 Task: Plan a trip to Miskolc, Hungary from 6th November, 2023 to 8th November, 2023 for 2 adults.1  bedroom having 2 beds and 1 bathroom. Property type can be flat. Look for 4 properties as per requirement.
Action: Mouse moved to (570, 67)
Screenshot: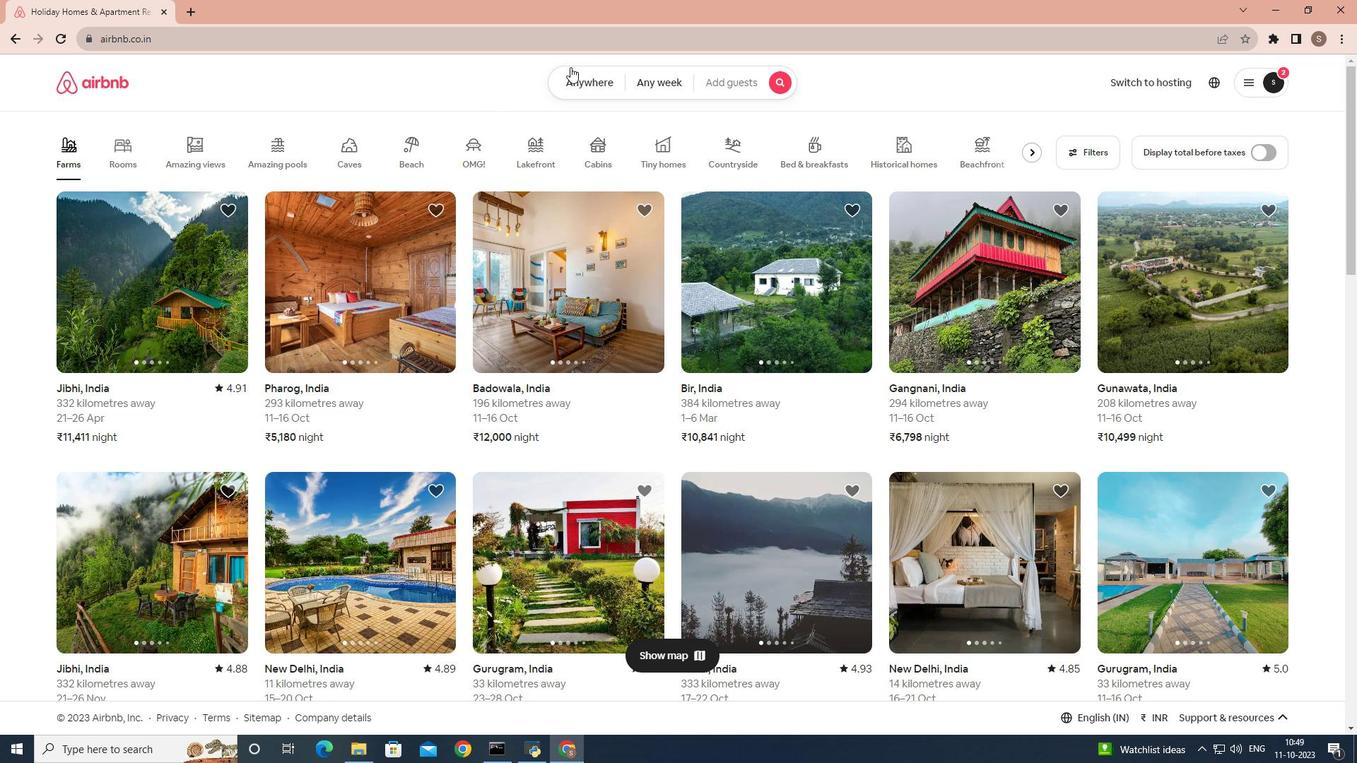 
Action: Mouse pressed left at (570, 67)
Screenshot: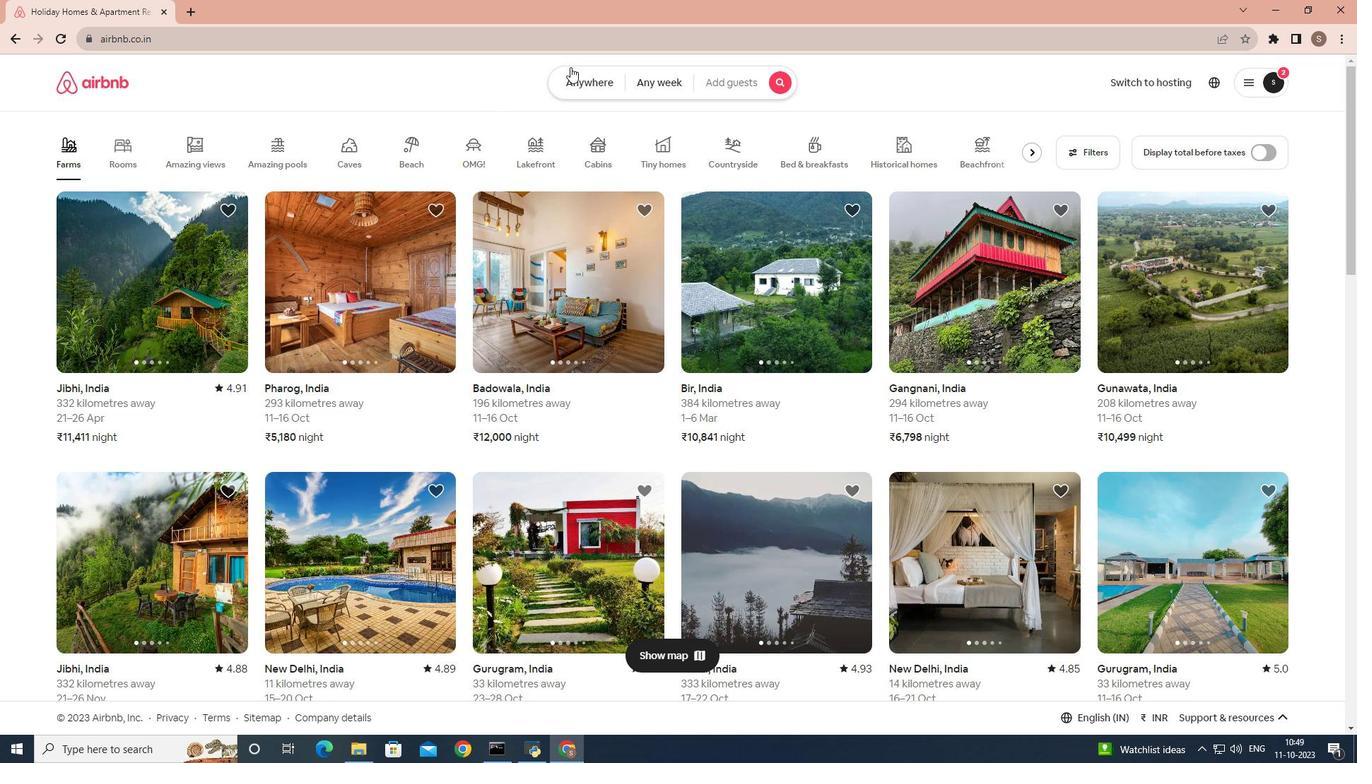 
Action: Mouse moved to (507, 130)
Screenshot: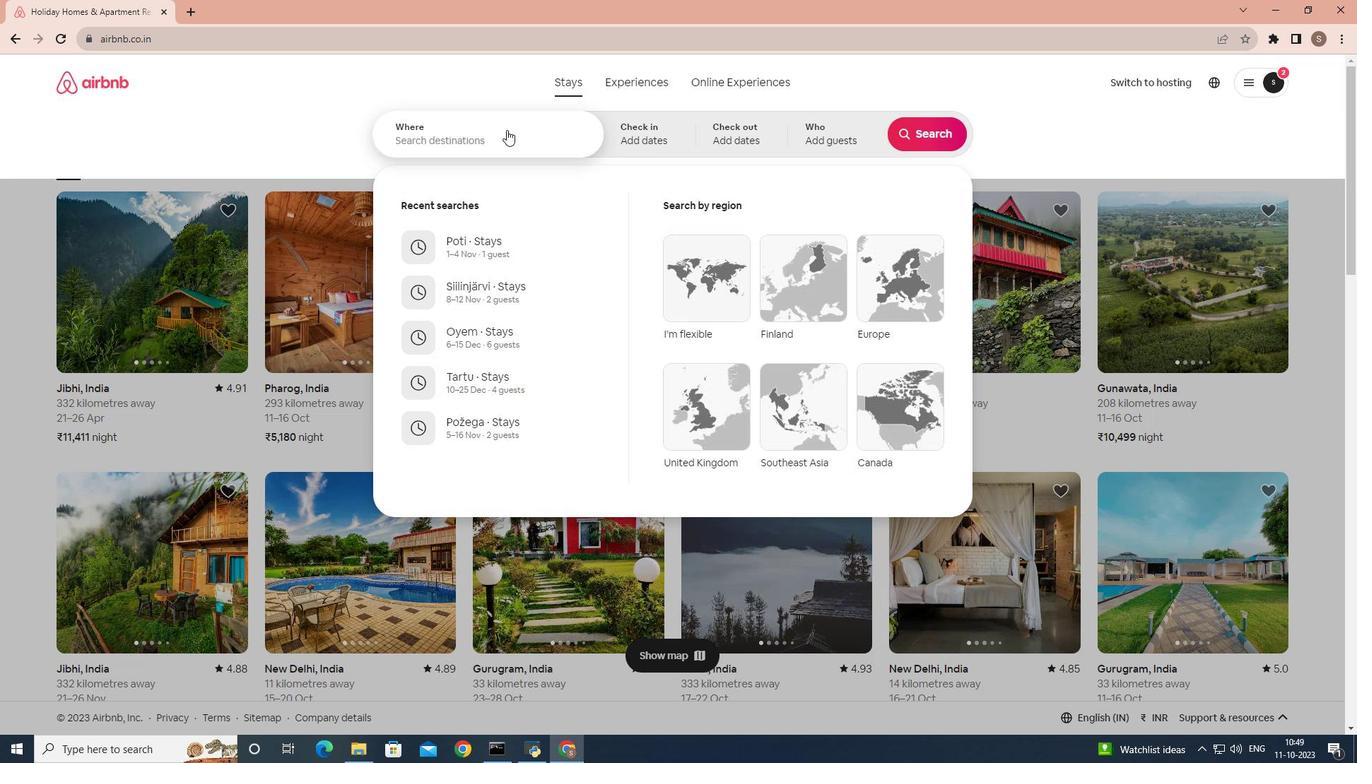 
Action: Mouse pressed left at (507, 130)
Screenshot: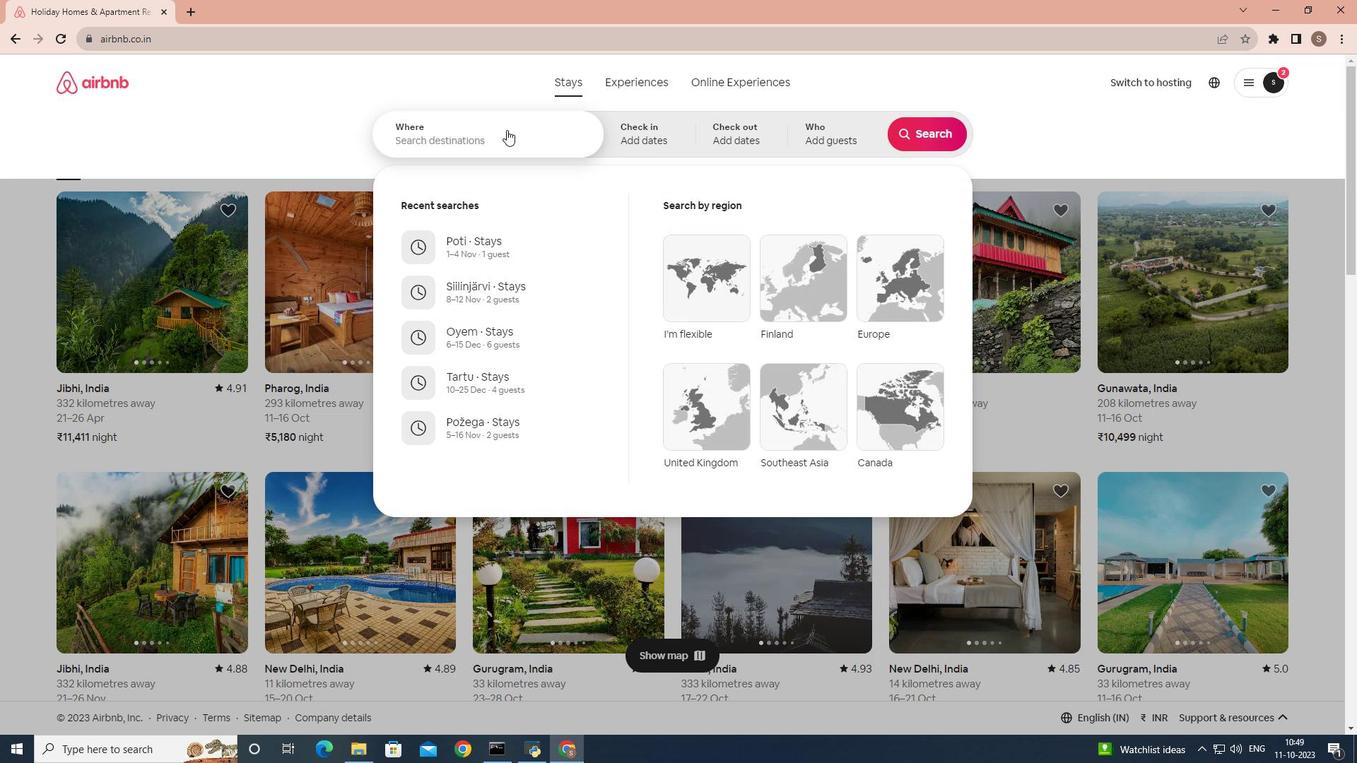 
Action: Key pressed <Key.caps_lock>MI<Key.caps_lock>sc<Key.backspace>kolc
Screenshot: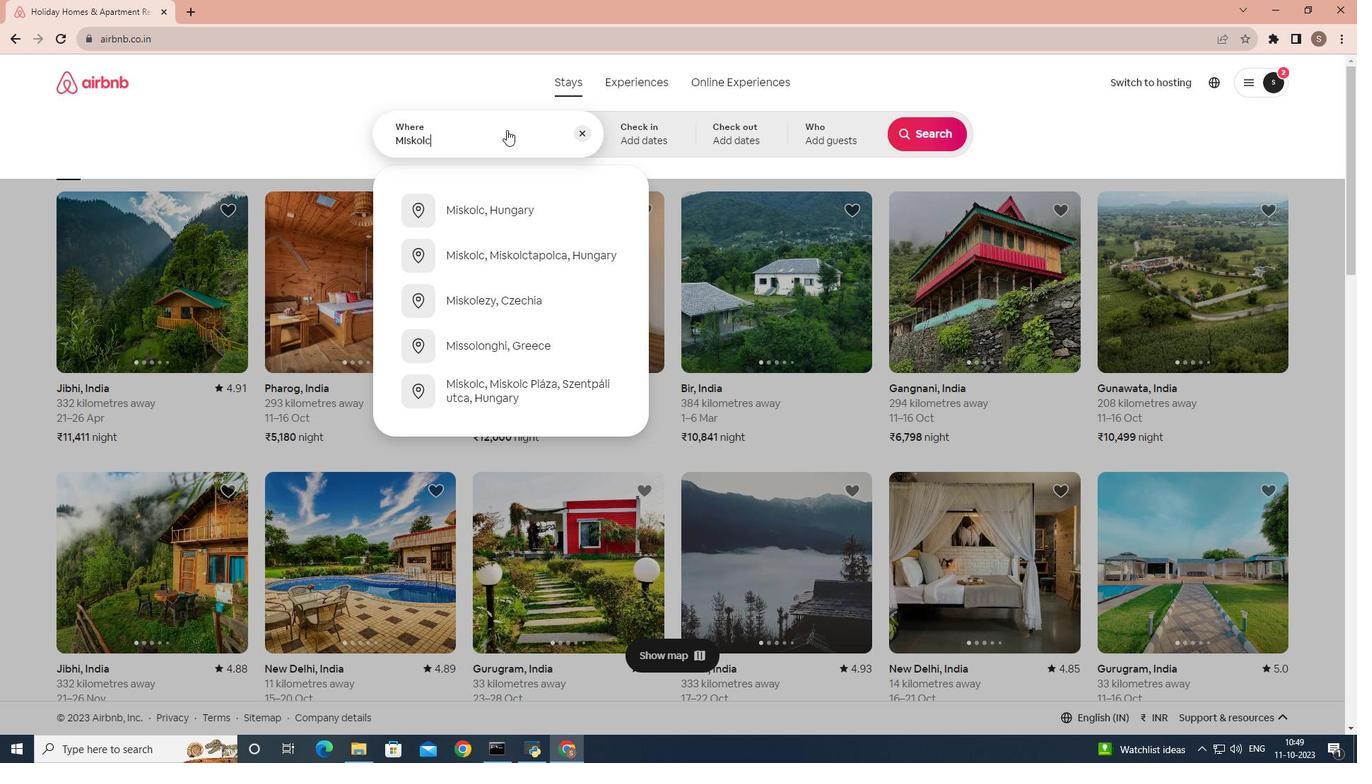 
Action: Mouse moved to (474, 198)
Screenshot: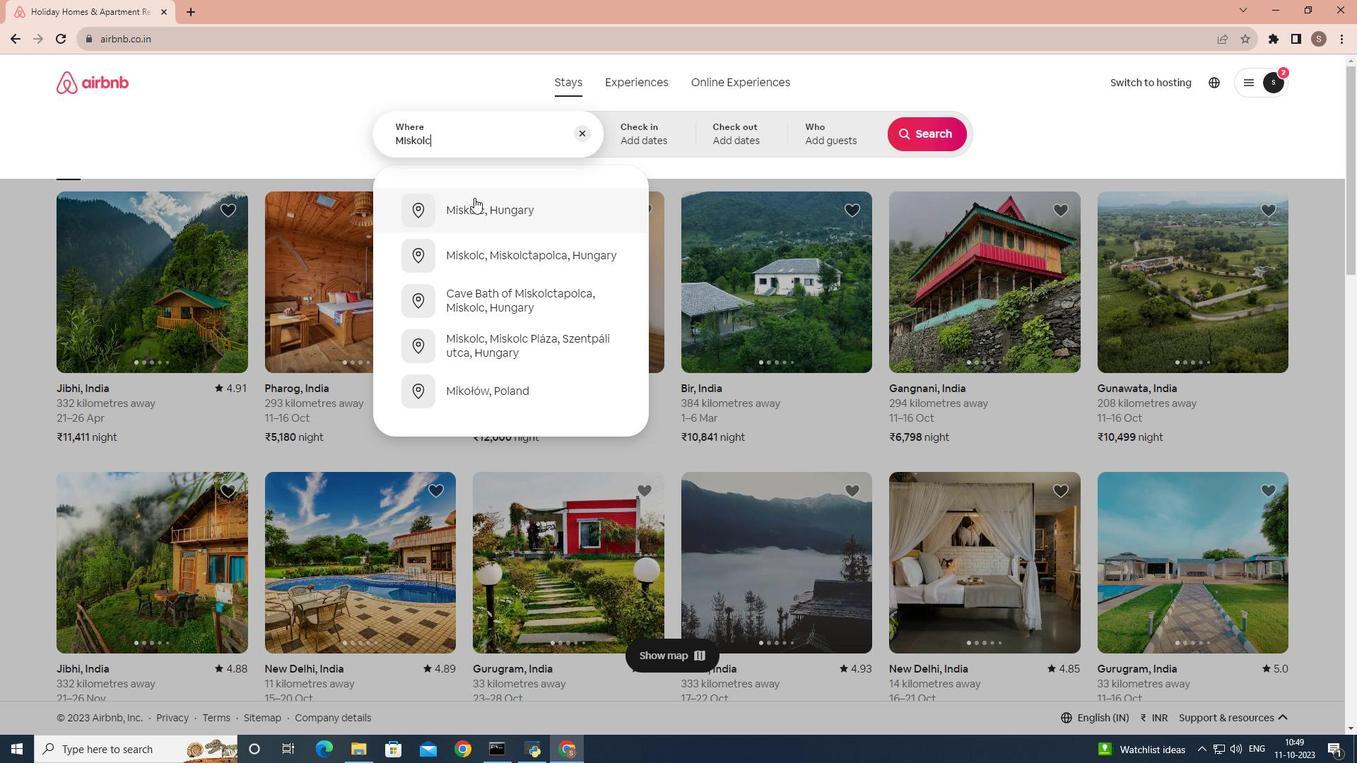 
Action: Mouse pressed left at (474, 198)
Screenshot: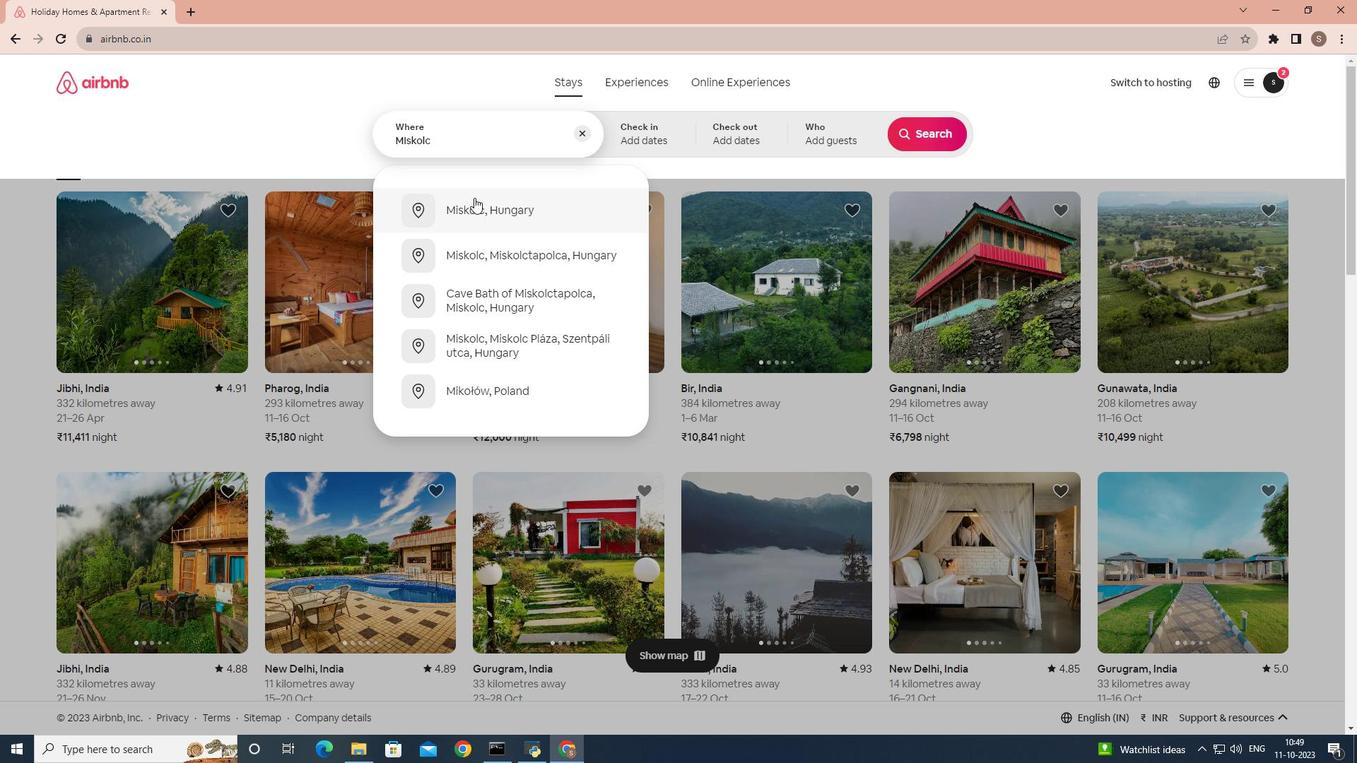 
Action: Mouse moved to (744, 351)
Screenshot: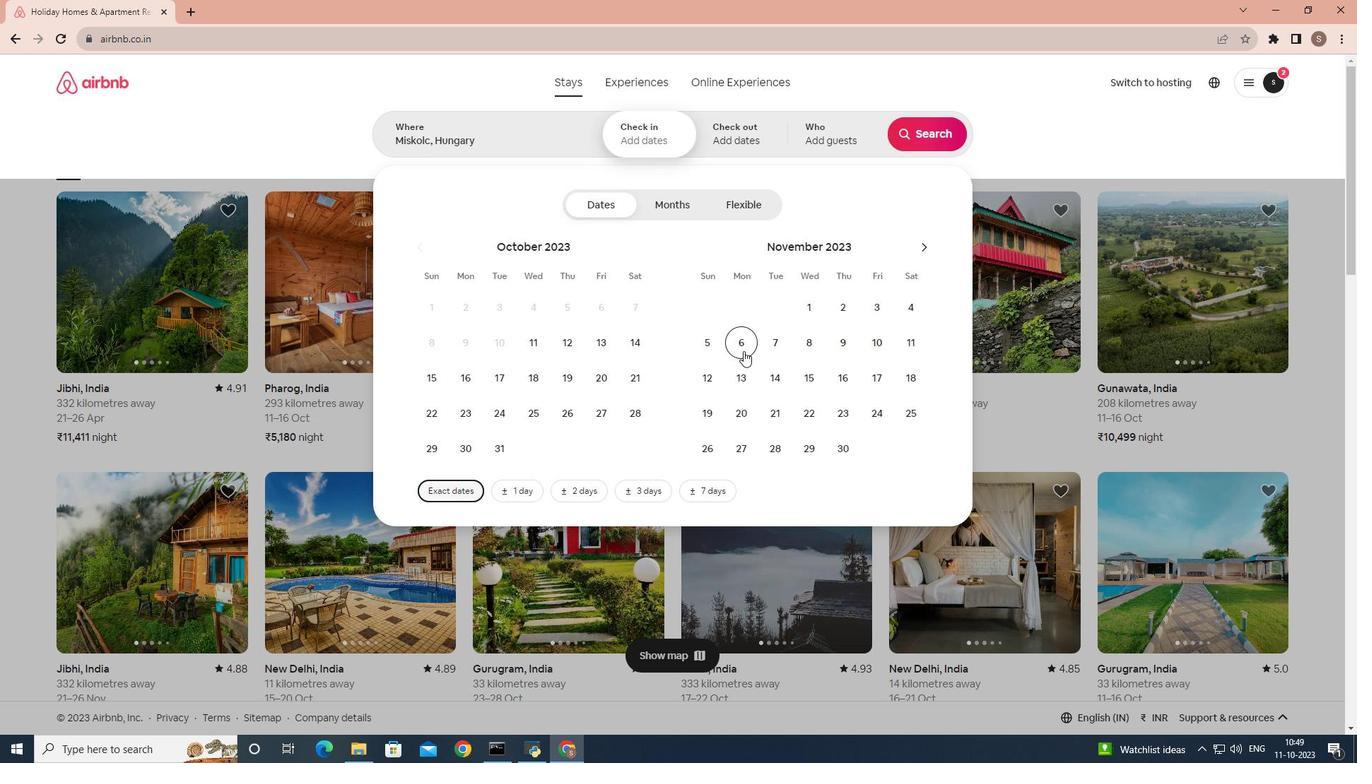 
Action: Mouse pressed left at (744, 351)
Screenshot: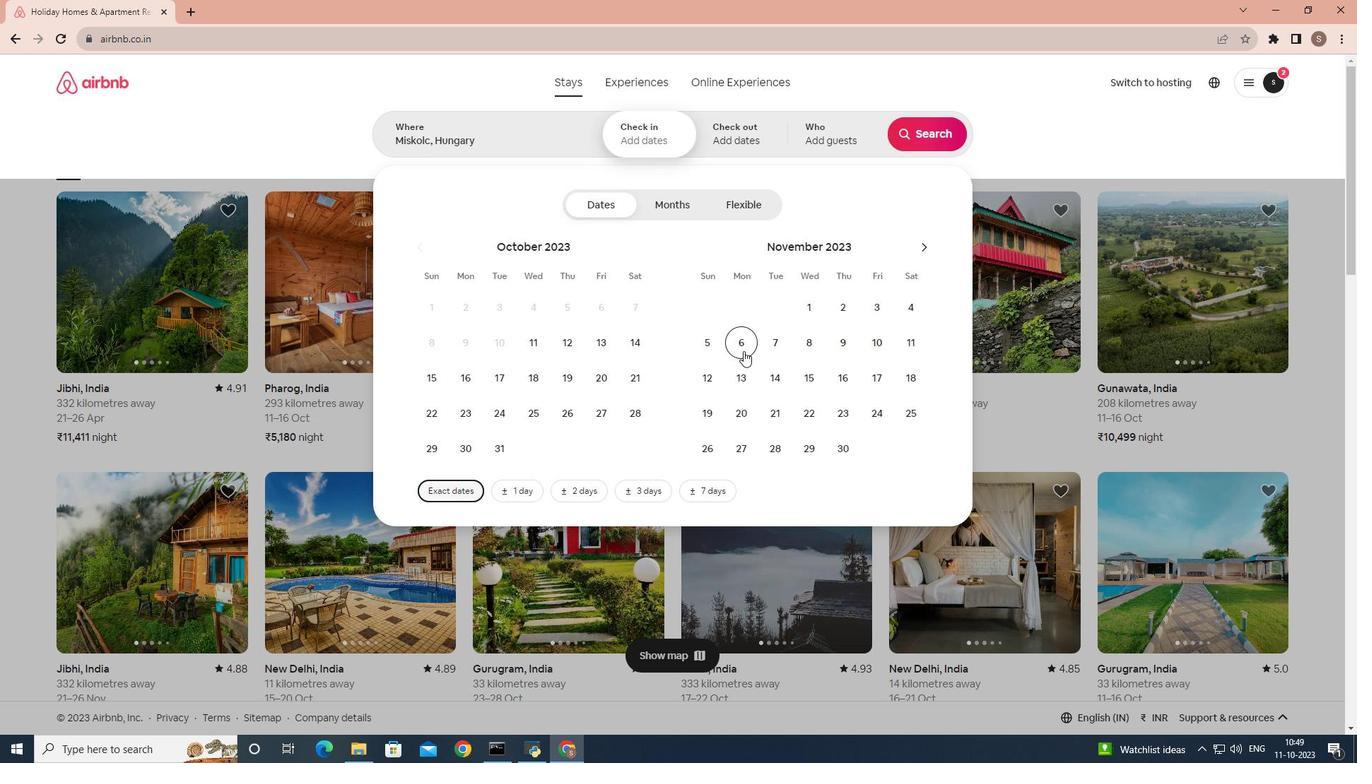 
Action: Mouse moved to (819, 352)
Screenshot: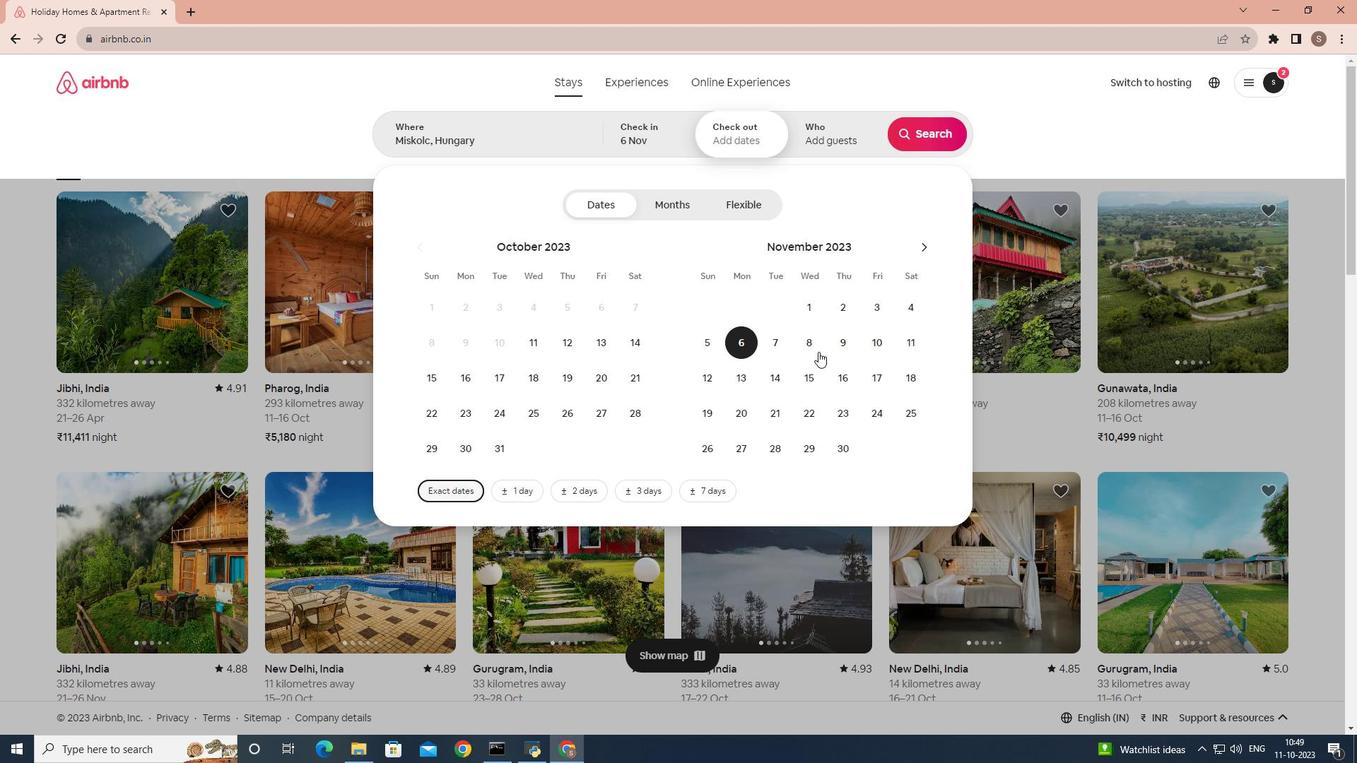 
Action: Mouse pressed left at (819, 352)
Screenshot: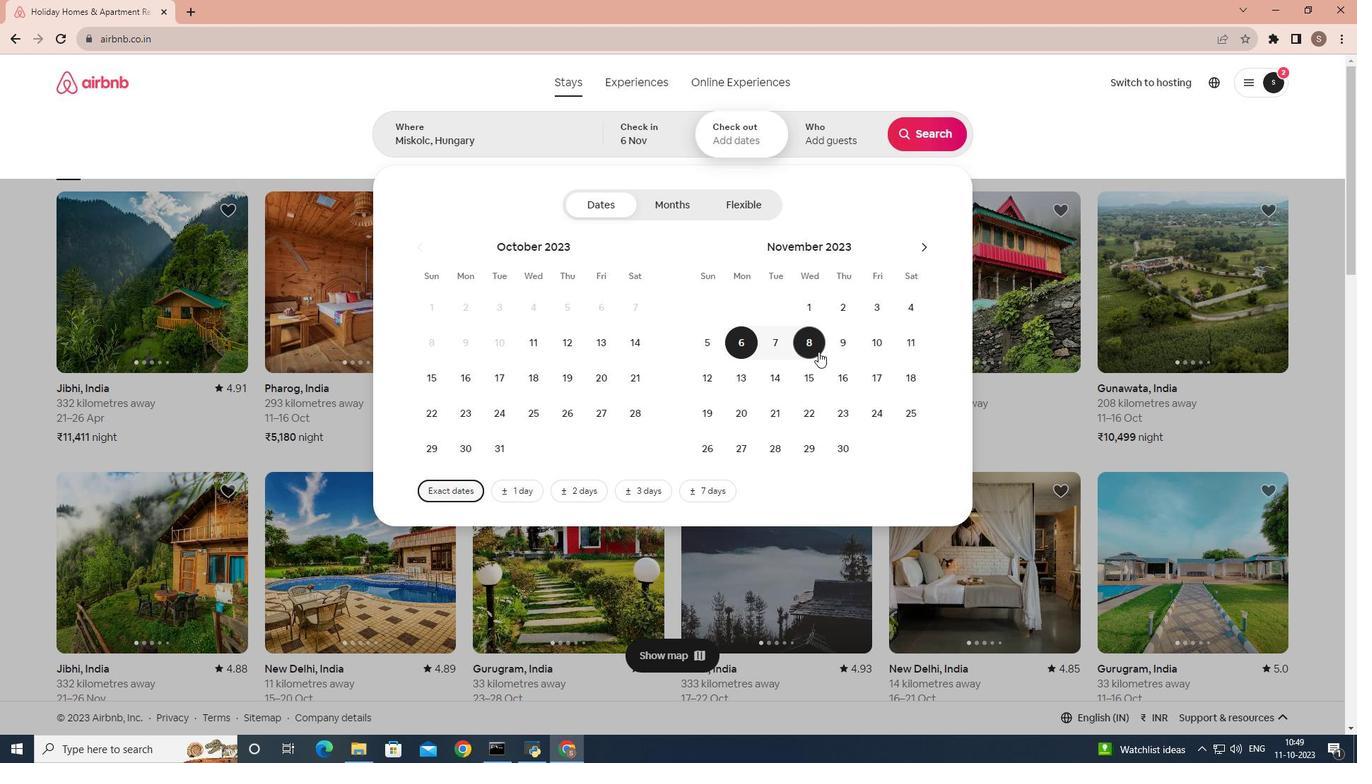 
Action: Mouse moved to (836, 152)
Screenshot: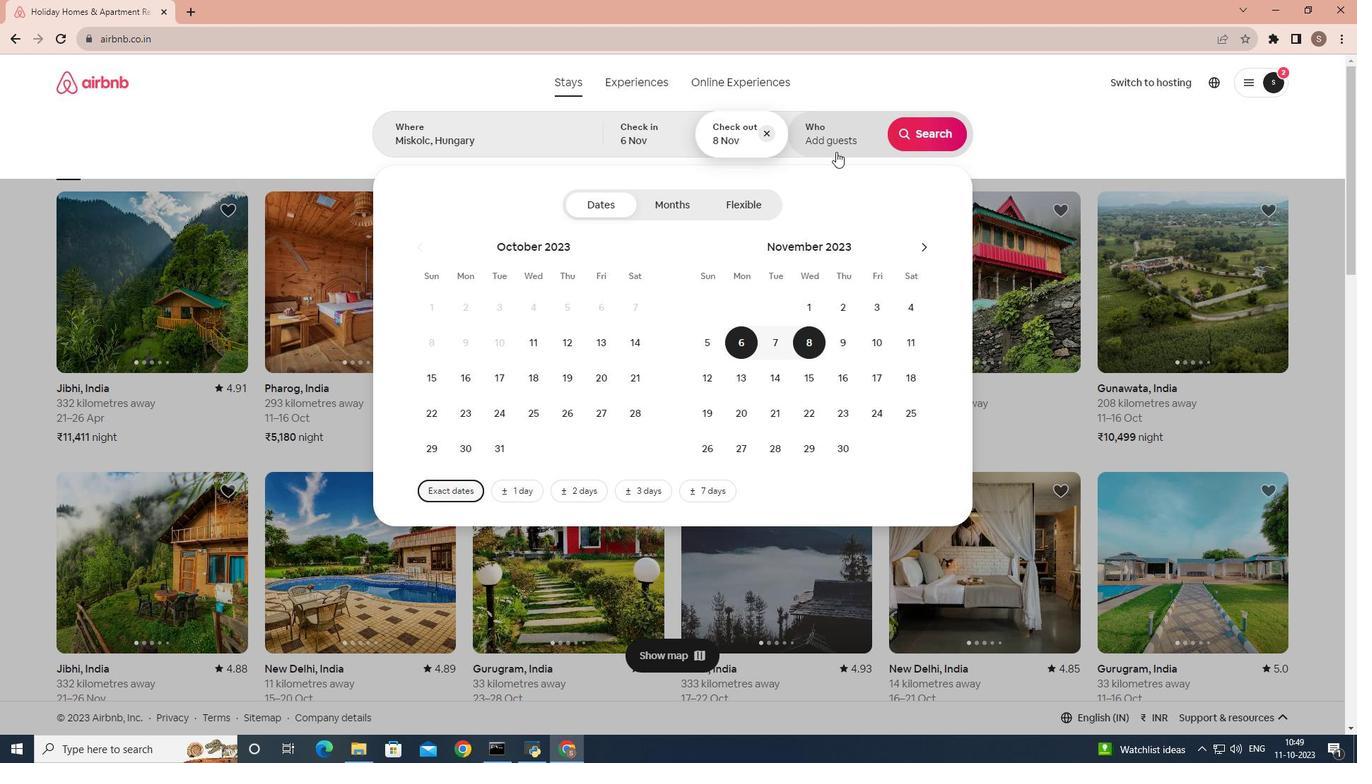 
Action: Mouse pressed left at (836, 152)
Screenshot: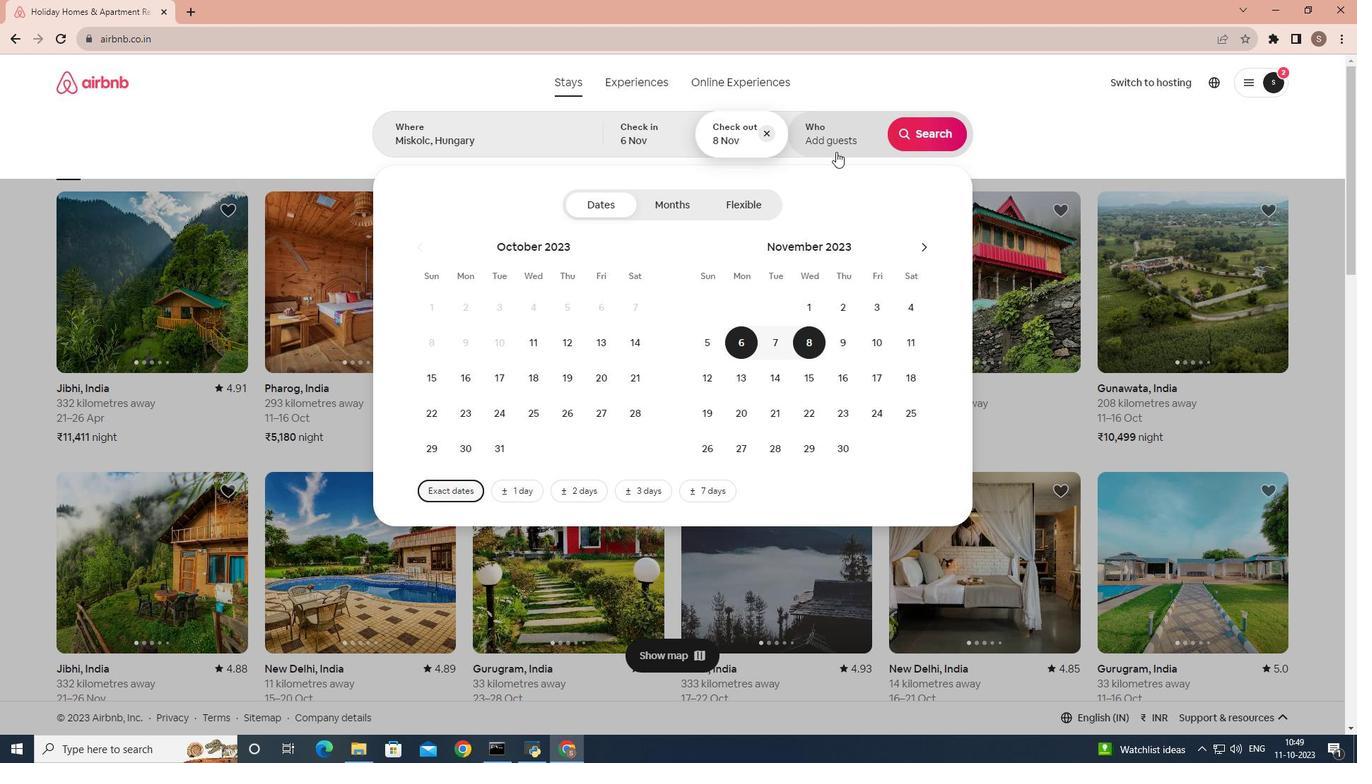 
Action: Mouse moved to (935, 210)
Screenshot: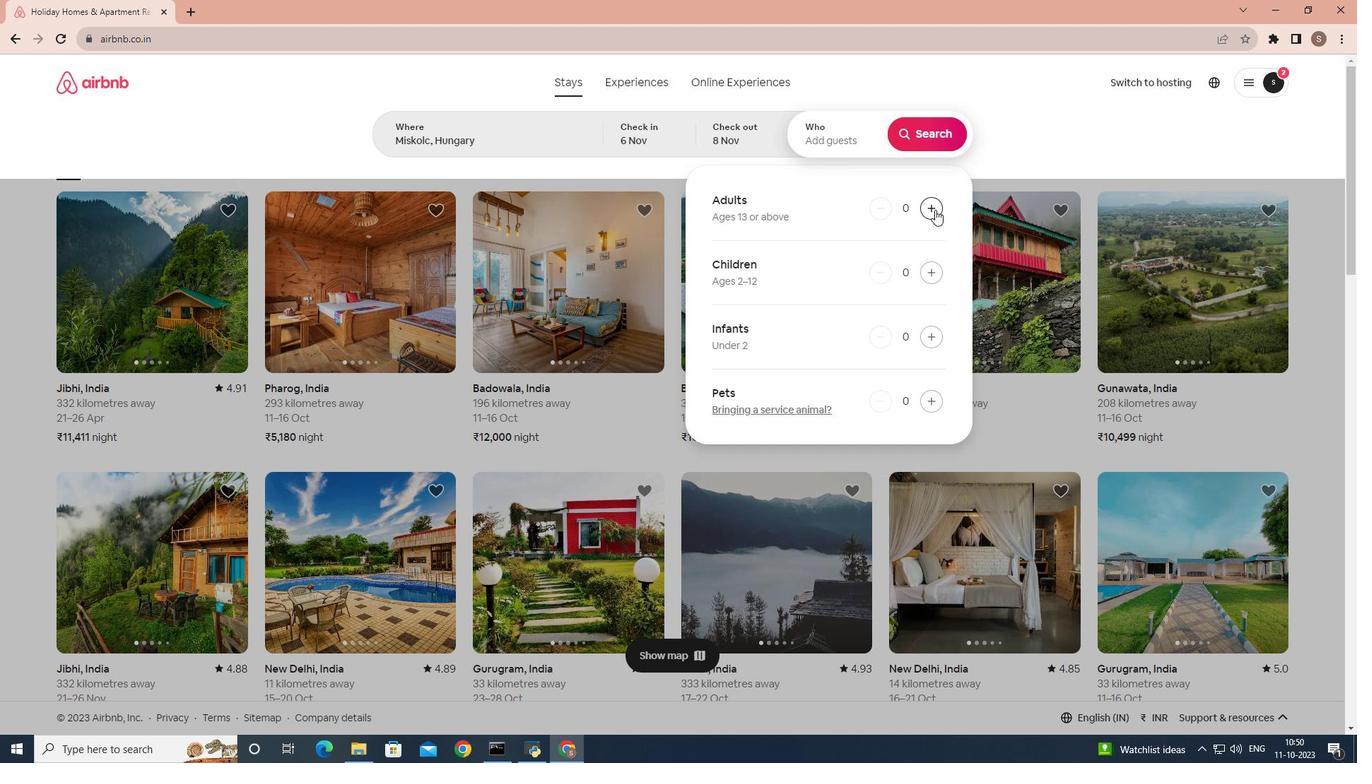 
Action: Mouse pressed left at (935, 210)
Screenshot: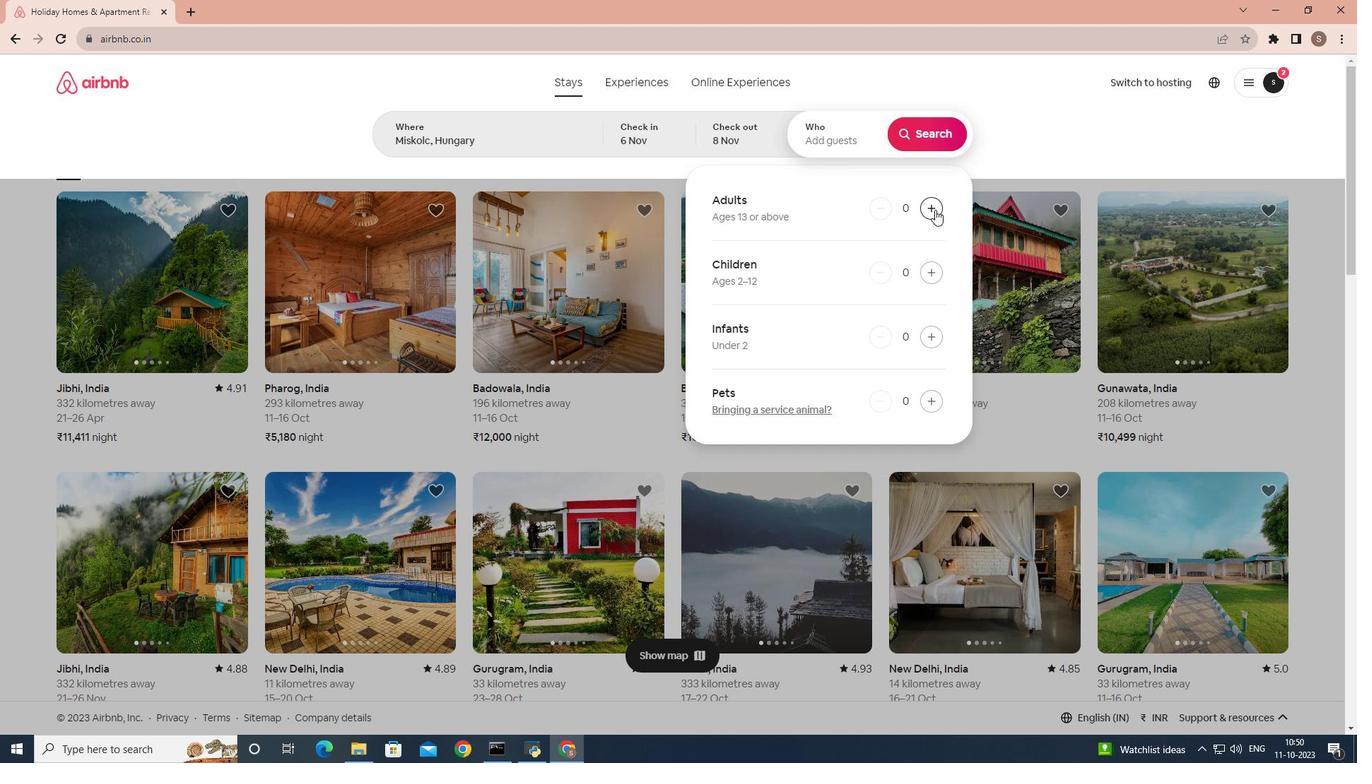 
Action: Mouse pressed left at (935, 210)
Screenshot: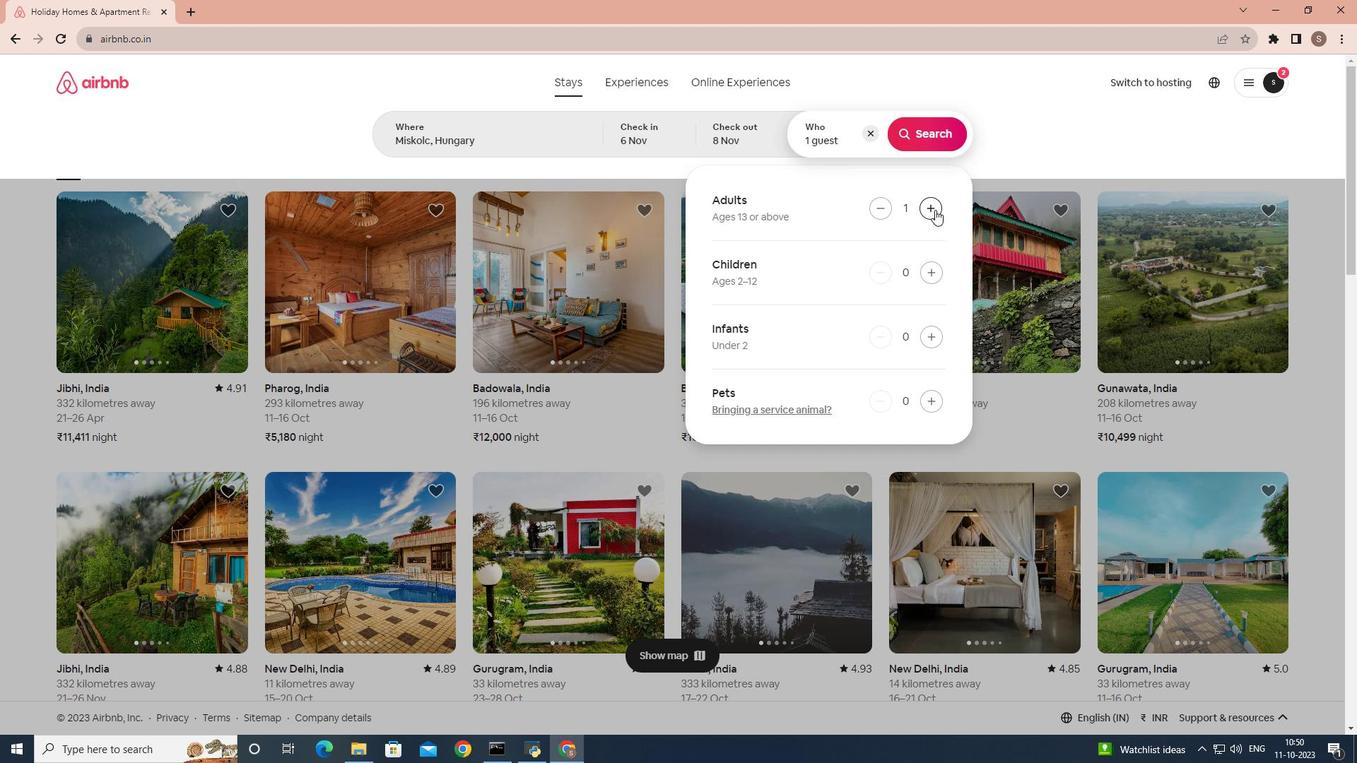 
Action: Mouse moved to (944, 133)
Screenshot: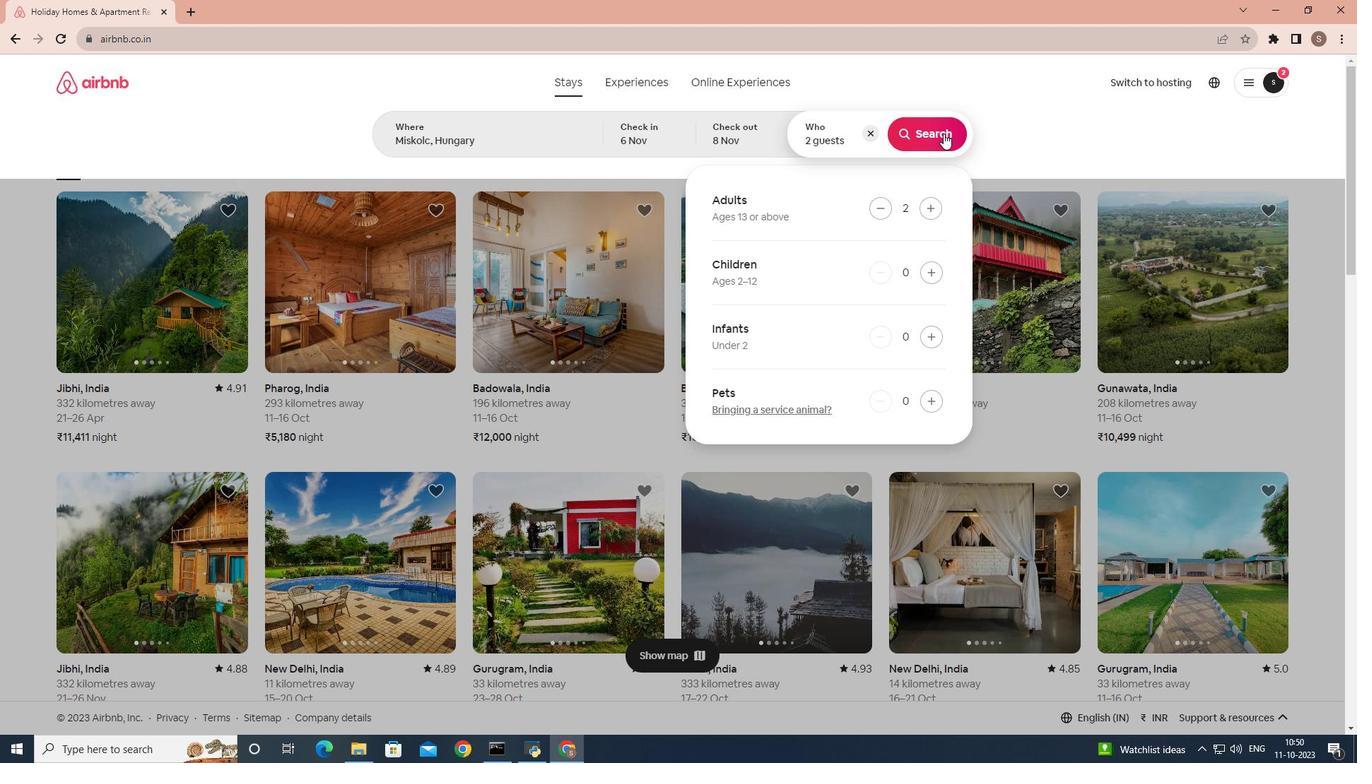 
Action: Mouse pressed left at (944, 133)
Screenshot: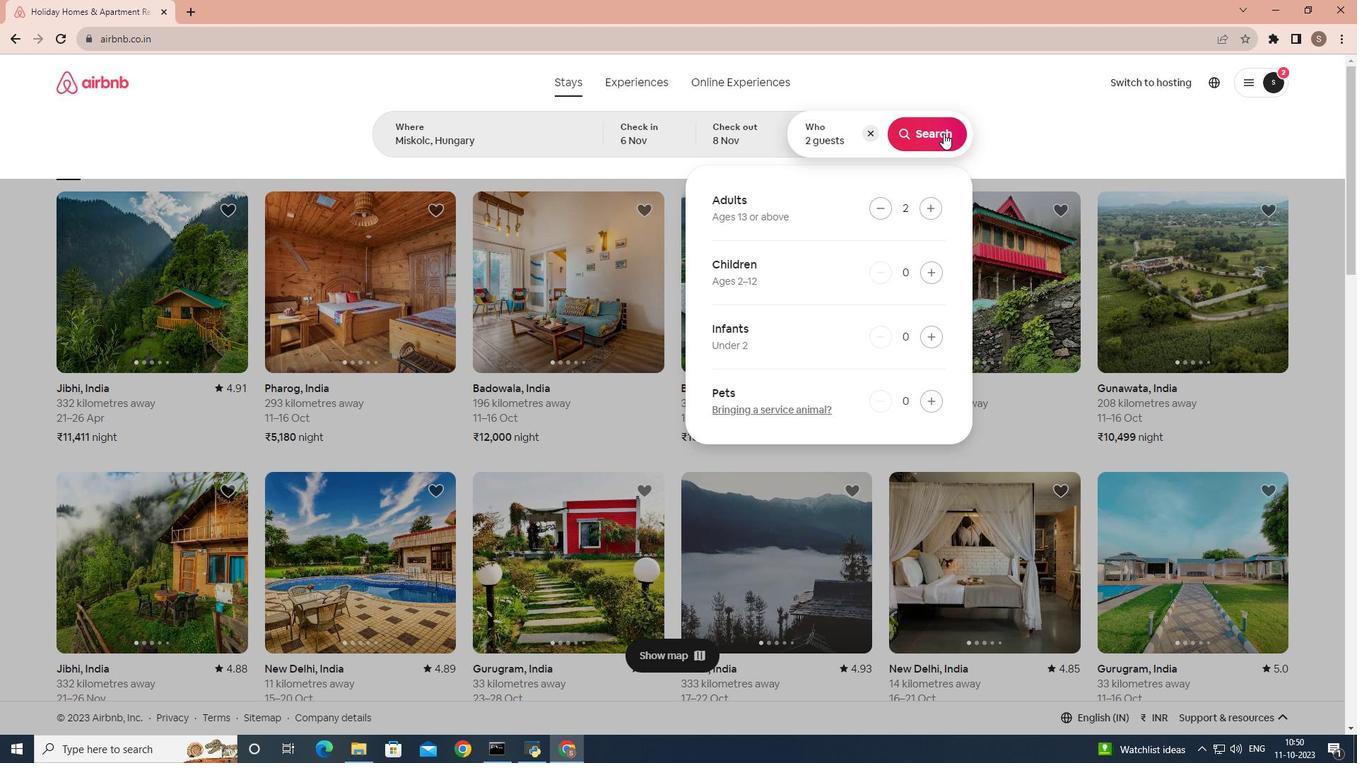 
Action: Mouse moved to (1118, 142)
Screenshot: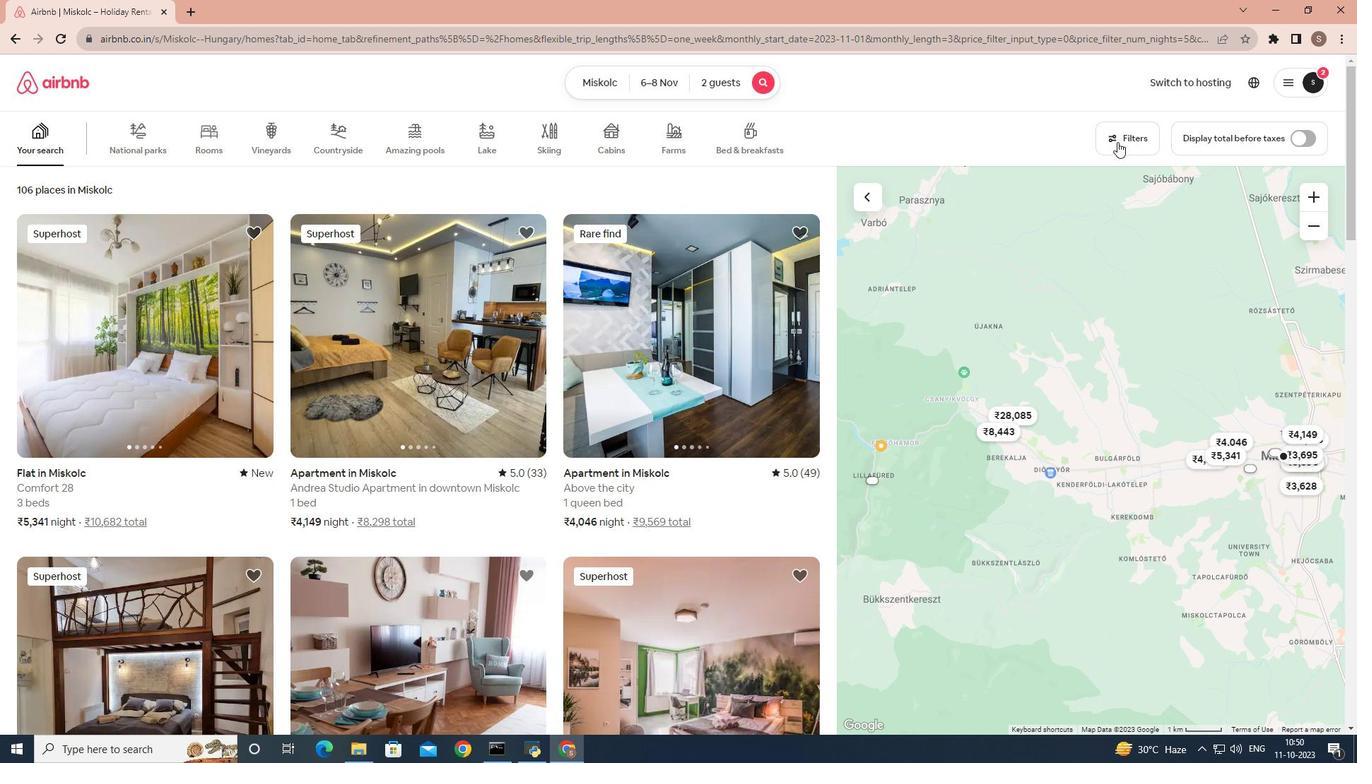 
Action: Mouse pressed left at (1118, 142)
Screenshot: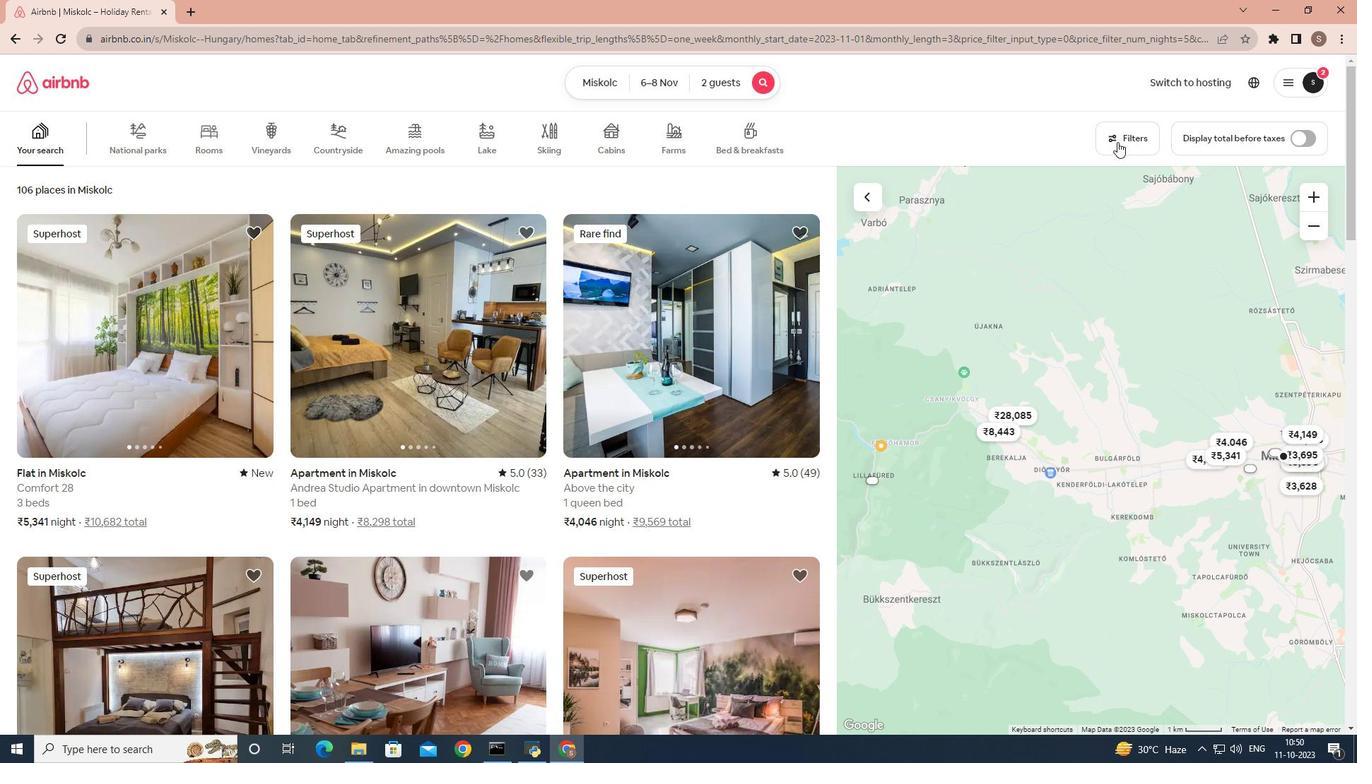
Action: Mouse moved to (541, 406)
Screenshot: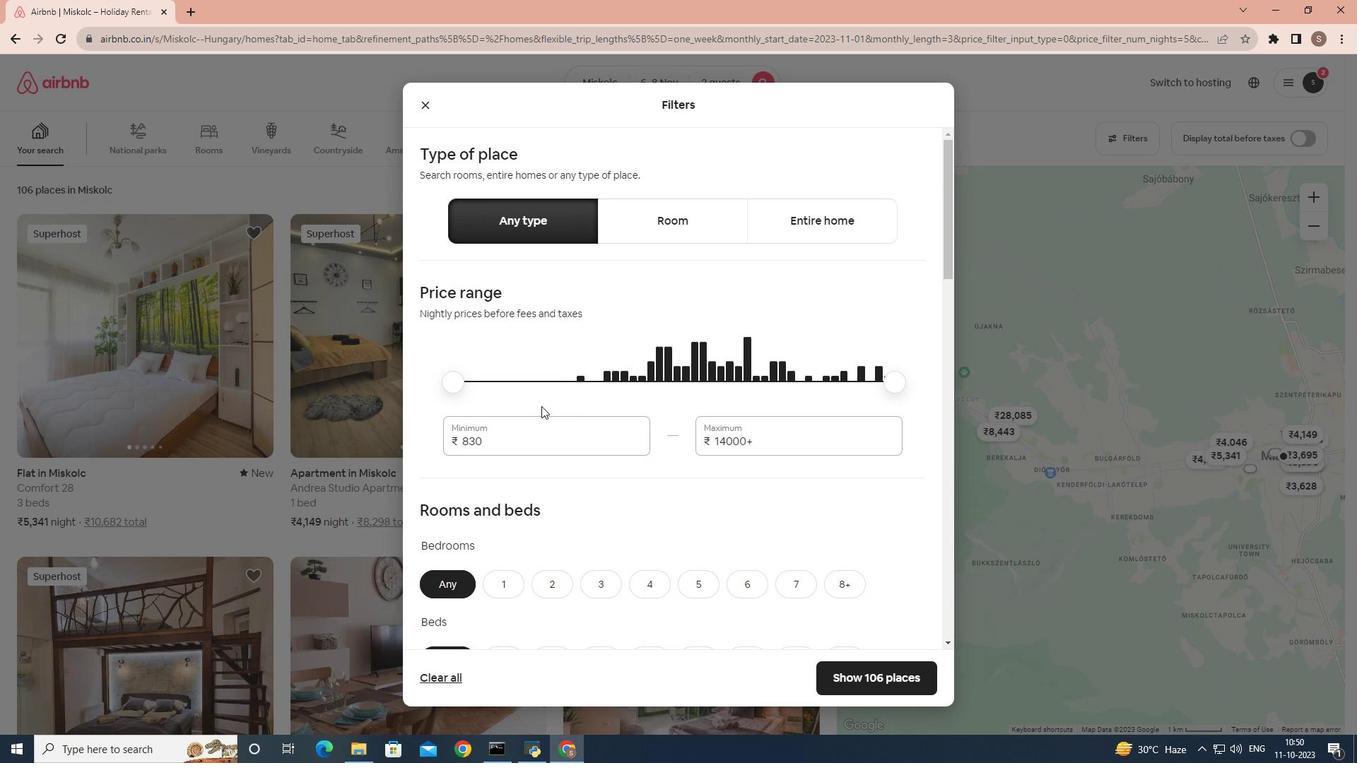 
Action: Mouse scrolled (541, 405) with delta (0, 0)
Screenshot: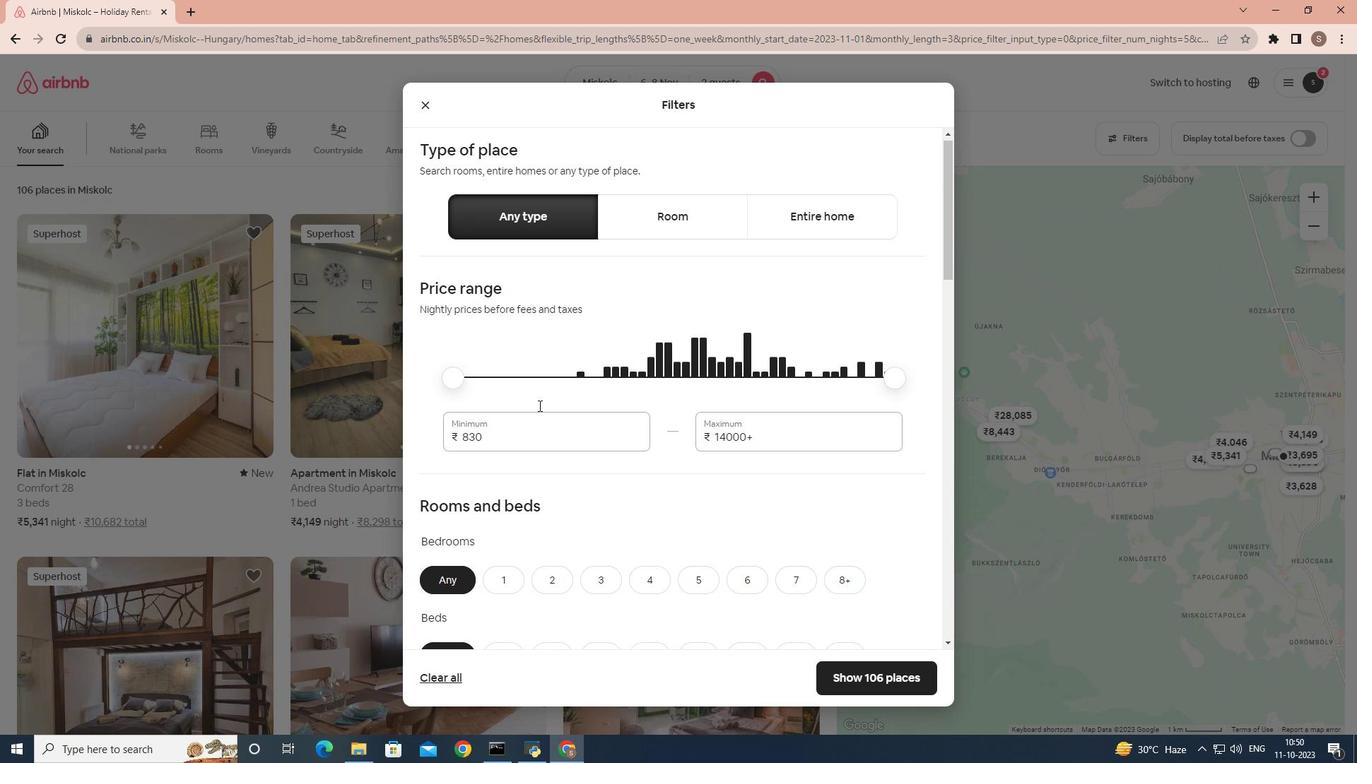 
Action: Mouse scrolled (541, 405) with delta (0, 0)
Screenshot: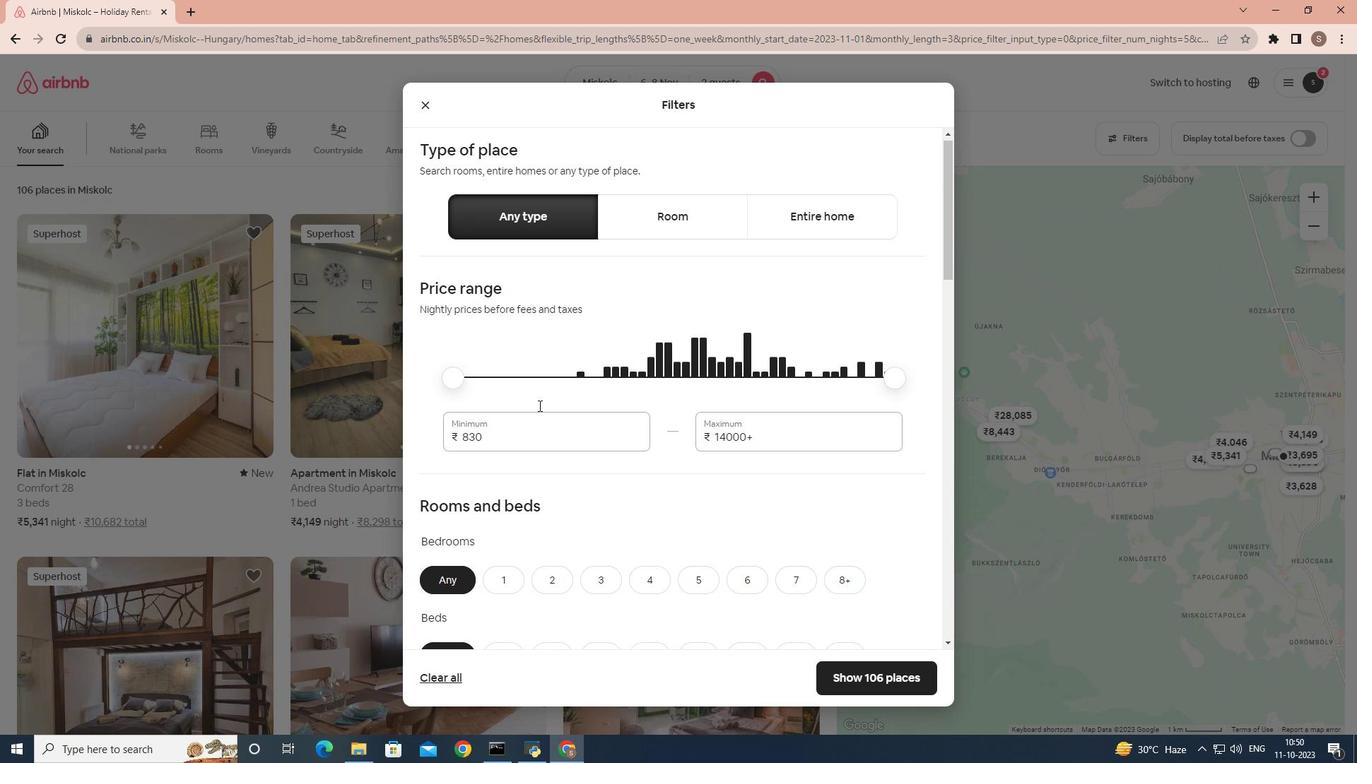 
Action: Mouse scrolled (541, 405) with delta (0, 0)
Screenshot: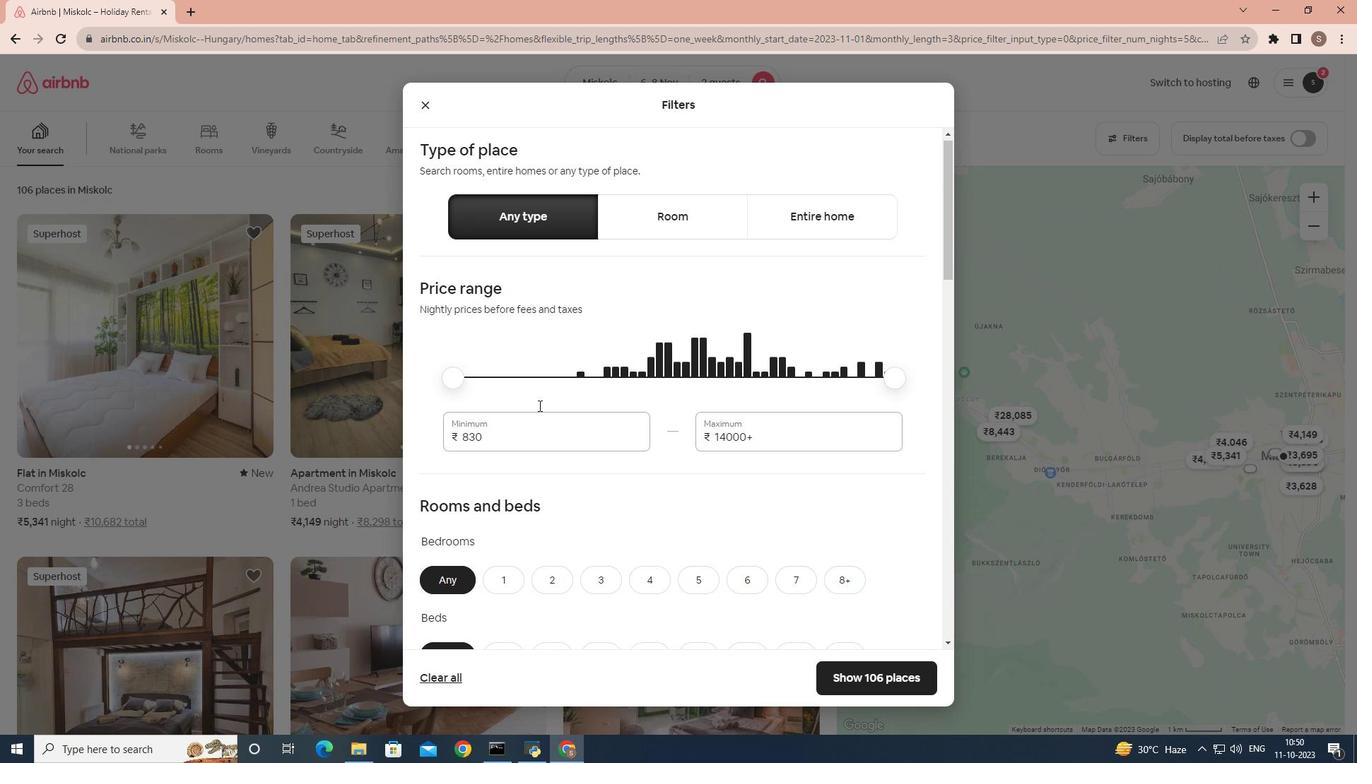 
Action: Mouse scrolled (541, 405) with delta (0, 0)
Screenshot: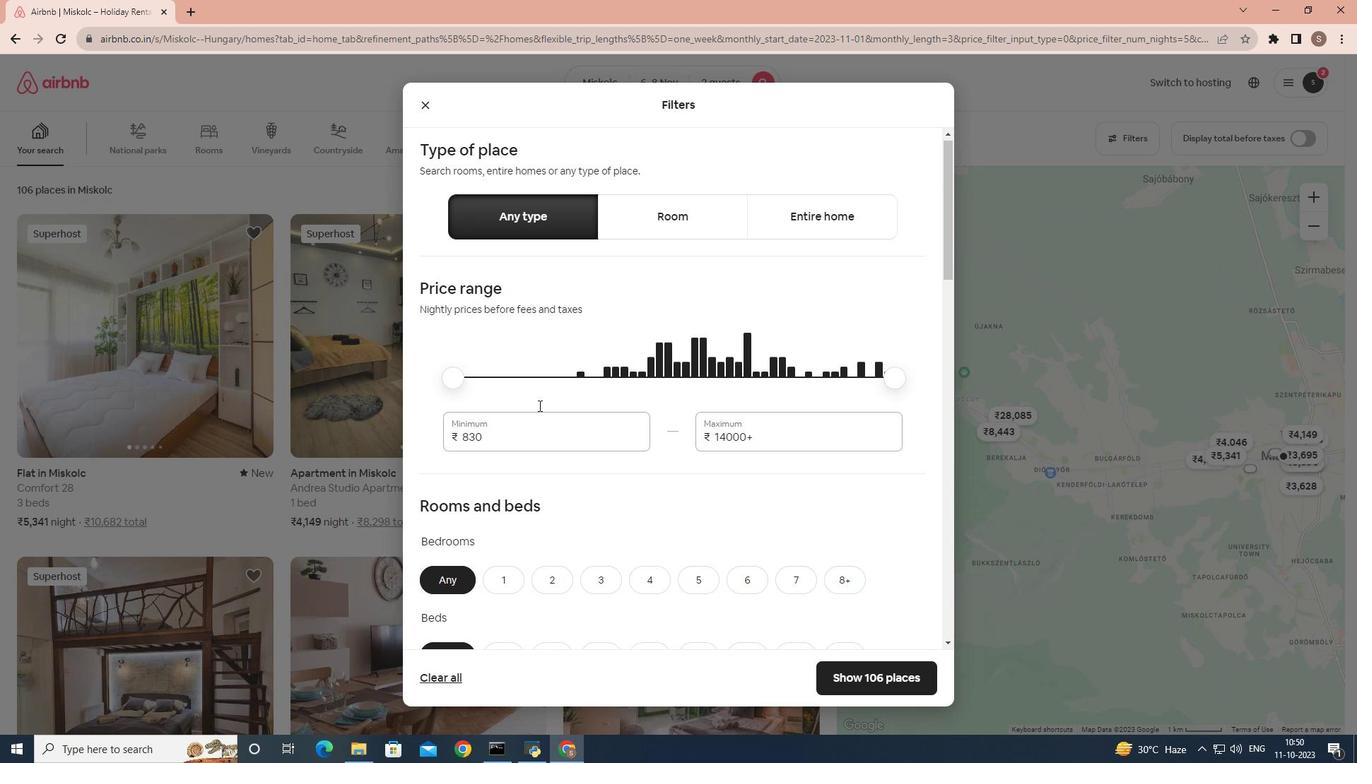 
Action: Mouse moved to (506, 306)
Screenshot: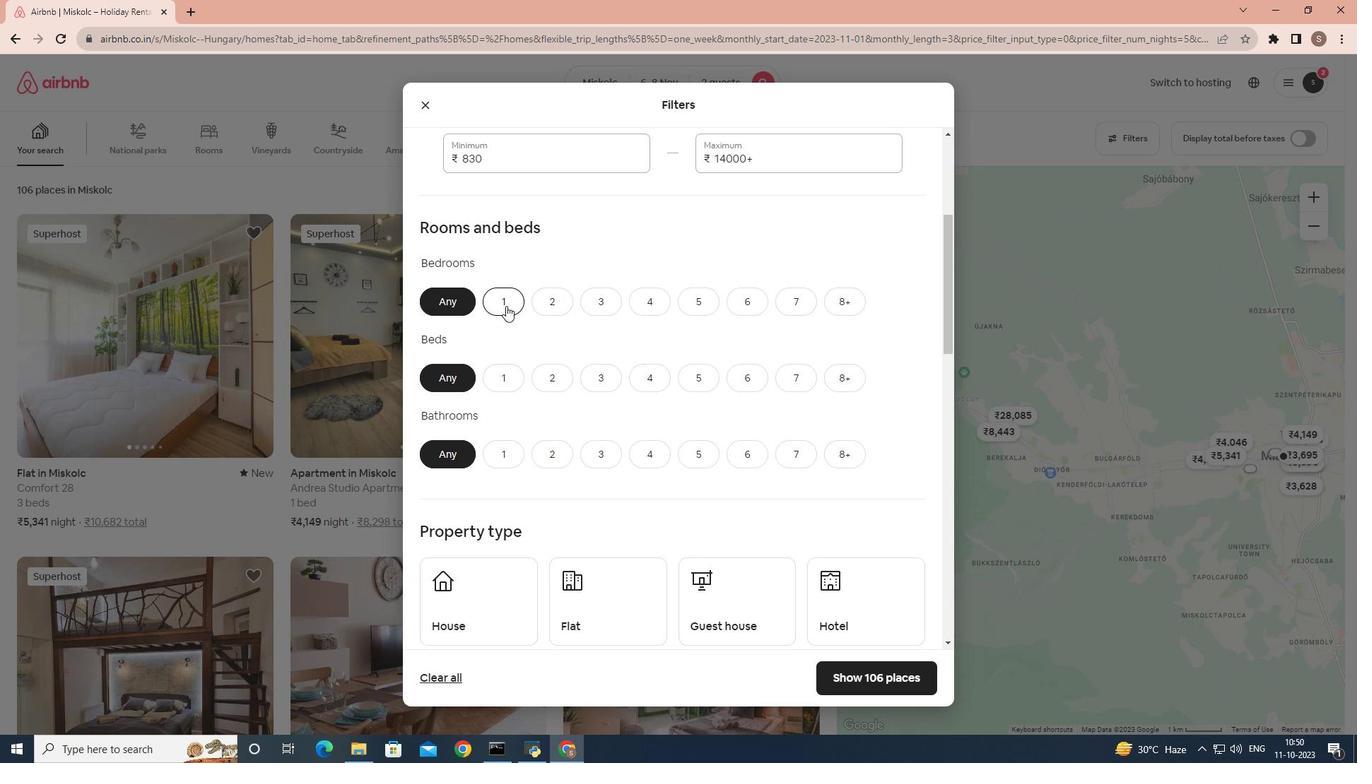 
Action: Mouse pressed left at (506, 306)
Screenshot: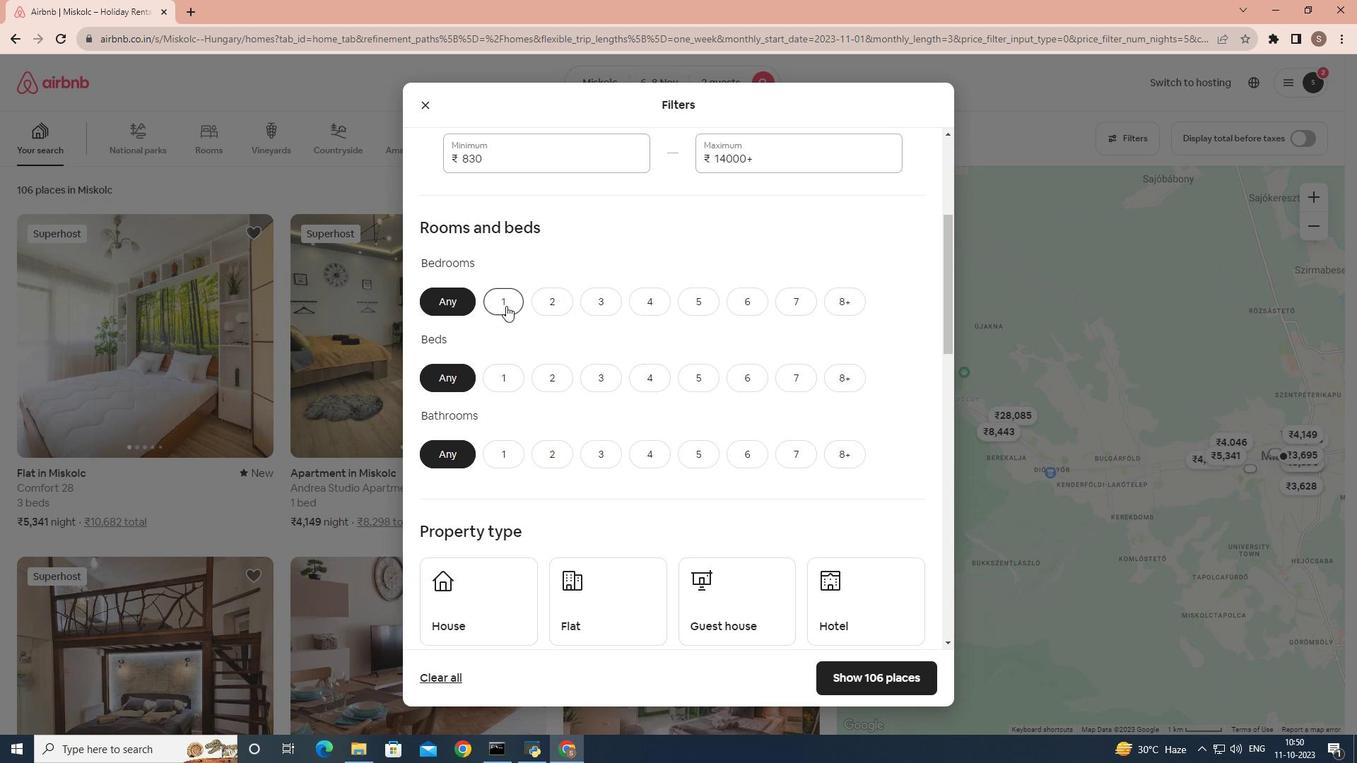 
Action: Mouse moved to (525, 371)
Screenshot: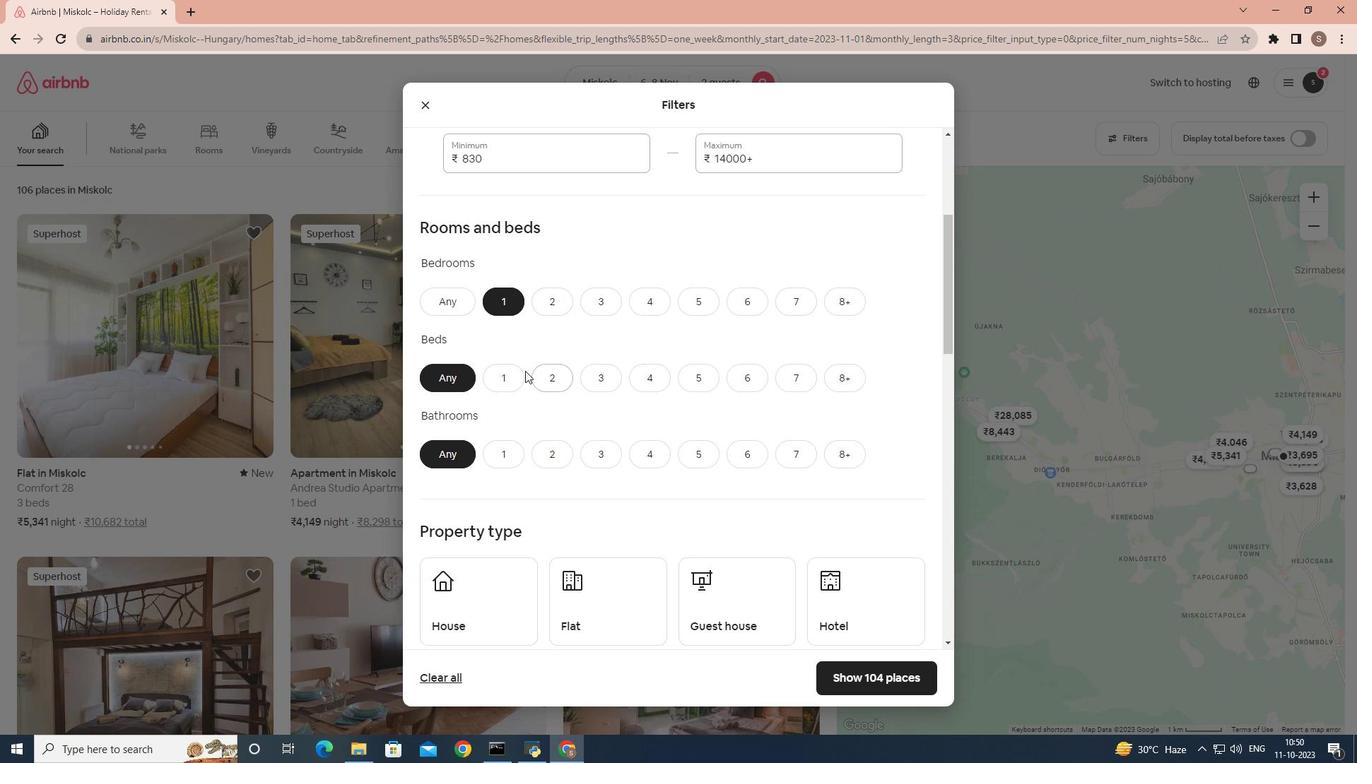 
Action: Mouse pressed left at (525, 371)
Screenshot: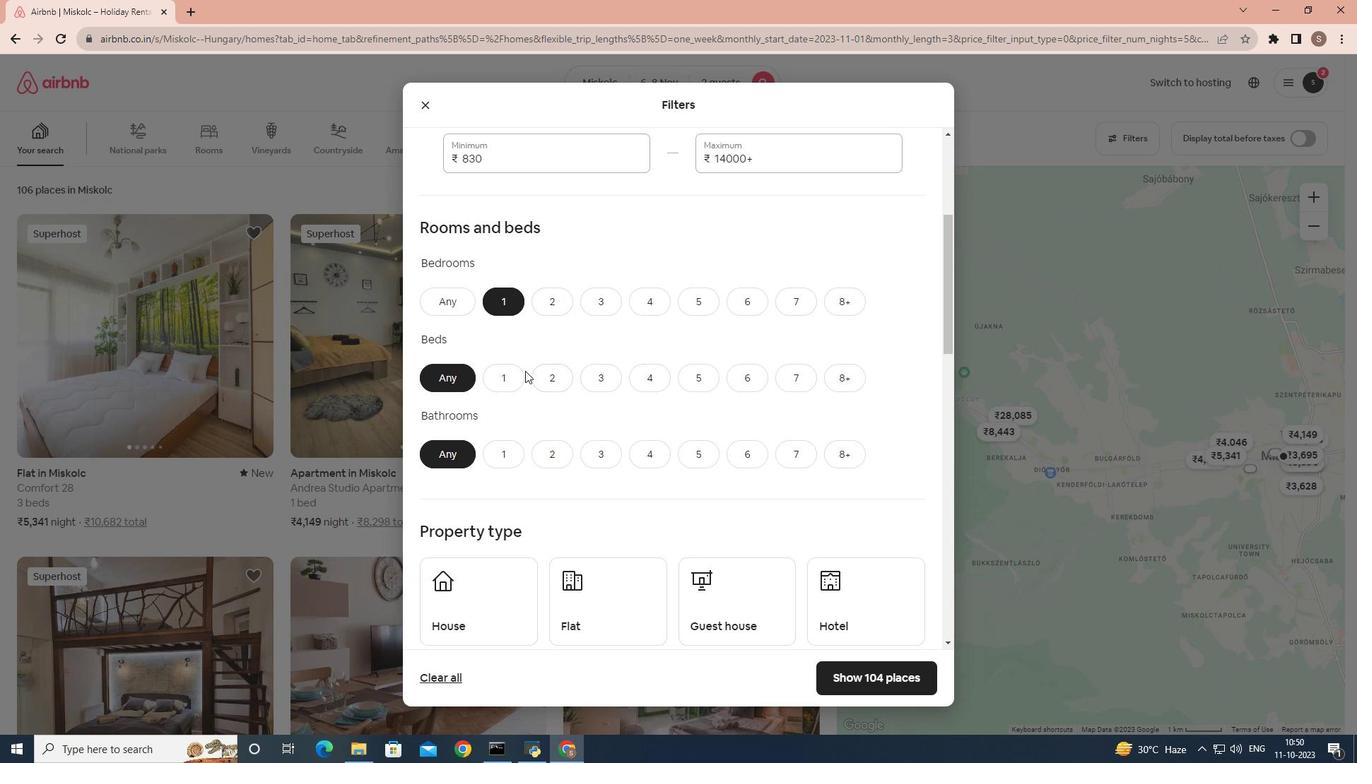 
Action: Mouse moved to (550, 380)
Screenshot: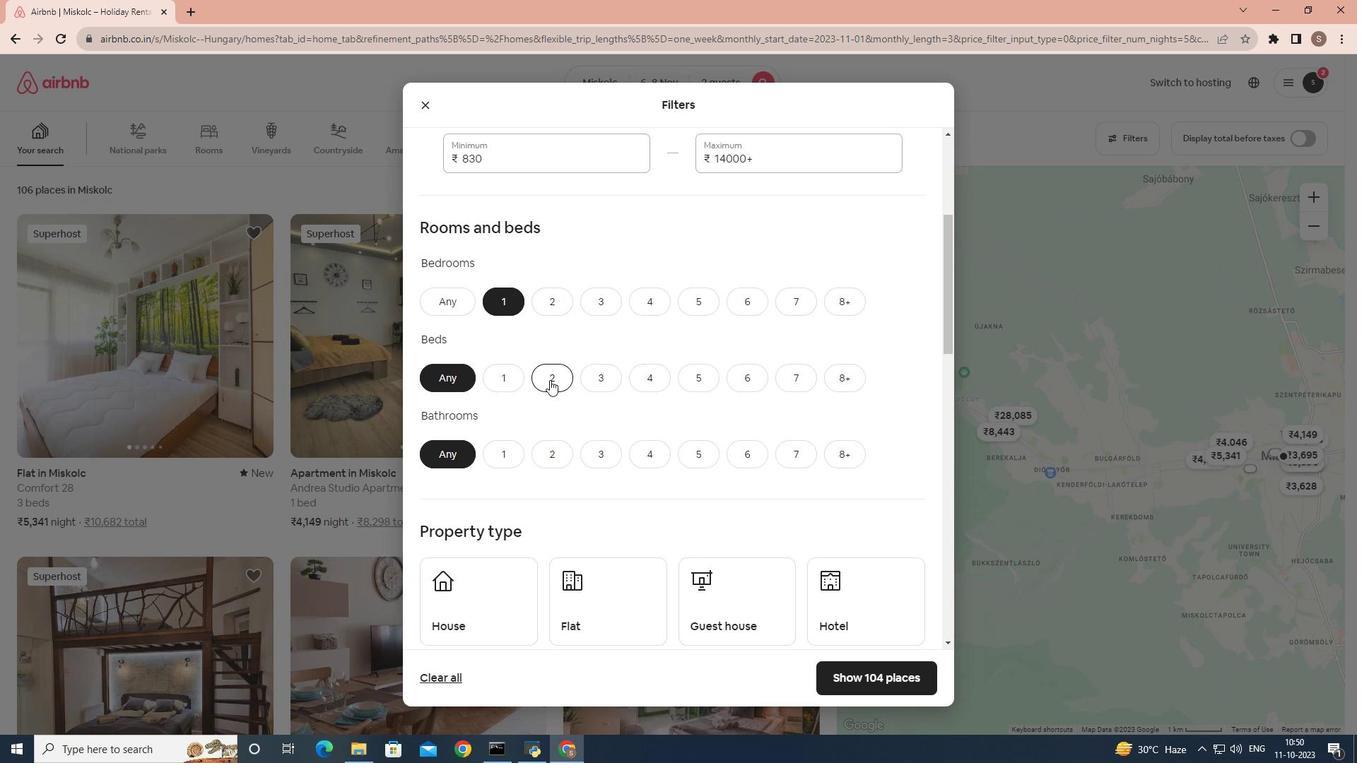 
Action: Mouse pressed left at (550, 380)
Screenshot: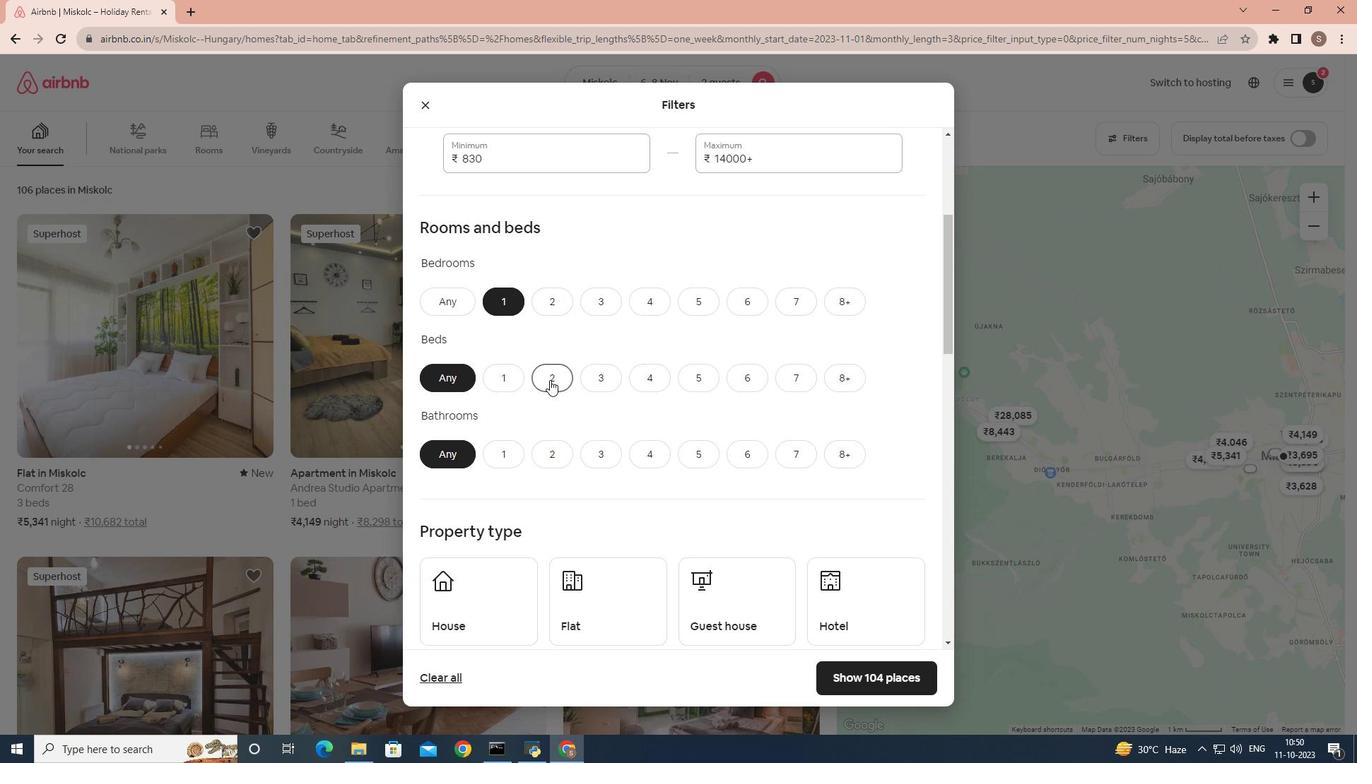 
Action: Mouse moved to (510, 451)
Screenshot: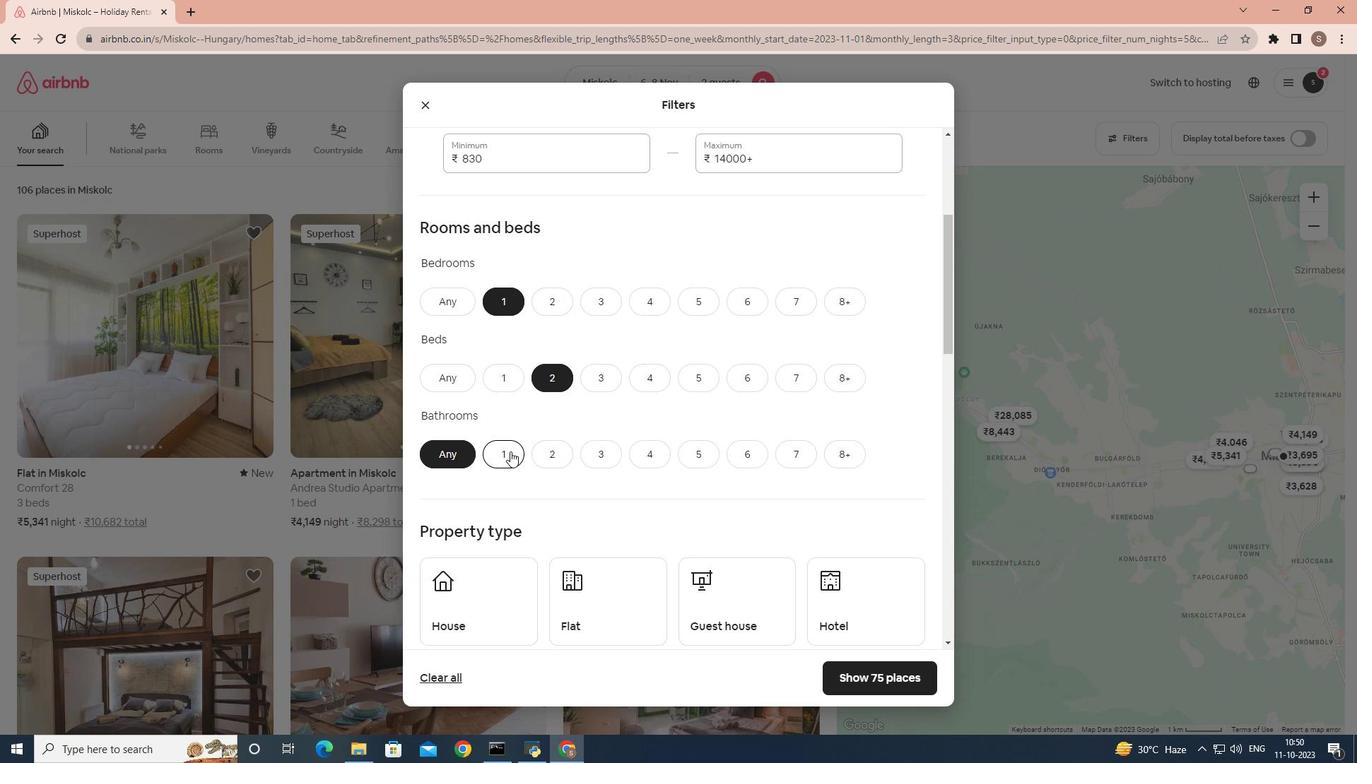 
Action: Mouse pressed left at (510, 451)
Screenshot: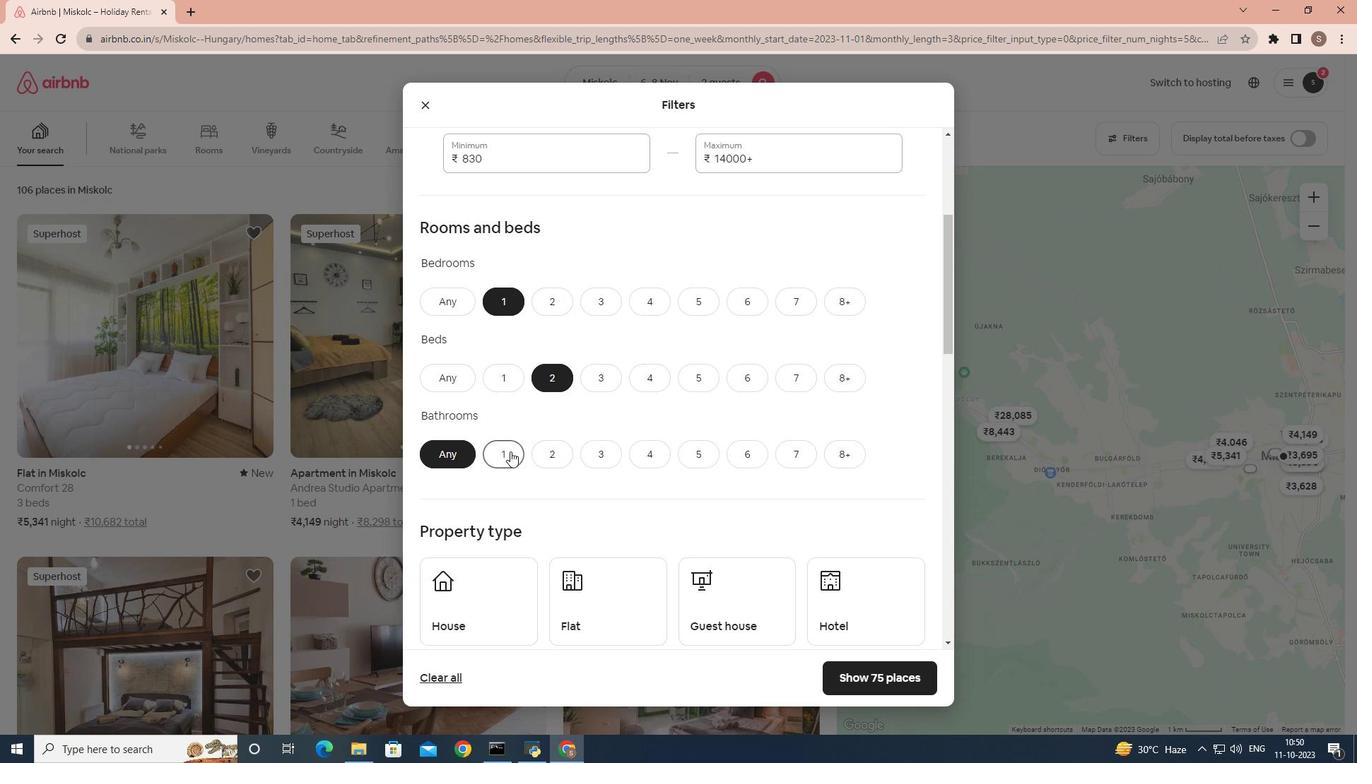 
Action: Mouse moved to (555, 444)
Screenshot: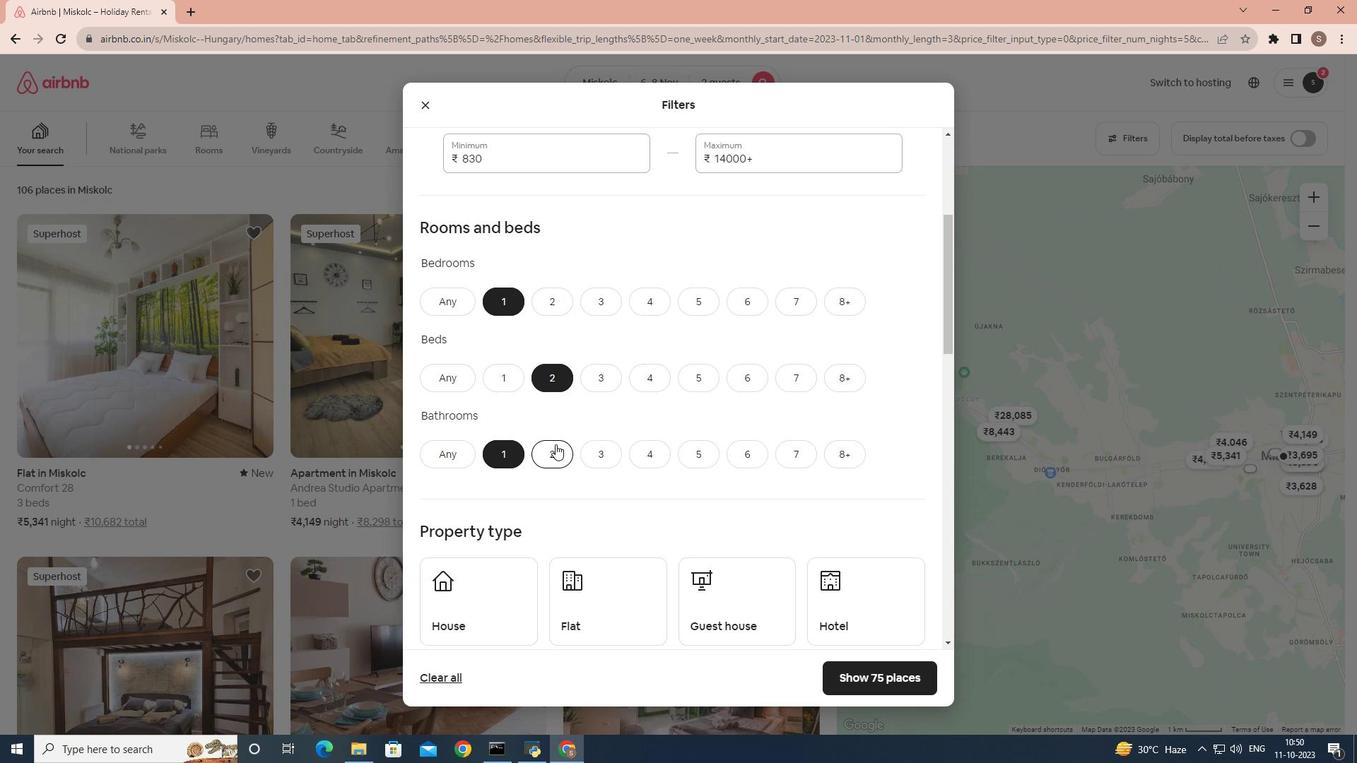 
Action: Mouse scrolled (555, 444) with delta (0, 0)
Screenshot: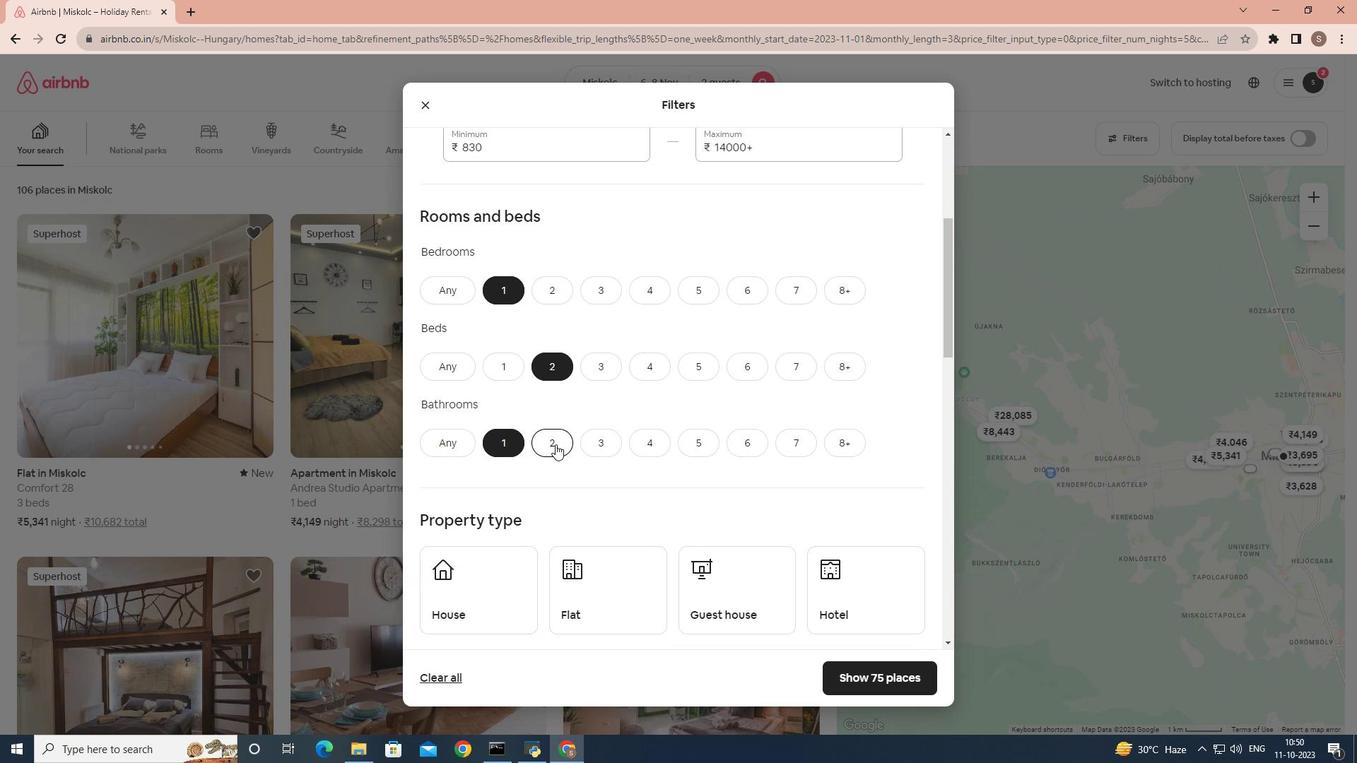 
Action: Mouse scrolled (555, 444) with delta (0, 0)
Screenshot: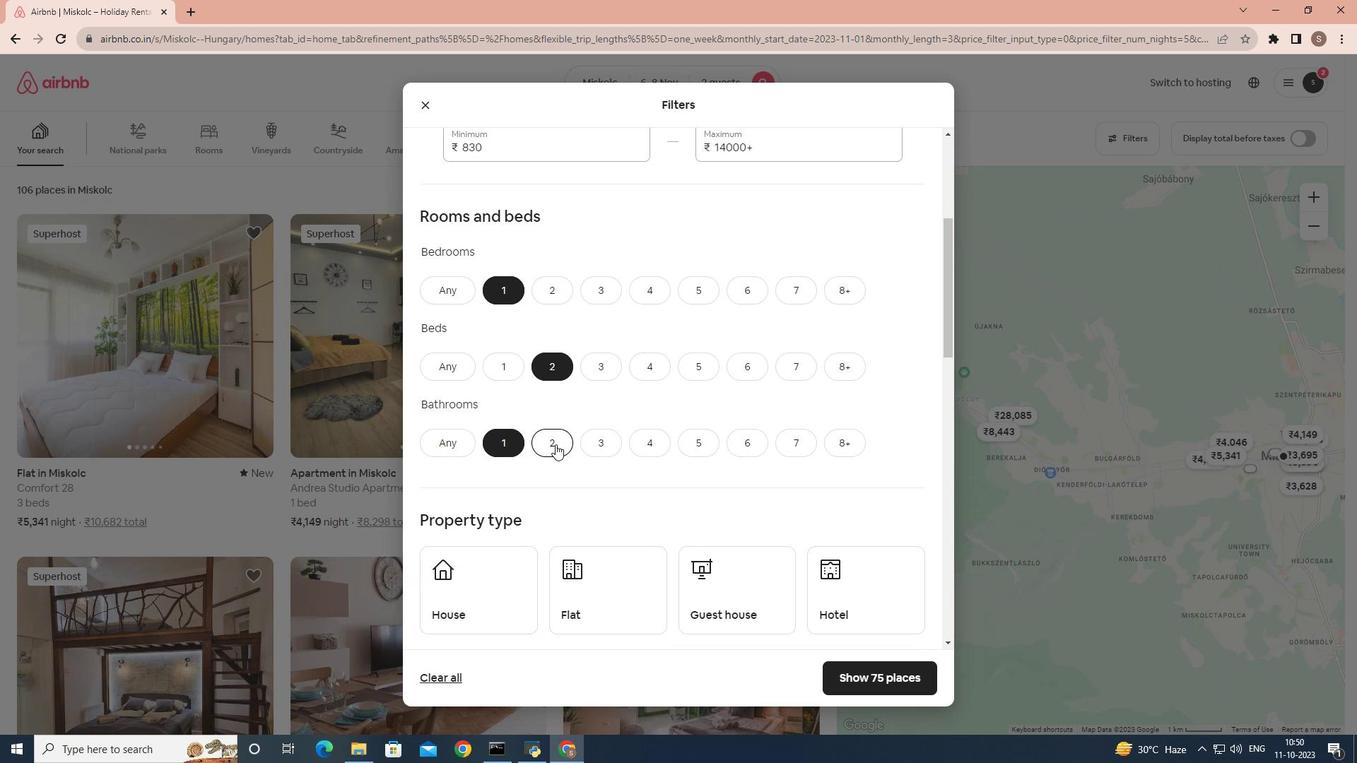
Action: Mouse scrolled (555, 444) with delta (0, 0)
Screenshot: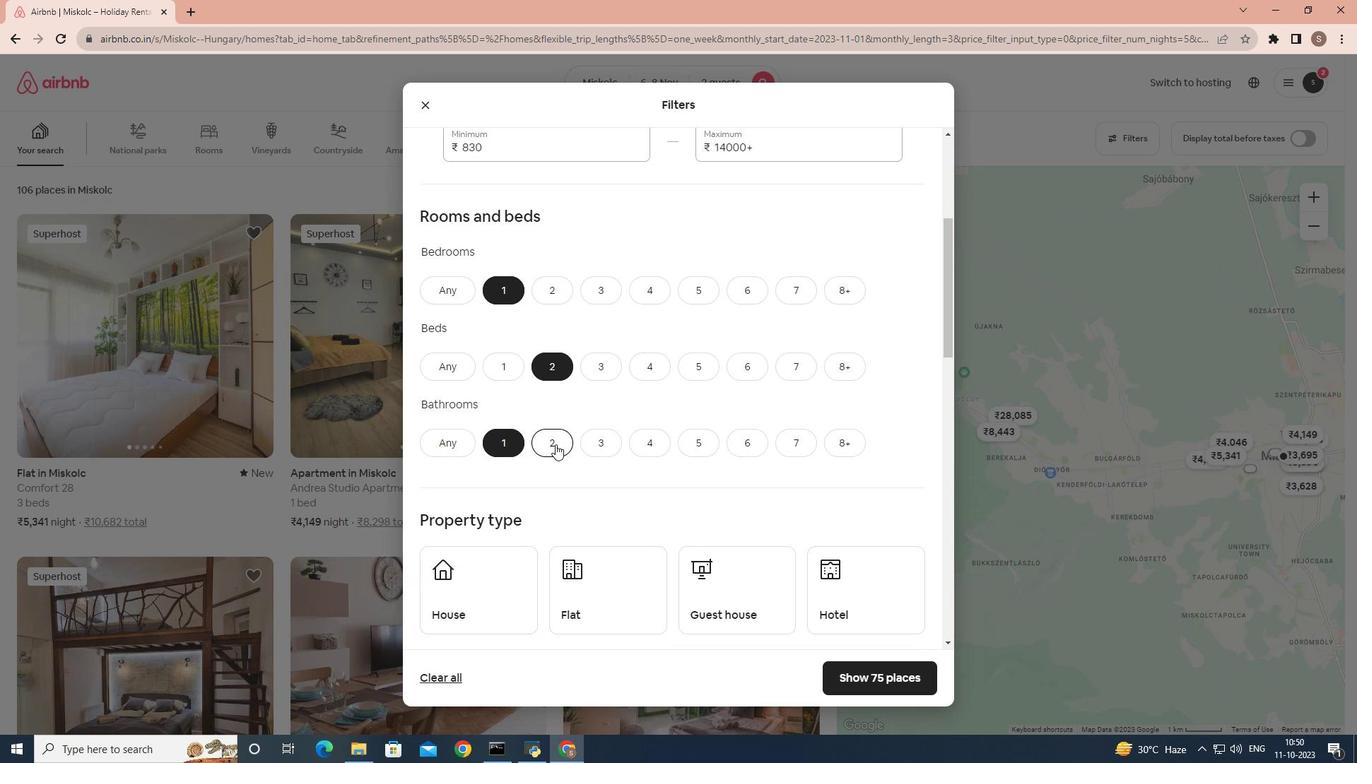 
Action: Mouse moved to (591, 403)
Screenshot: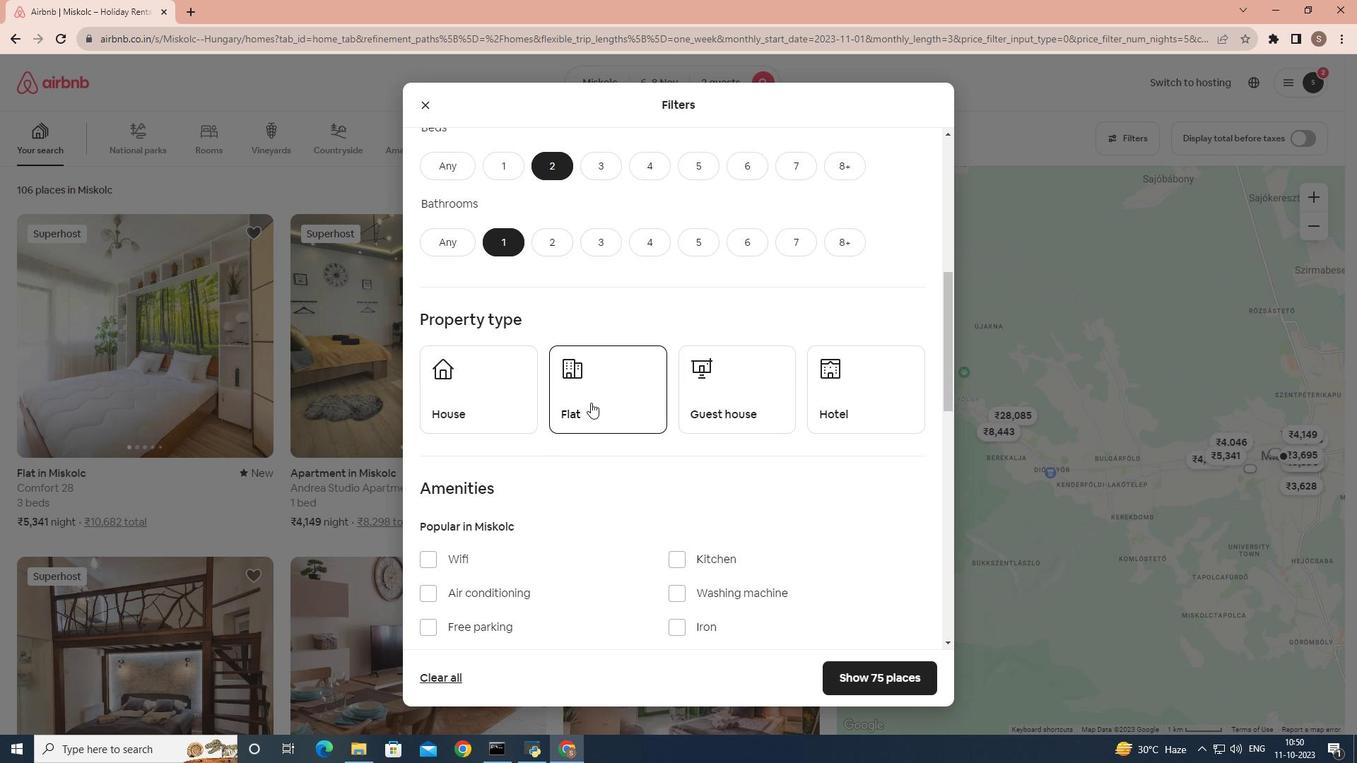 
Action: Mouse pressed left at (591, 403)
Screenshot: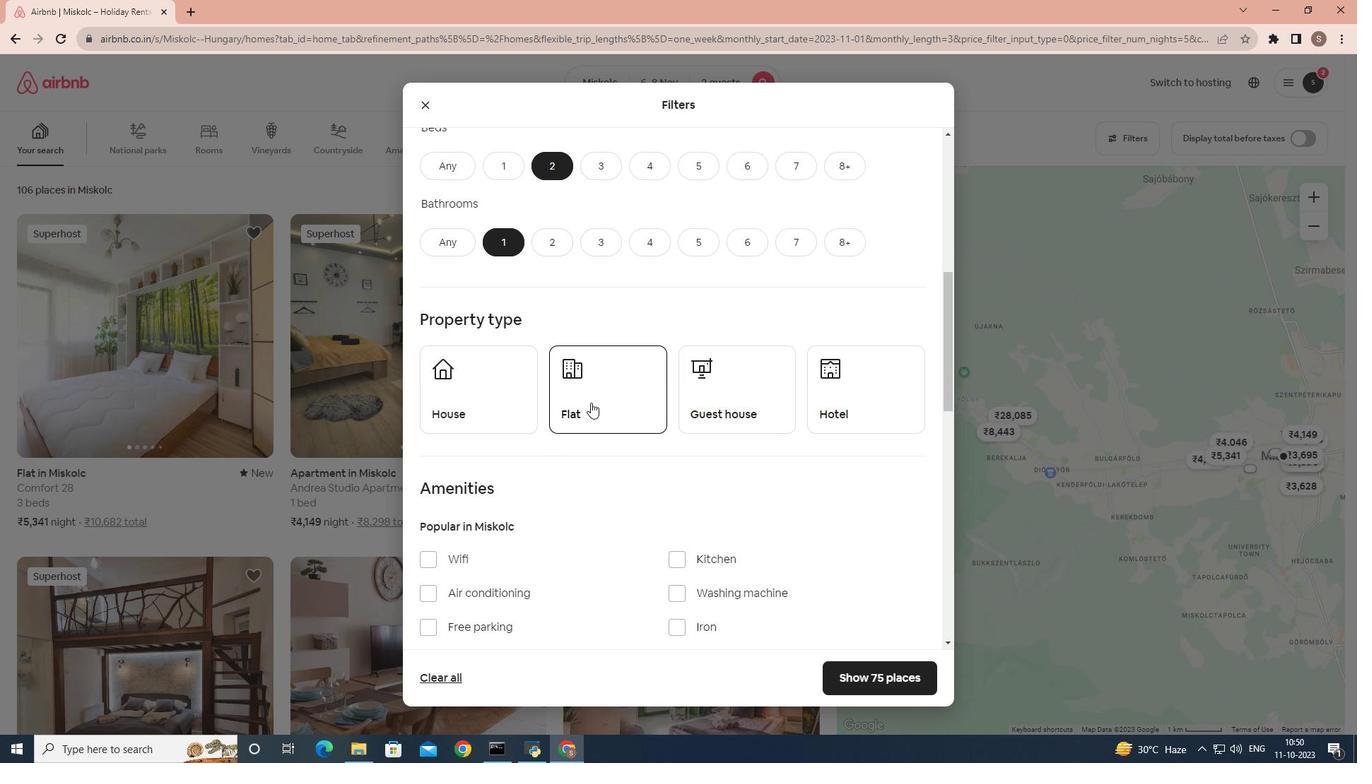 
Action: Mouse scrolled (591, 402) with delta (0, 0)
Screenshot: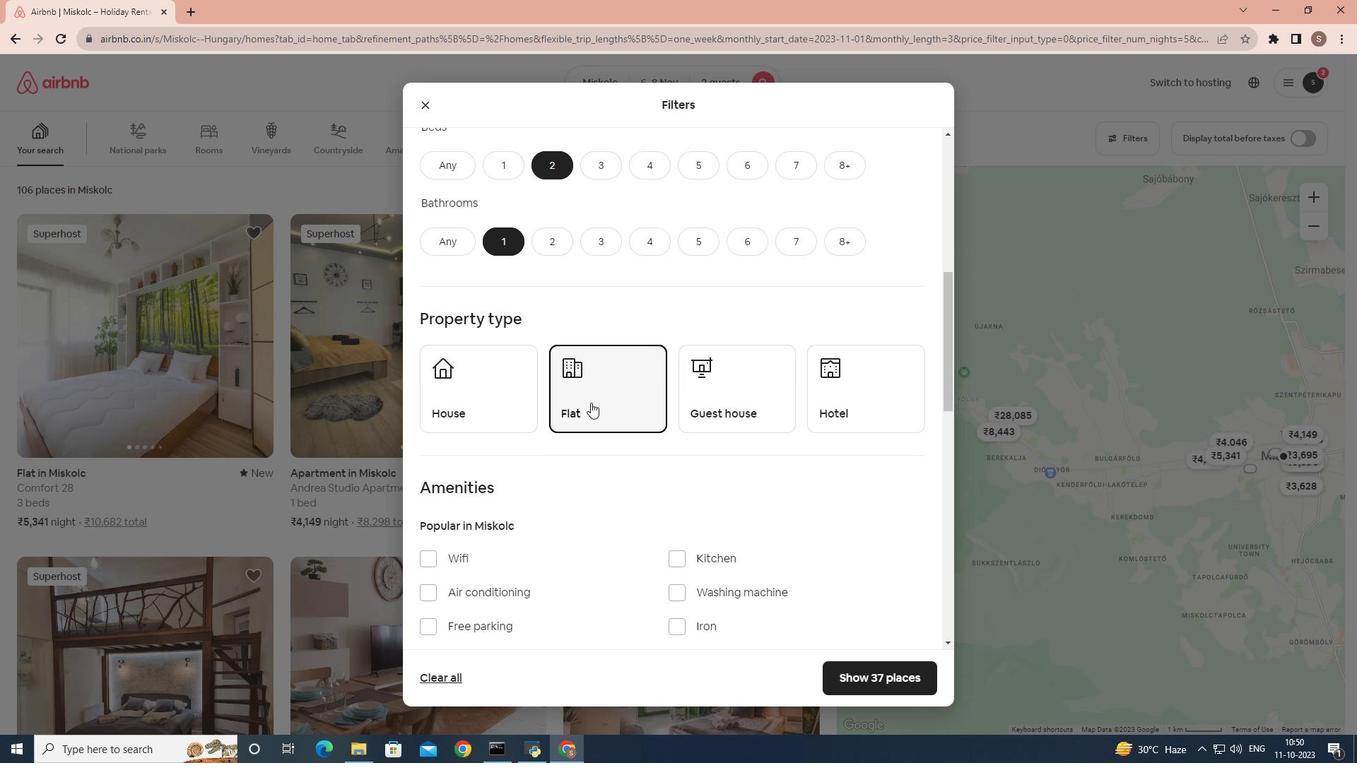 
Action: Mouse scrolled (591, 402) with delta (0, 0)
Screenshot: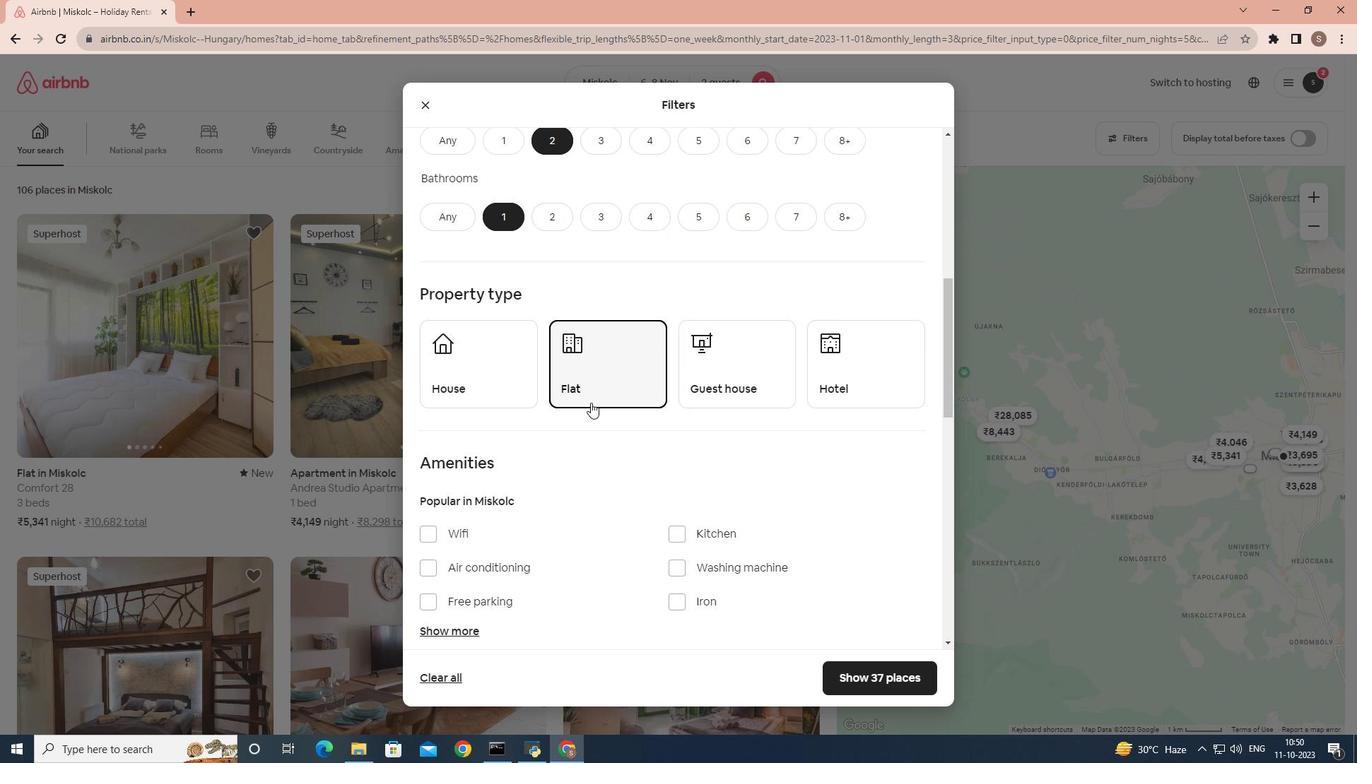 
Action: Mouse scrolled (591, 402) with delta (0, 0)
Screenshot: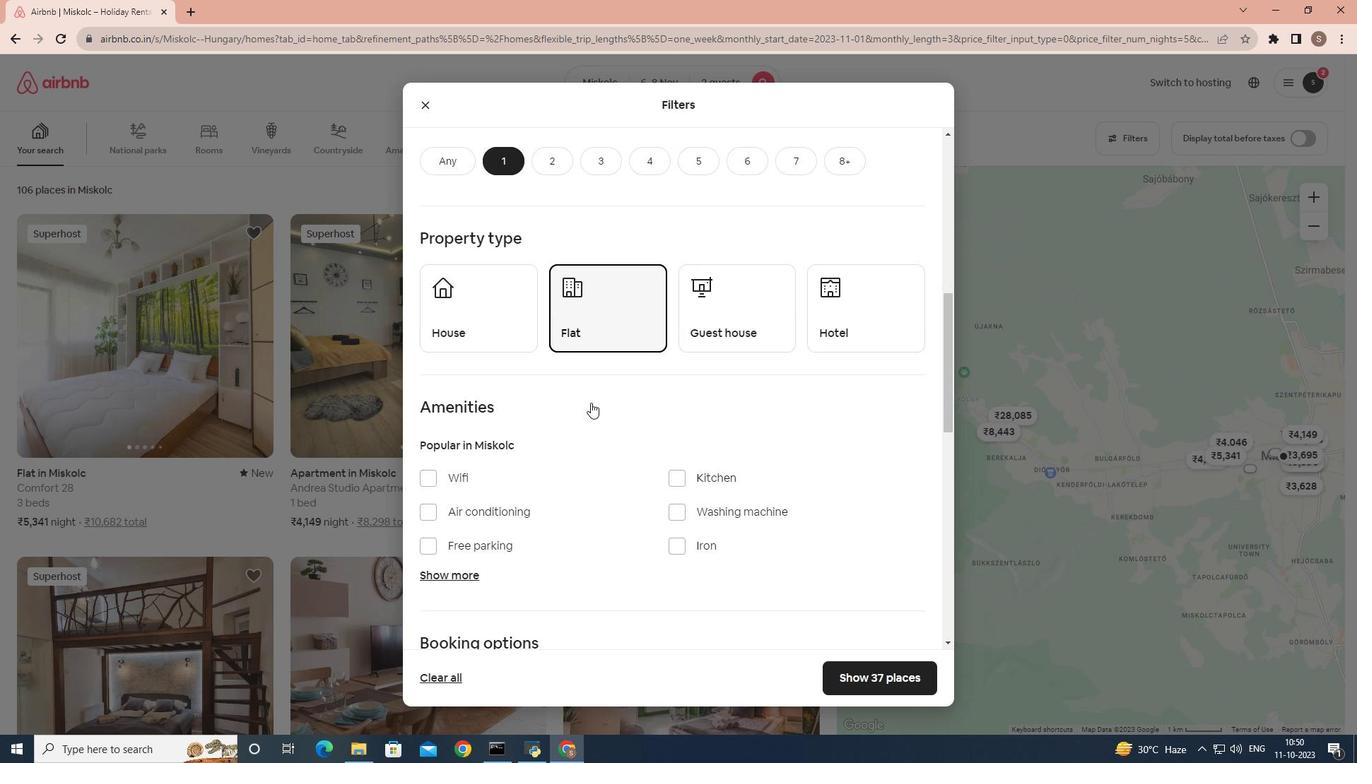 
Action: Mouse scrolled (591, 402) with delta (0, 0)
Screenshot: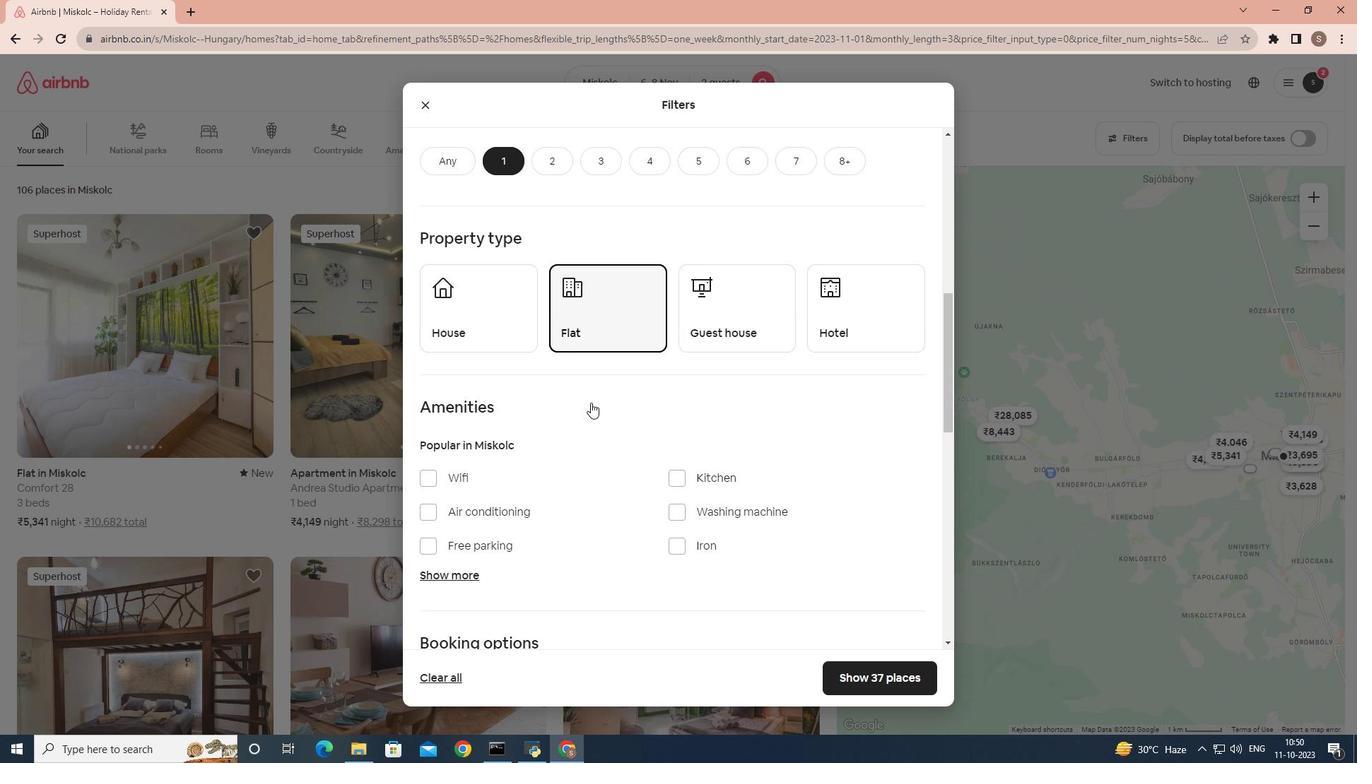 
Action: Mouse scrolled (591, 402) with delta (0, 0)
Screenshot: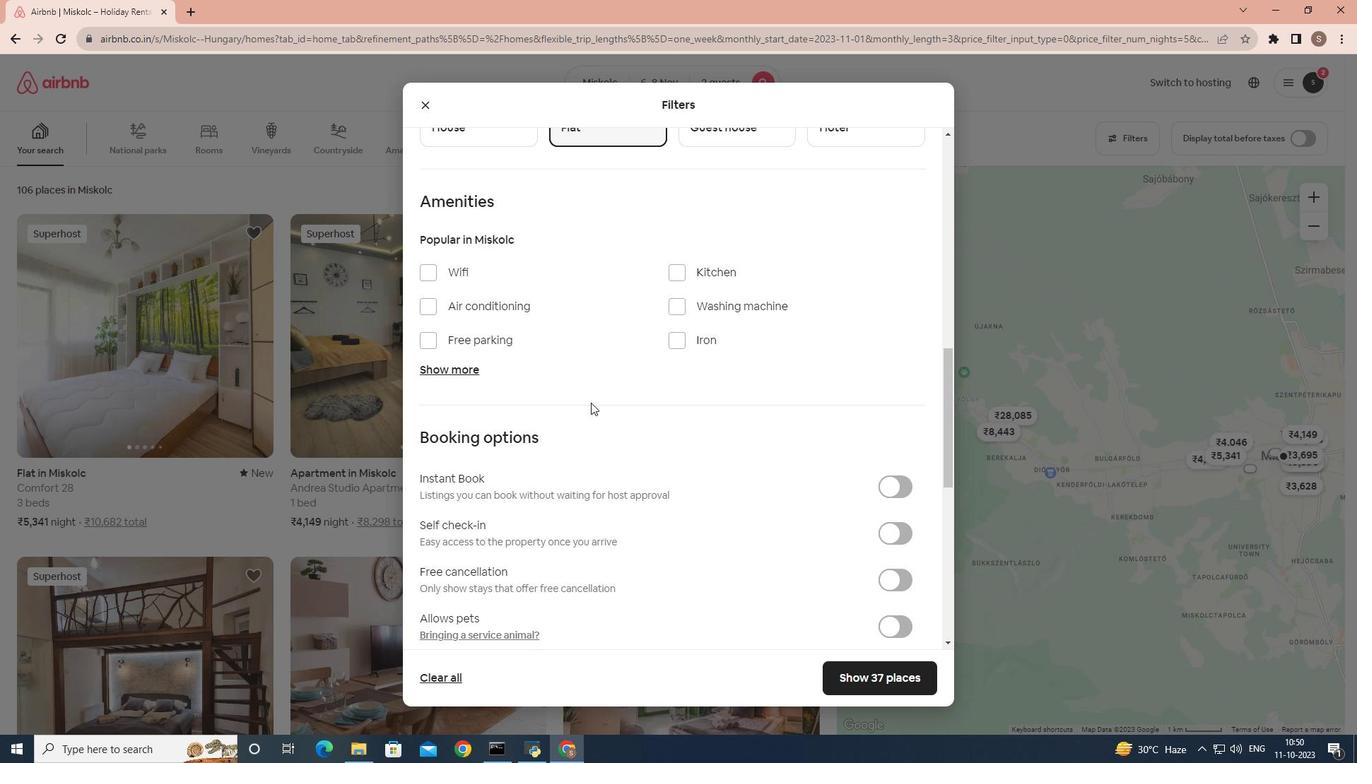 
Action: Mouse scrolled (591, 402) with delta (0, 0)
Screenshot: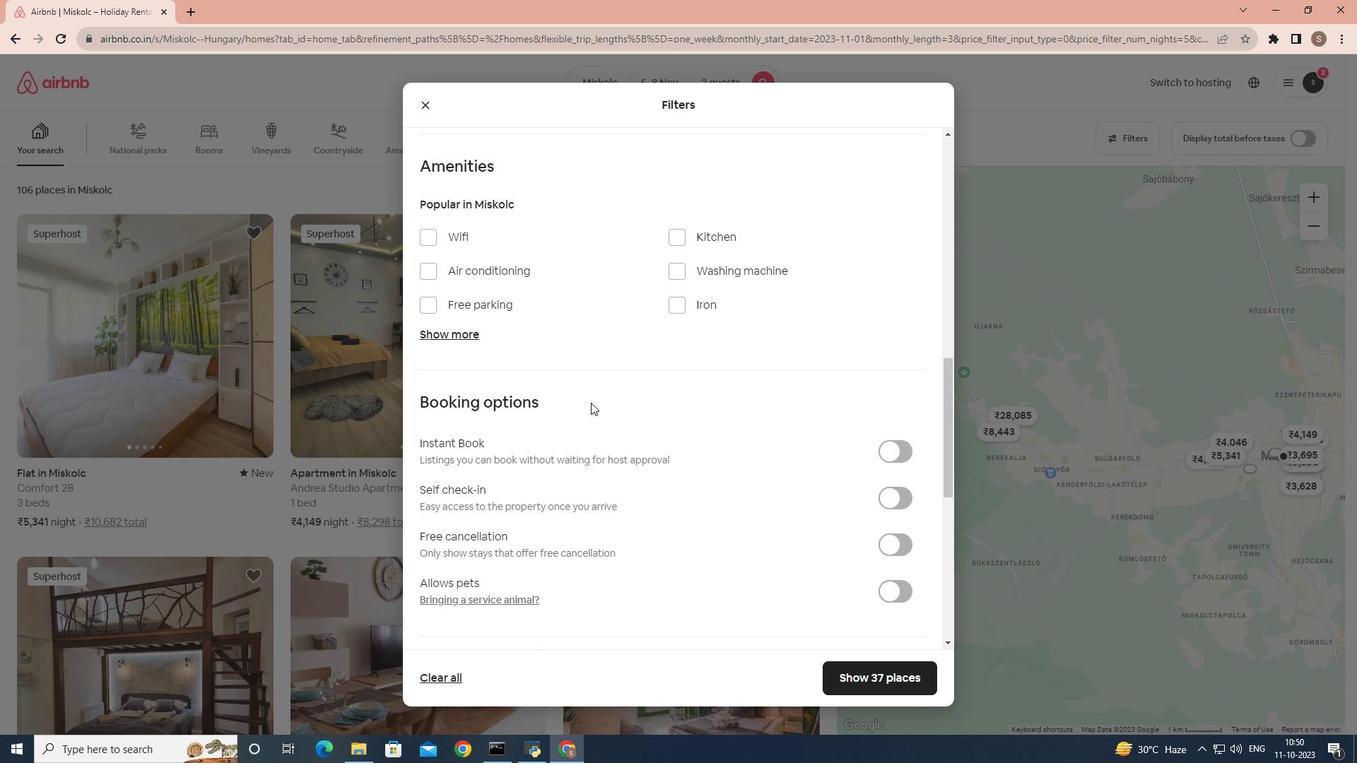 
Action: Mouse scrolled (591, 402) with delta (0, 0)
Screenshot: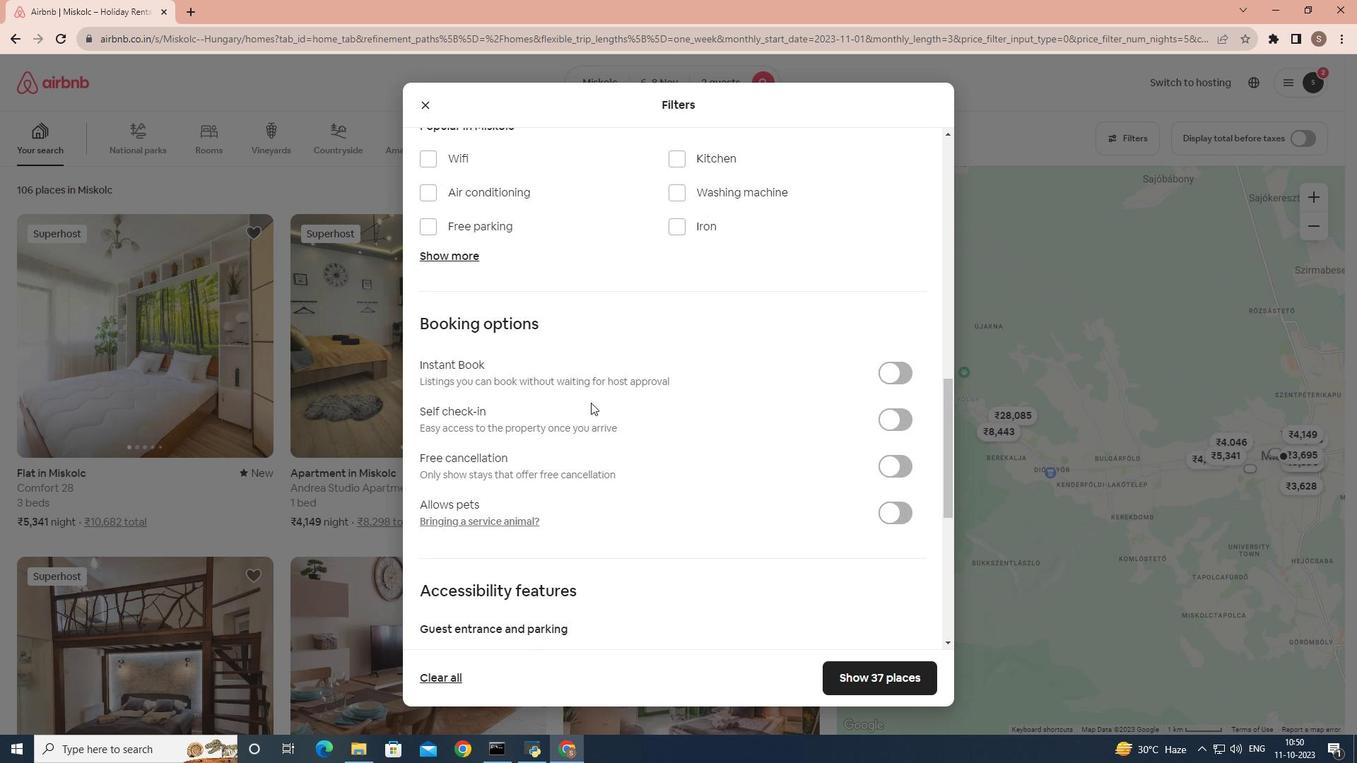 
Action: Mouse scrolled (591, 402) with delta (0, 0)
Screenshot: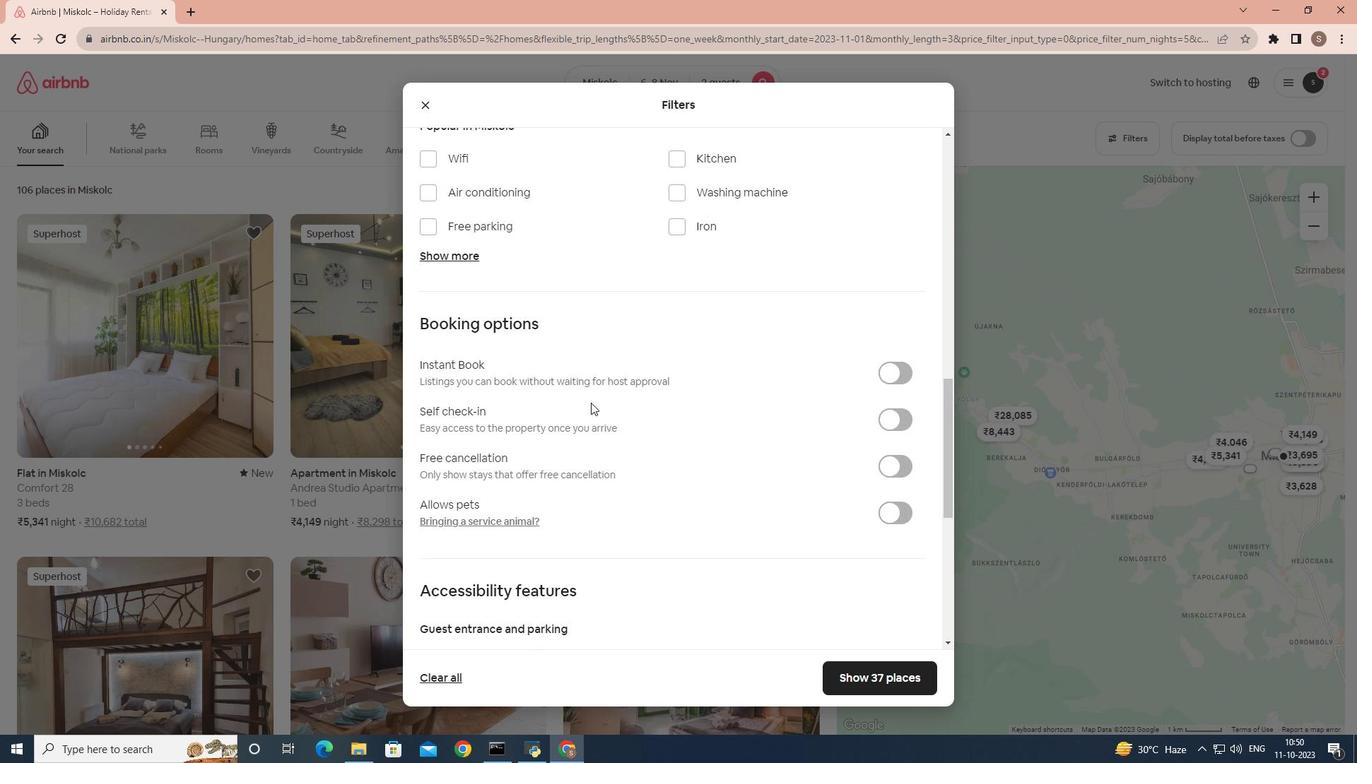 
Action: Mouse moved to (889, 676)
Screenshot: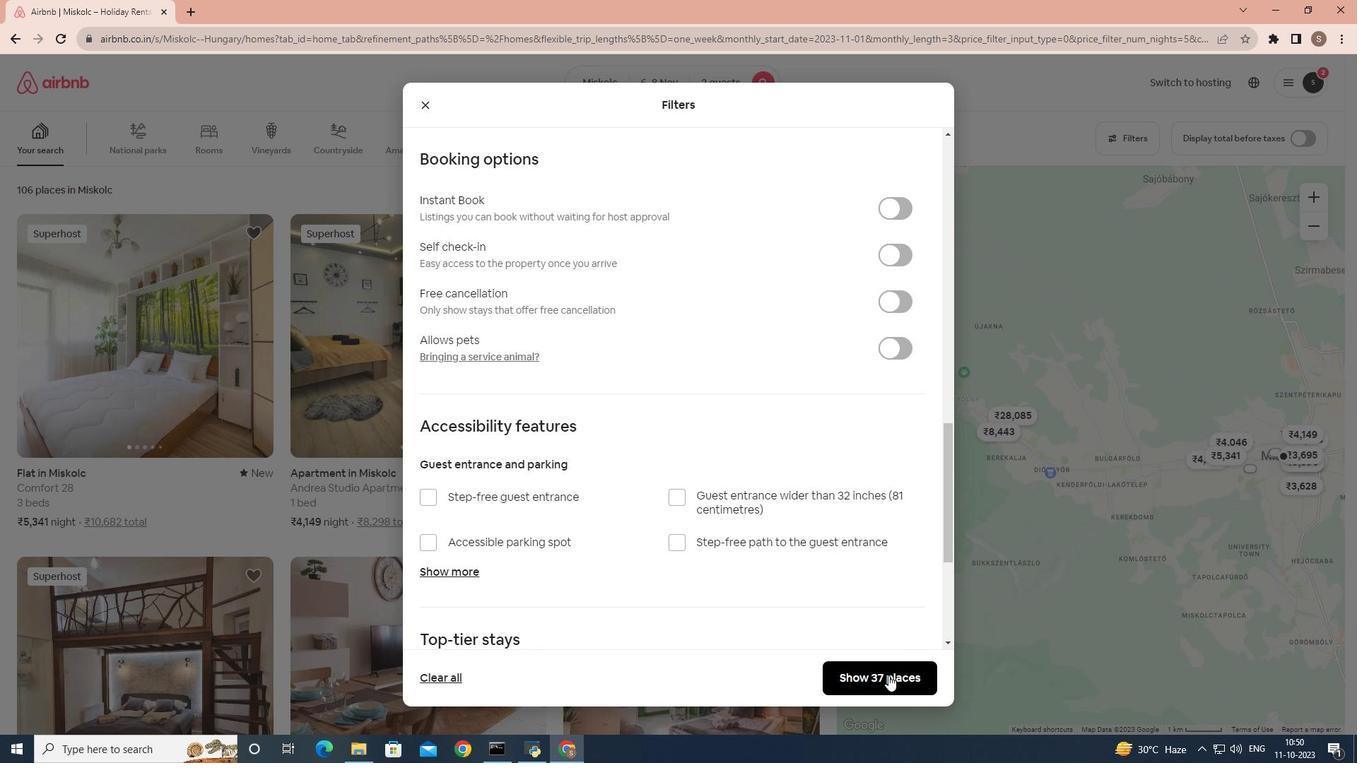 
Action: Mouse pressed left at (889, 676)
Screenshot: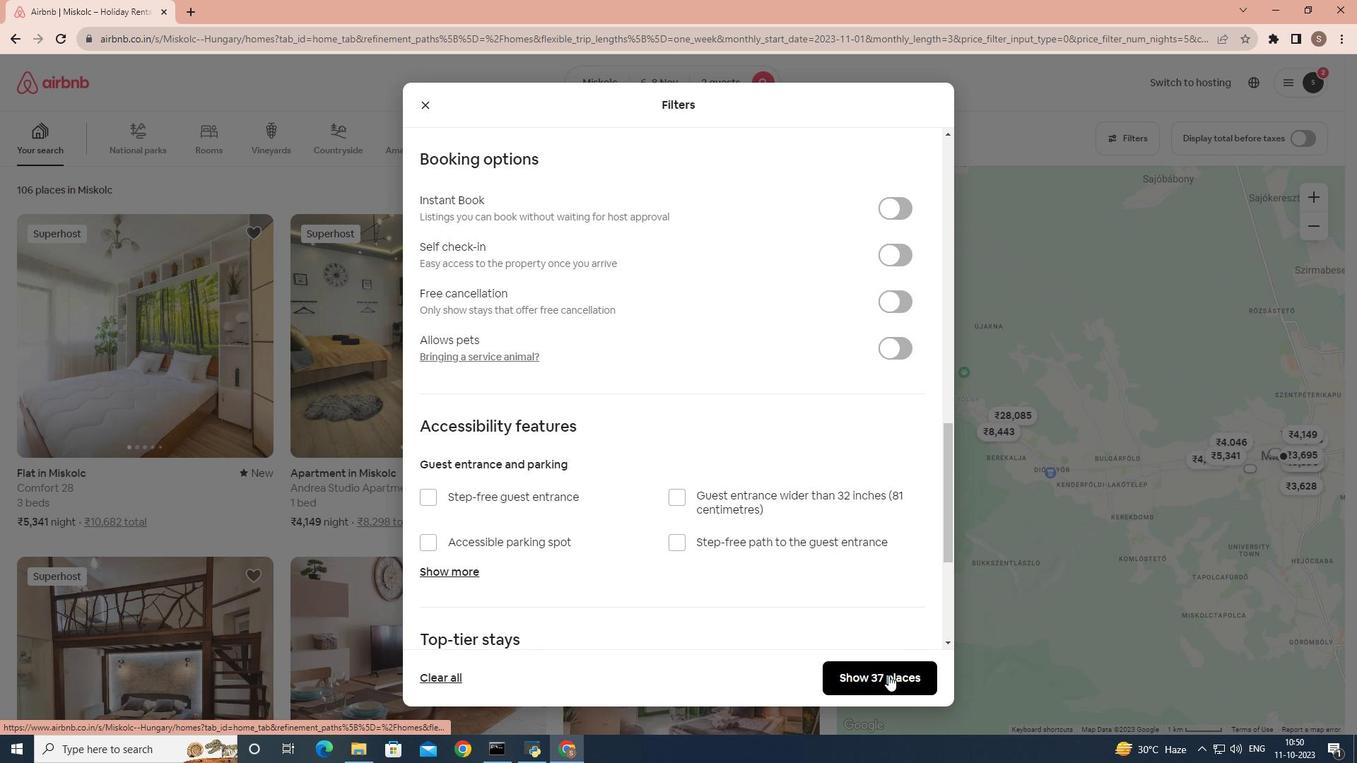 
Action: Mouse moved to (862, 676)
Screenshot: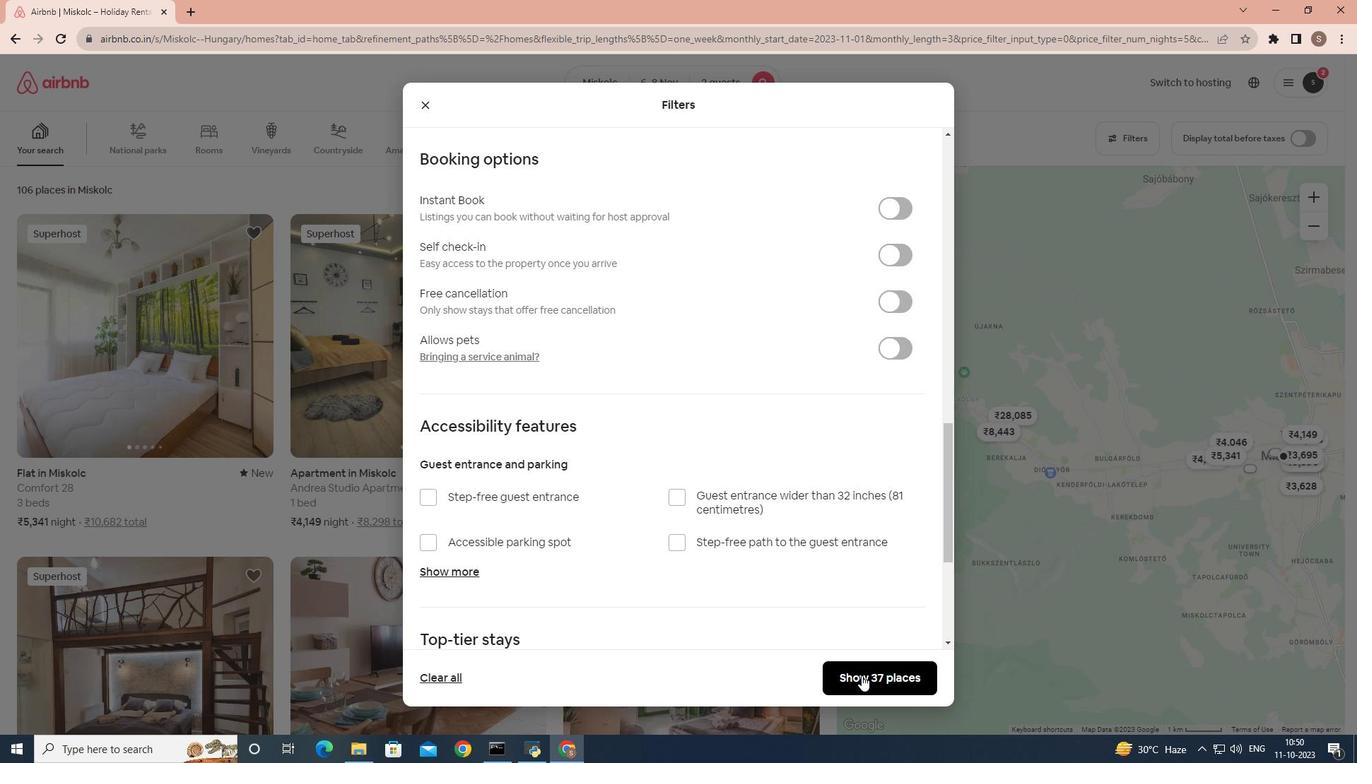 
Action: Mouse pressed left at (862, 676)
Screenshot: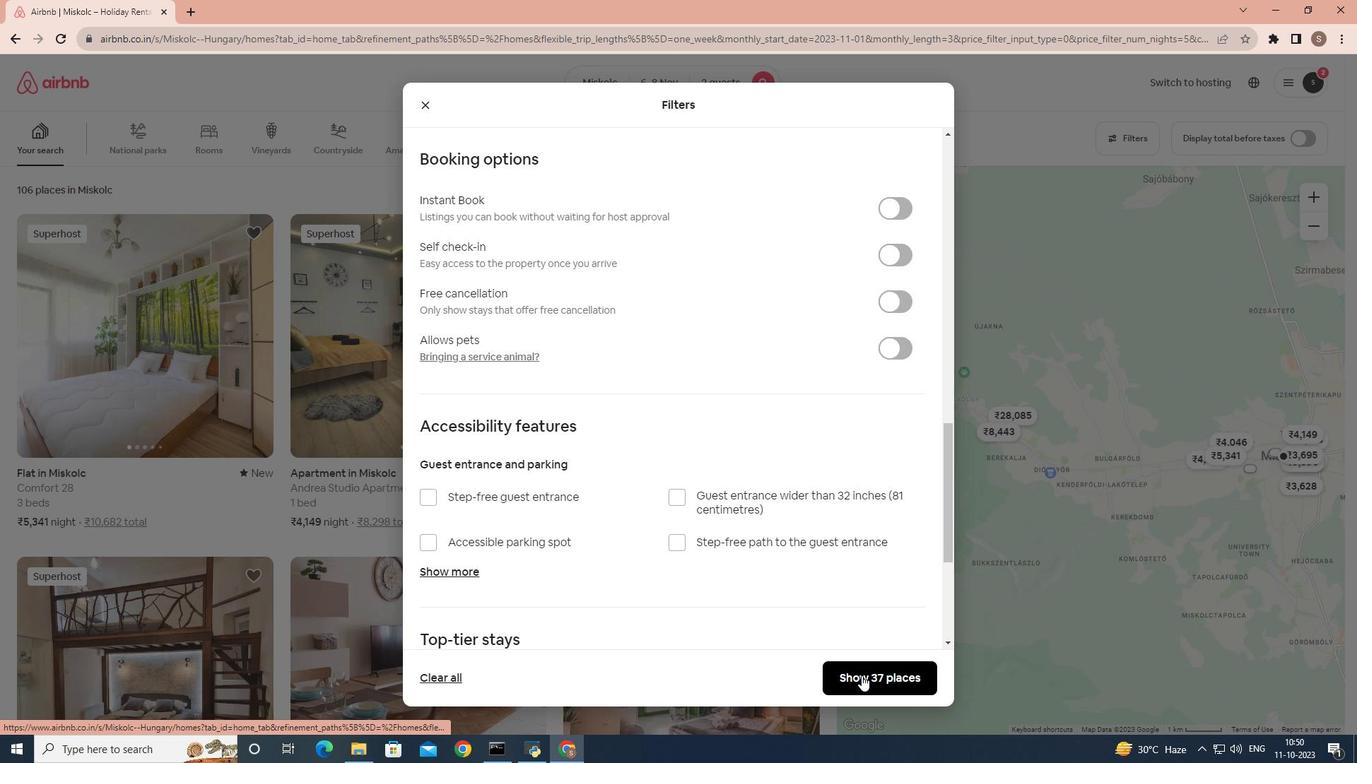 
Action: Mouse moved to (370, 437)
Screenshot: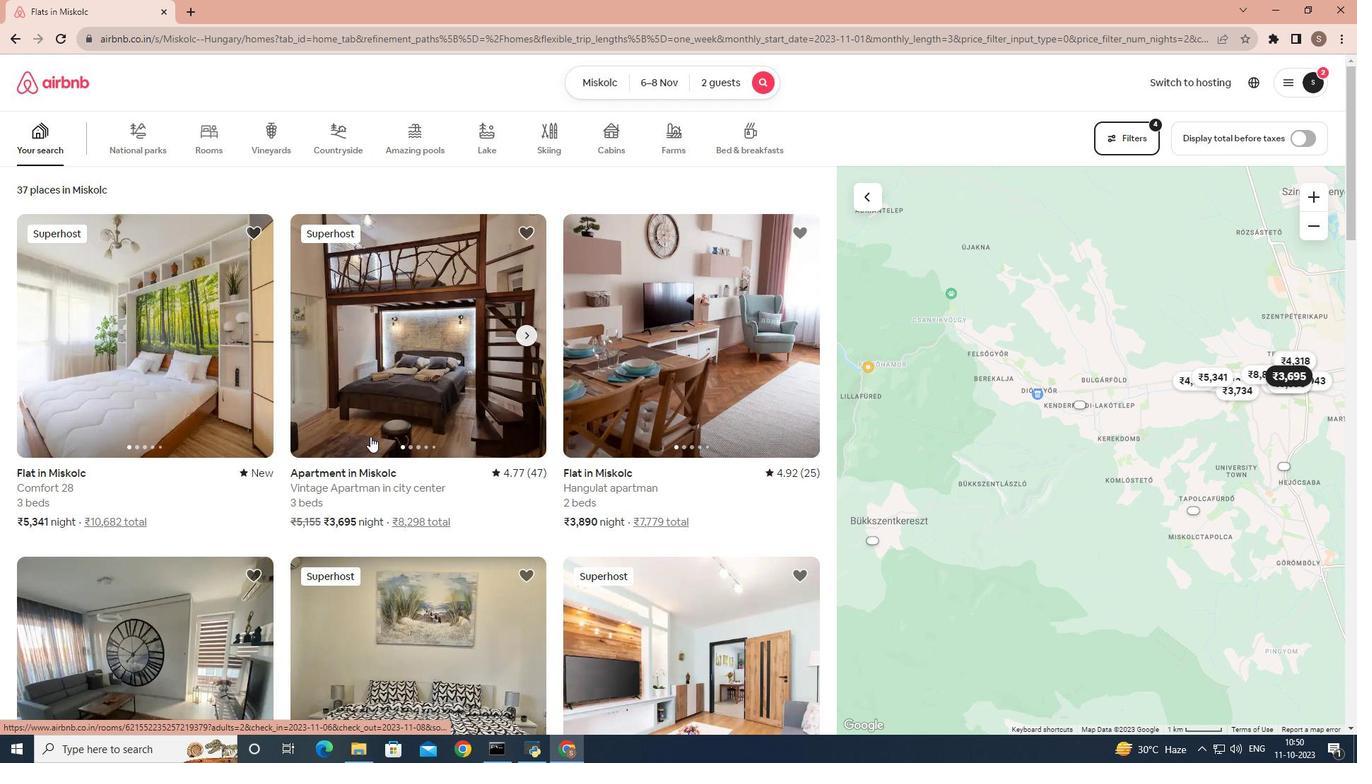
Action: Mouse scrolled (370, 436) with delta (0, 0)
Screenshot: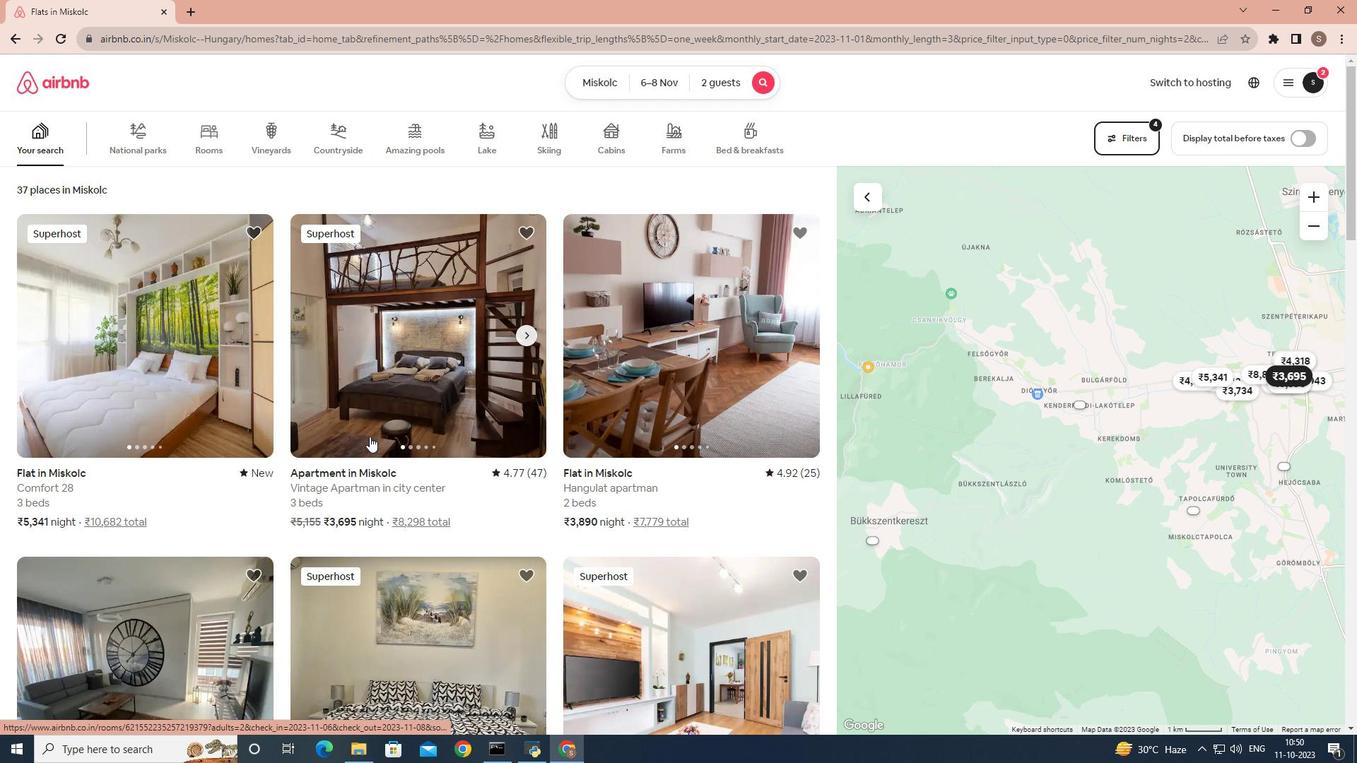
Action: Mouse moved to (369, 437)
Screenshot: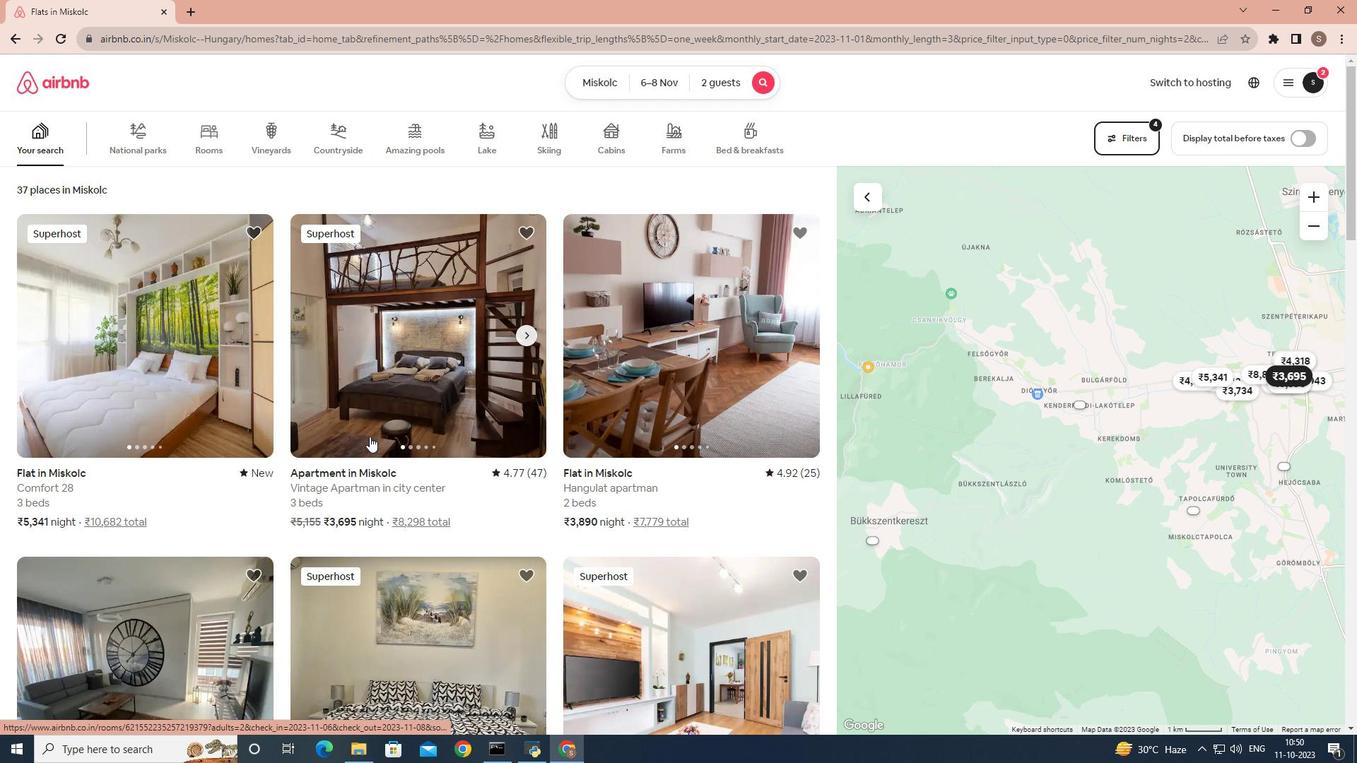 
Action: Mouse scrolled (369, 436) with delta (0, 0)
Screenshot: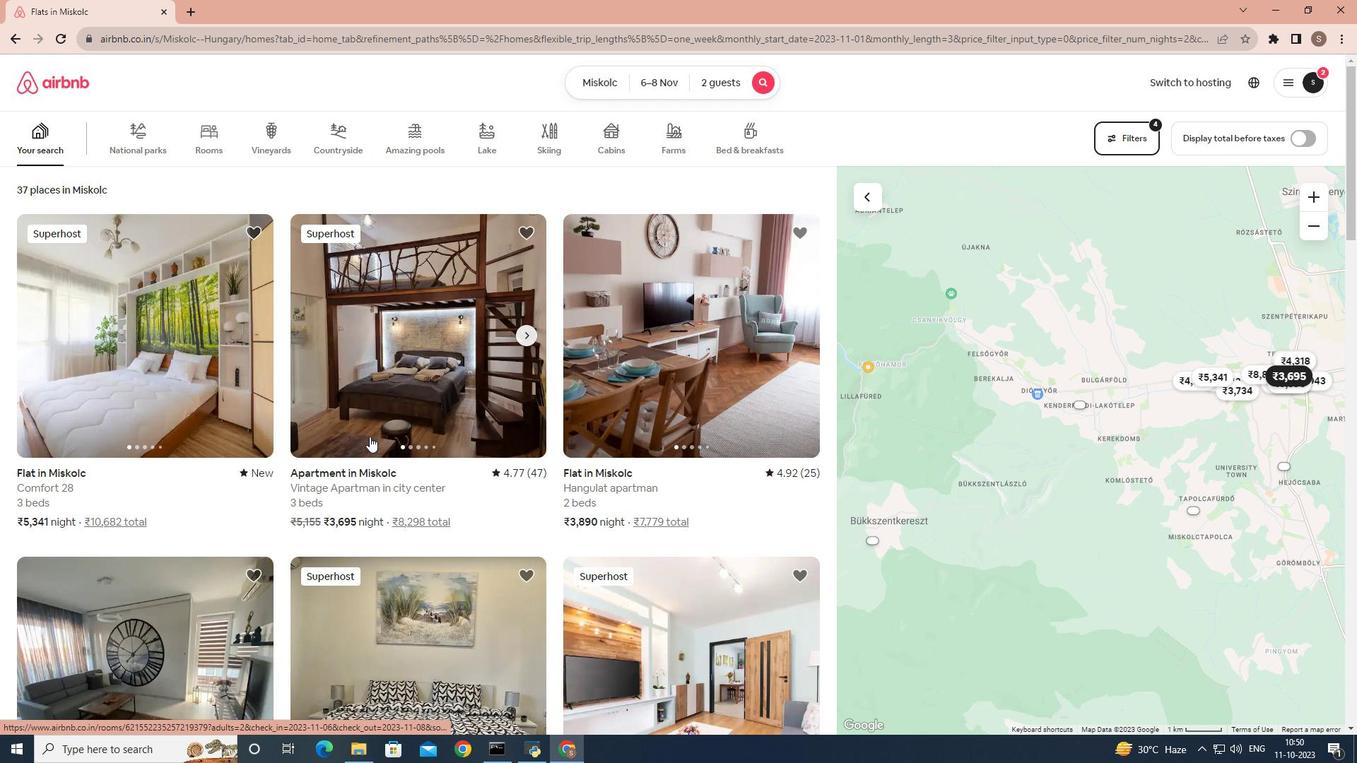 
Action: Mouse scrolled (369, 436) with delta (0, 0)
Screenshot: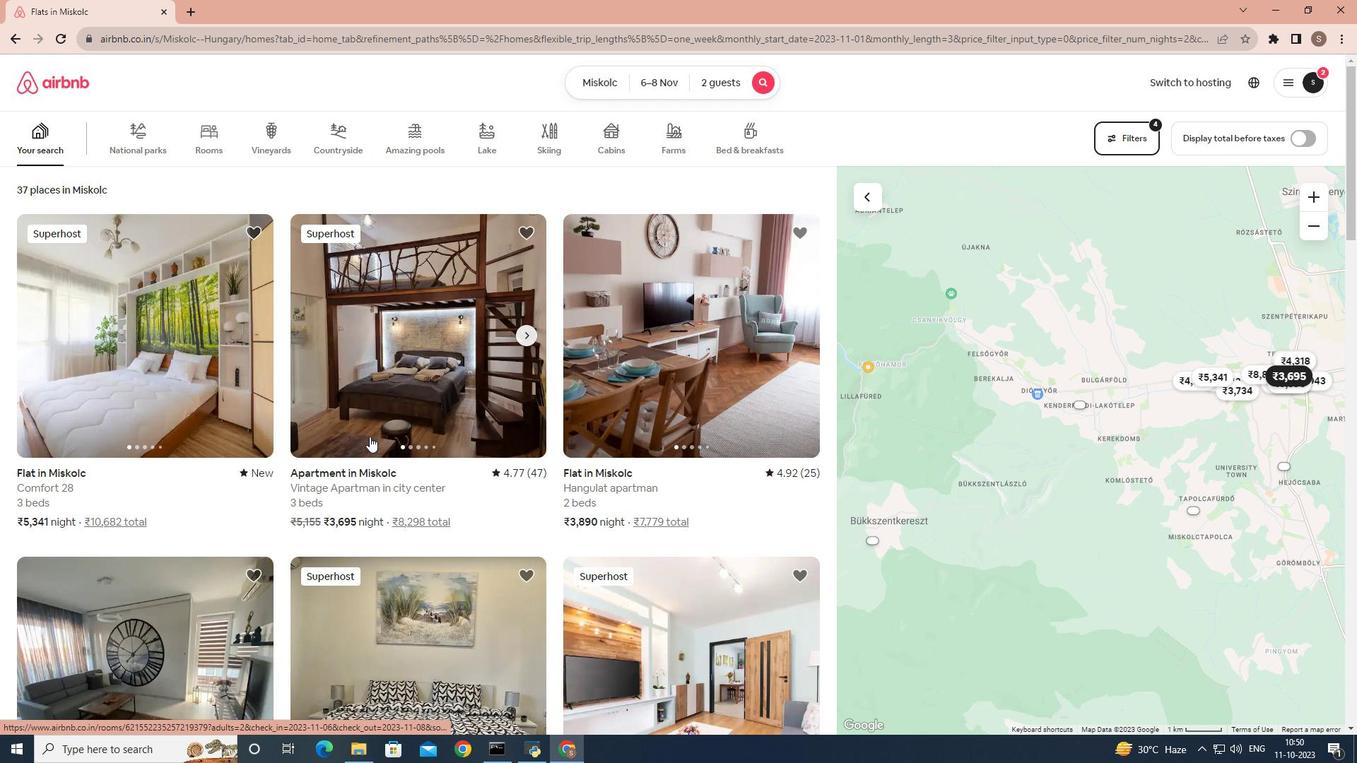 
Action: Mouse moved to (368, 437)
Screenshot: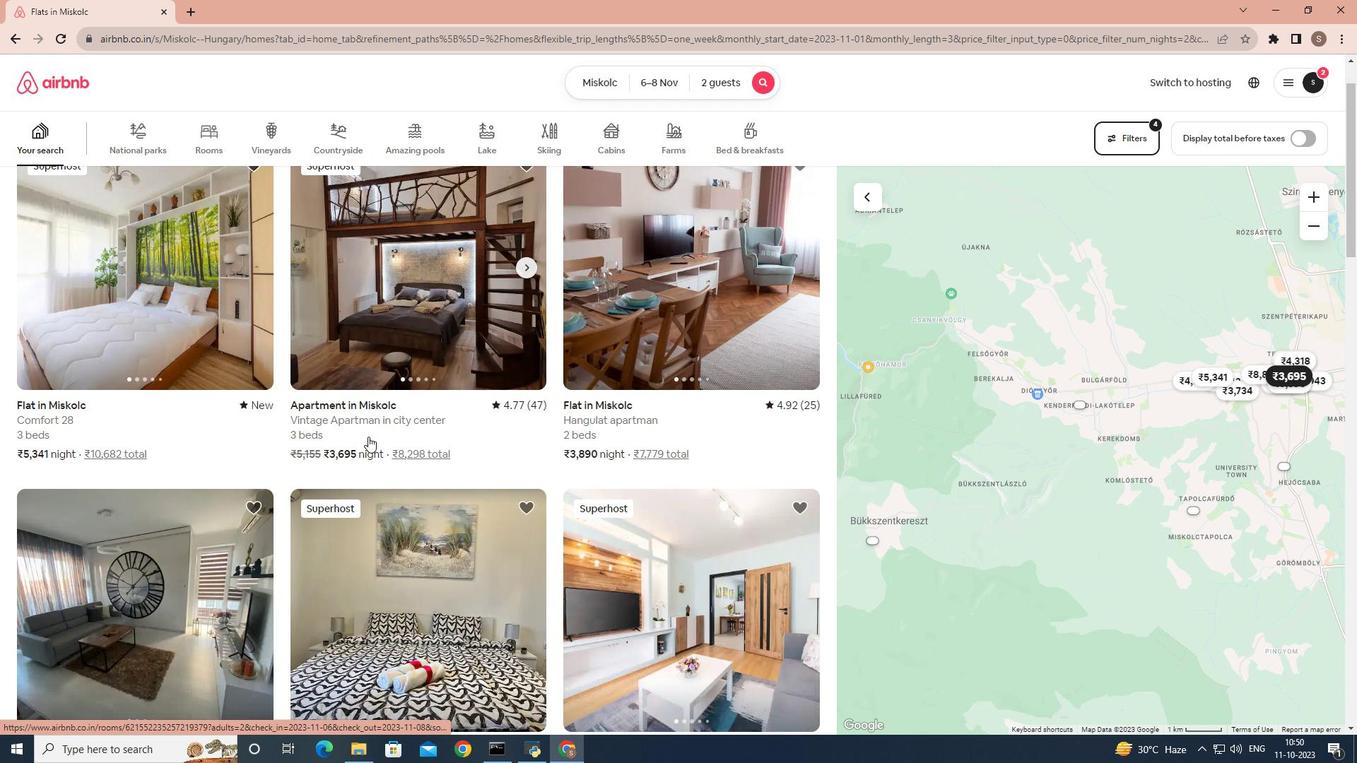 
Action: Mouse scrolled (368, 436) with delta (0, 0)
Screenshot: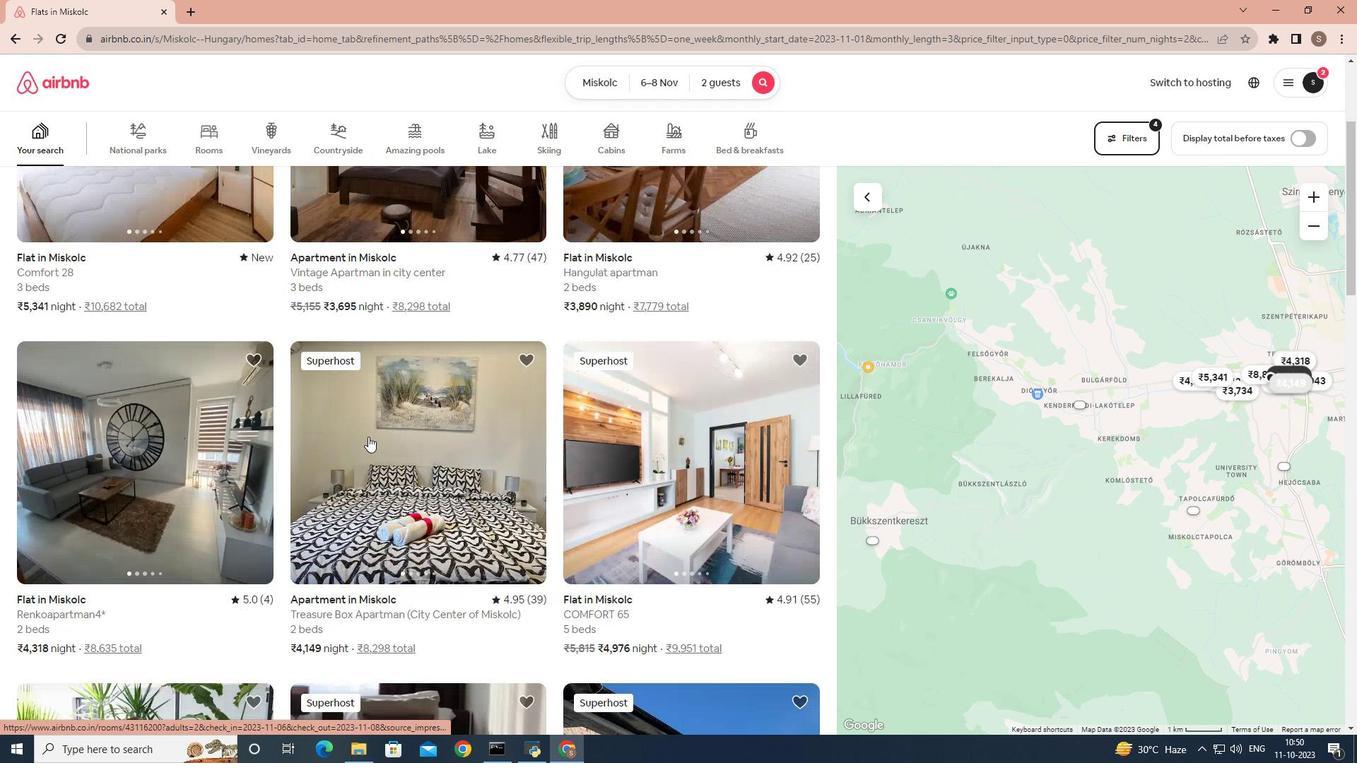 
Action: Mouse moved to (366, 432)
Screenshot: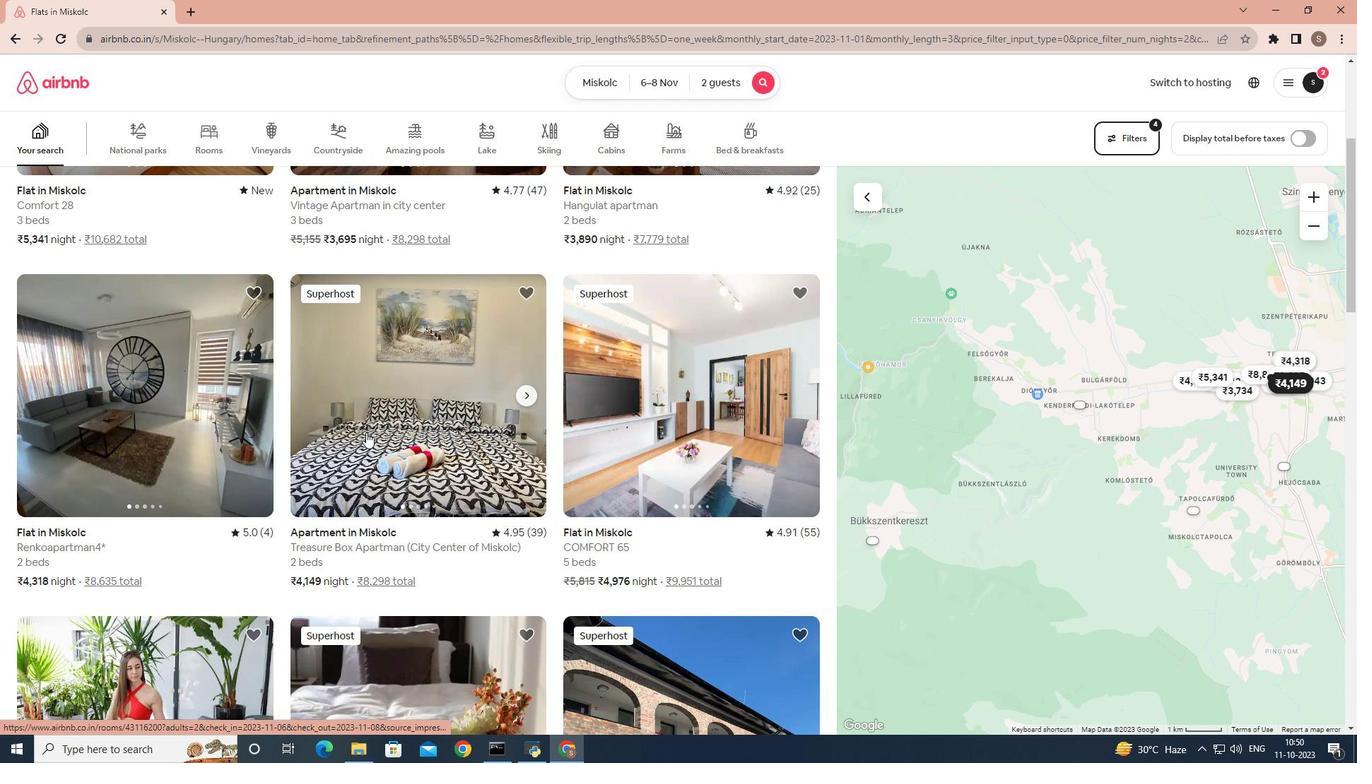 
Action: Mouse scrolled (366, 433) with delta (0, 0)
Screenshot: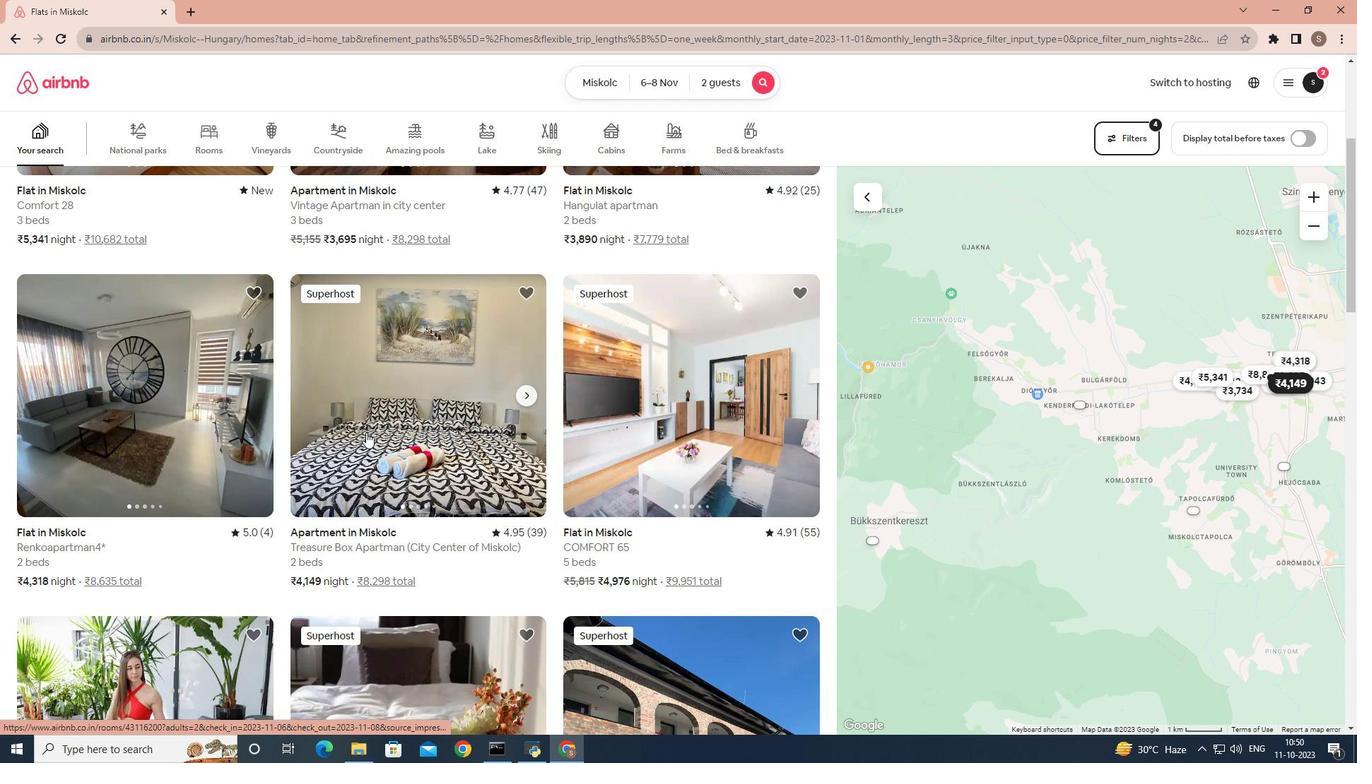 
Action: Mouse moved to (366, 432)
Screenshot: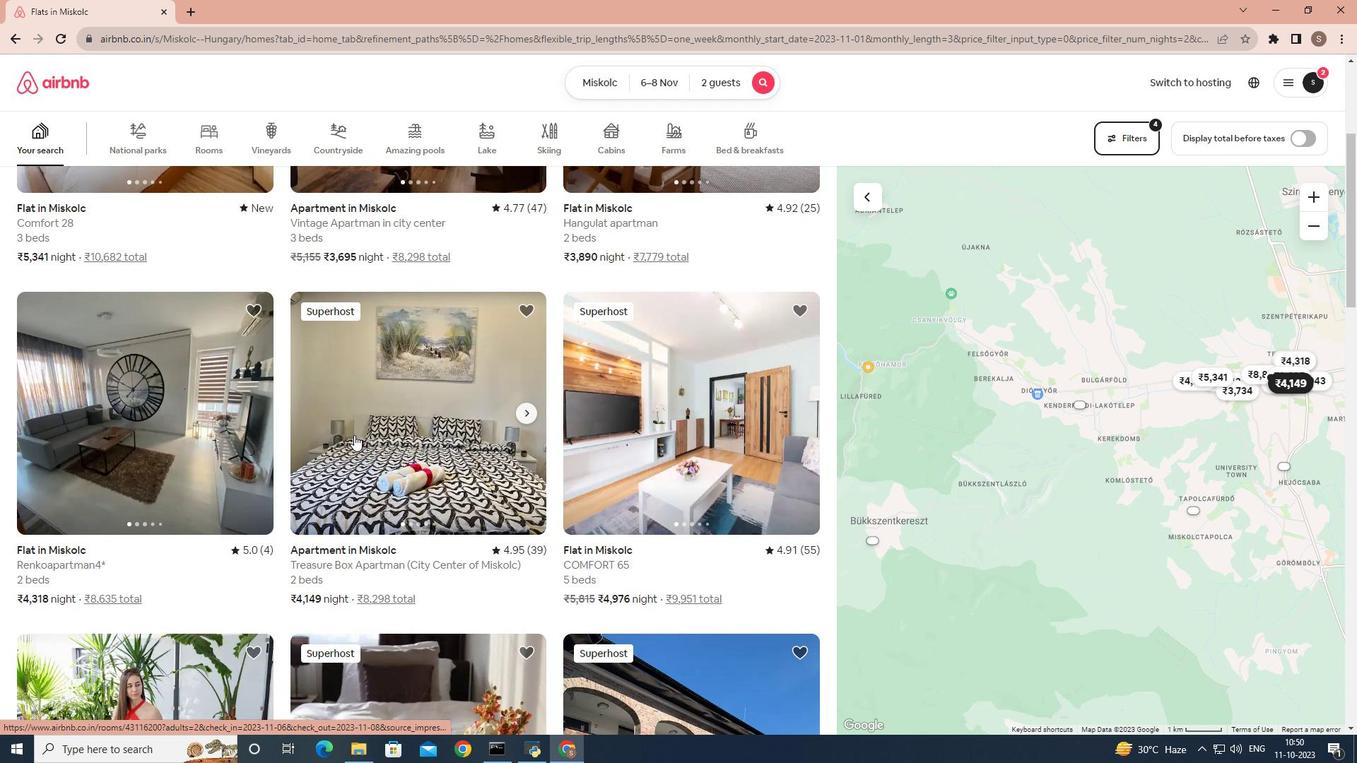 
Action: Mouse scrolled (366, 433) with delta (0, 0)
Screenshot: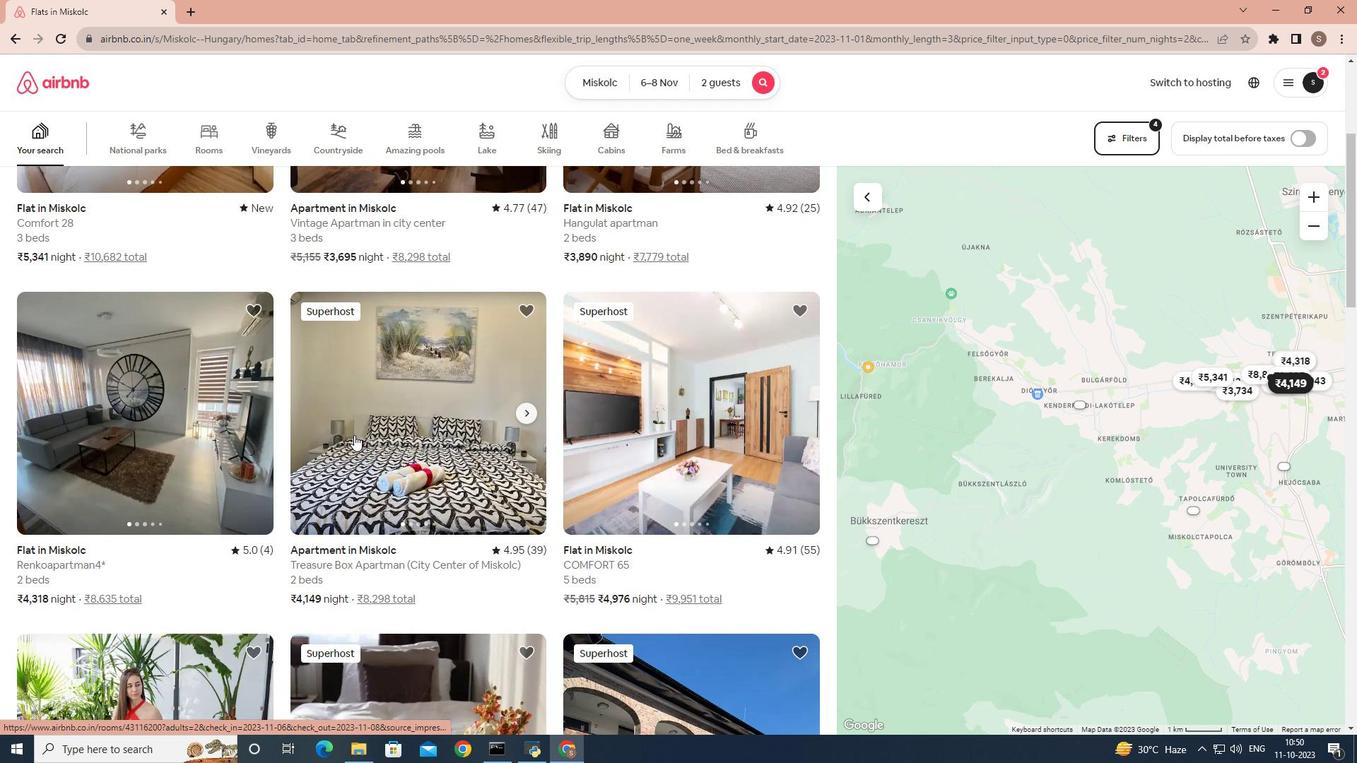 
Action: Mouse moved to (359, 433)
Screenshot: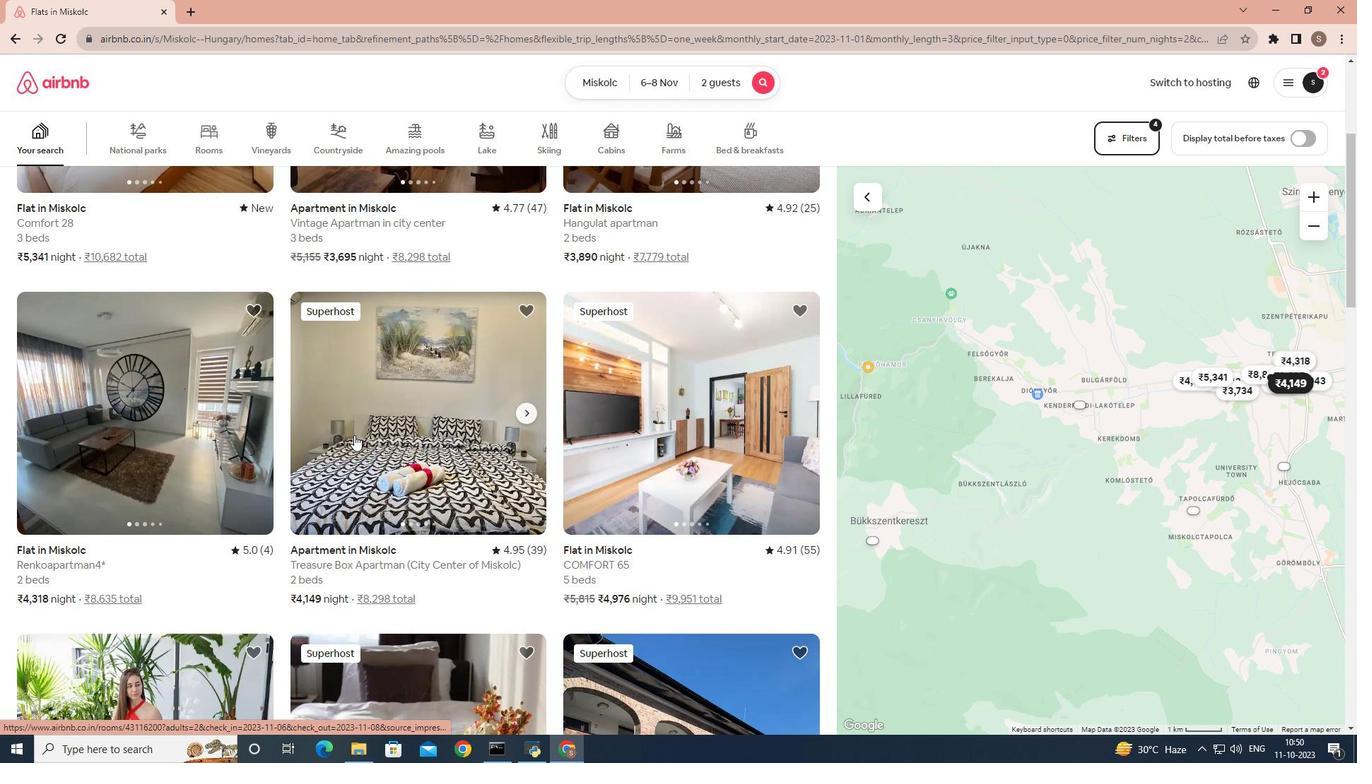 
Action: Mouse scrolled (359, 434) with delta (0, 0)
Screenshot: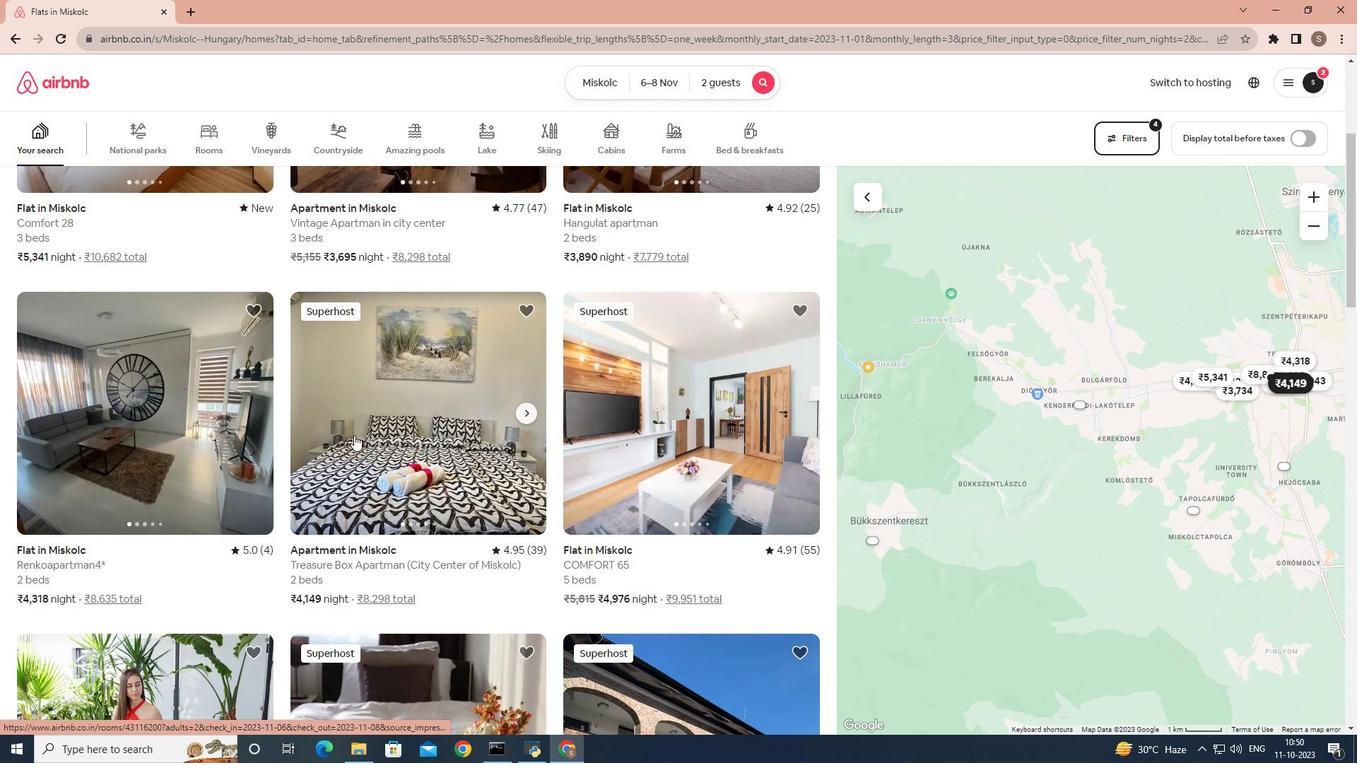 
Action: Mouse moved to (417, 379)
Screenshot: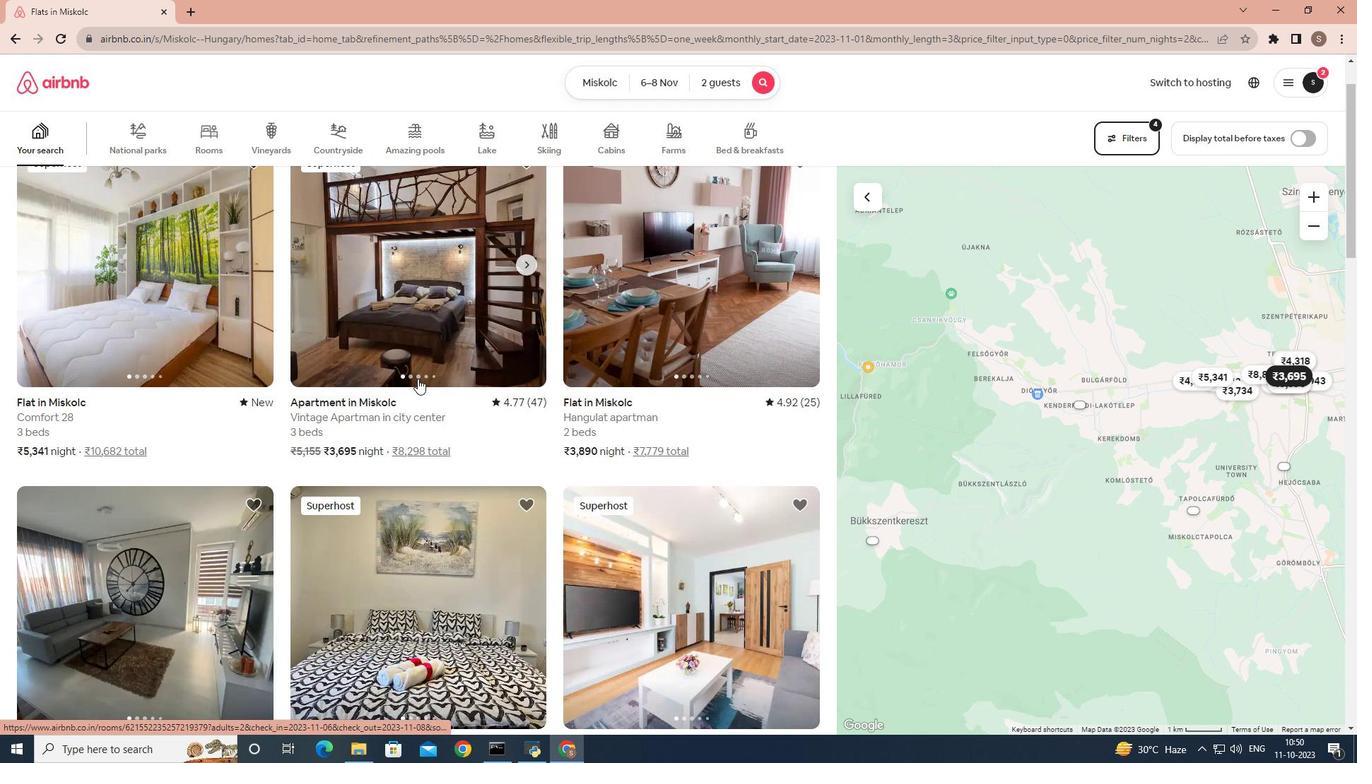 
Action: Mouse pressed left at (417, 379)
Screenshot: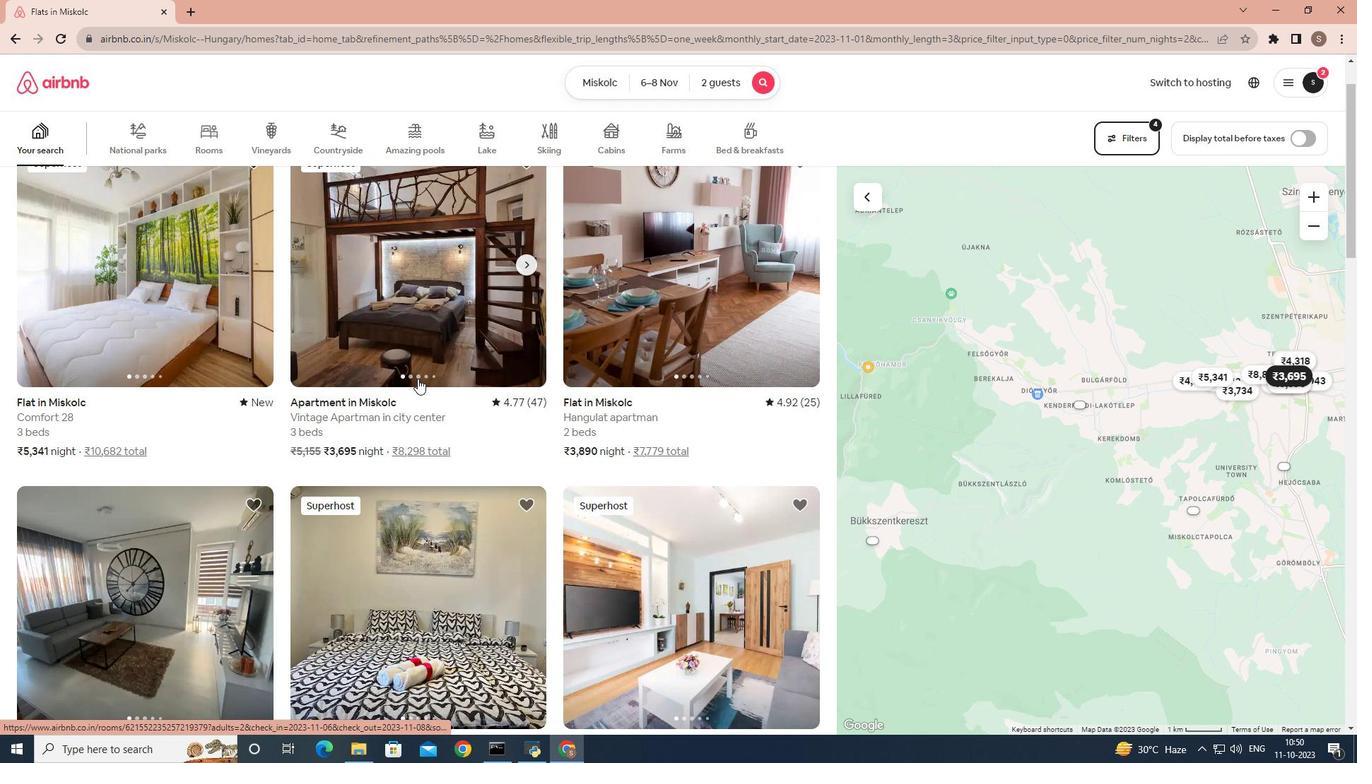 
Action: Mouse moved to (417, 379)
Screenshot: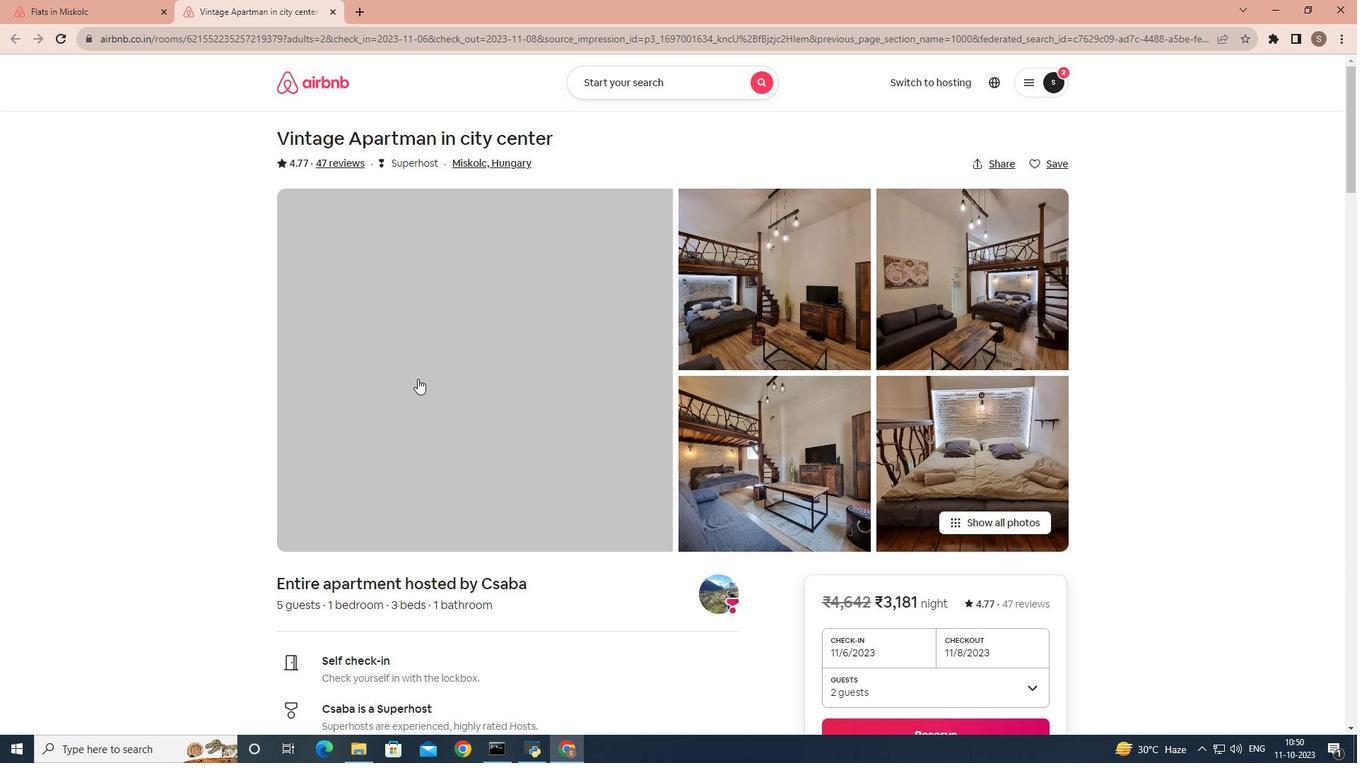 
Action: Mouse scrolled (417, 378) with delta (0, 0)
Screenshot: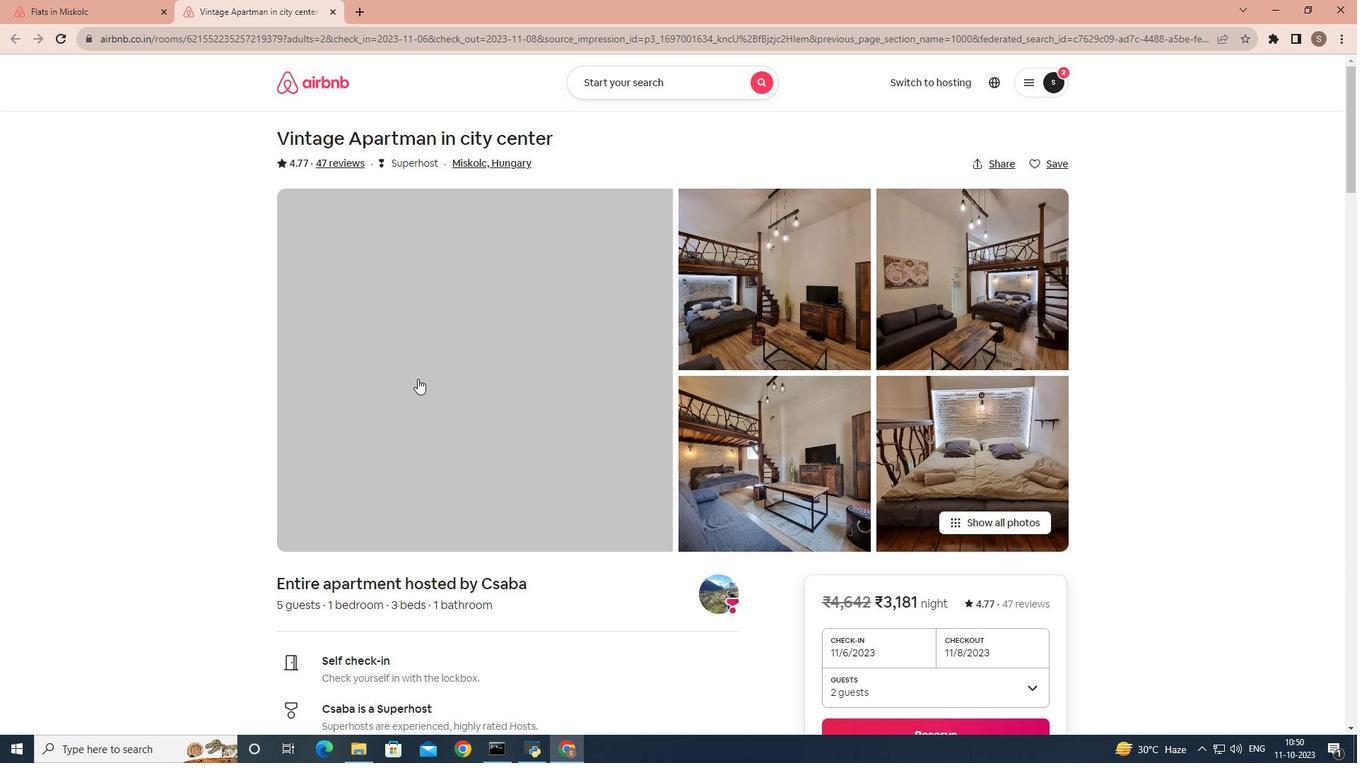 
Action: Mouse scrolled (417, 378) with delta (0, 0)
Screenshot: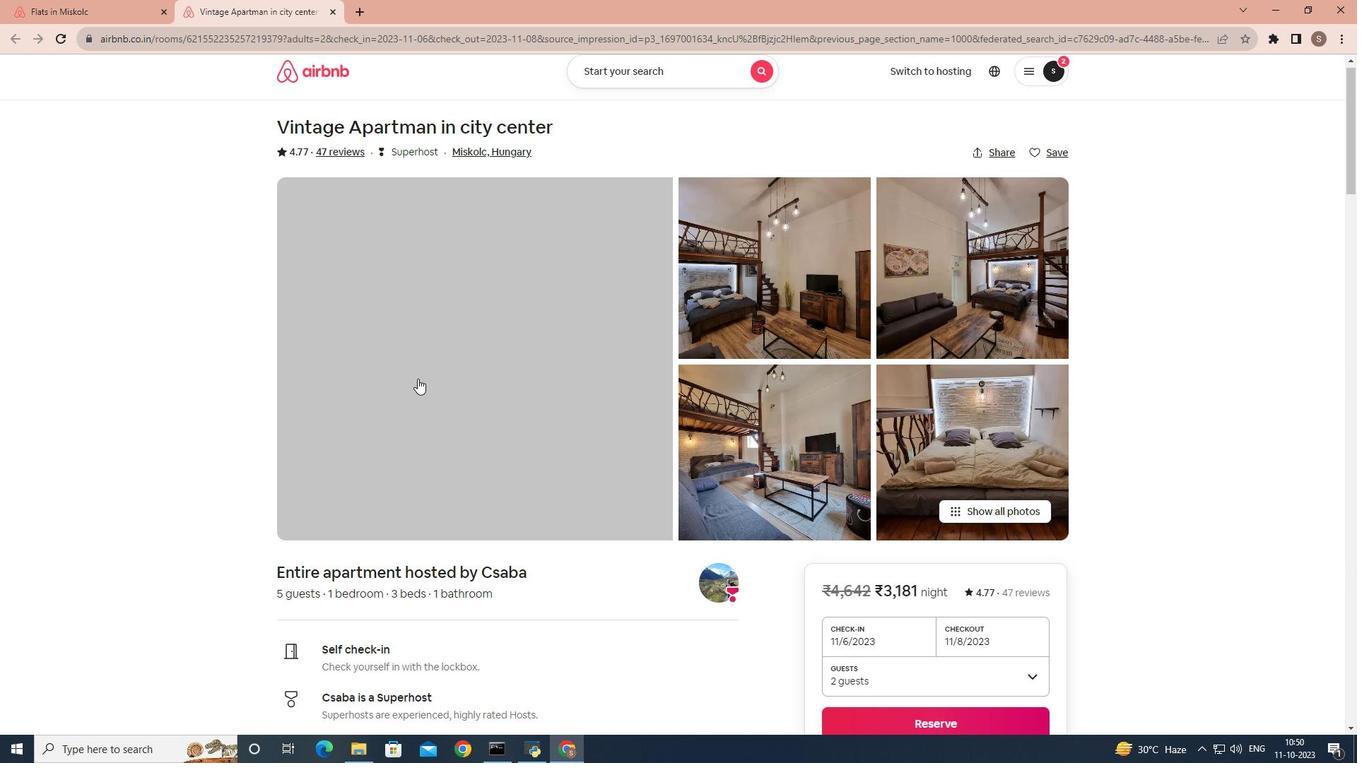 
Action: Mouse scrolled (417, 378) with delta (0, 0)
Screenshot: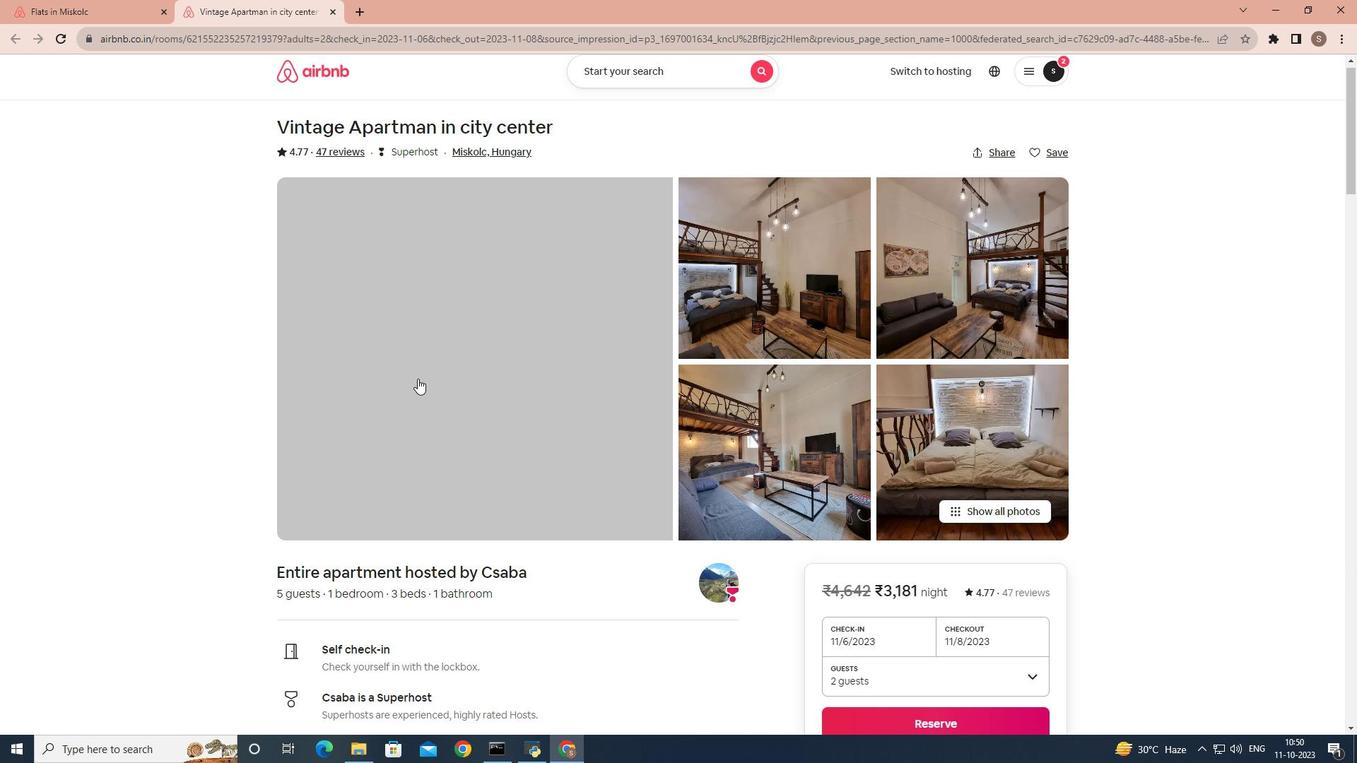 
Action: Mouse scrolled (417, 378) with delta (0, 0)
Screenshot: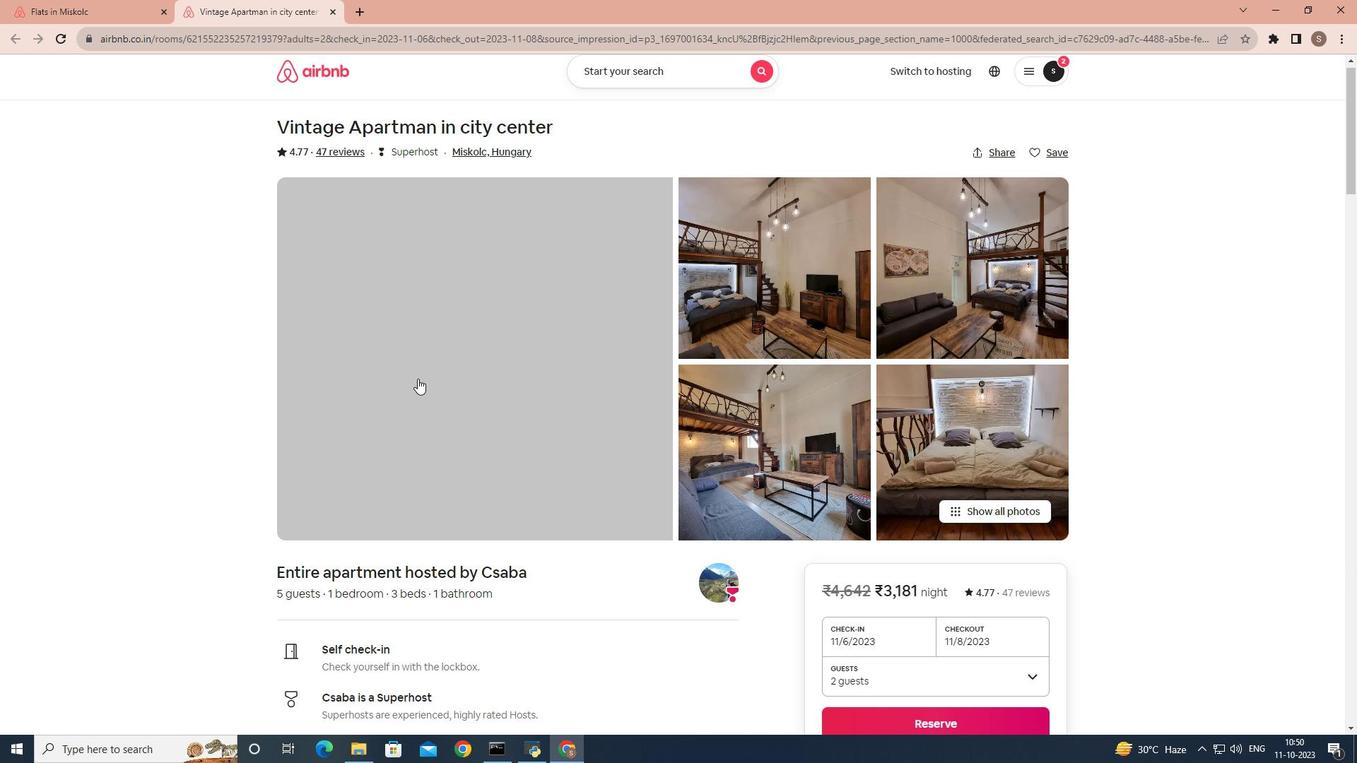 
Action: Mouse scrolled (417, 378) with delta (0, 0)
Screenshot: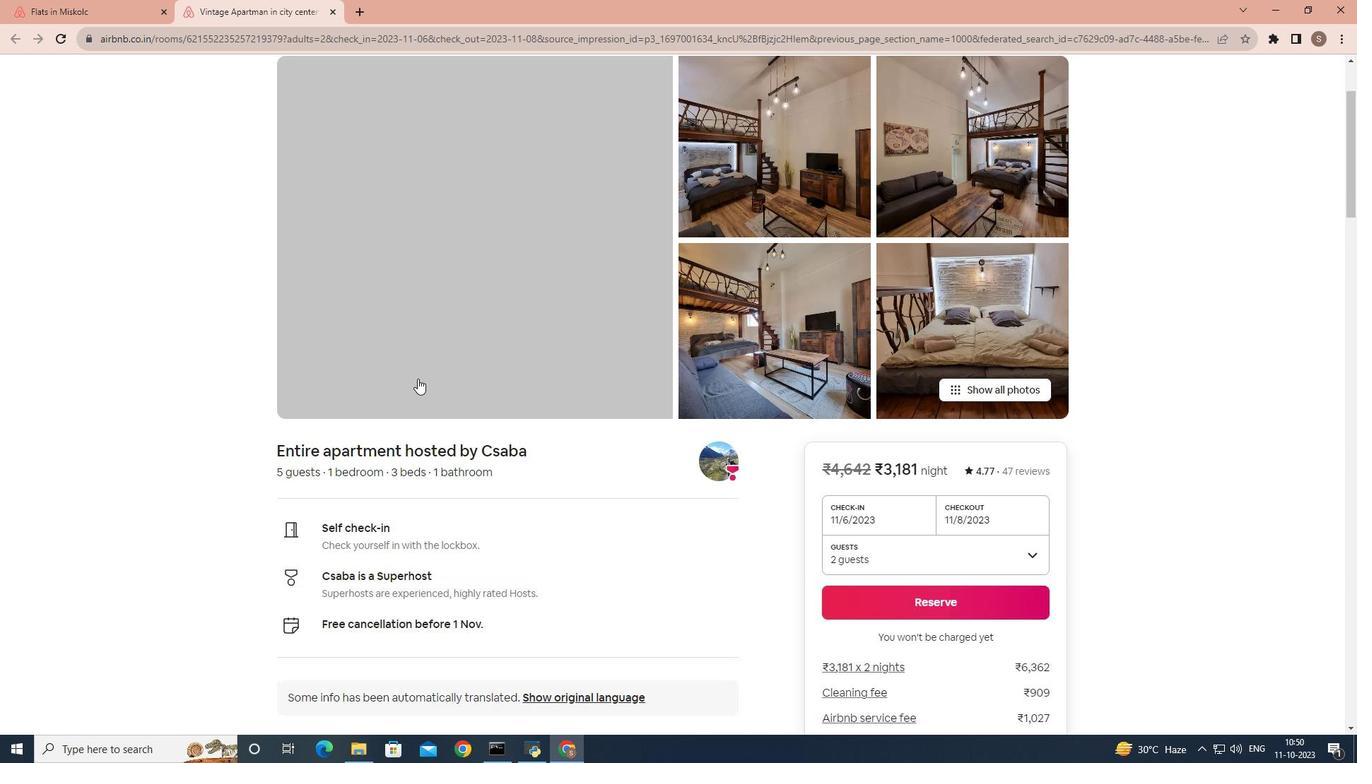
Action: Mouse scrolled (417, 378) with delta (0, 0)
Screenshot: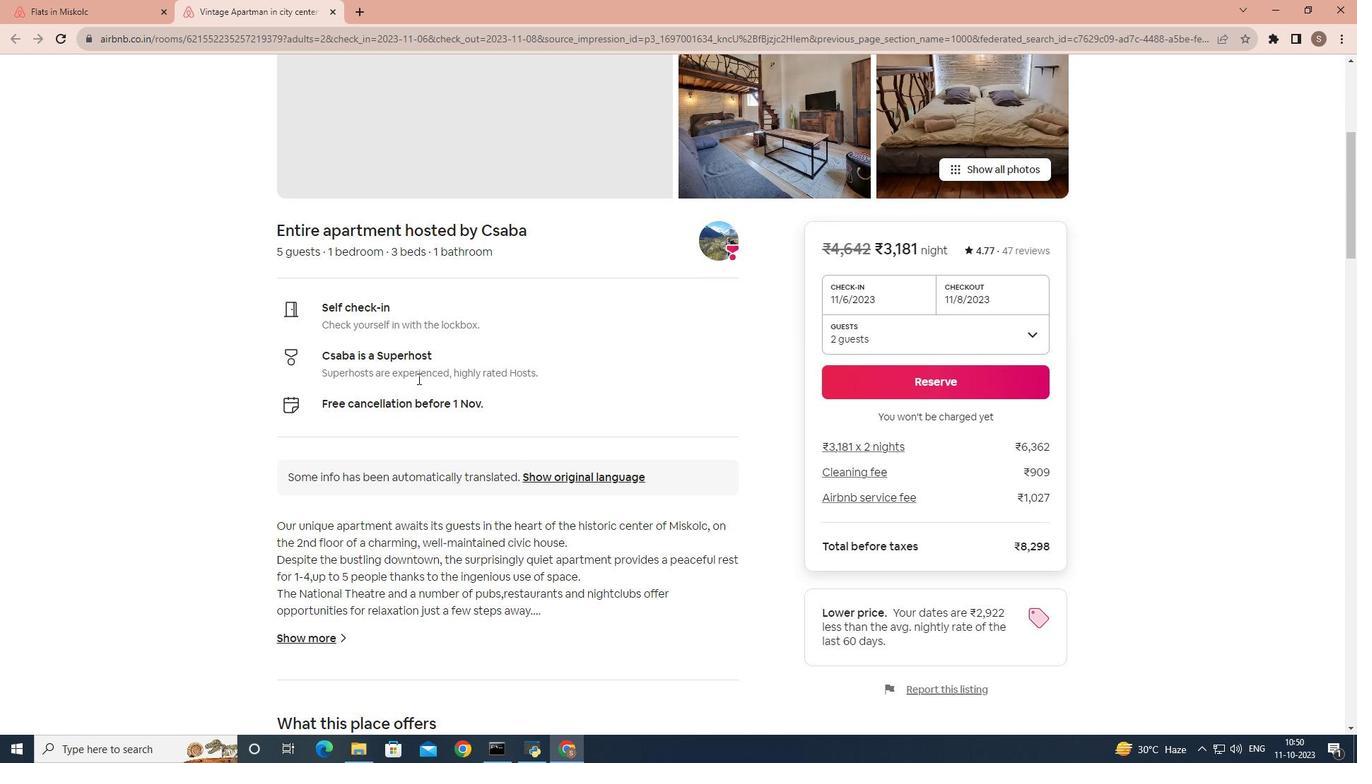 
Action: Mouse scrolled (417, 378) with delta (0, 0)
Screenshot: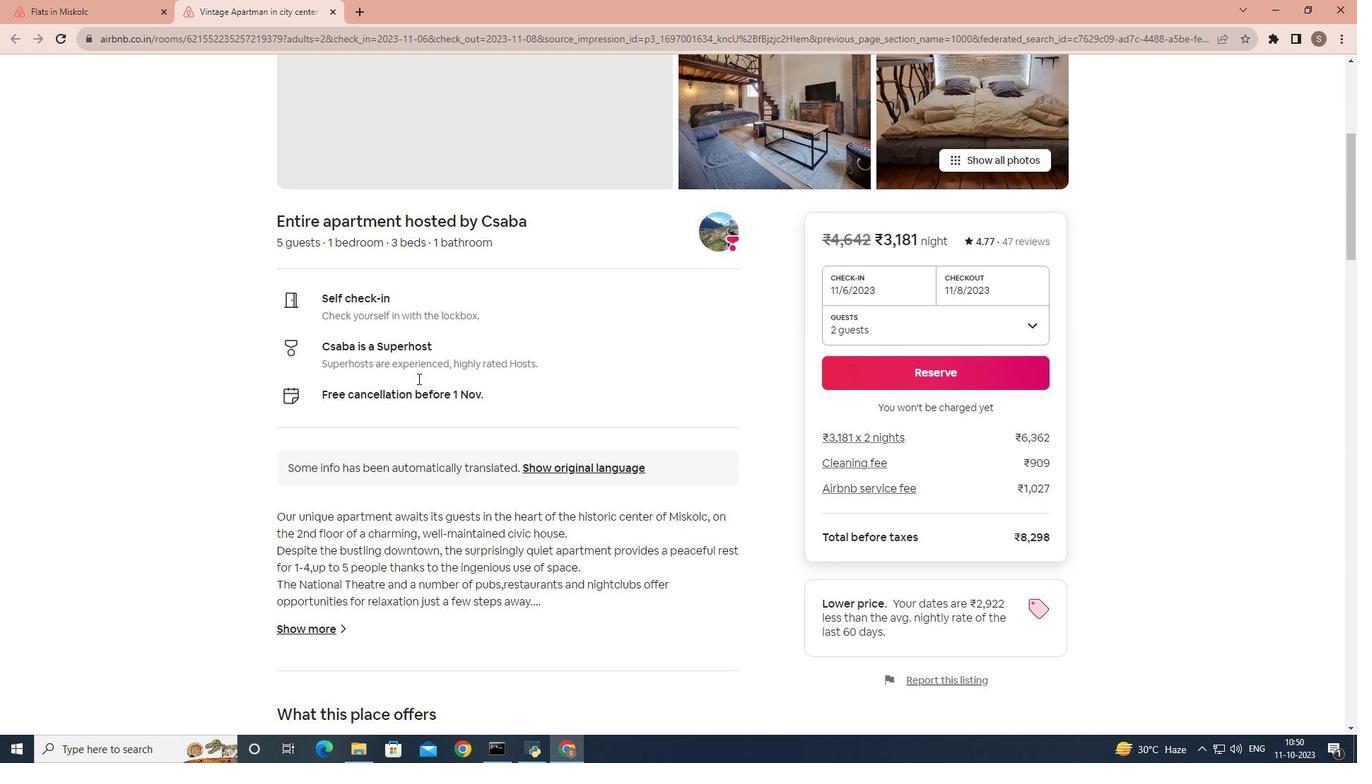 
Action: Mouse moved to (316, 499)
Screenshot: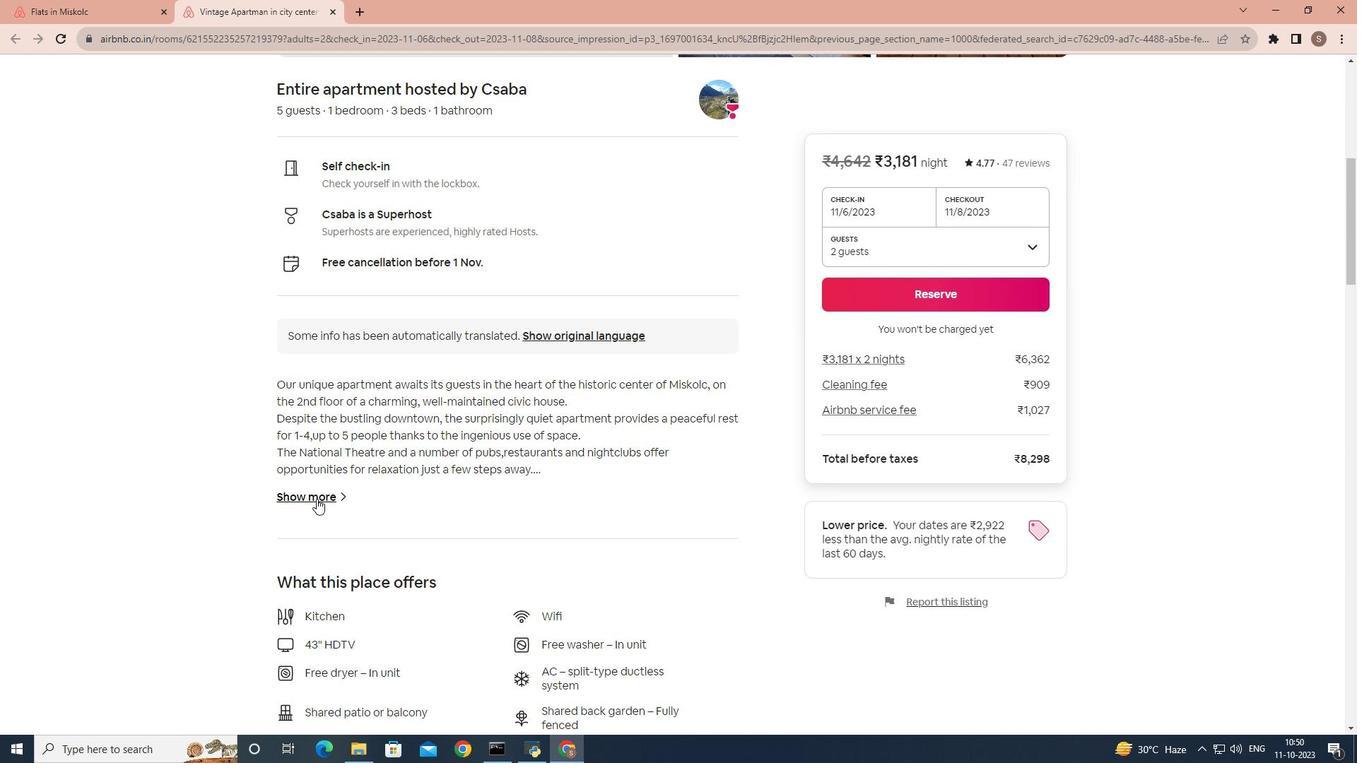 
Action: Mouse pressed left at (316, 499)
Screenshot: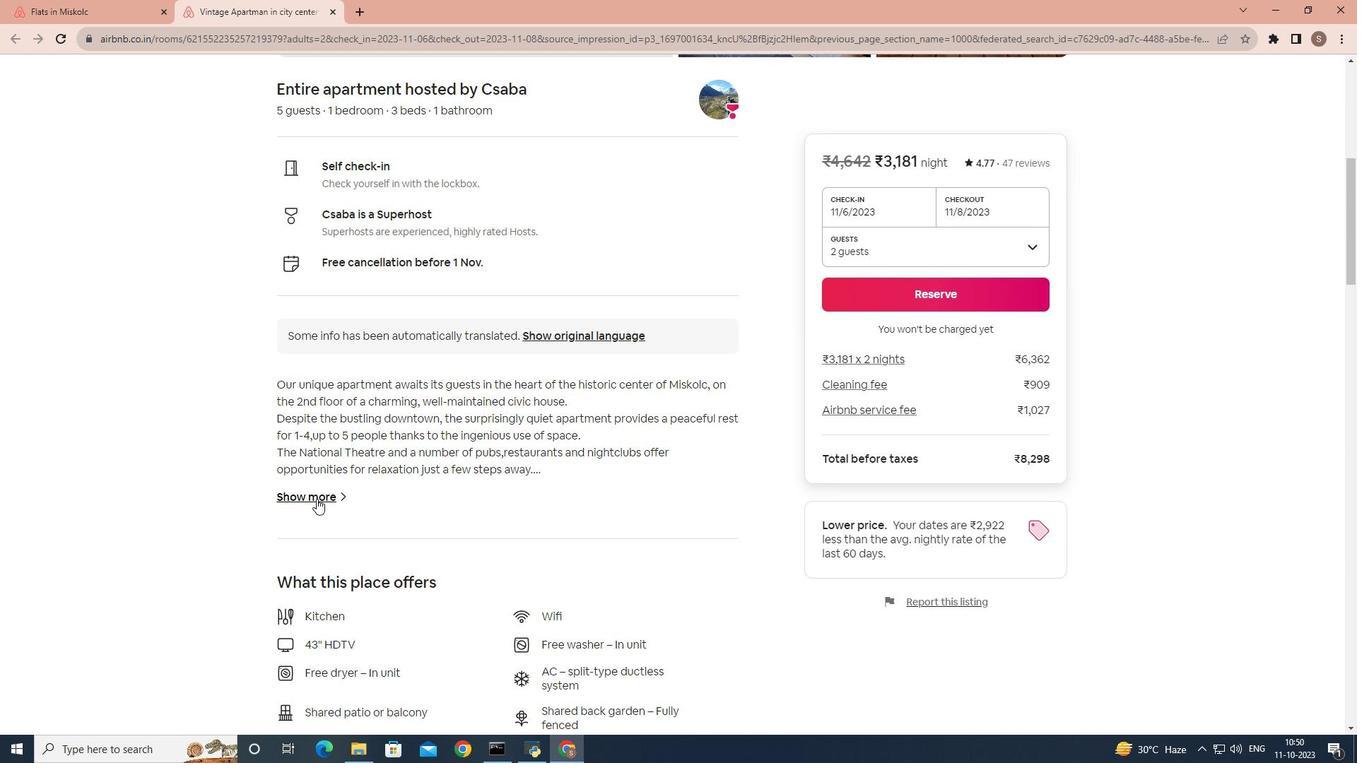 
Action: Mouse moved to (457, 460)
Screenshot: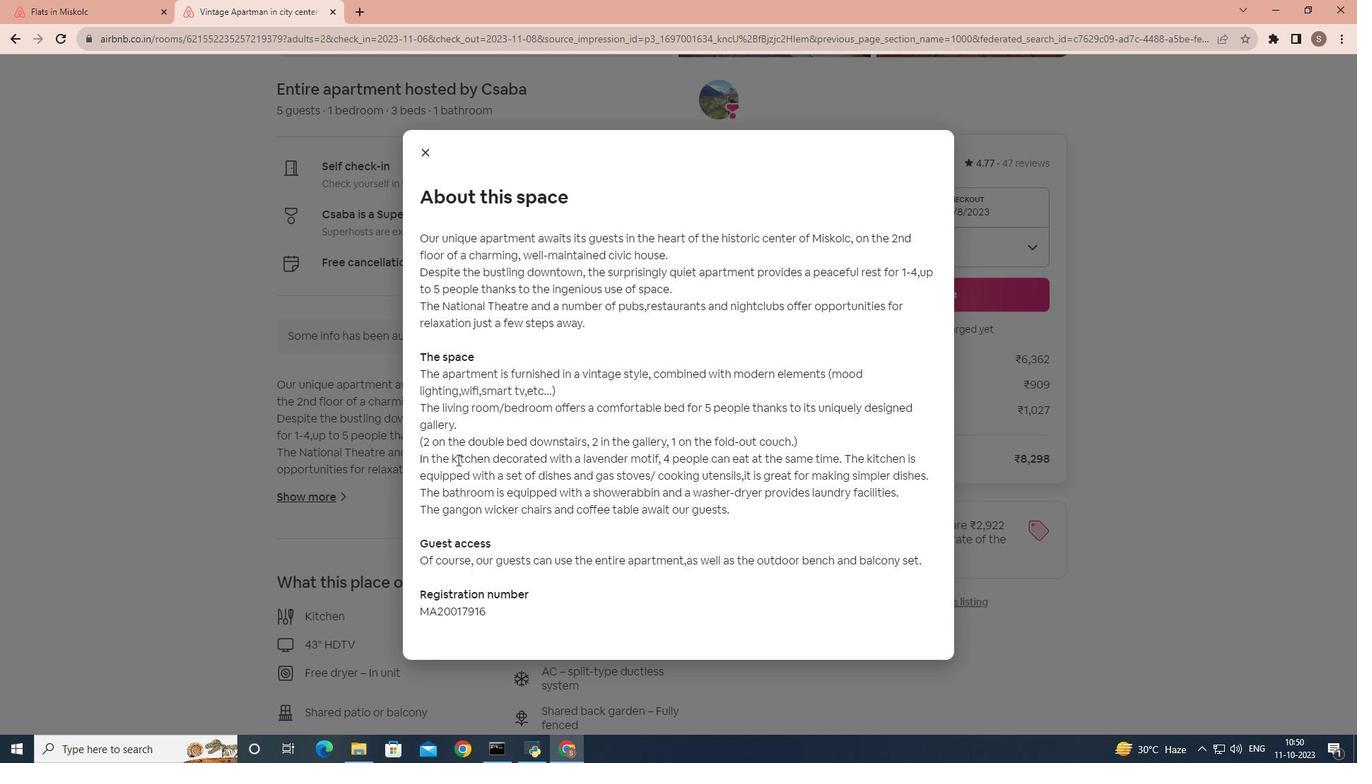 
Action: Mouse scrolled (457, 459) with delta (0, 0)
Screenshot: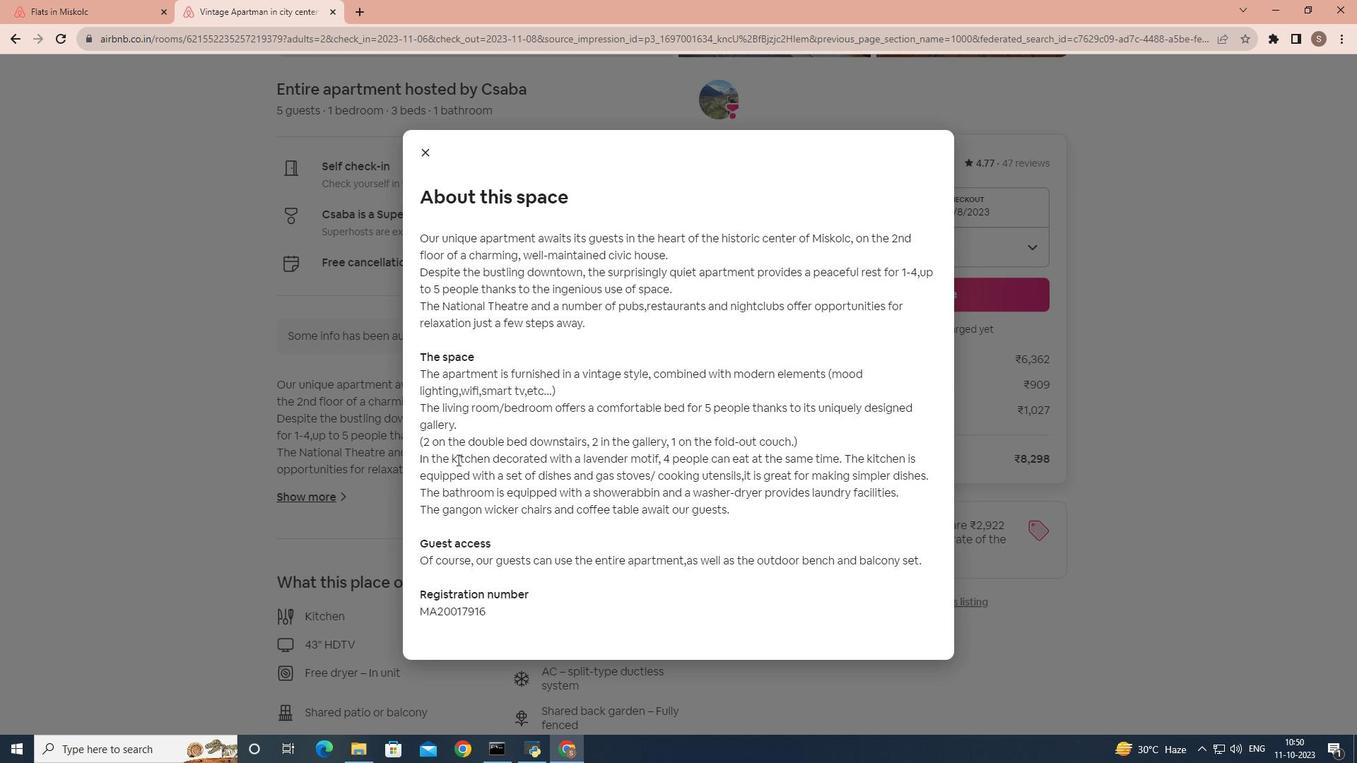 
Action: Mouse scrolled (457, 459) with delta (0, 0)
Screenshot: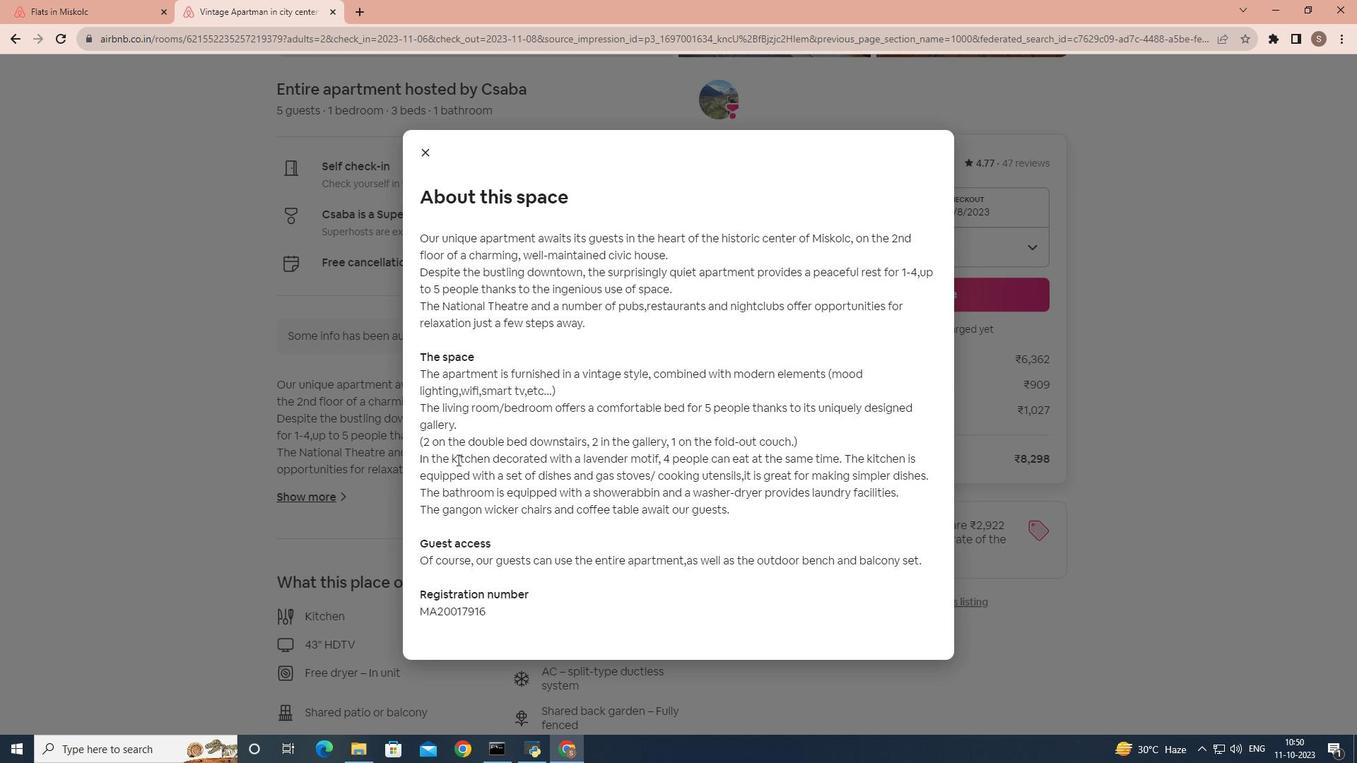 
Action: Mouse scrolled (457, 459) with delta (0, 0)
Screenshot: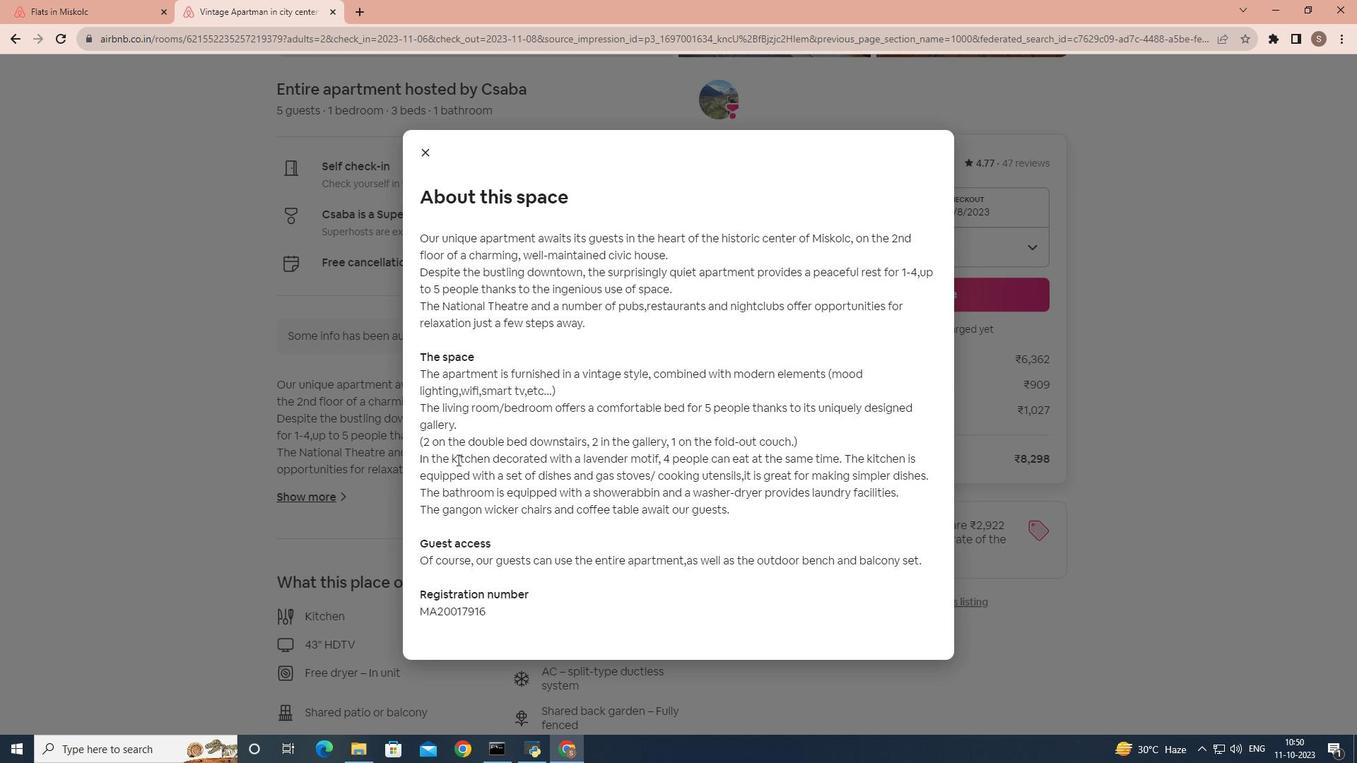 
Action: Mouse scrolled (457, 459) with delta (0, 0)
Screenshot: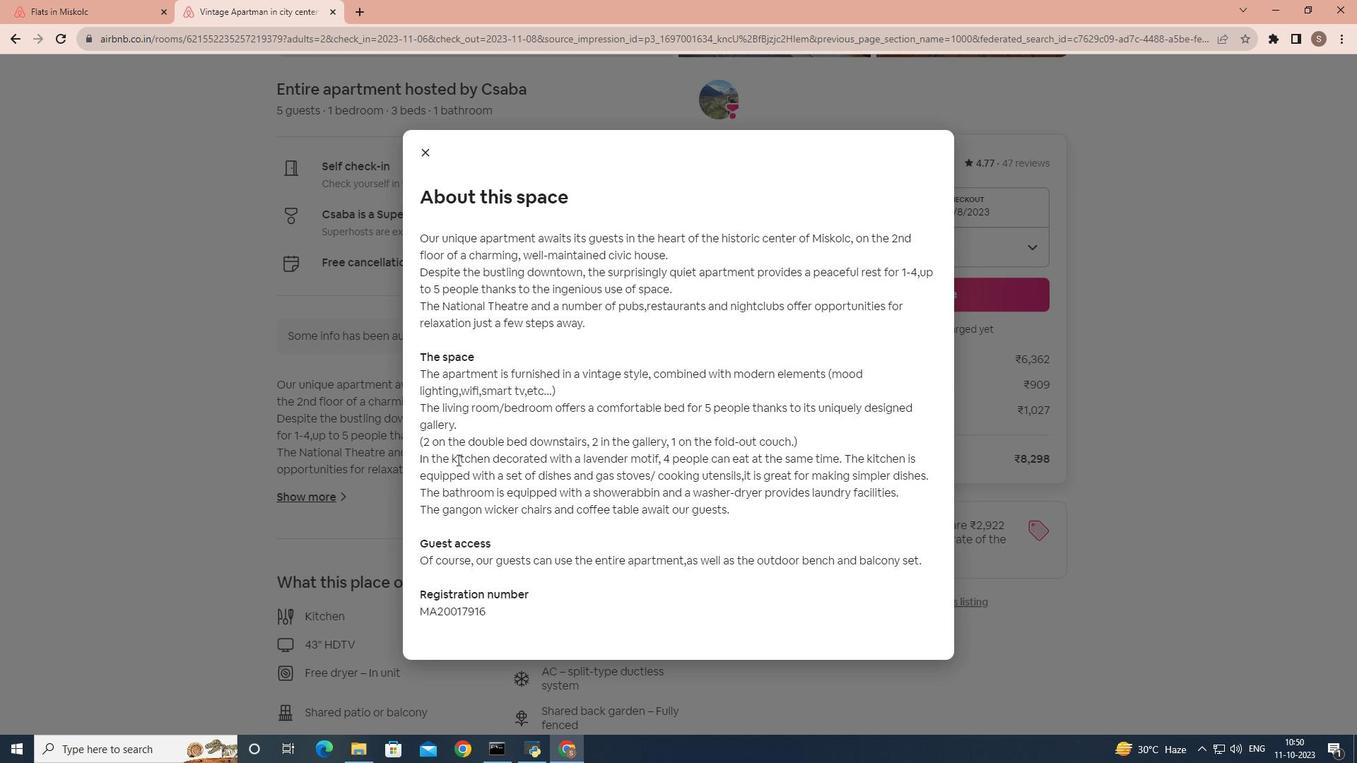 
Action: Mouse moved to (431, 159)
Screenshot: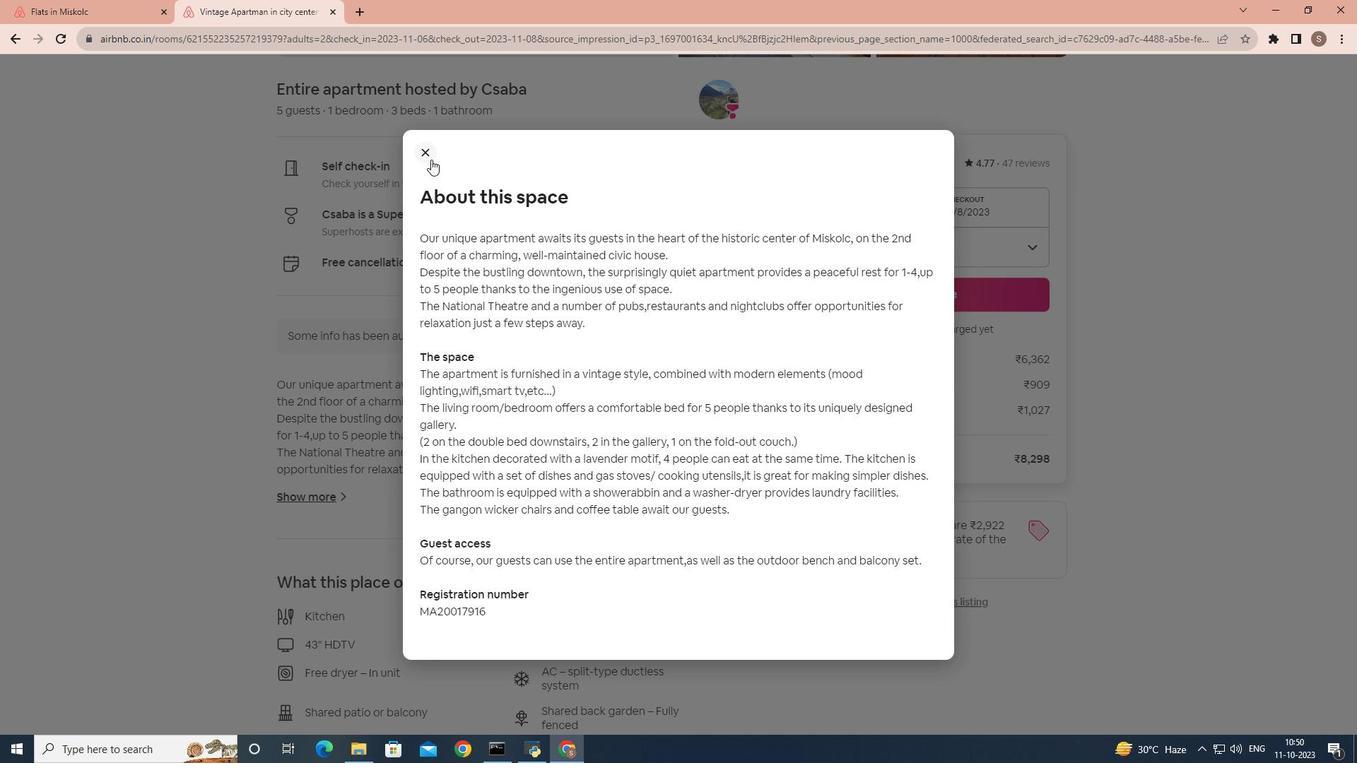 
Action: Mouse pressed left at (431, 159)
Screenshot: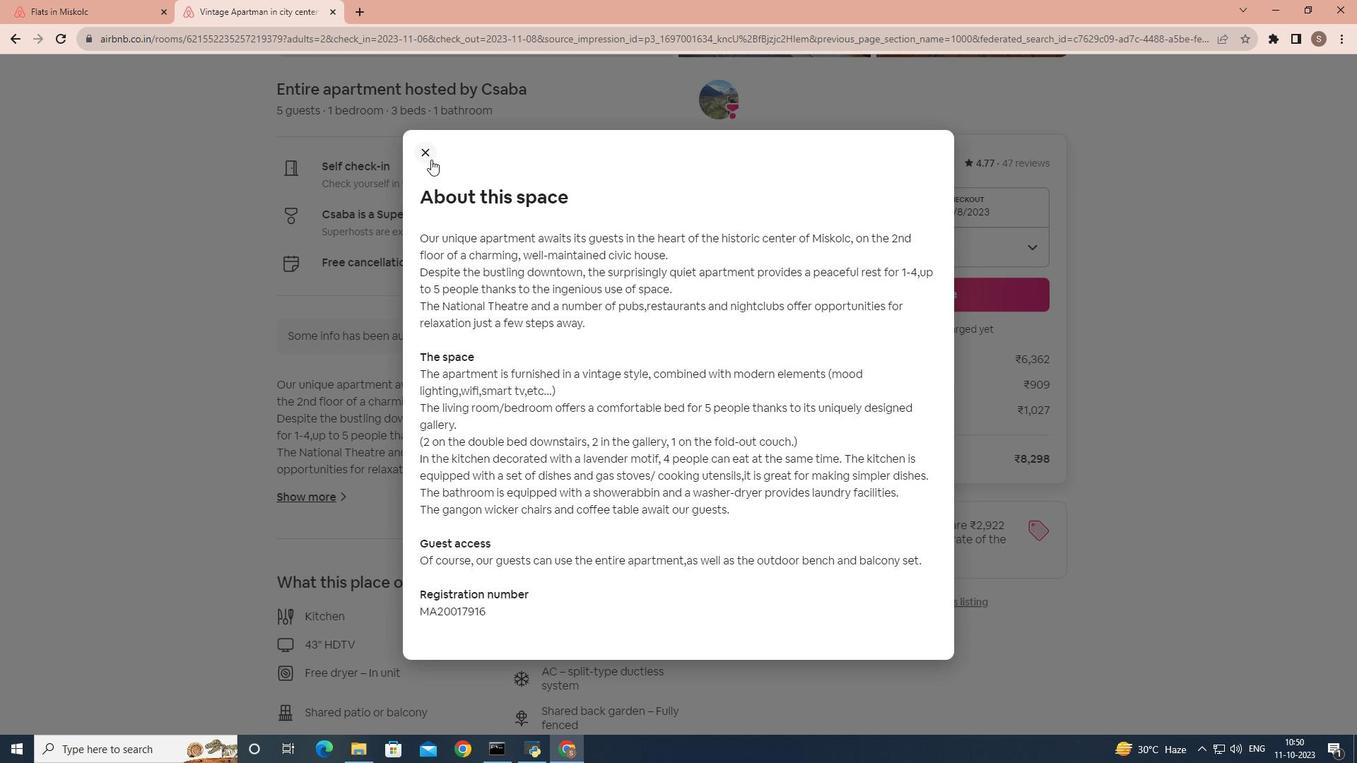 
Action: Mouse moved to (407, 413)
Screenshot: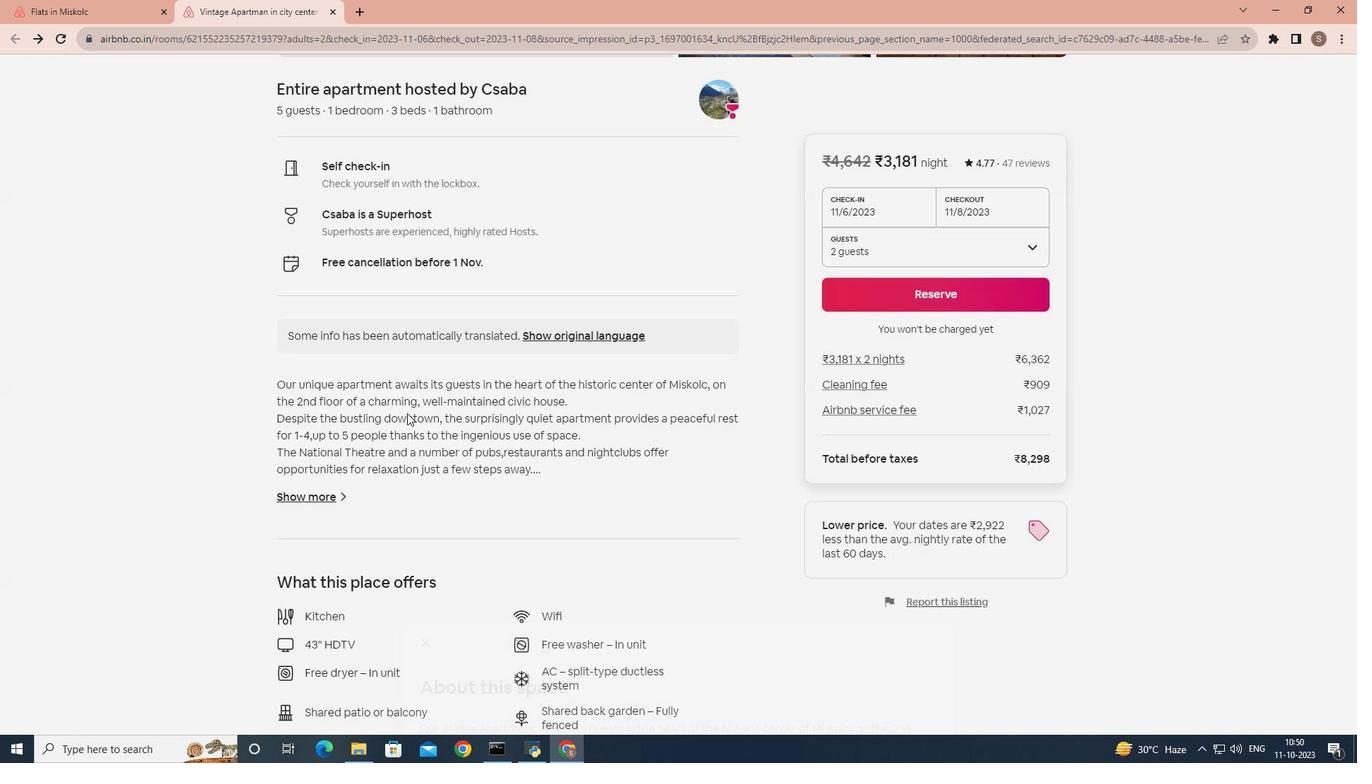 
Action: Mouse scrolled (407, 413) with delta (0, 0)
Screenshot: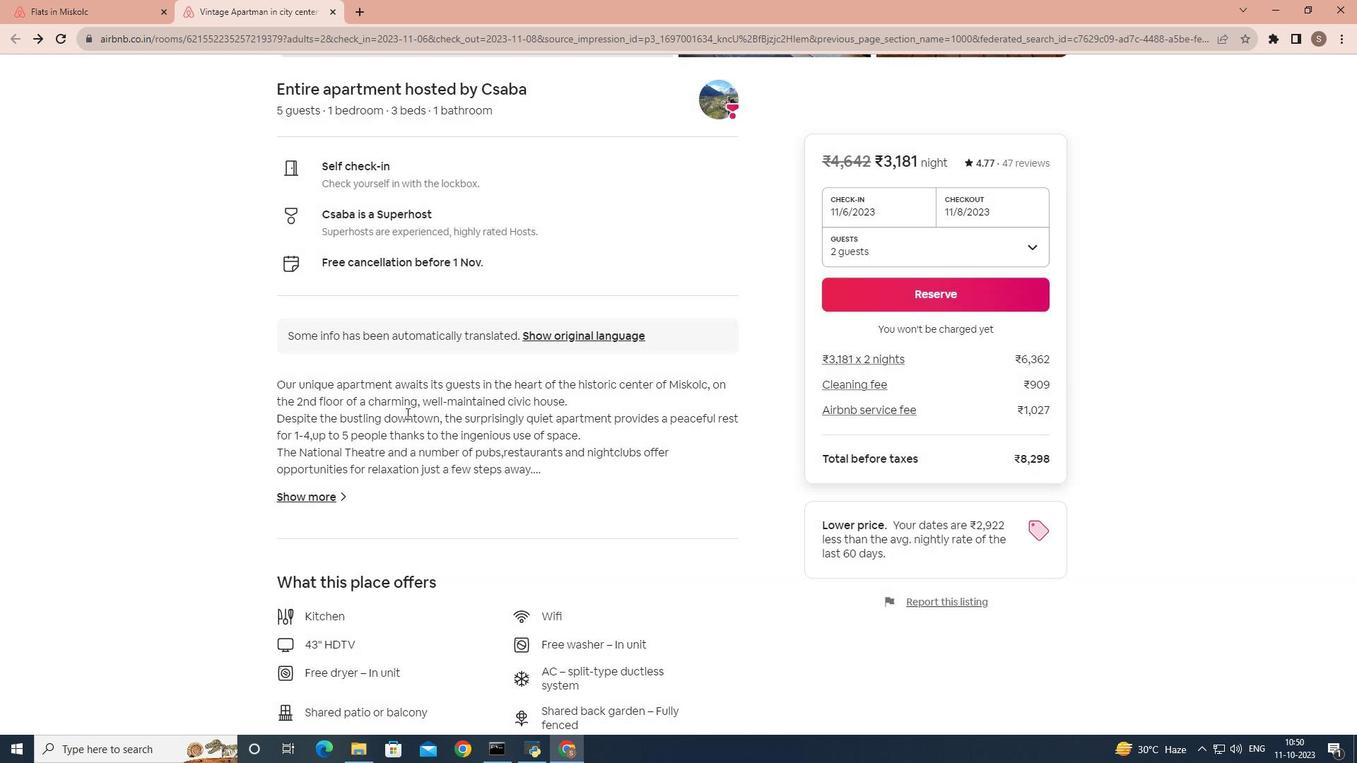 
Action: Mouse scrolled (407, 413) with delta (0, 0)
Screenshot: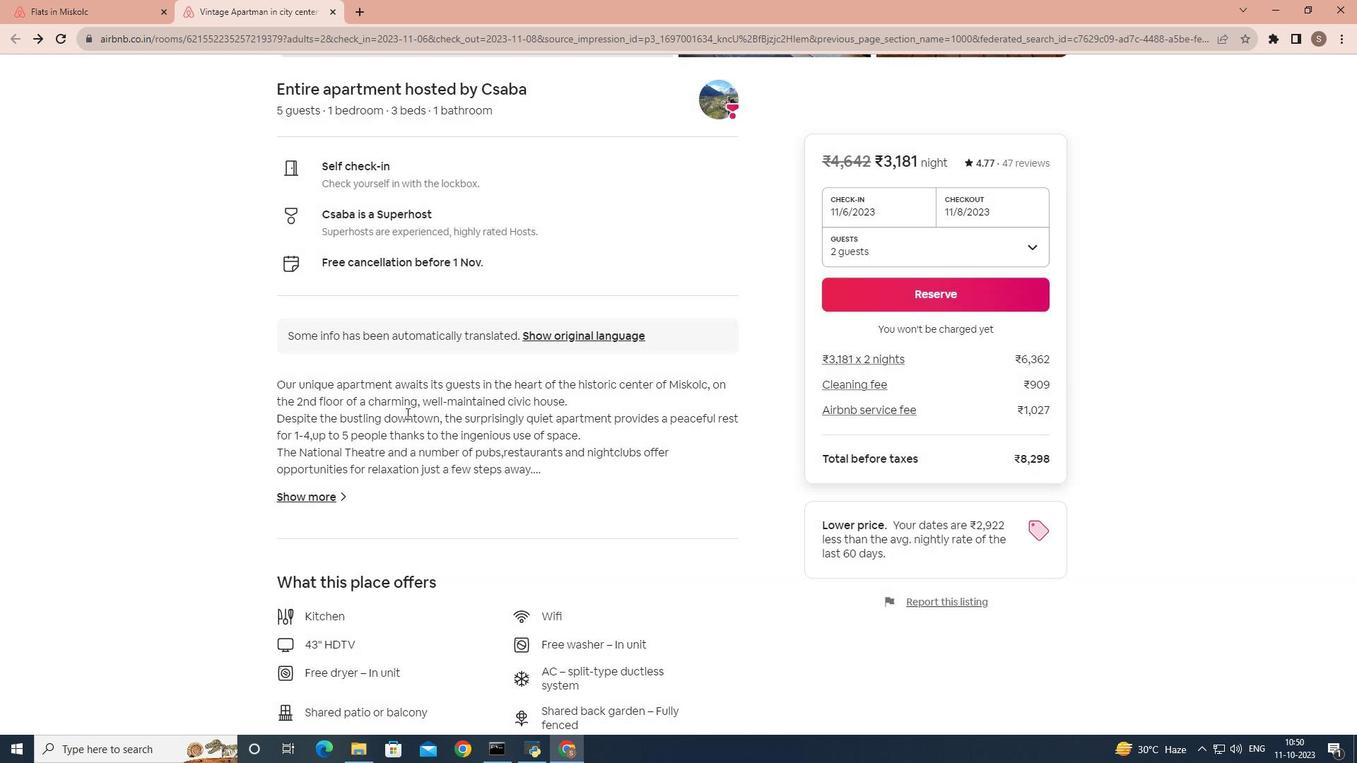 
Action: Mouse scrolled (407, 413) with delta (0, 0)
Screenshot: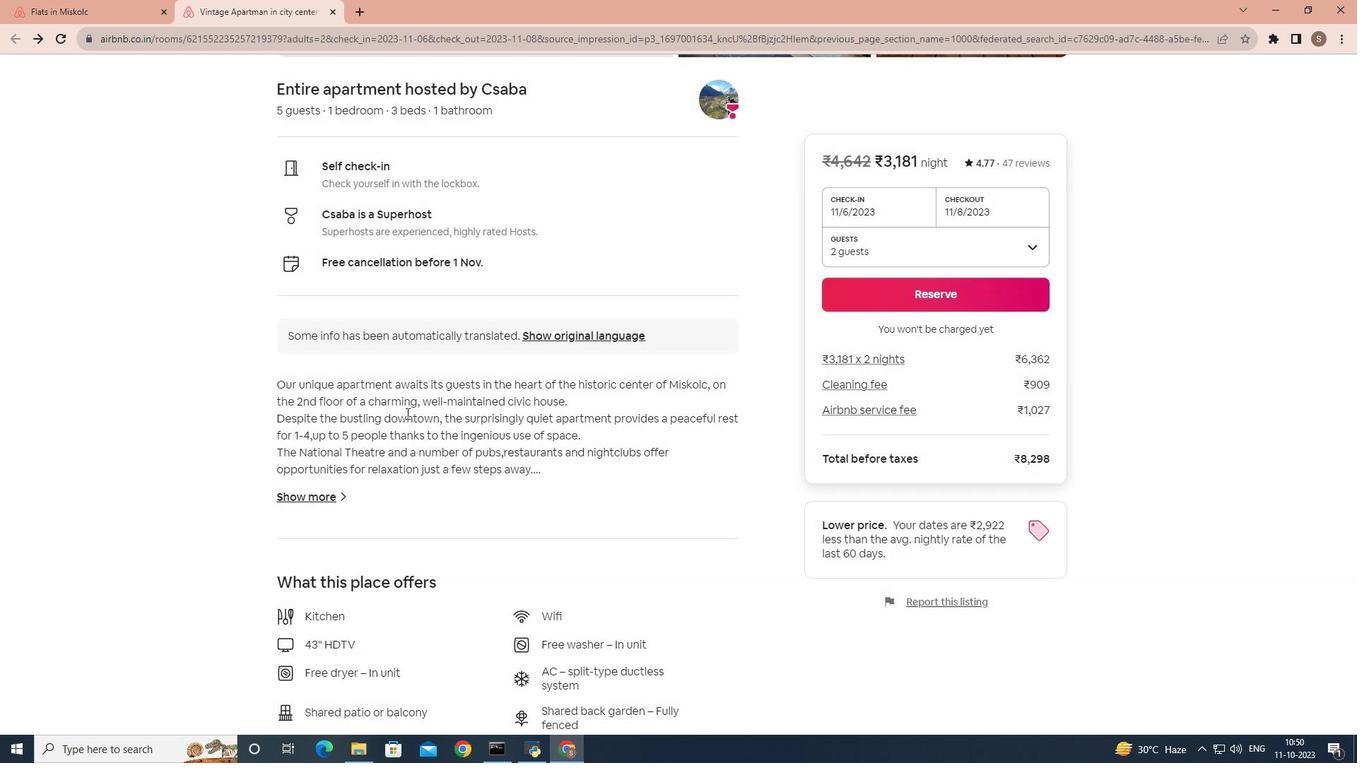 
Action: Mouse scrolled (407, 413) with delta (0, 0)
Screenshot: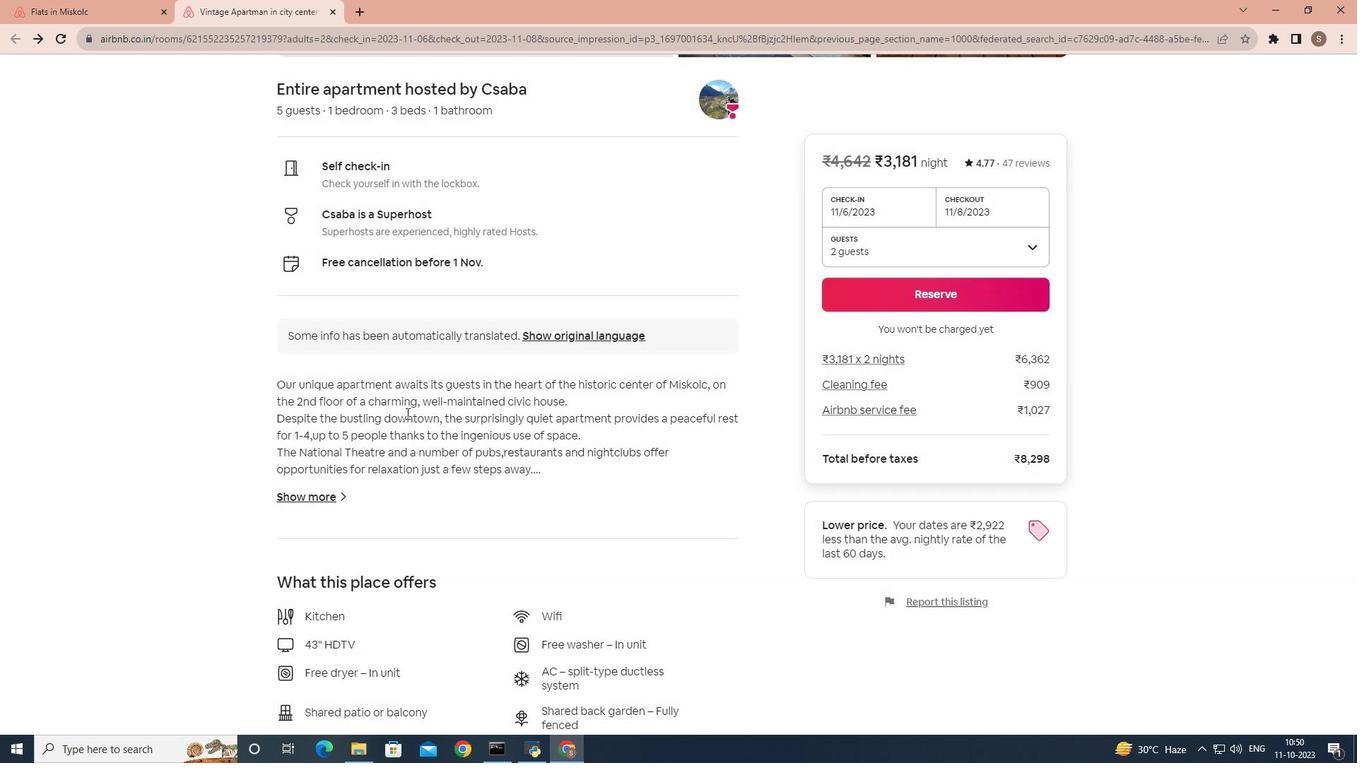 
Action: Mouse moved to (407, 413)
Screenshot: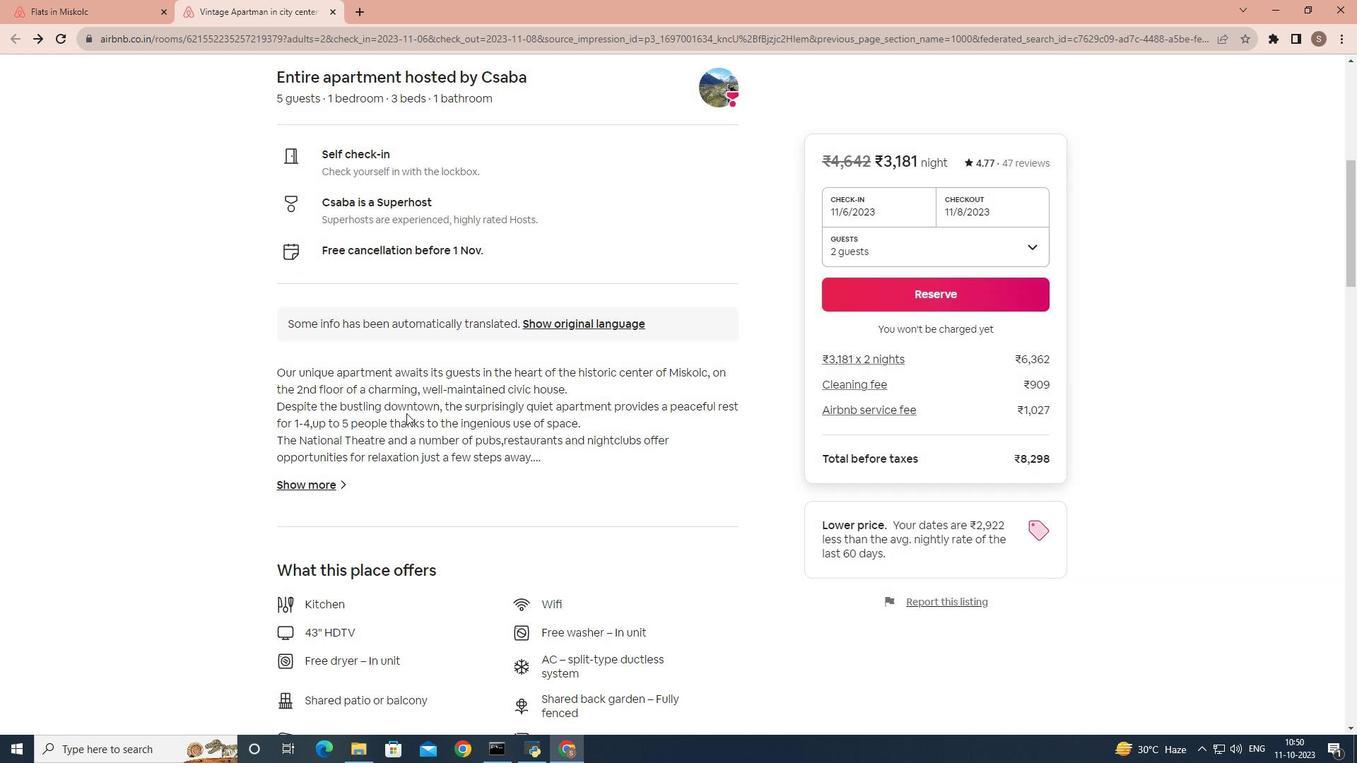 
Action: Mouse scrolled (407, 413) with delta (0, 0)
Screenshot: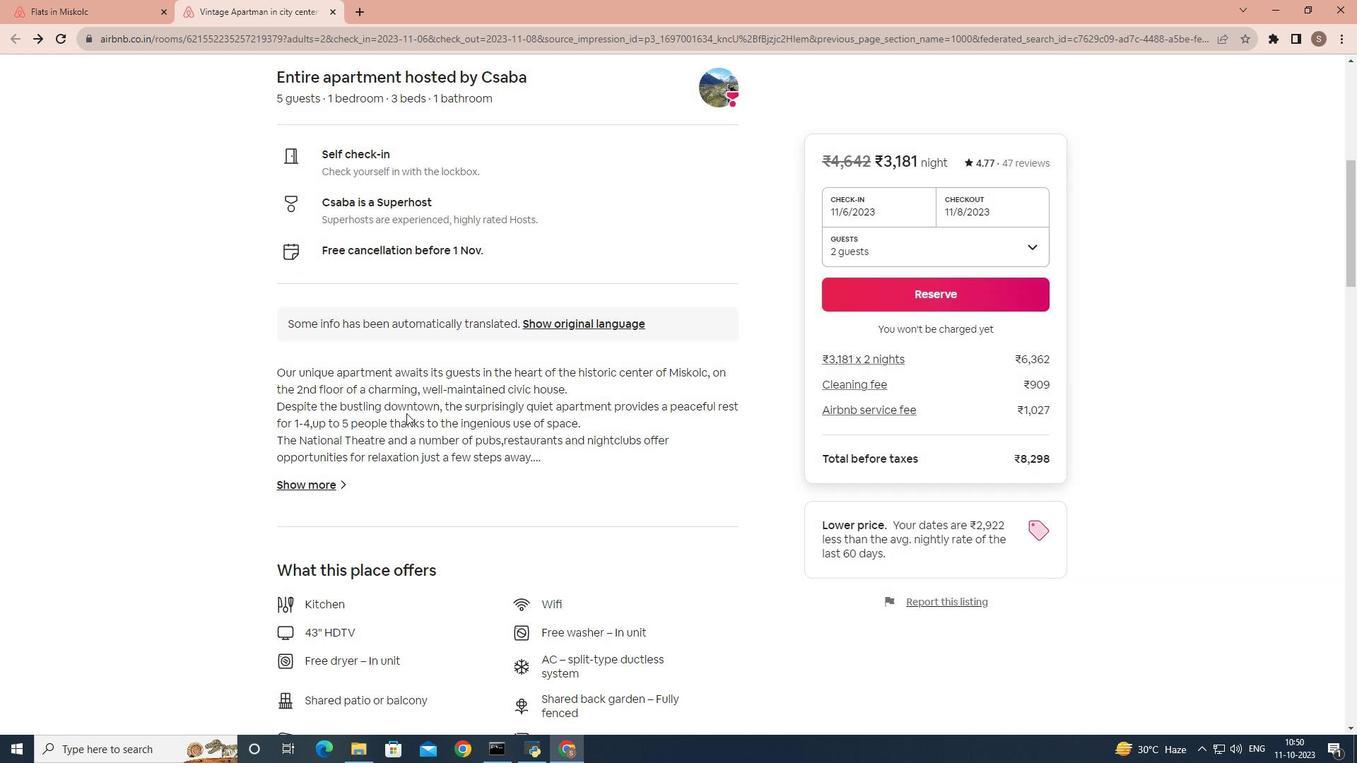 
Action: Mouse moved to (406, 413)
Screenshot: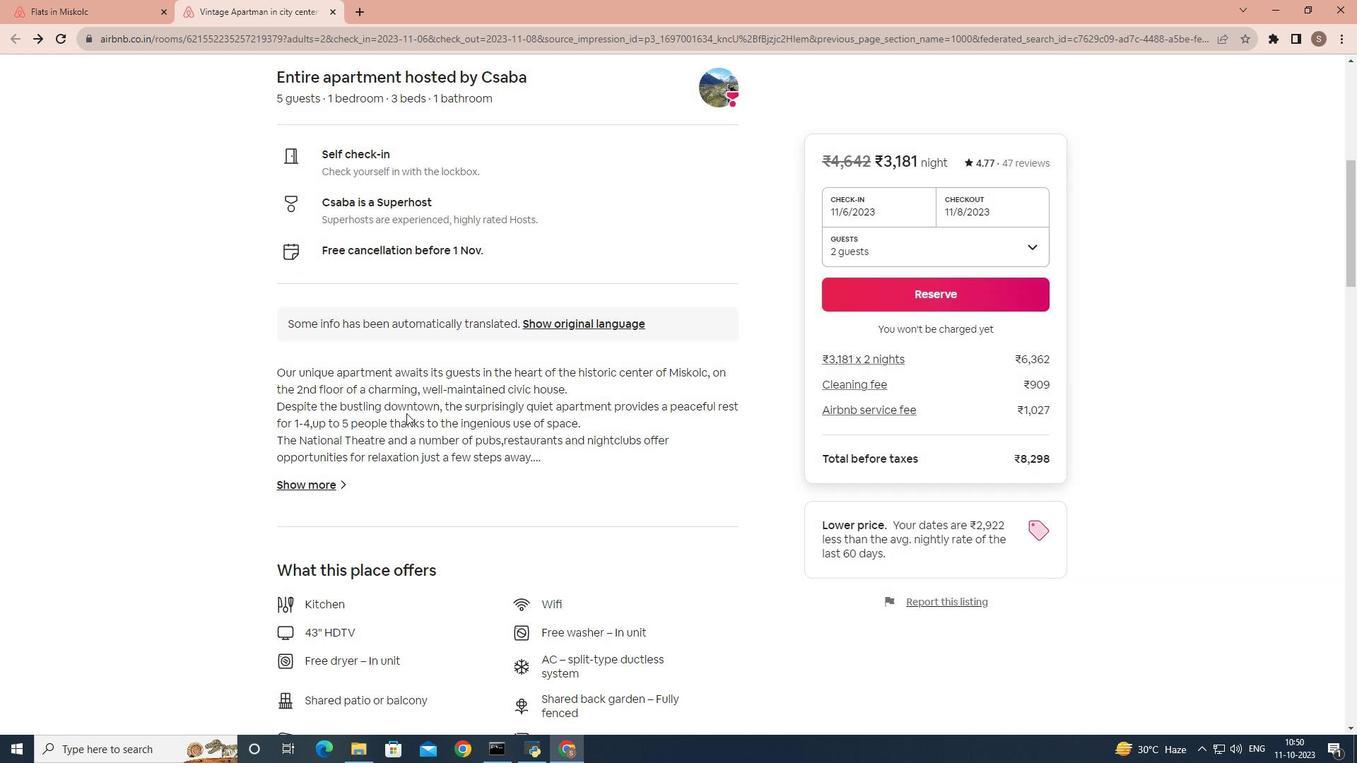 
Action: Mouse scrolled (406, 413) with delta (0, 0)
Screenshot: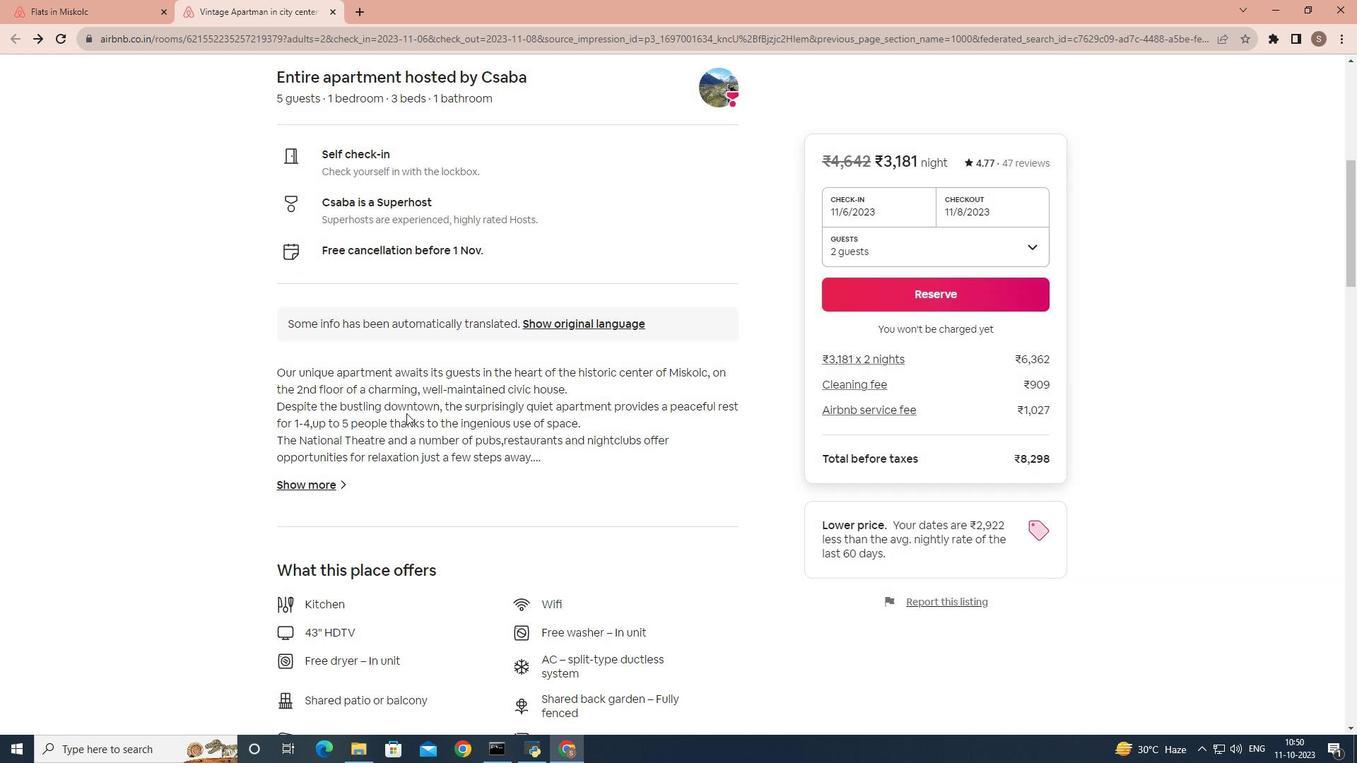 
Action: Mouse scrolled (406, 413) with delta (0, 0)
Screenshot: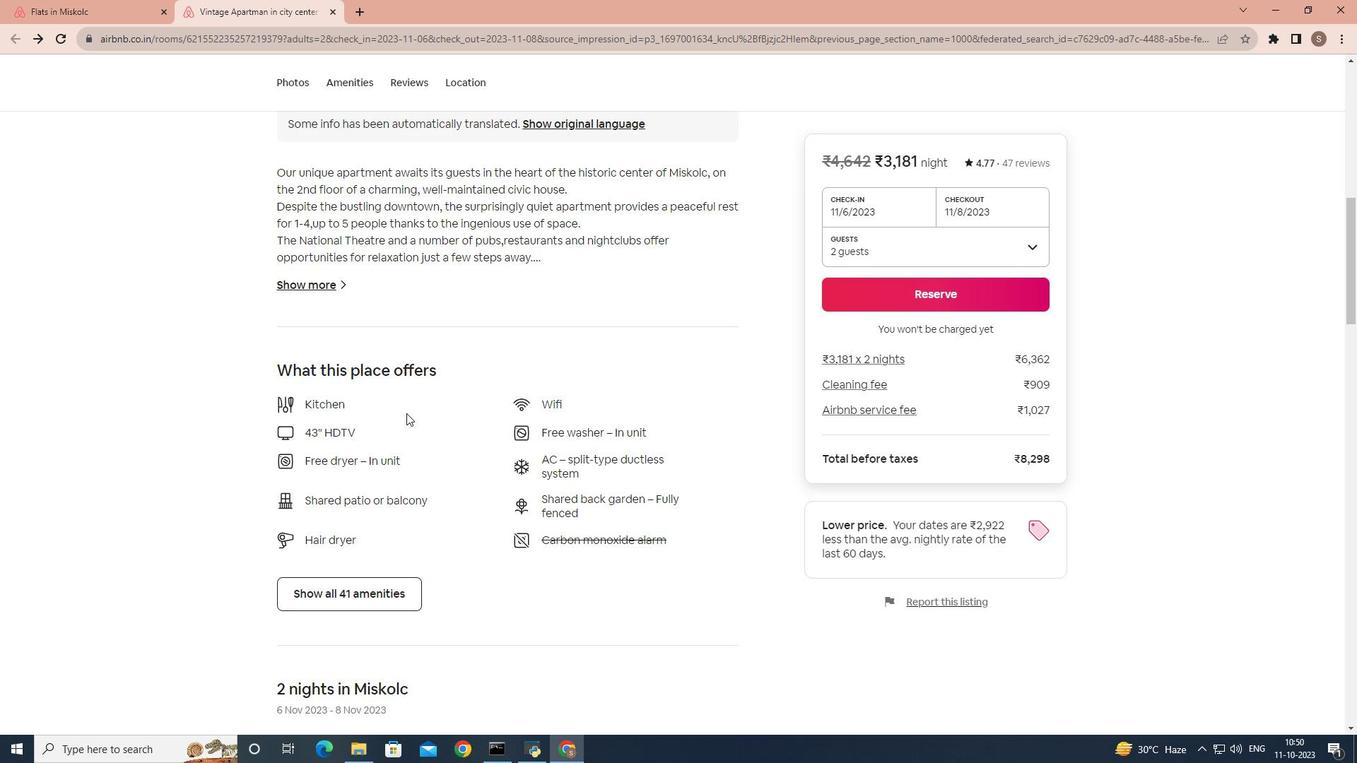 
Action: Mouse scrolled (406, 413) with delta (0, 0)
Screenshot: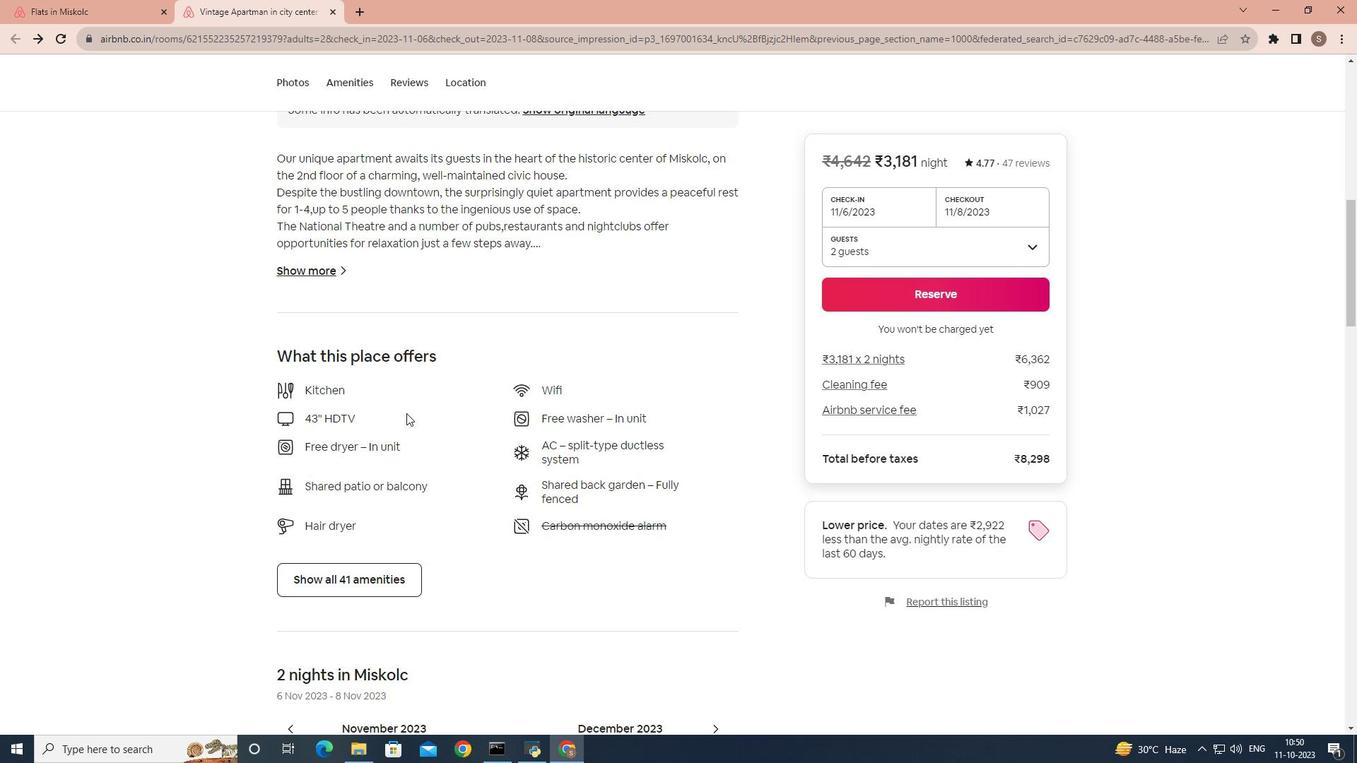 
Action: Mouse scrolled (406, 413) with delta (0, 0)
Screenshot: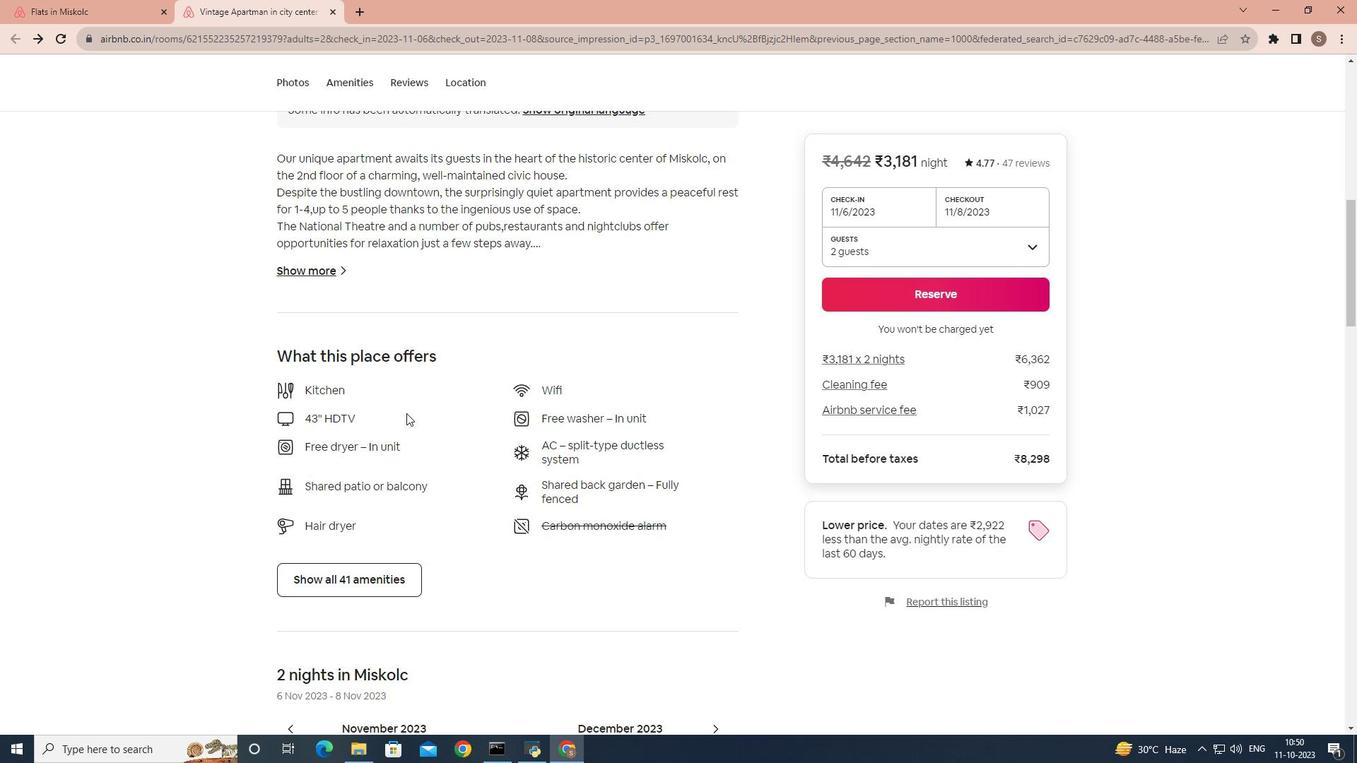 
Action: Mouse scrolled (406, 413) with delta (0, 0)
Screenshot: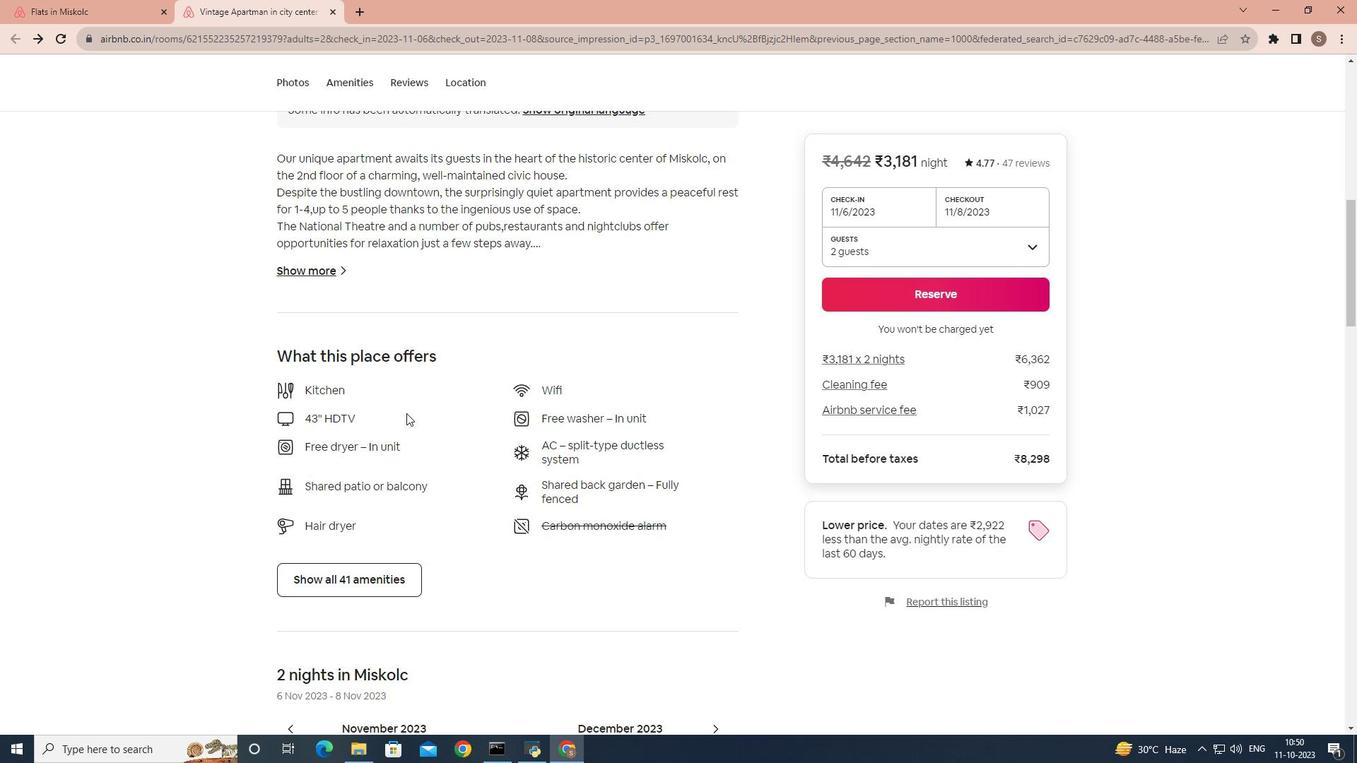 
Action: Mouse moved to (393, 327)
Screenshot: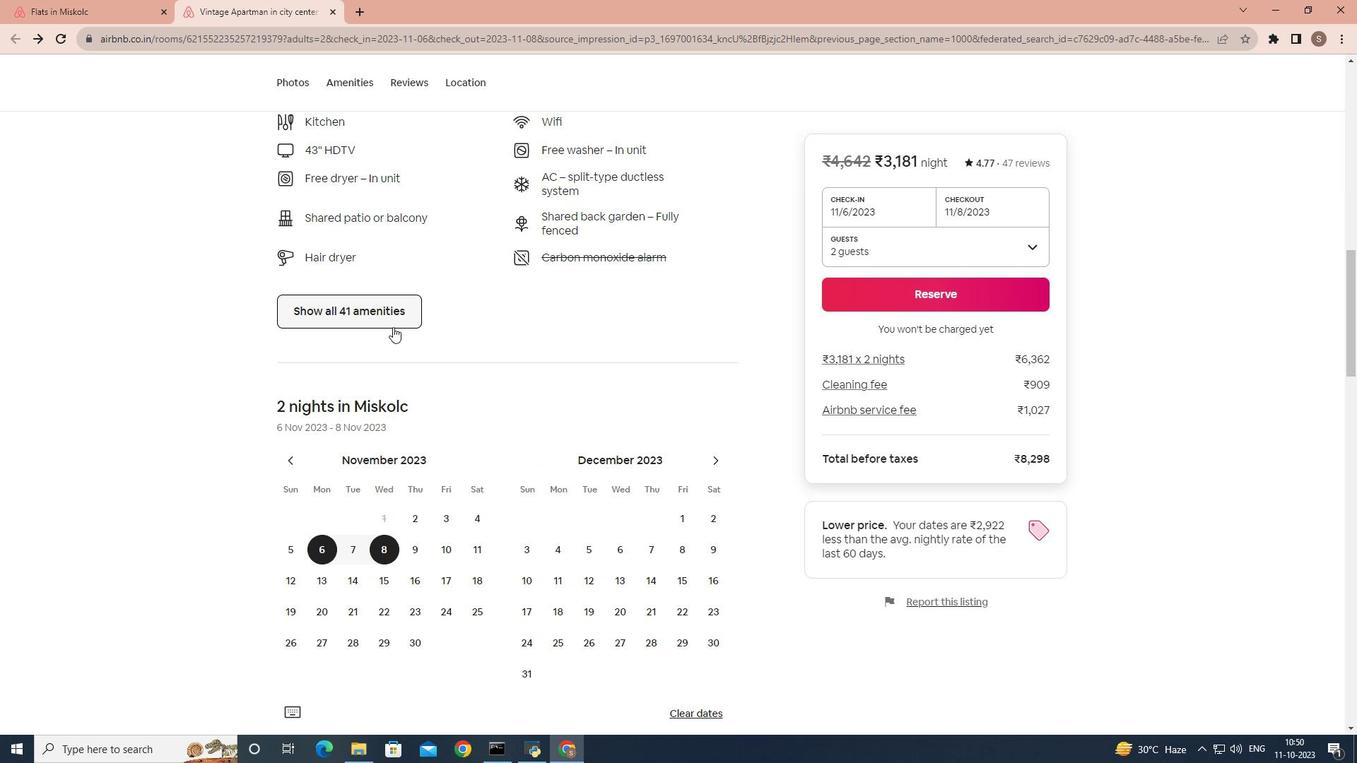 
Action: Mouse pressed left at (393, 327)
Screenshot: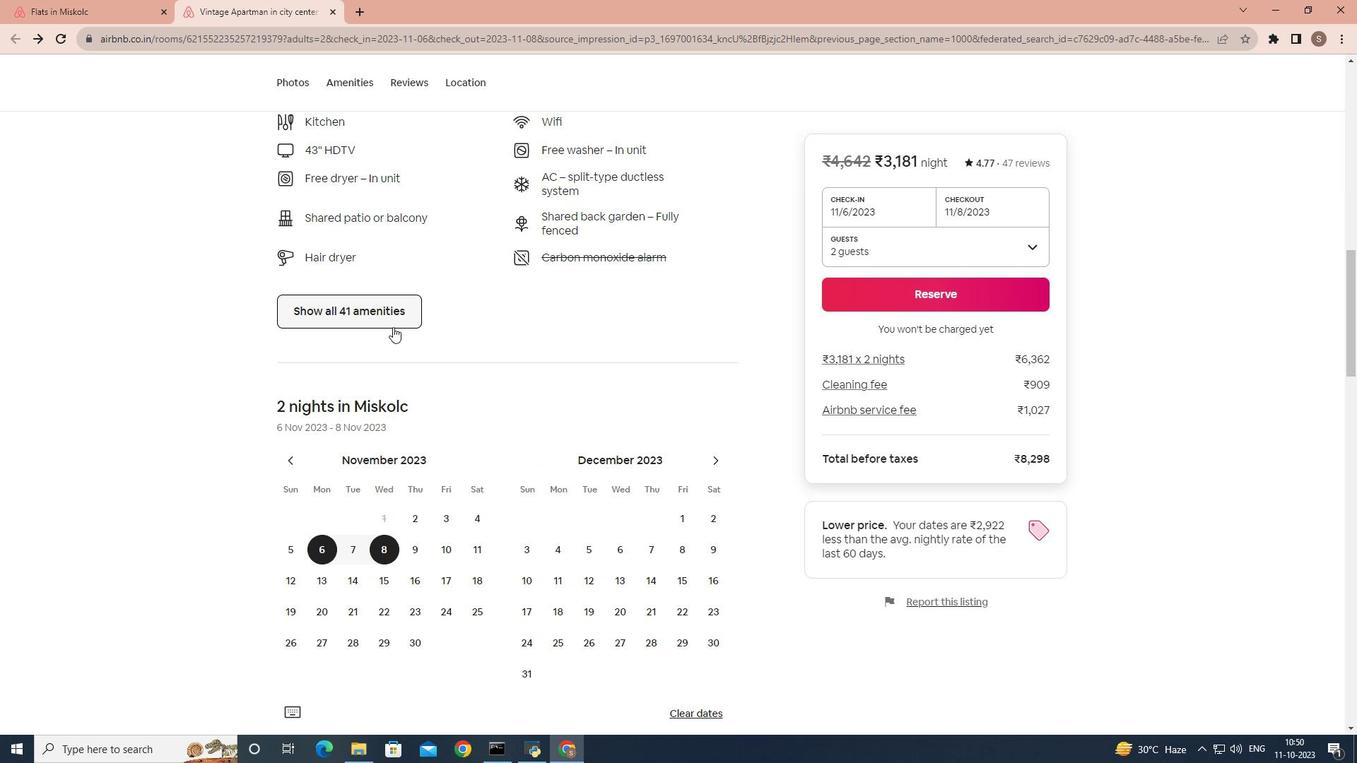 
Action: Mouse moved to (545, 373)
Screenshot: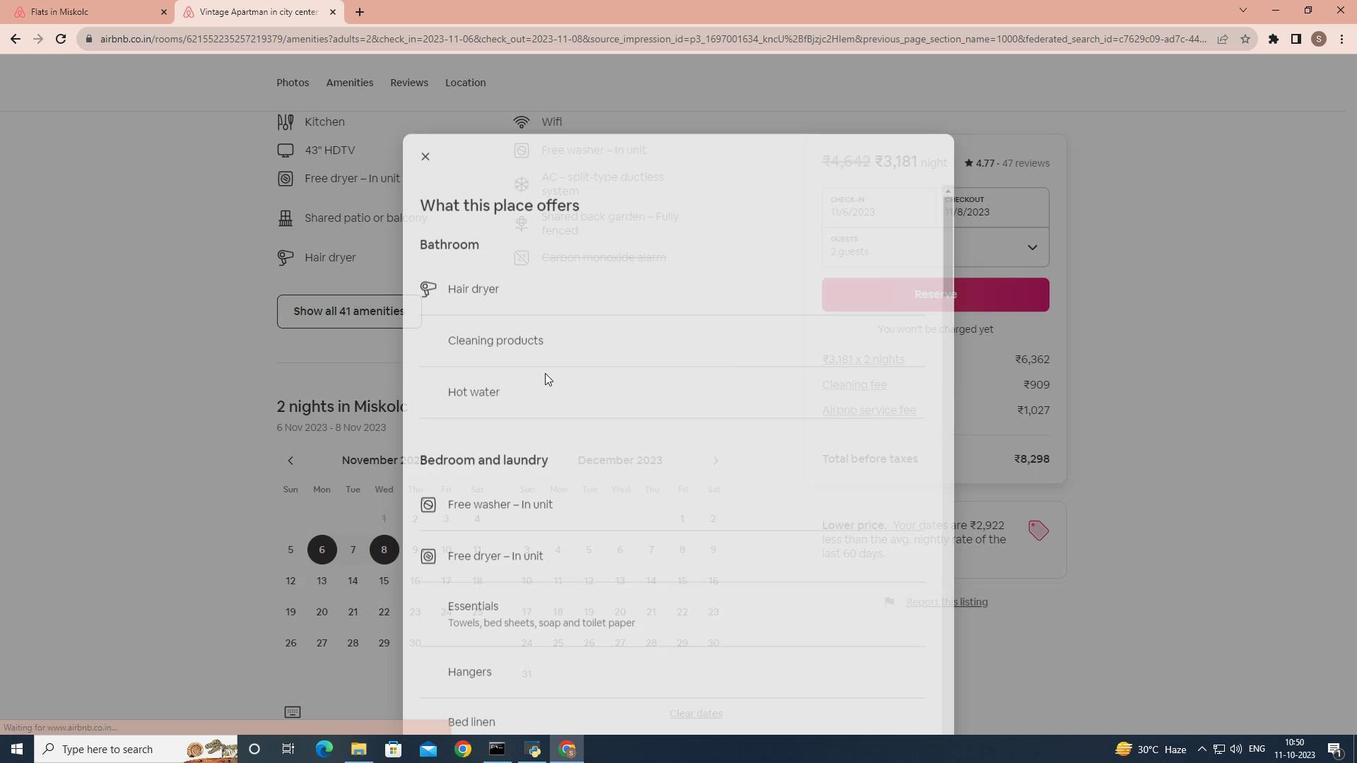 
Action: Mouse scrolled (545, 372) with delta (0, 0)
Screenshot: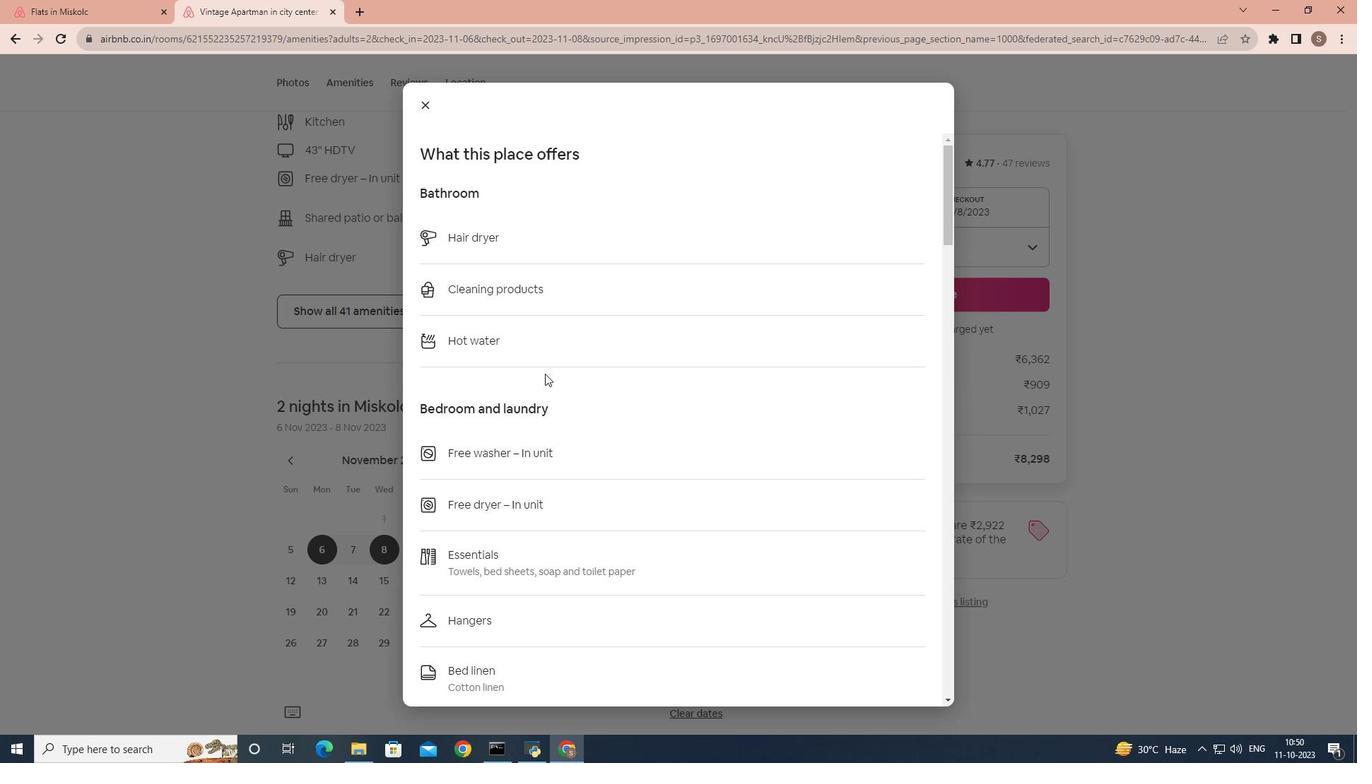 
Action: Mouse moved to (545, 374)
Screenshot: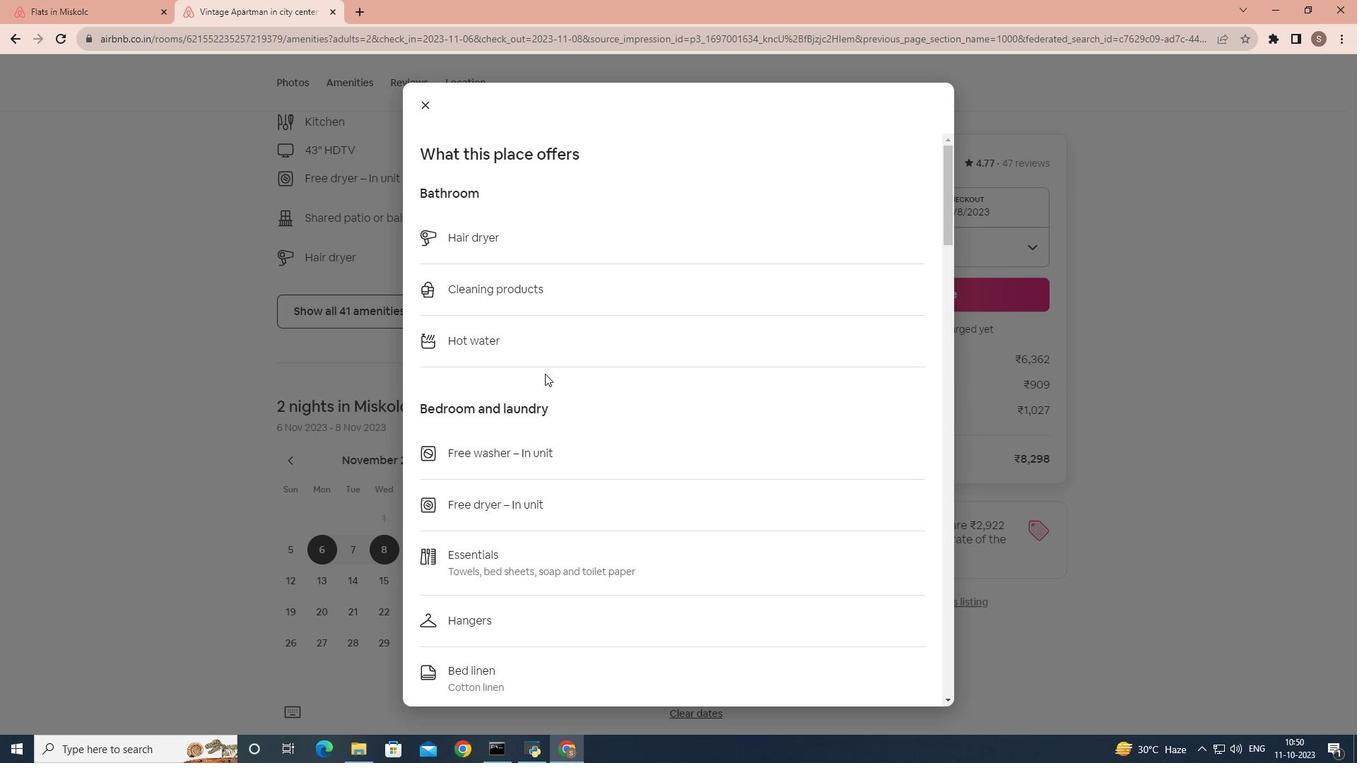 
Action: Mouse scrolled (545, 373) with delta (0, 0)
Screenshot: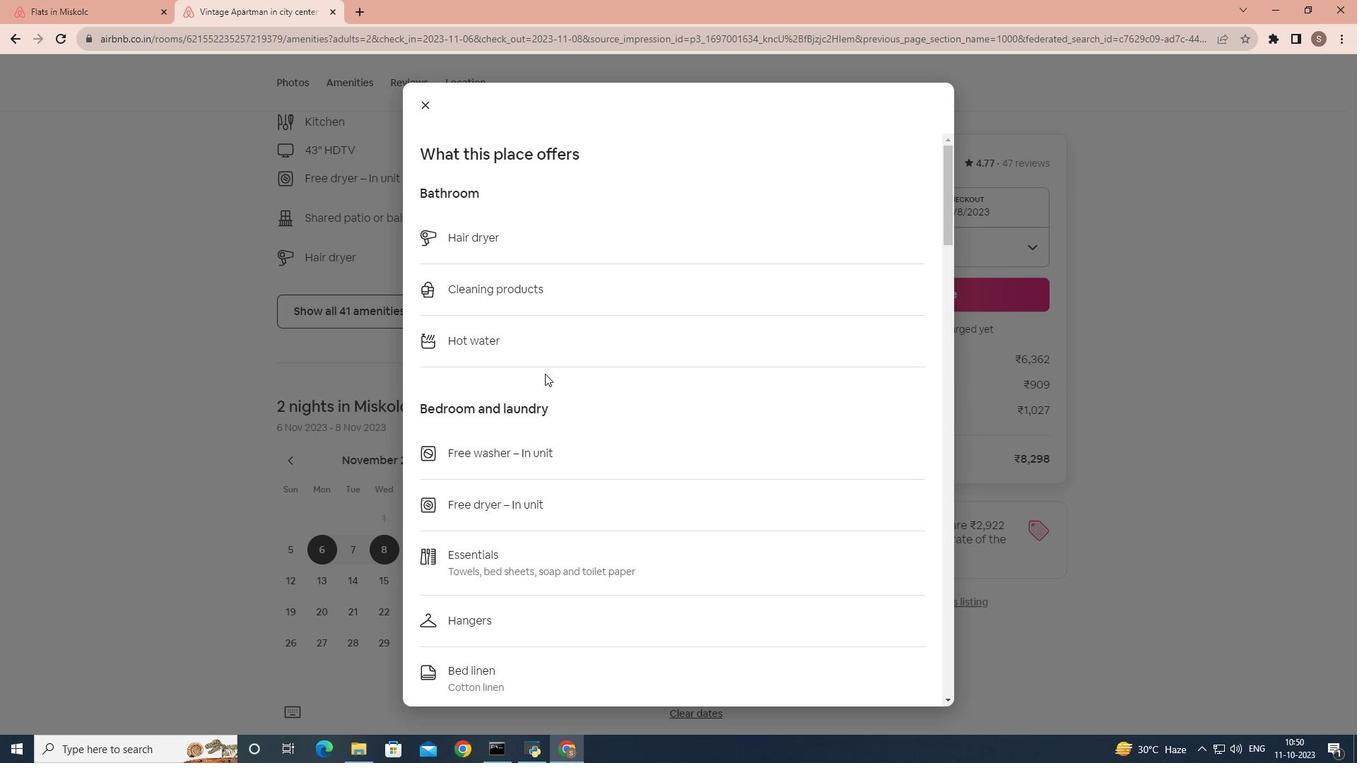 
Action: Mouse moved to (545, 375)
Screenshot: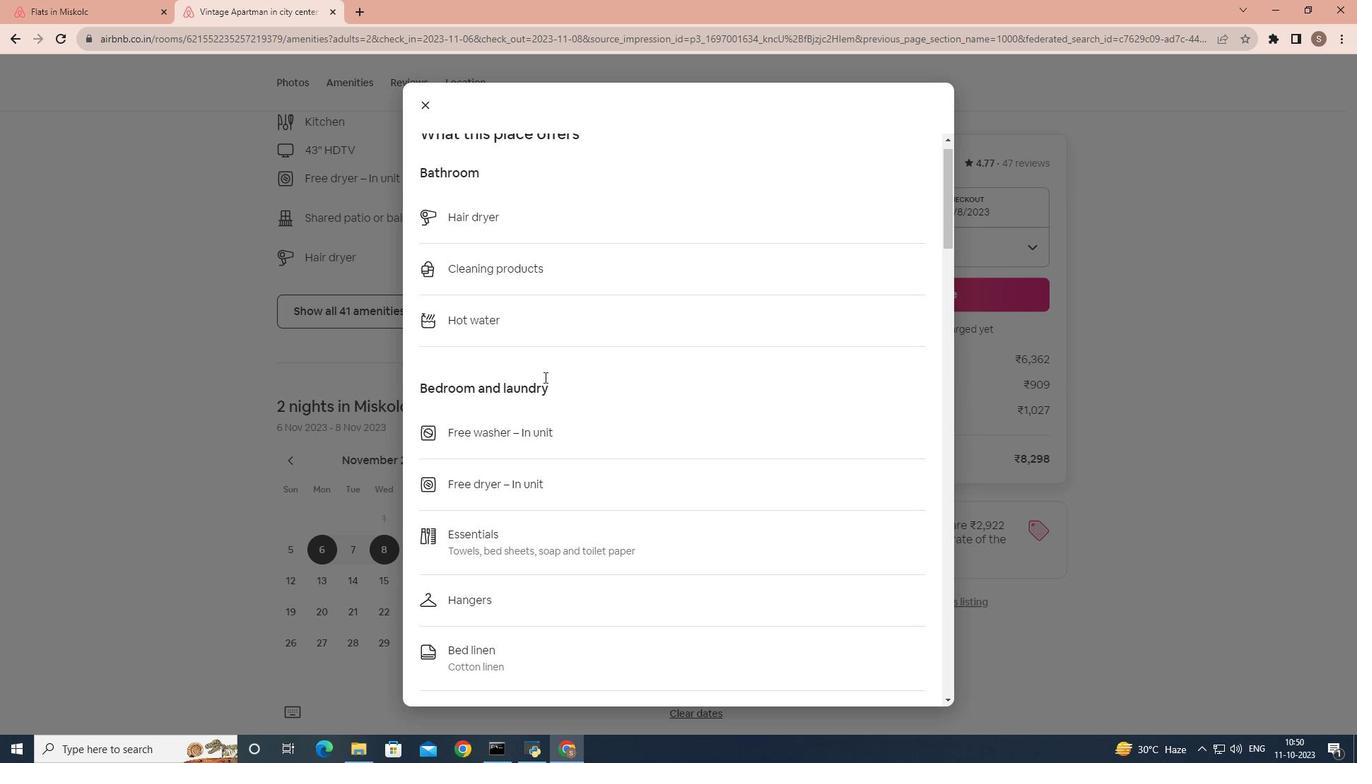 
Action: Mouse scrolled (545, 374) with delta (0, 0)
Screenshot: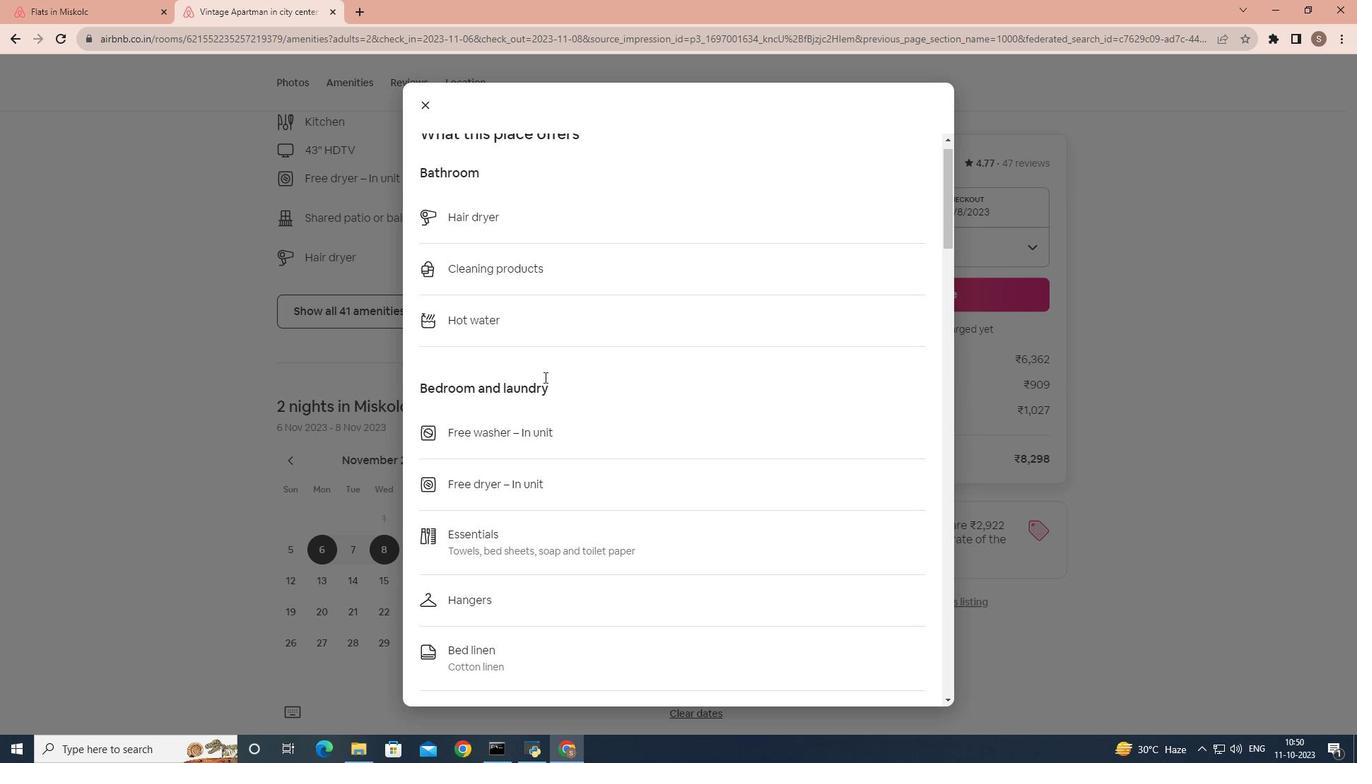 
Action: Mouse scrolled (545, 374) with delta (0, 0)
Screenshot: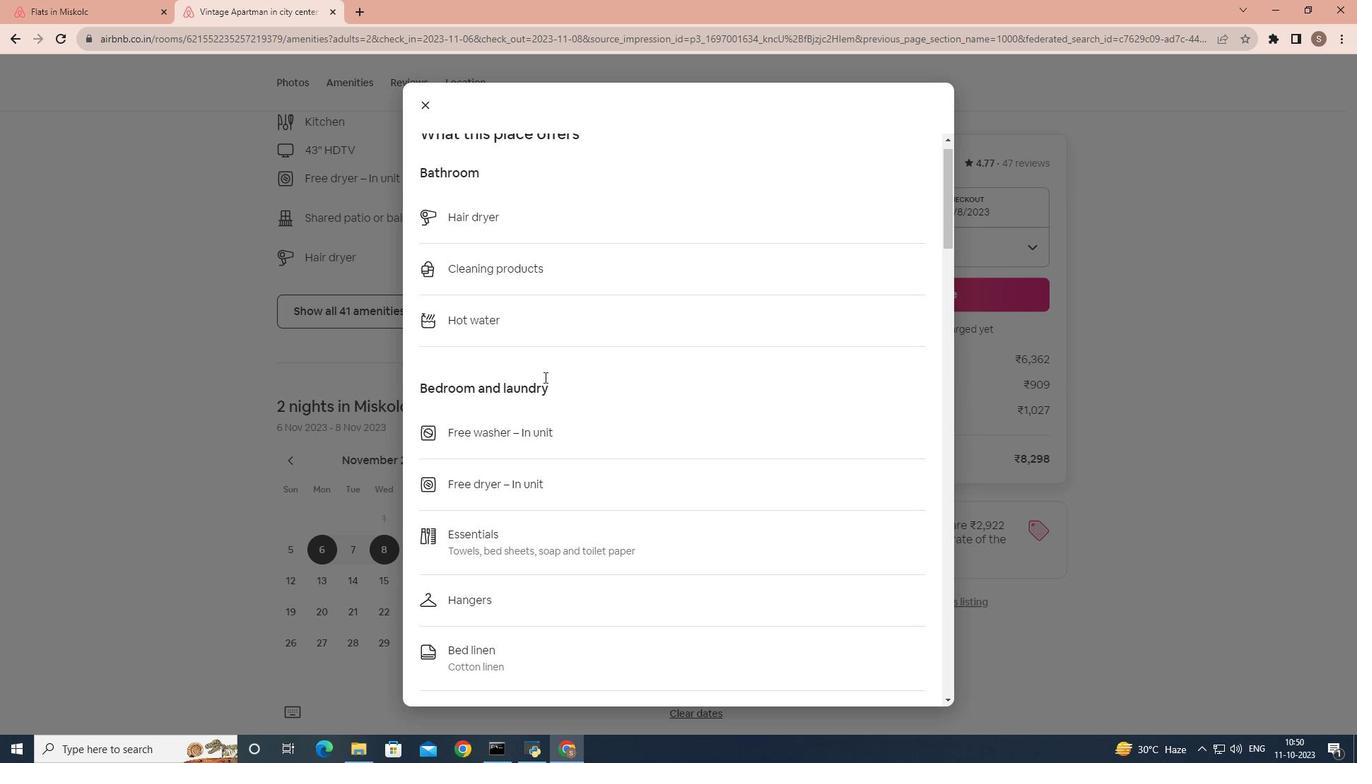 
Action: Mouse moved to (544, 378)
Screenshot: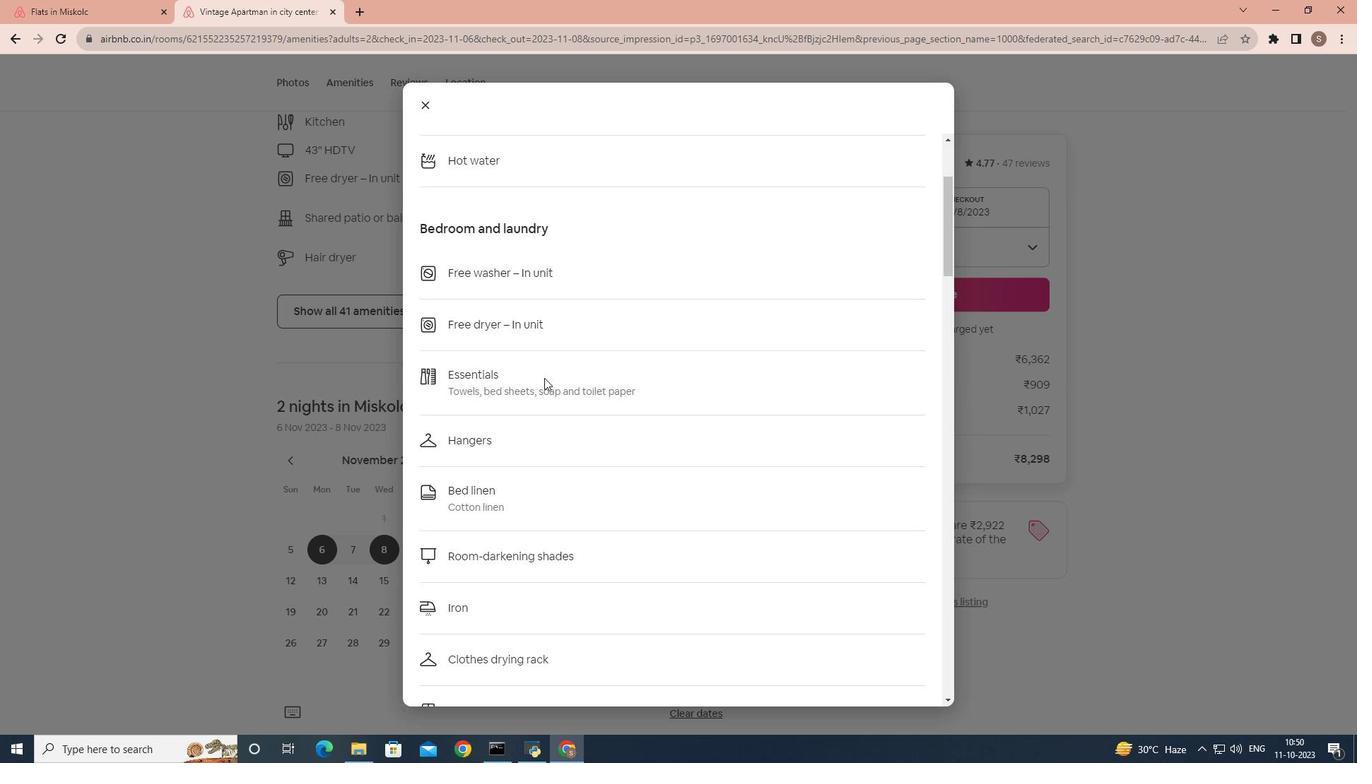 
Action: Mouse scrolled (544, 377) with delta (0, 0)
Screenshot: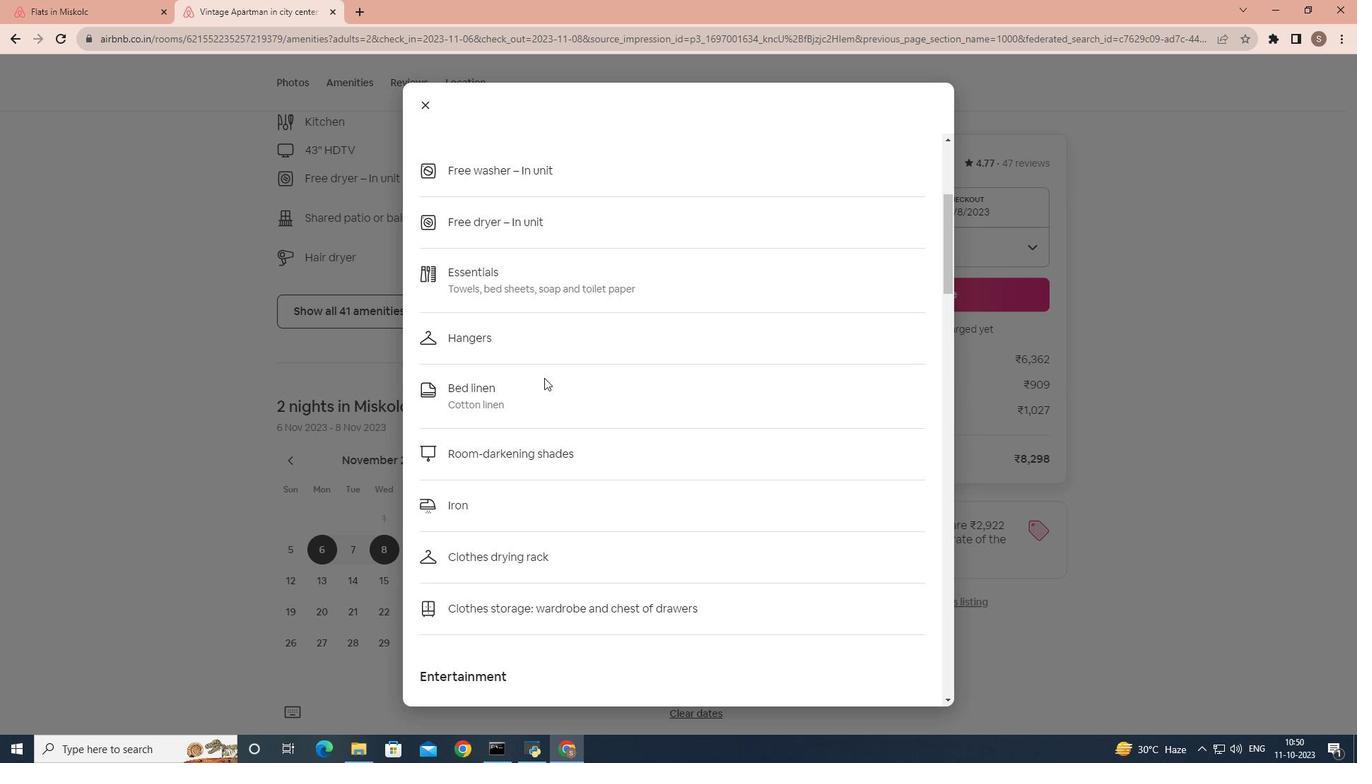 
Action: Mouse scrolled (544, 377) with delta (0, 0)
Screenshot: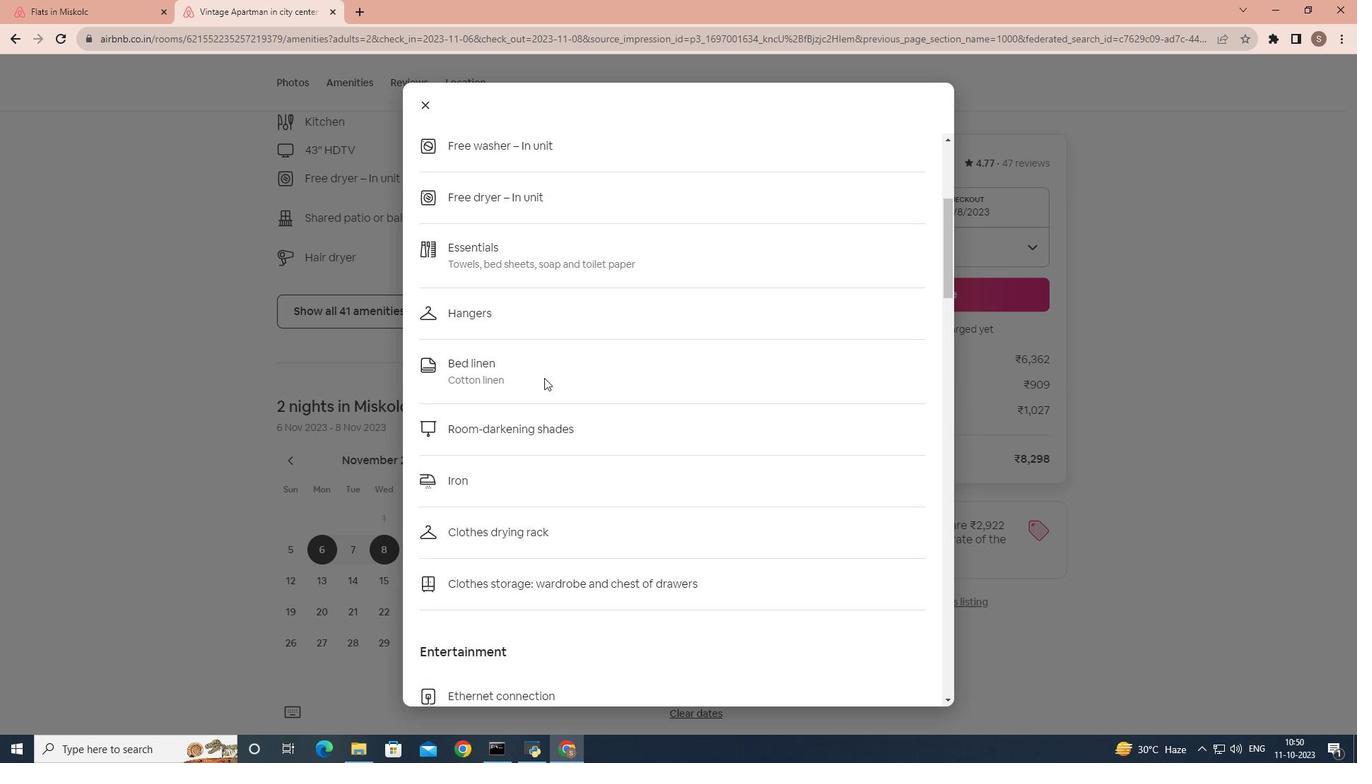 
Action: Mouse scrolled (544, 377) with delta (0, 0)
Screenshot: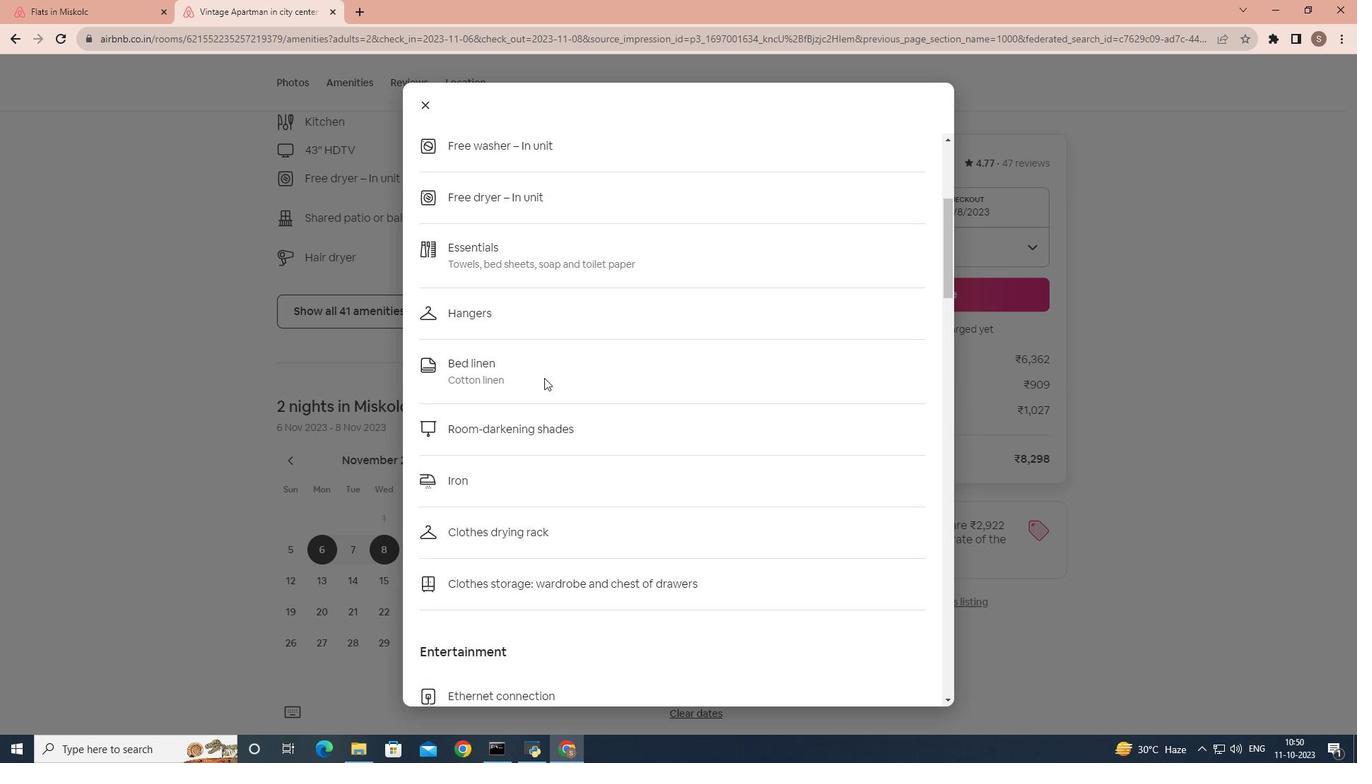 
Action: Mouse scrolled (544, 377) with delta (0, 0)
Screenshot: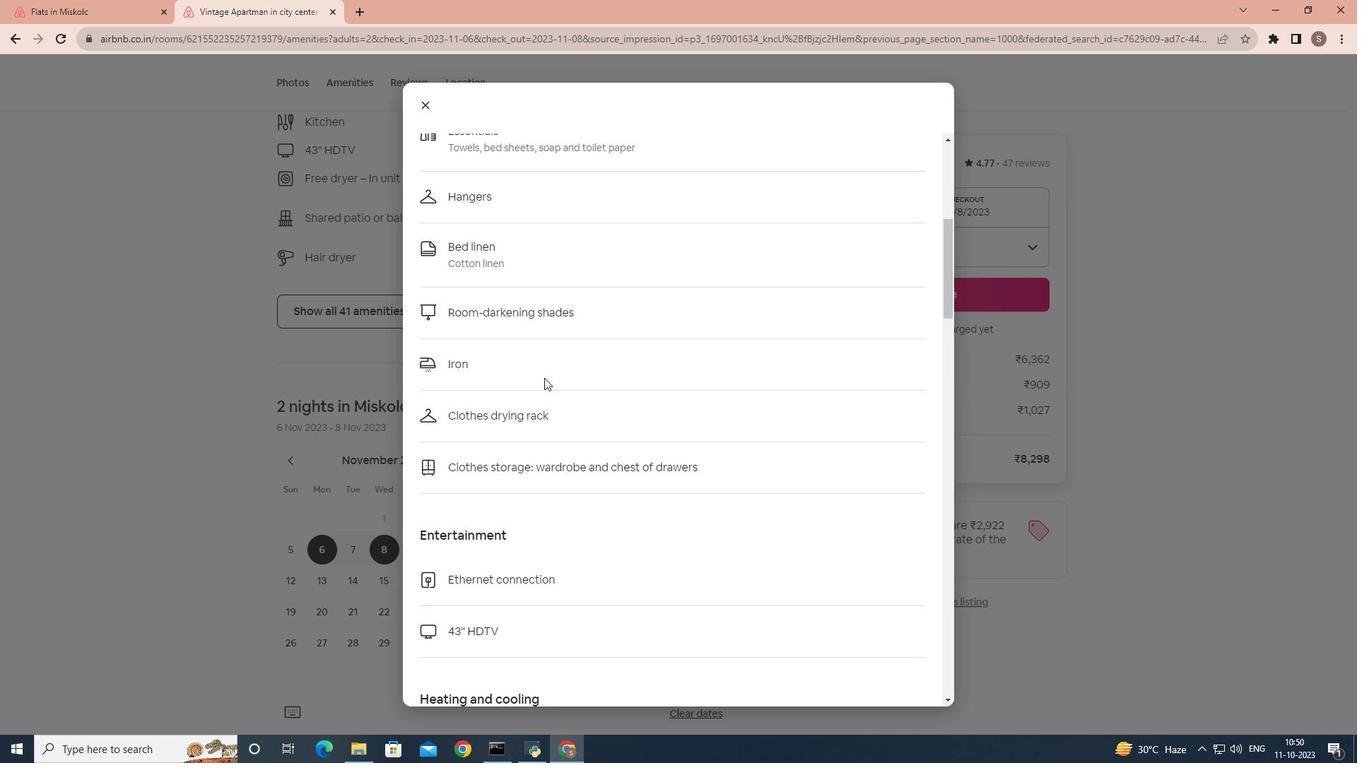 
Action: Mouse moved to (544, 379)
Screenshot: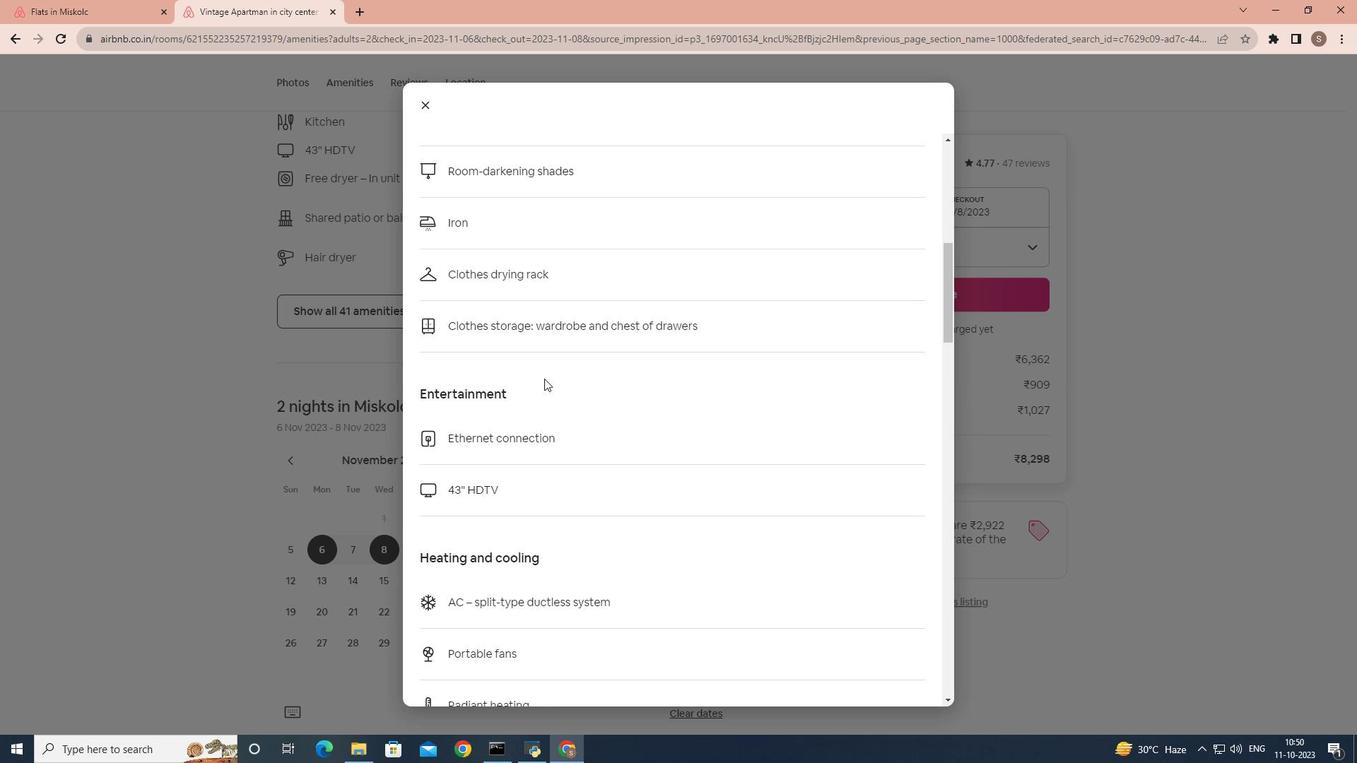 
Action: Mouse scrolled (544, 378) with delta (0, 0)
Screenshot: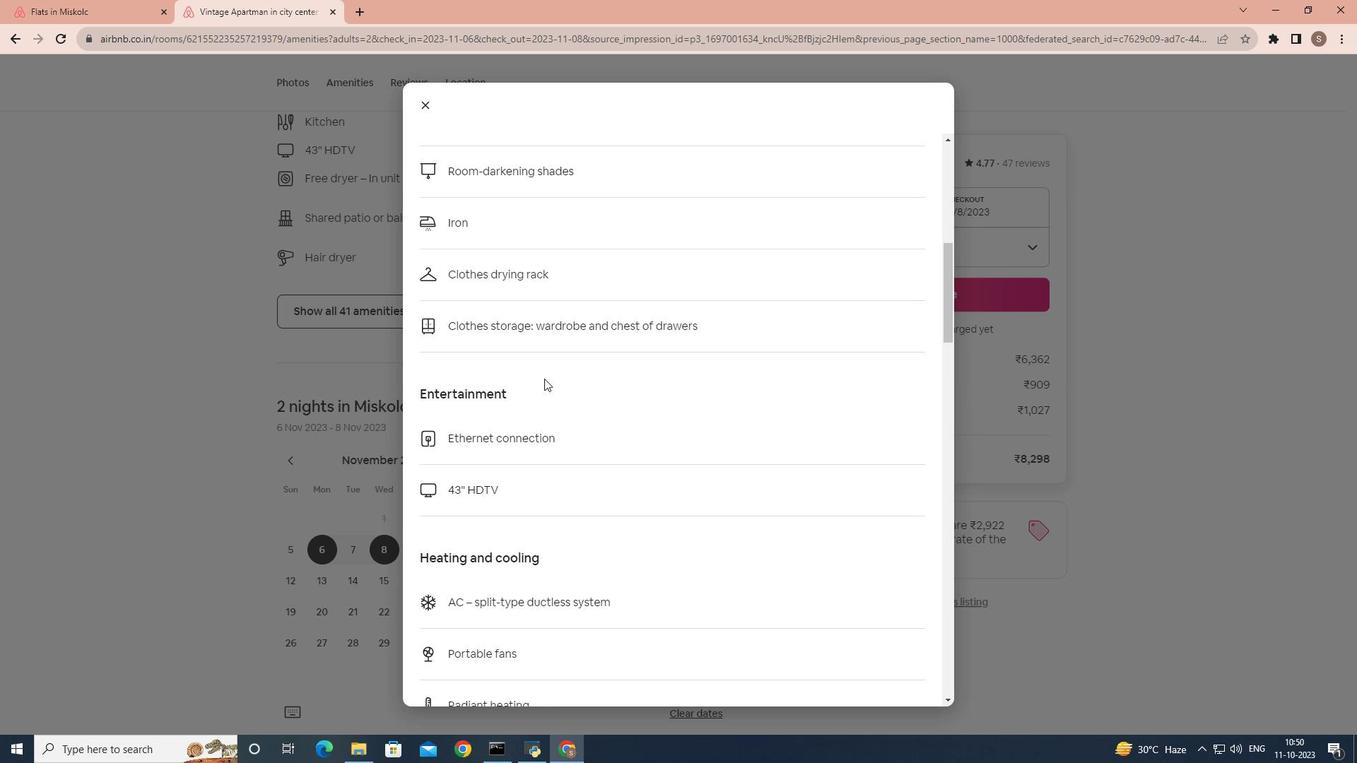 
Action: Mouse moved to (543, 379)
Screenshot: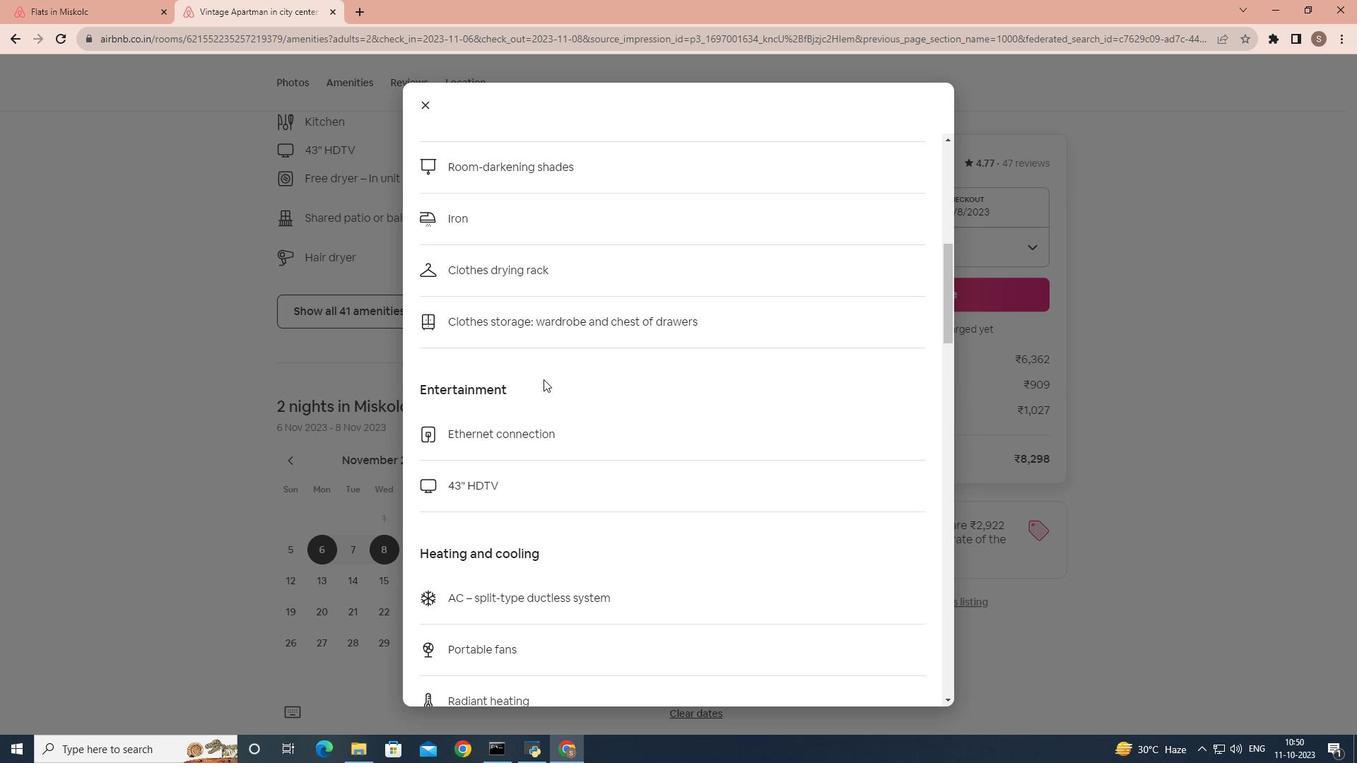 
Action: Mouse scrolled (543, 379) with delta (0, 0)
Screenshot: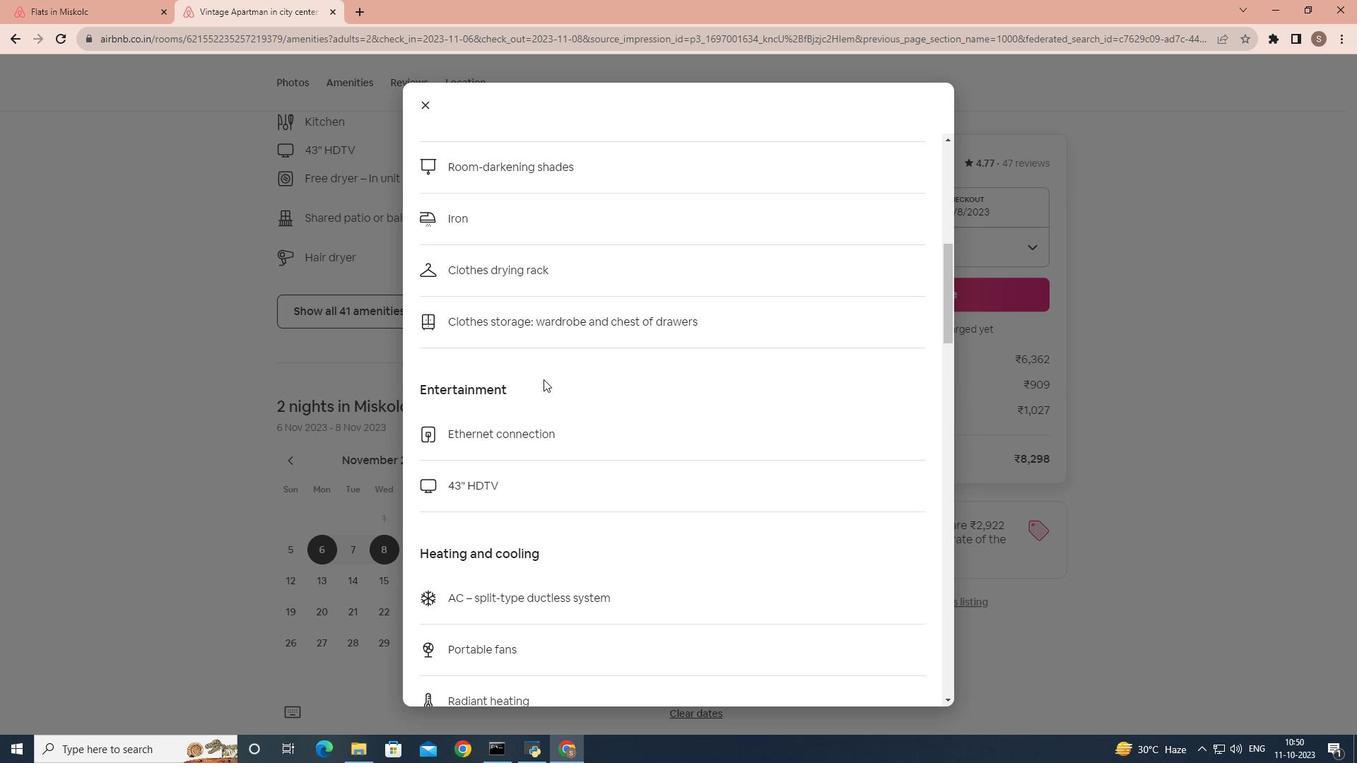 
Action: Mouse scrolled (543, 379) with delta (0, 0)
Screenshot: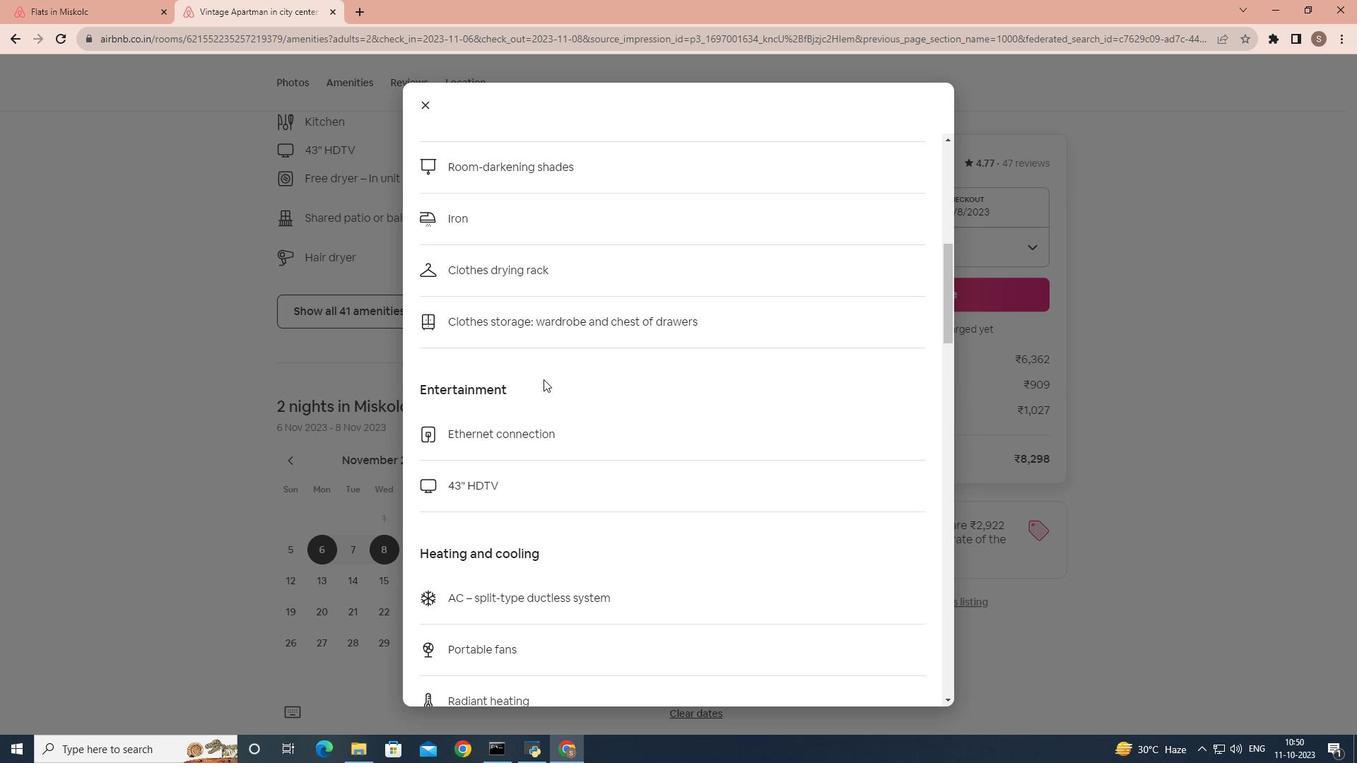 
Action: Mouse moved to (542, 380)
Screenshot: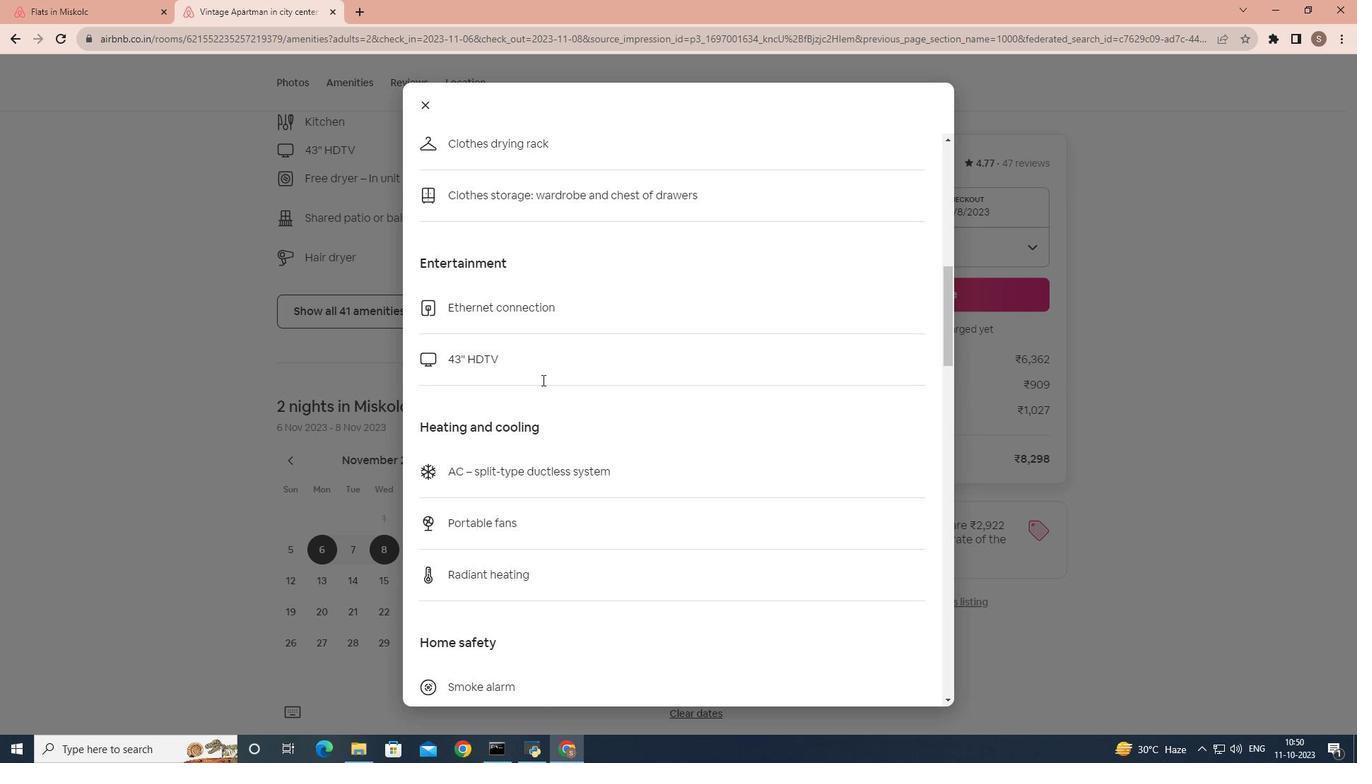 
Action: Mouse scrolled (542, 379) with delta (0, 0)
Screenshot: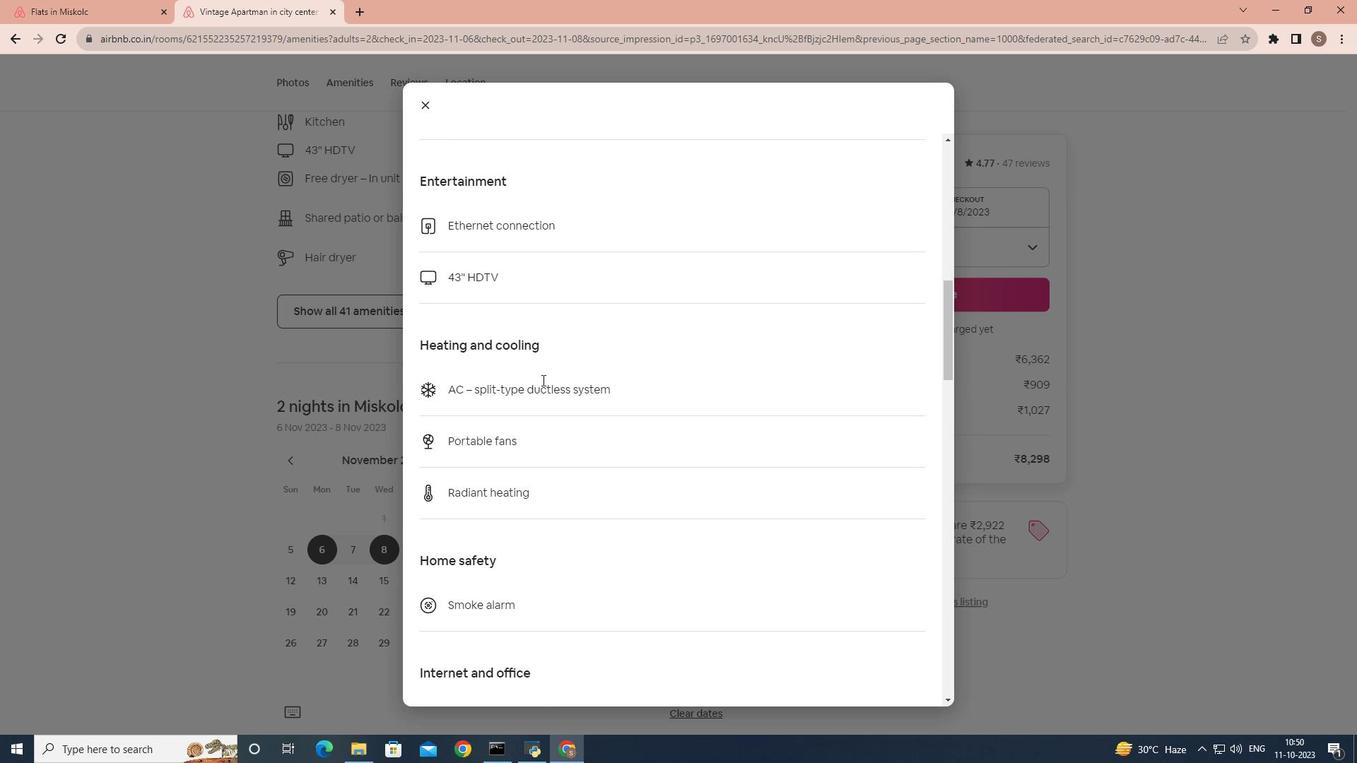 
Action: Mouse scrolled (542, 379) with delta (0, 0)
Screenshot: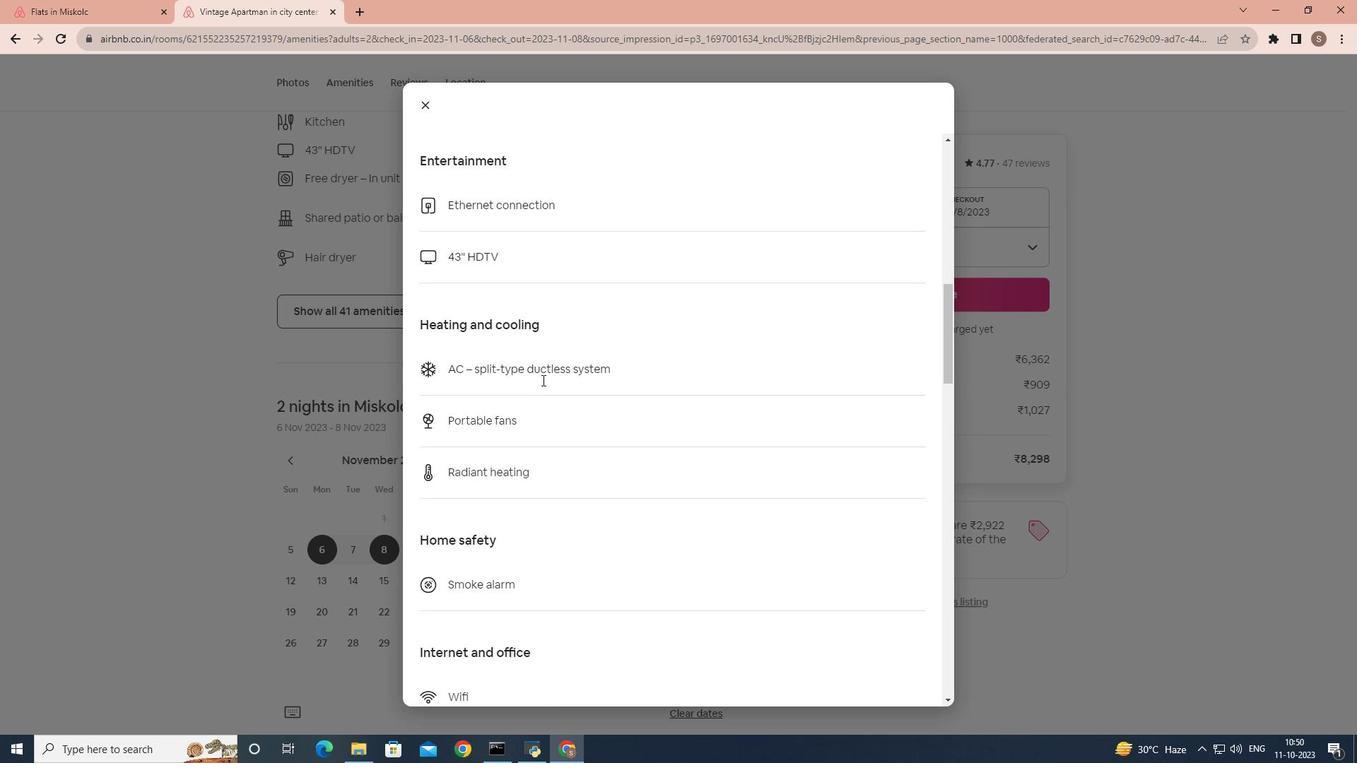 
Action: Mouse scrolled (542, 379) with delta (0, 0)
Screenshot: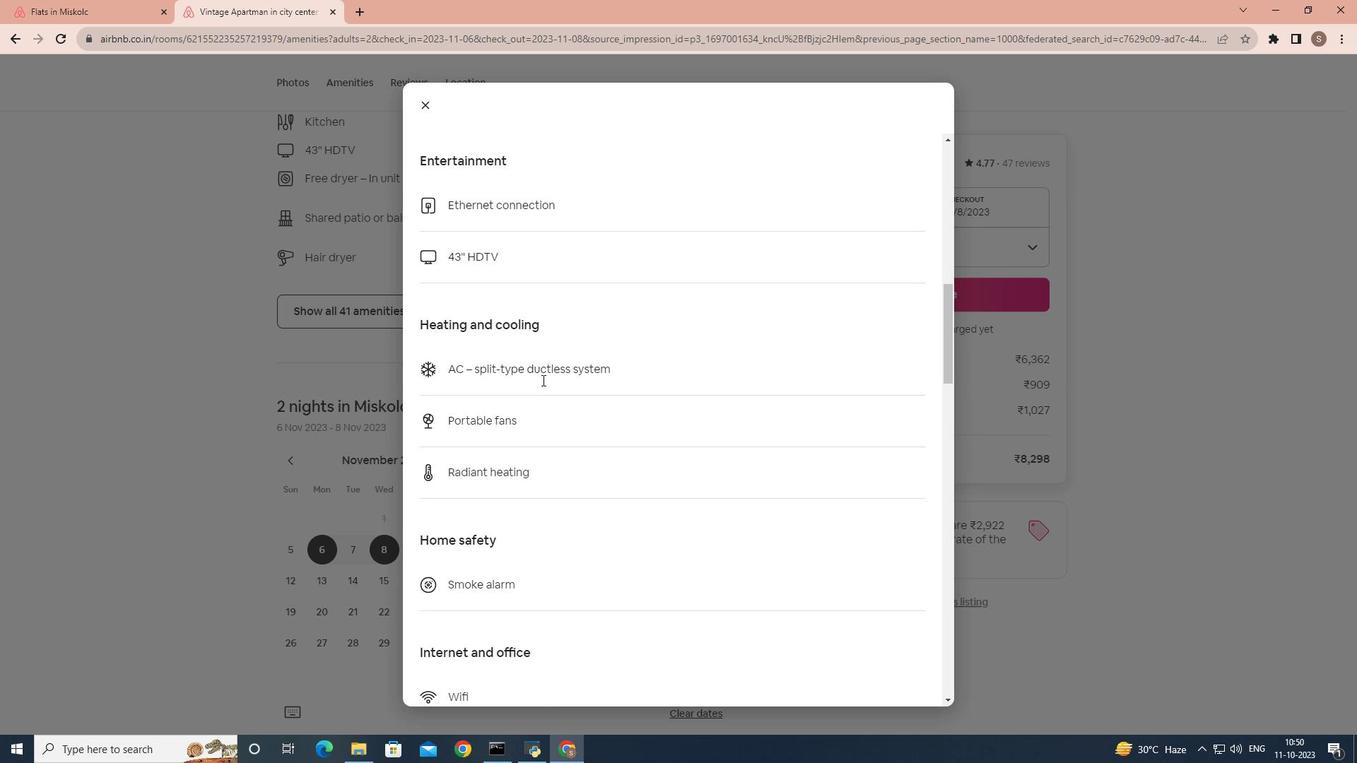 
Action: Mouse scrolled (542, 379) with delta (0, 0)
Screenshot: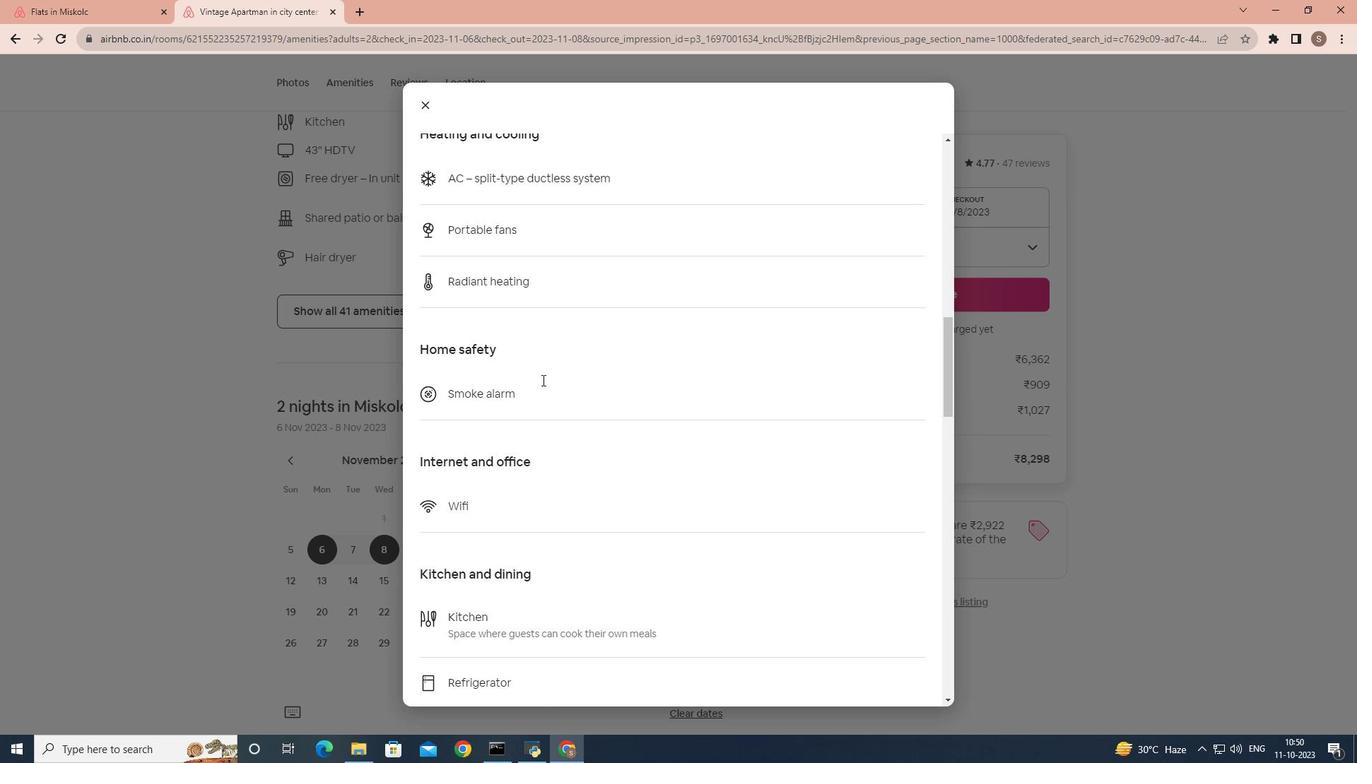 
Action: Mouse scrolled (542, 379) with delta (0, 0)
Screenshot: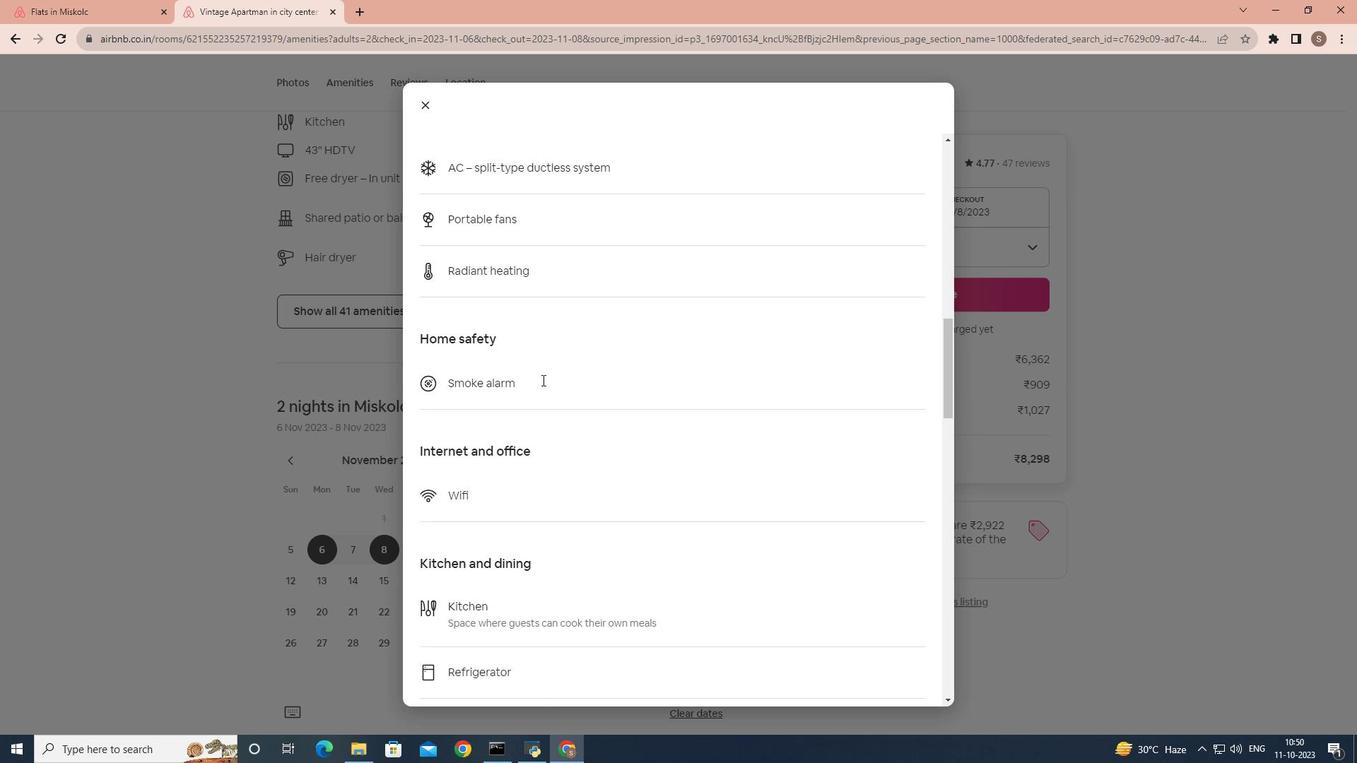 
Action: Mouse scrolled (542, 379) with delta (0, 0)
Screenshot: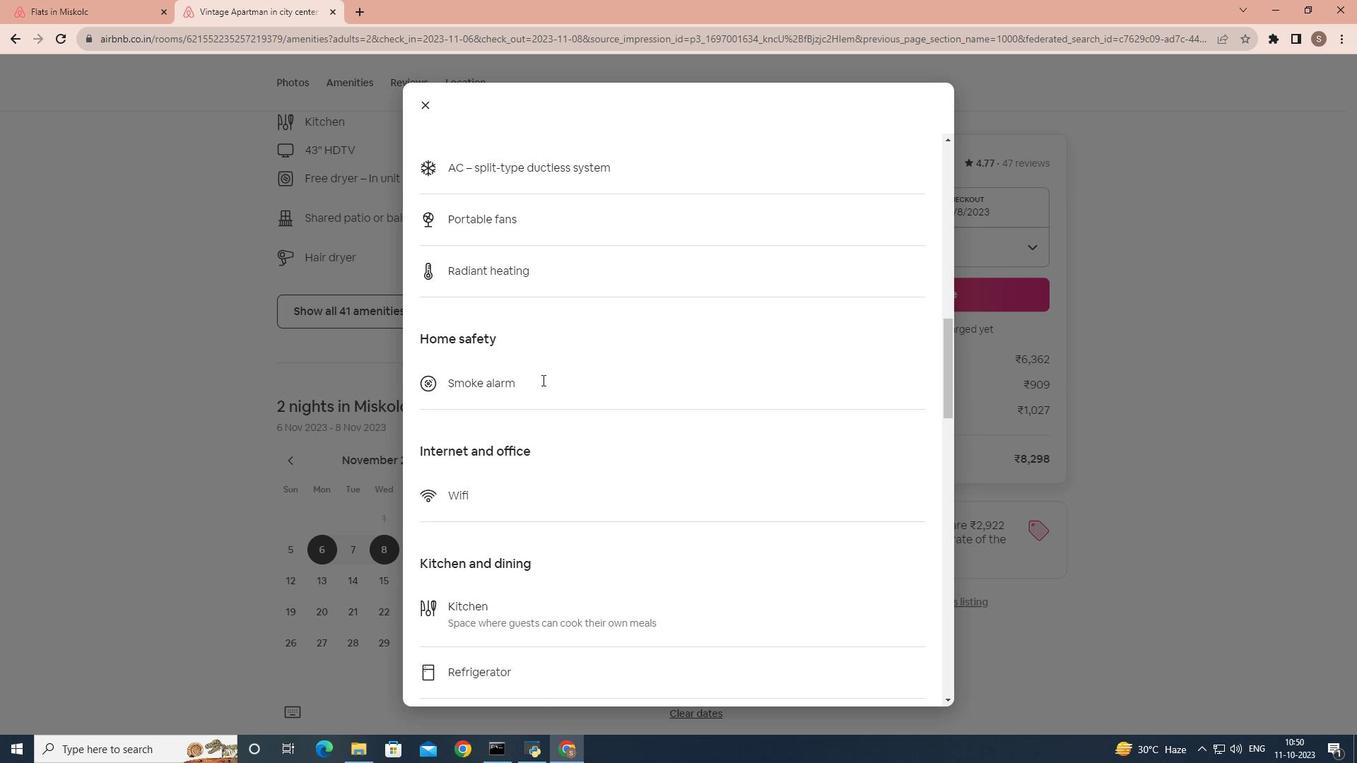 
Action: Mouse scrolled (542, 379) with delta (0, 0)
Screenshot: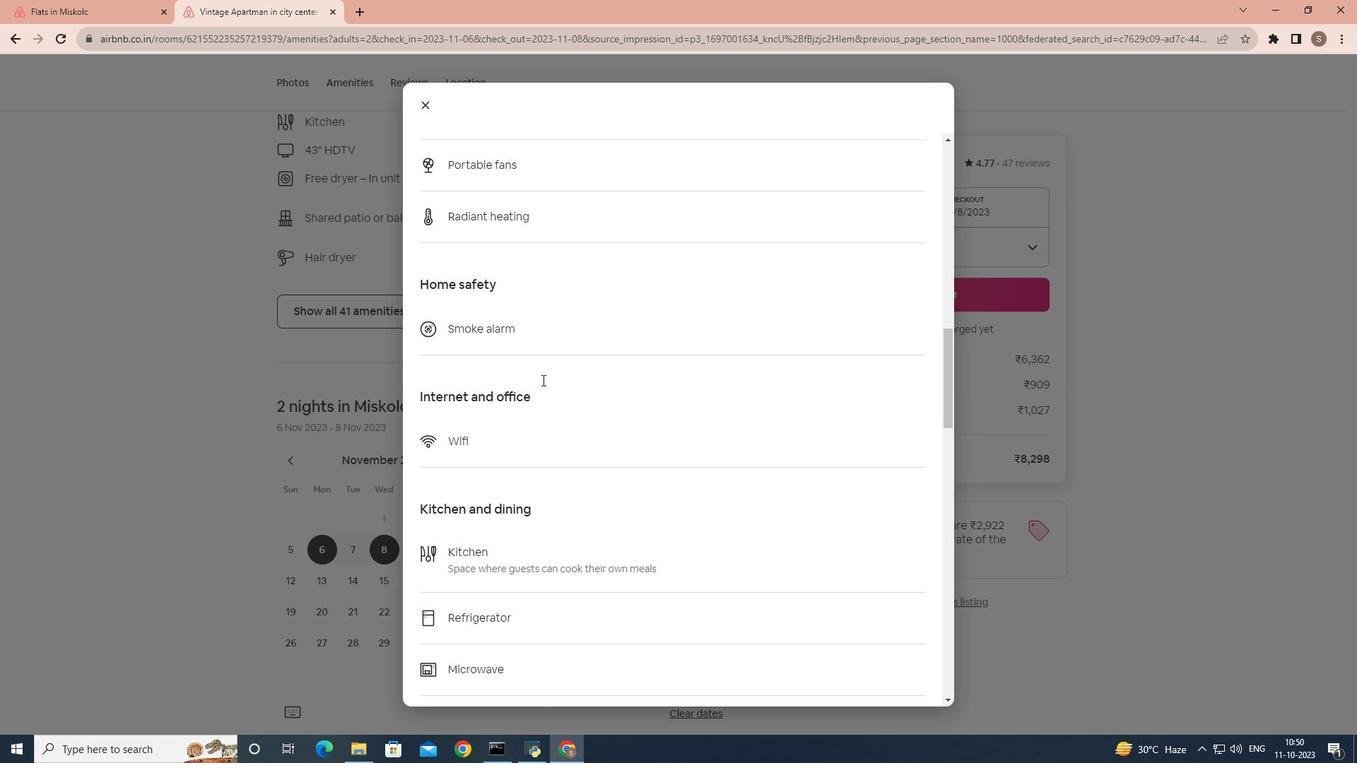 
Action: Mouse scrolled (542, 379) with delta (0, 0)
Screenshot: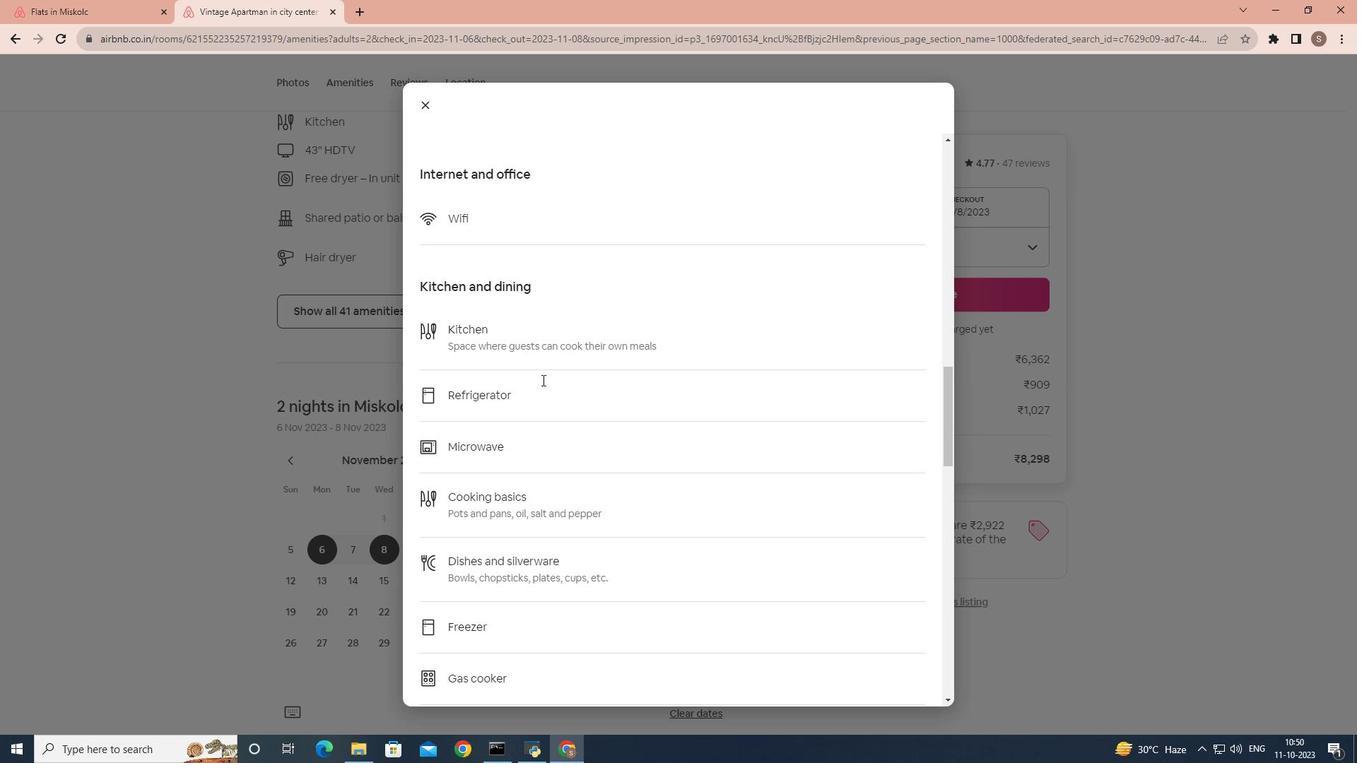 
Action: Mouse scrolled (542, 379) with delta (0, 0)
Screenshot: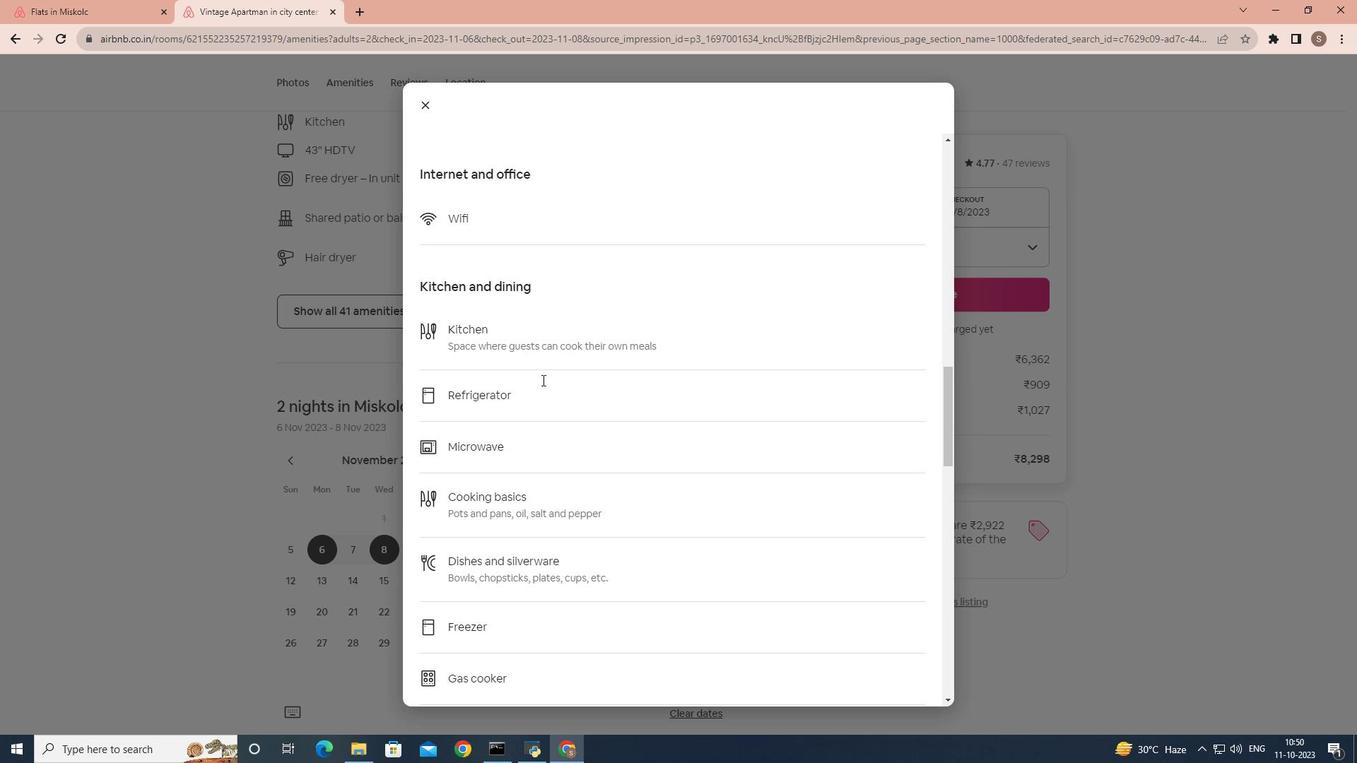 
Action: Mouse scrolled (542, 379) with delta (0, 0)
Screenshot: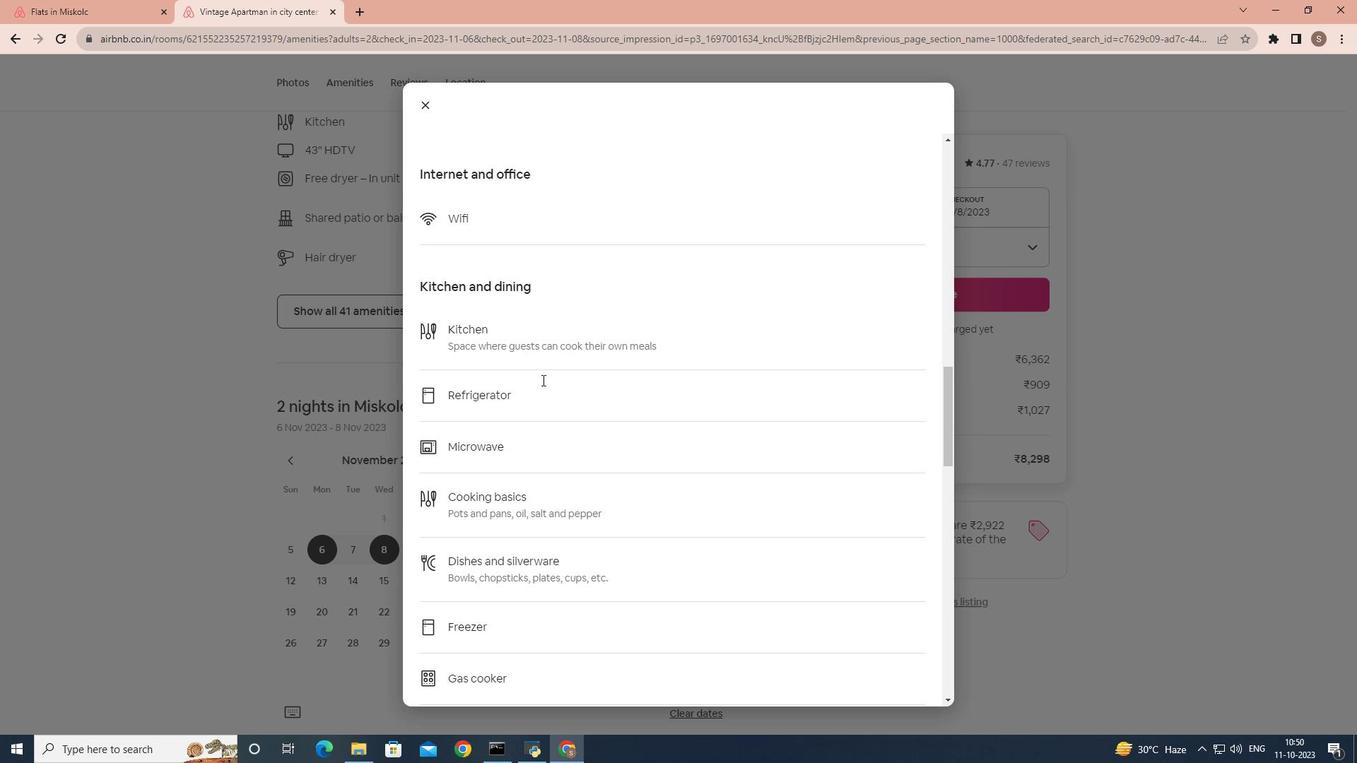 
Action: Mouse scrolled (542, 379) with delta (0, 0)
Screenshot: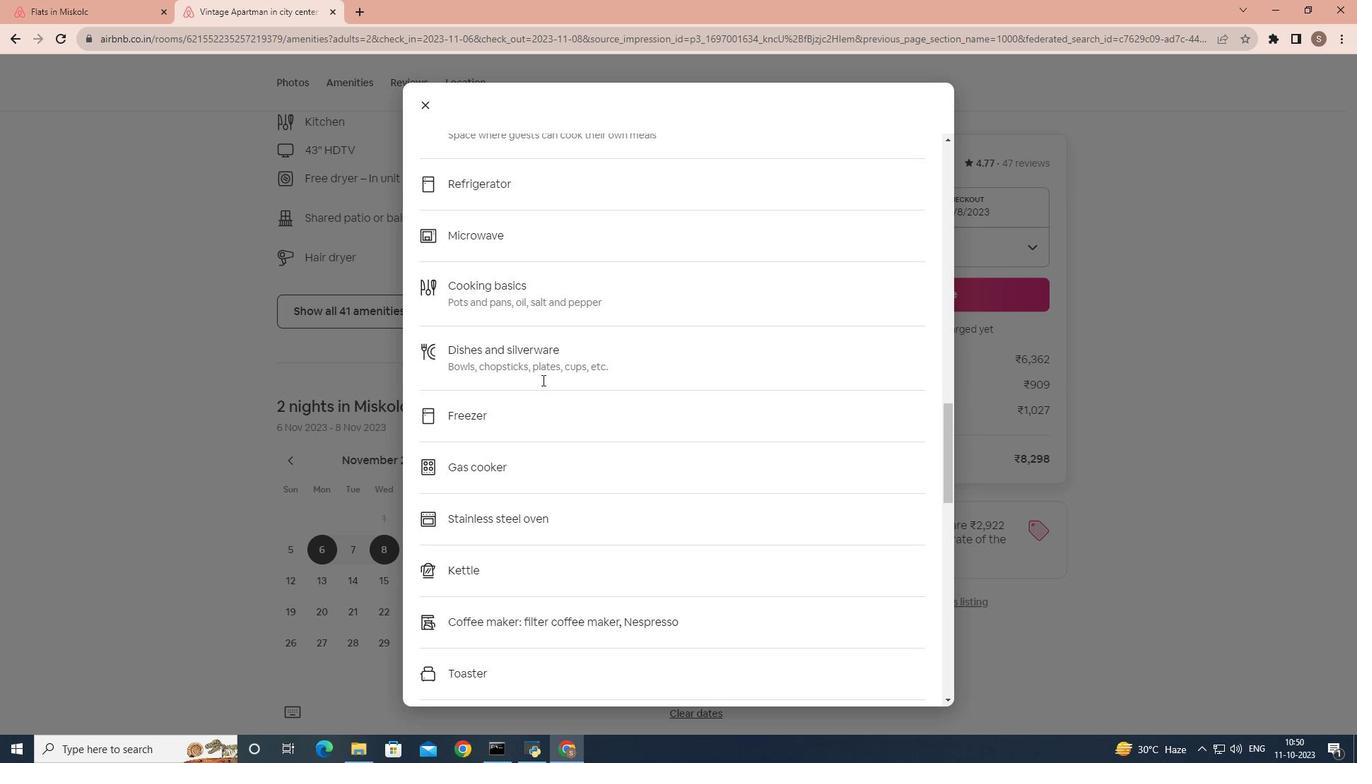 
Action: Mouse scrolled (542, 379) with delta (0, 0)
Screenshot: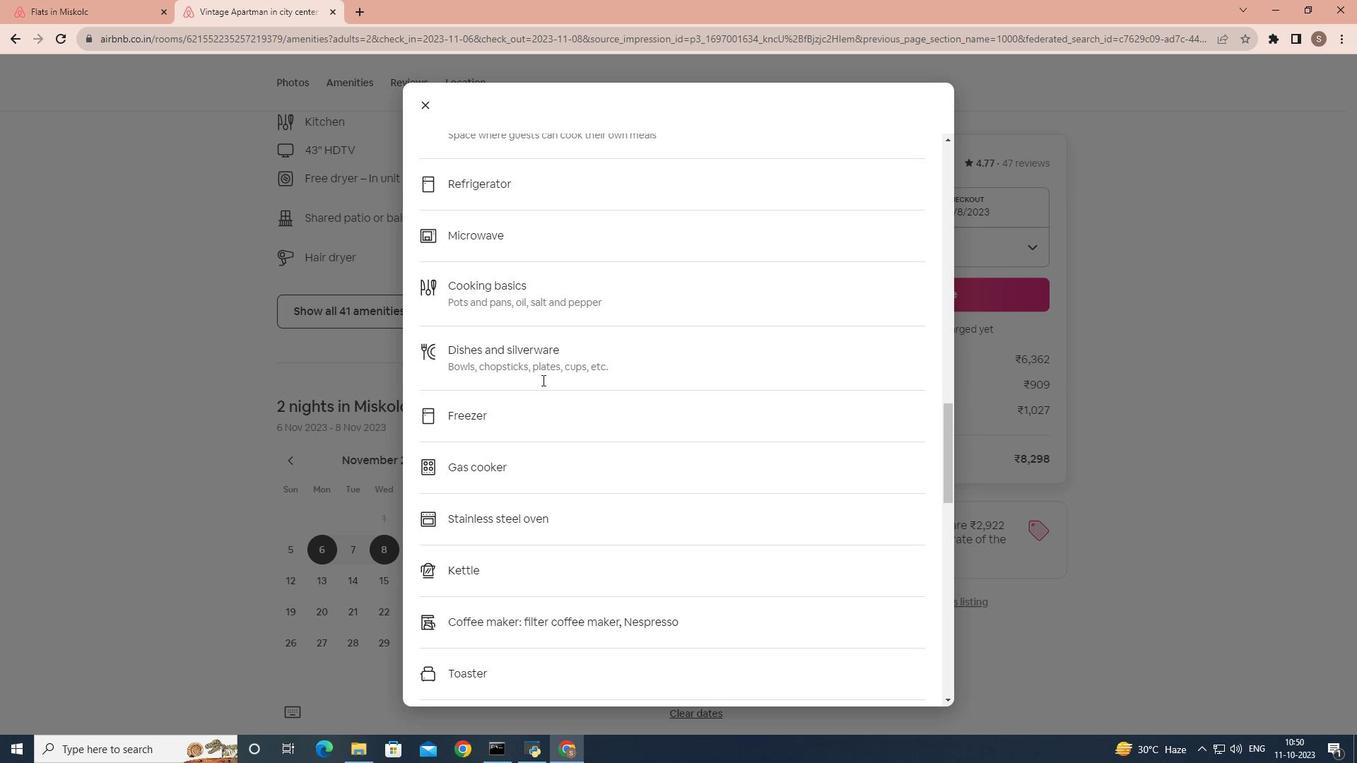 
Action: Mouse scrolled (542, 379) with delta (0, 0)
Screenshot: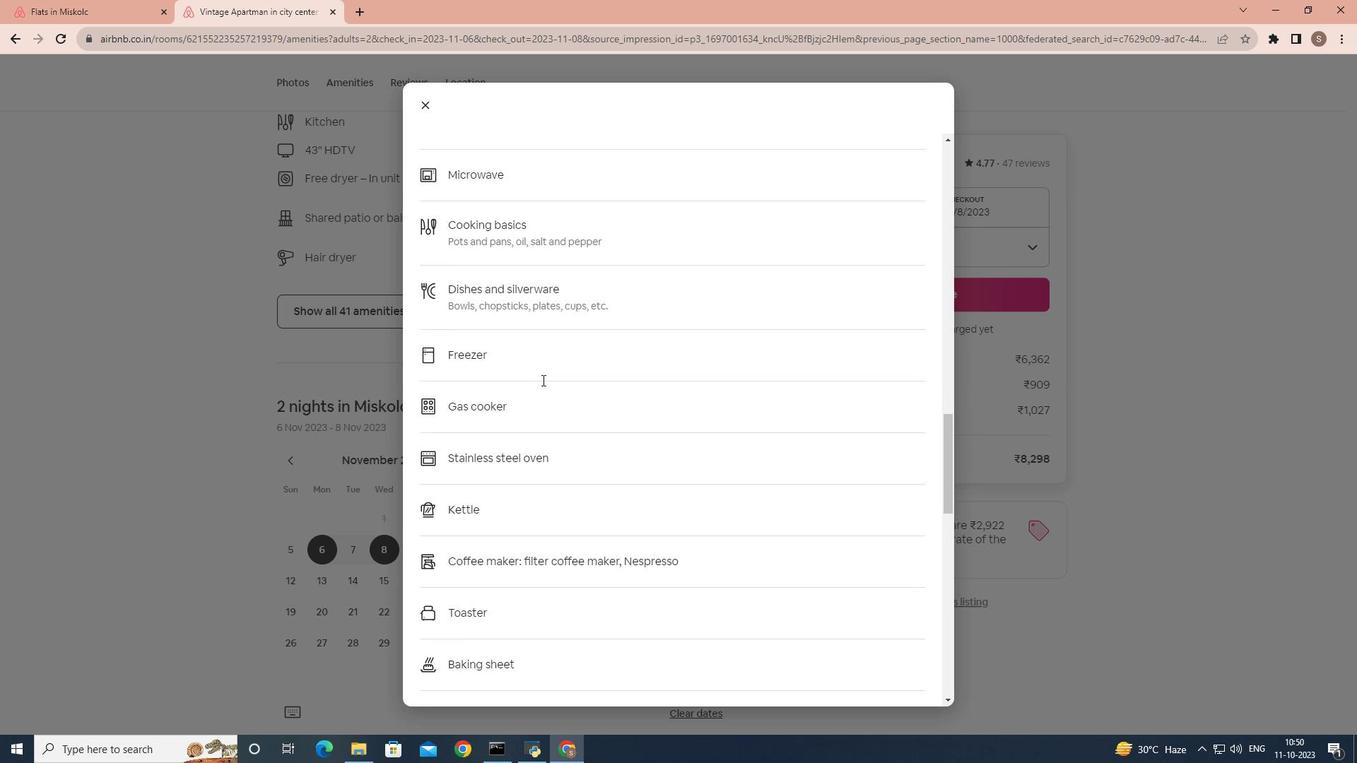 
Action: Mouse scrolled (542, 379) with delta (0, 0)
Screenshot: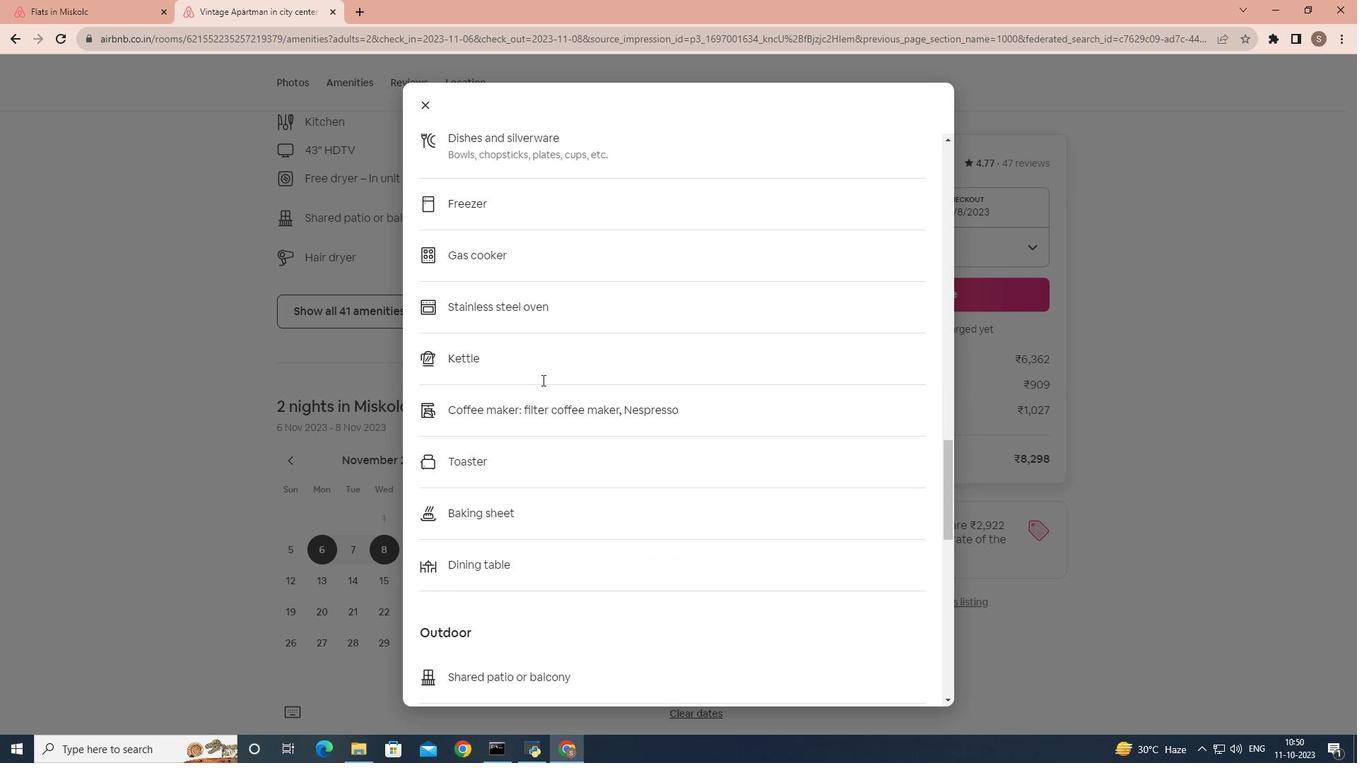 
Action: Mouse scrolled (542, 379) with delta (0, 0)
Screenshot: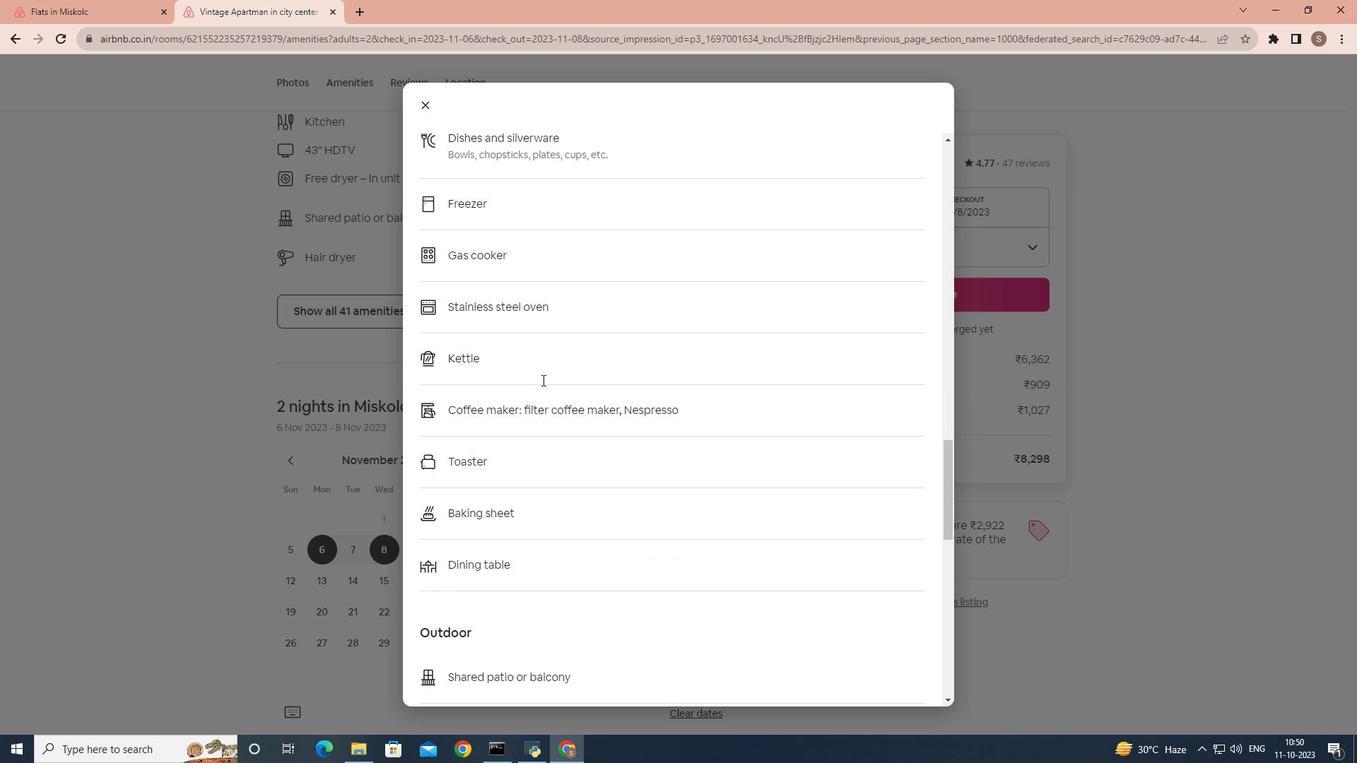 
Action: Mouse scrolled (542, 379) with delta (0, 0)
Screenshot: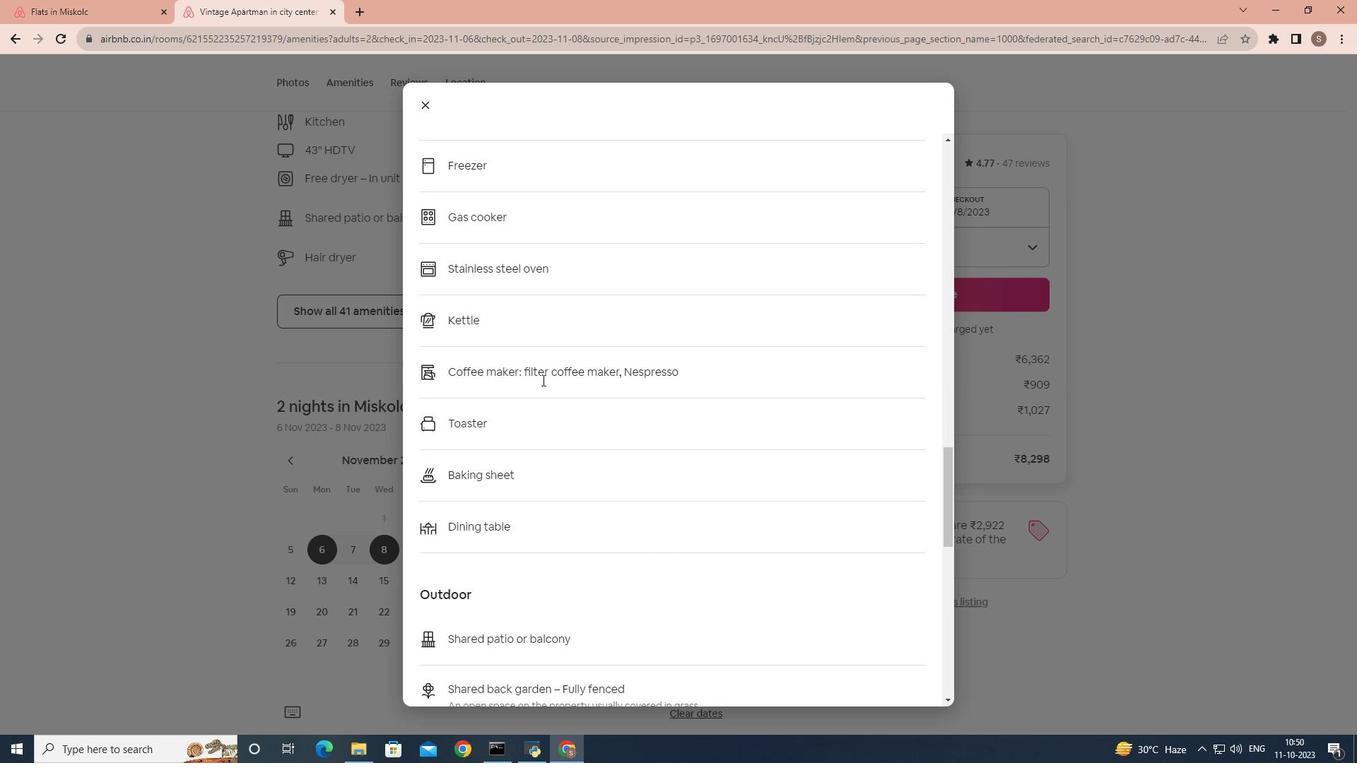 
Action: Mouse moved to (541, 381)
Screenshot: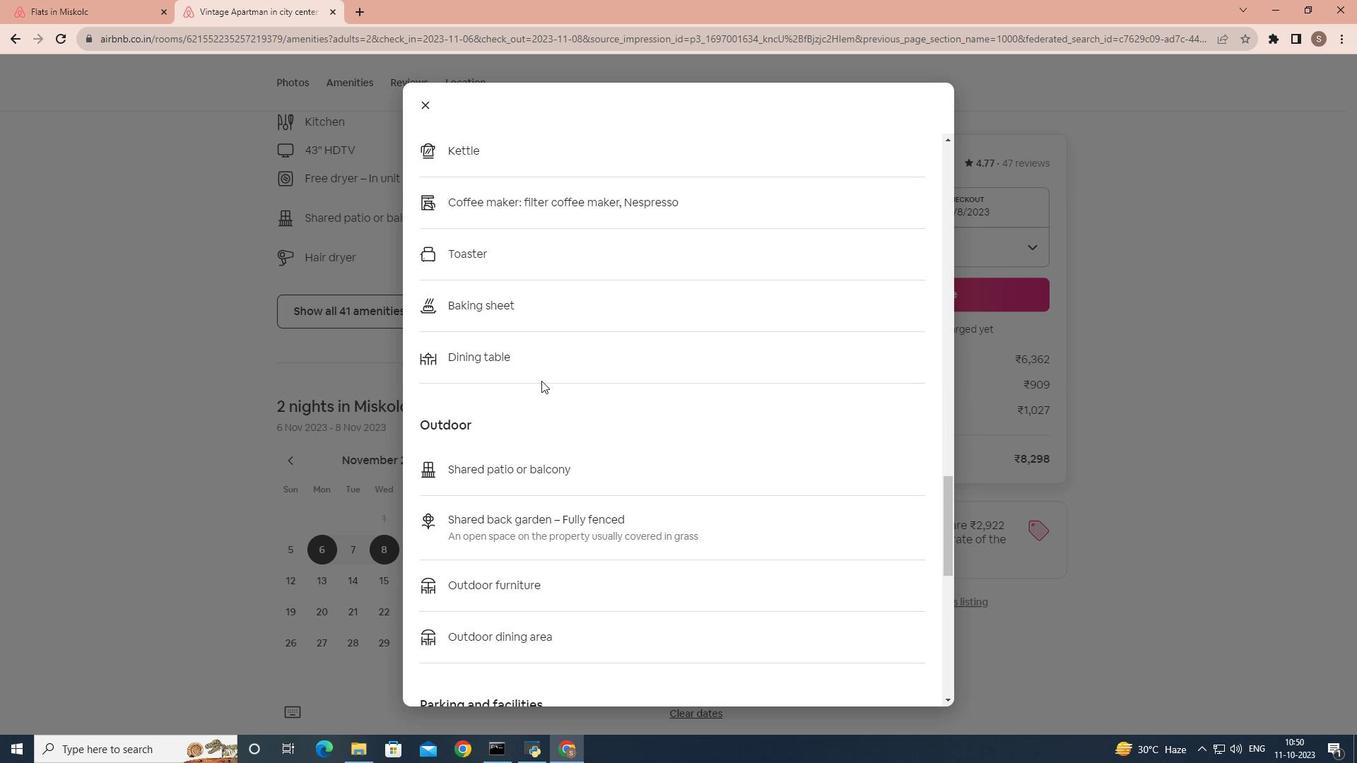 
Action: Mouse scrolled (541, 380) with delta (0, 0)
Screenshot: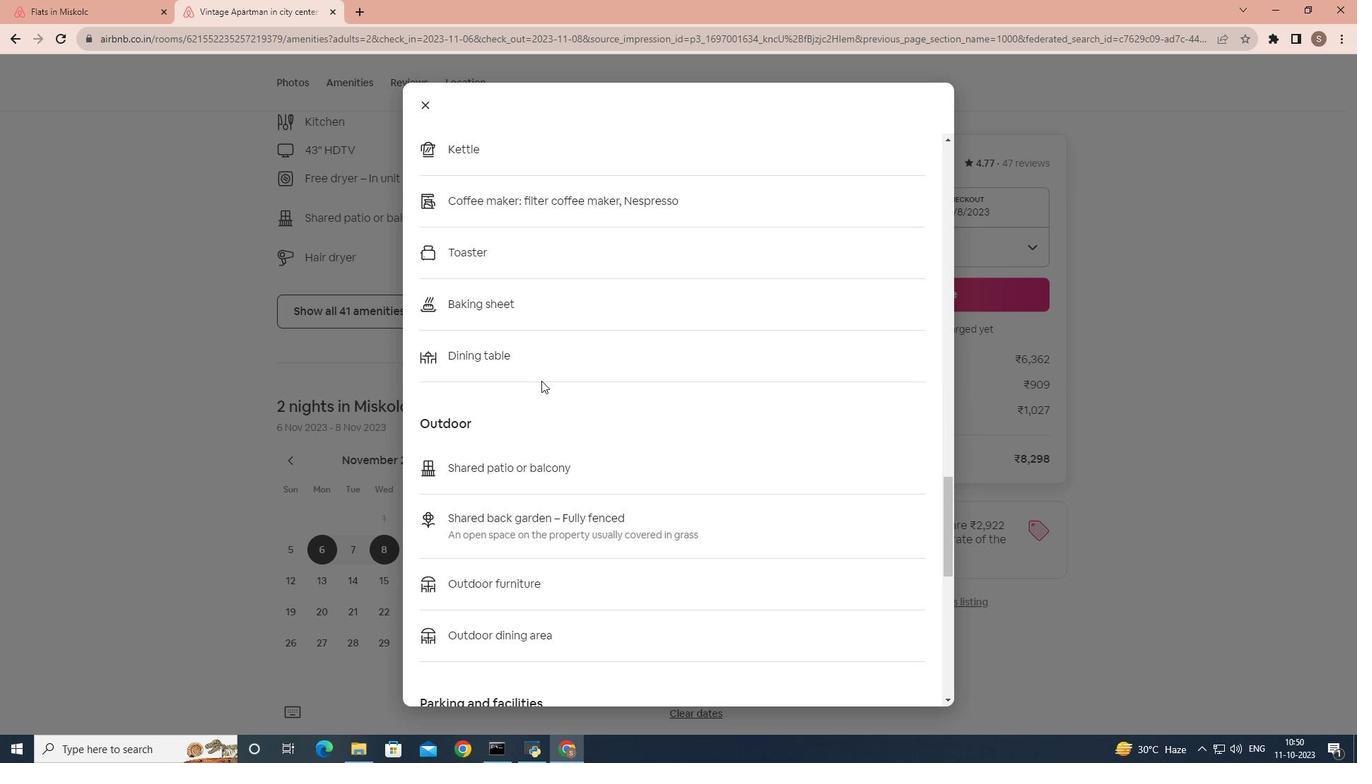 
Action: Mouse scrolled (541, 380) with delta (0, 0)
Screenshot: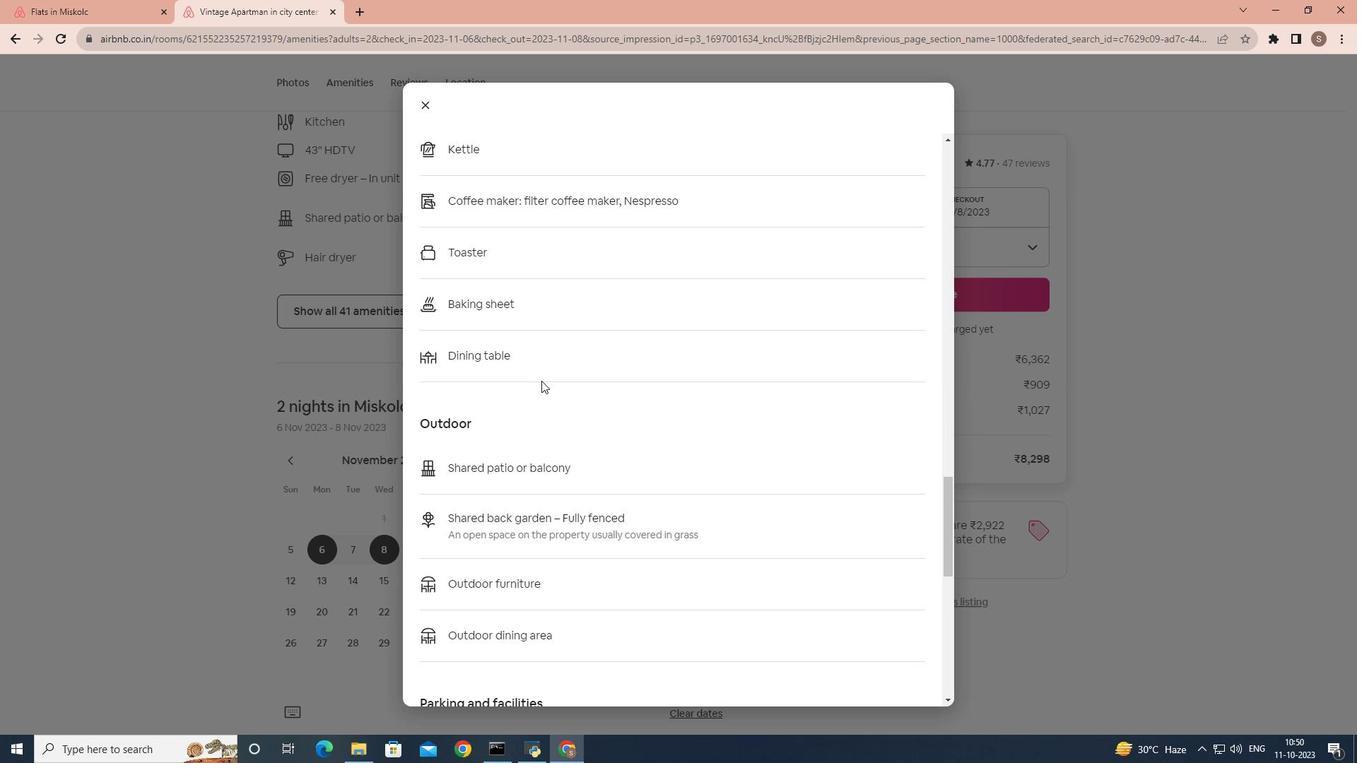 
Action: Mouse scrolled (541, 380) with delta (0, 0)
Screenshot: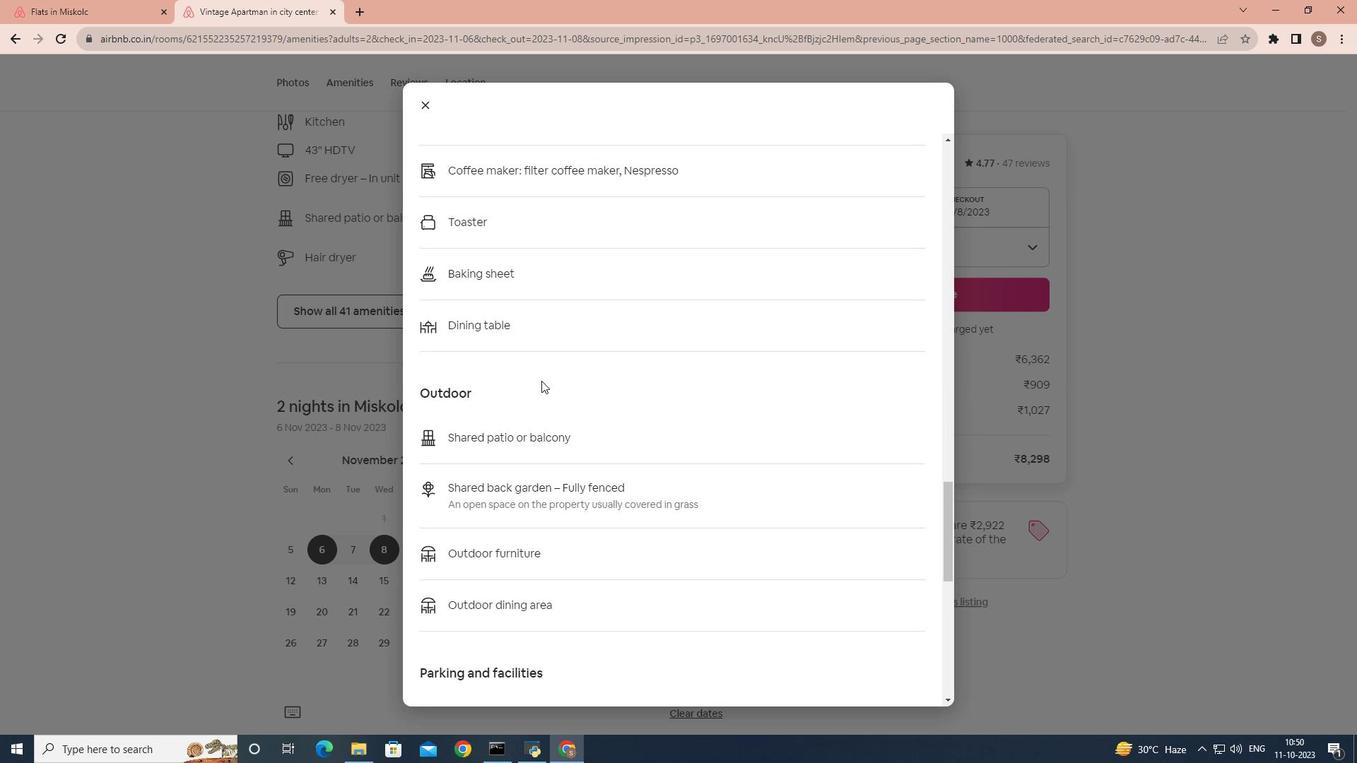 
Action: Mouse scrolled (541, 380) with delta (0, 0)
Screenshot: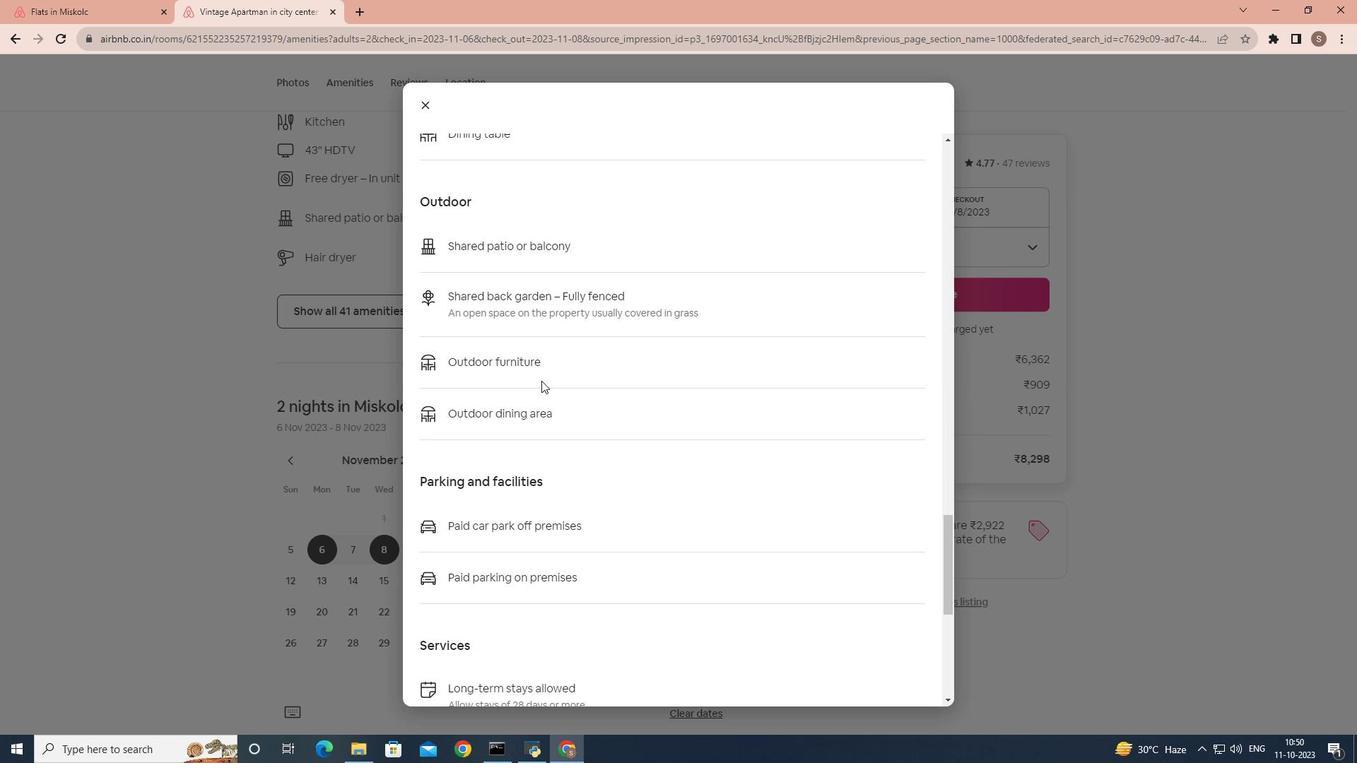 
Action: Mouse scrolled (541, 380) with delta (0, 0)
Screenshot: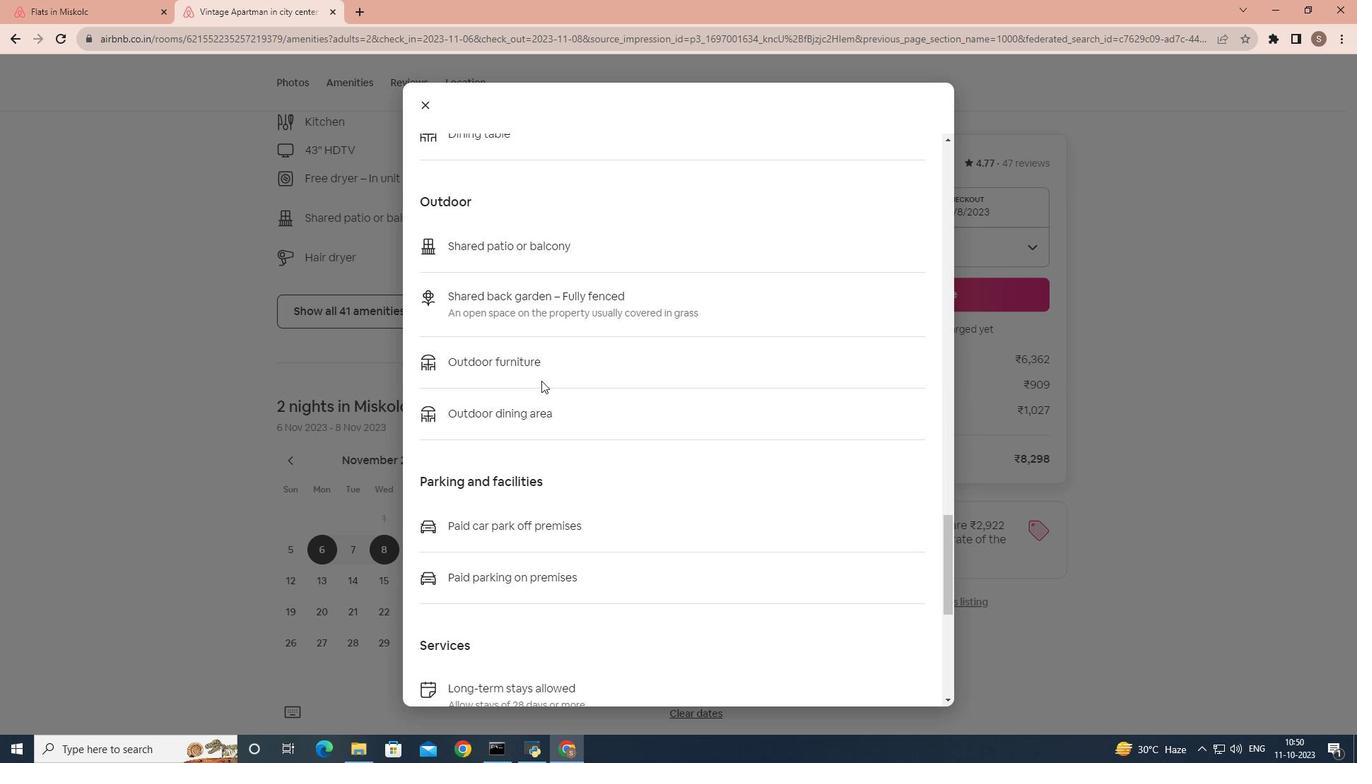 
Action: Mouse scrolled (541, 380) with delta (0, 0)
Screenshot: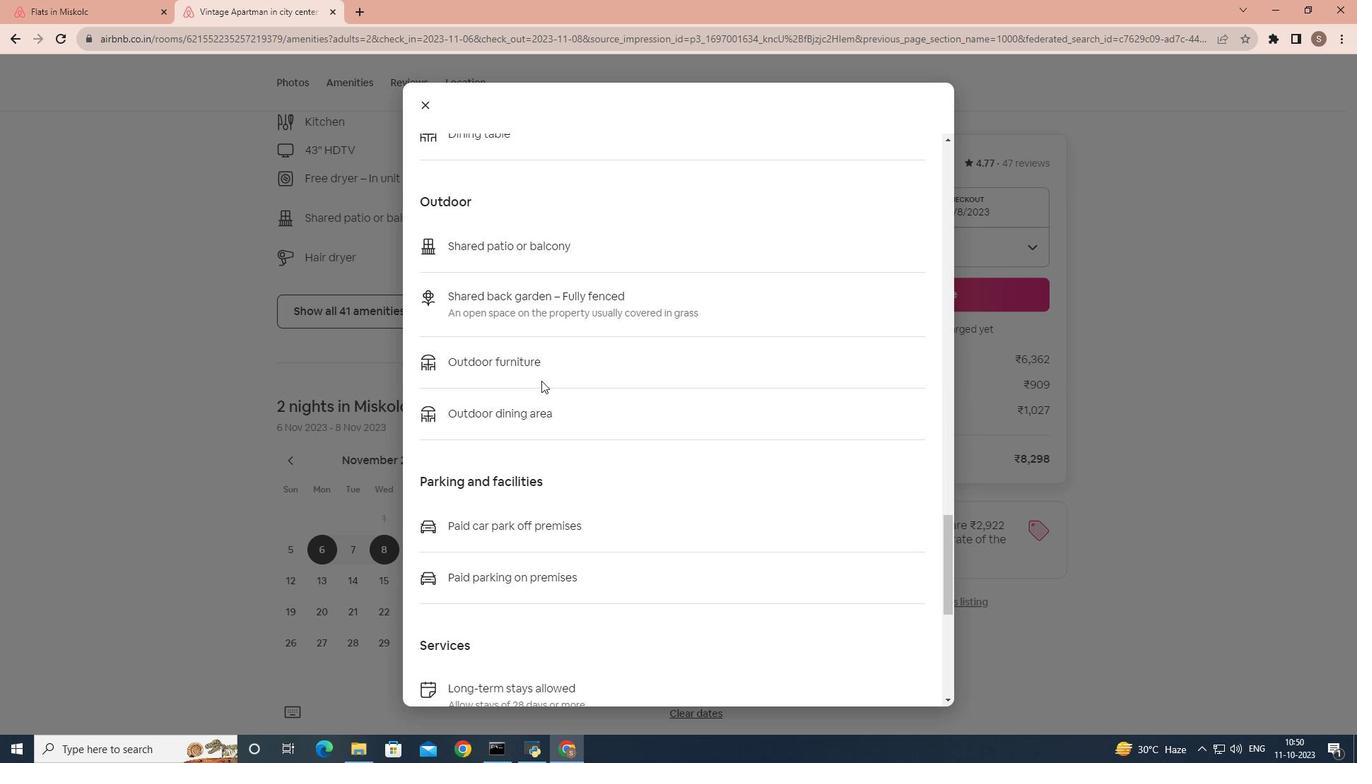 
Action: Mouse moved to (541, 381)
Screenshot: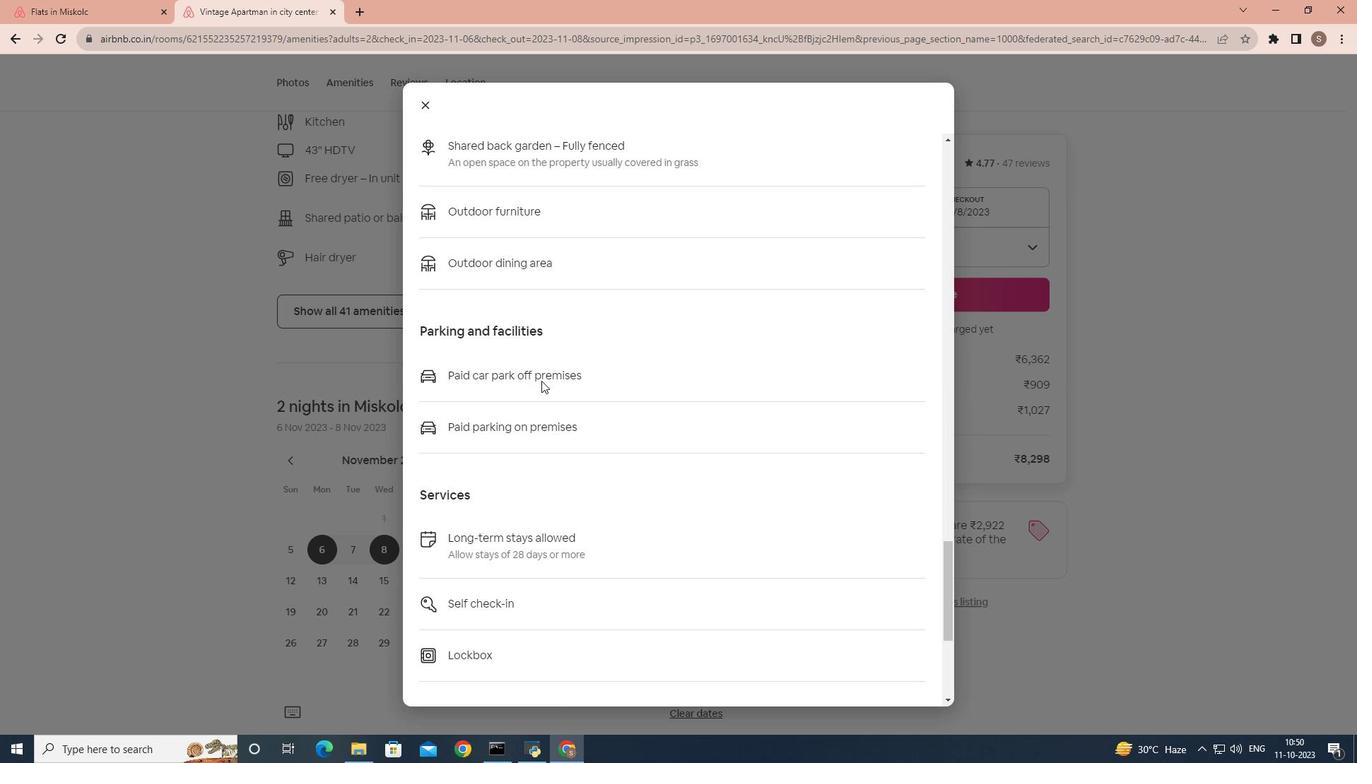 
Action: Mouse scrolled (541, 380) with delta (0, 0)
Screenshot: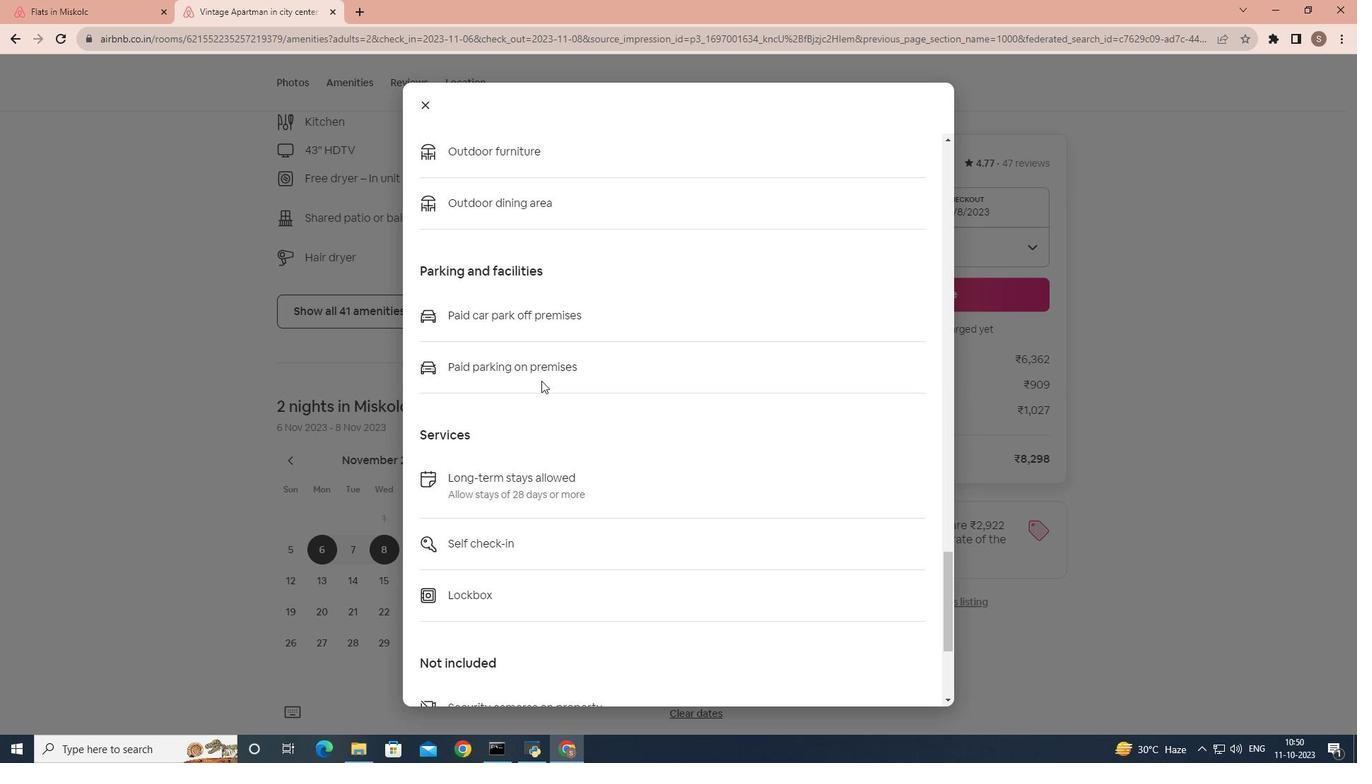 
Action: Mouse scrolled (541, 380) with delta (0, 0)
Screenshot: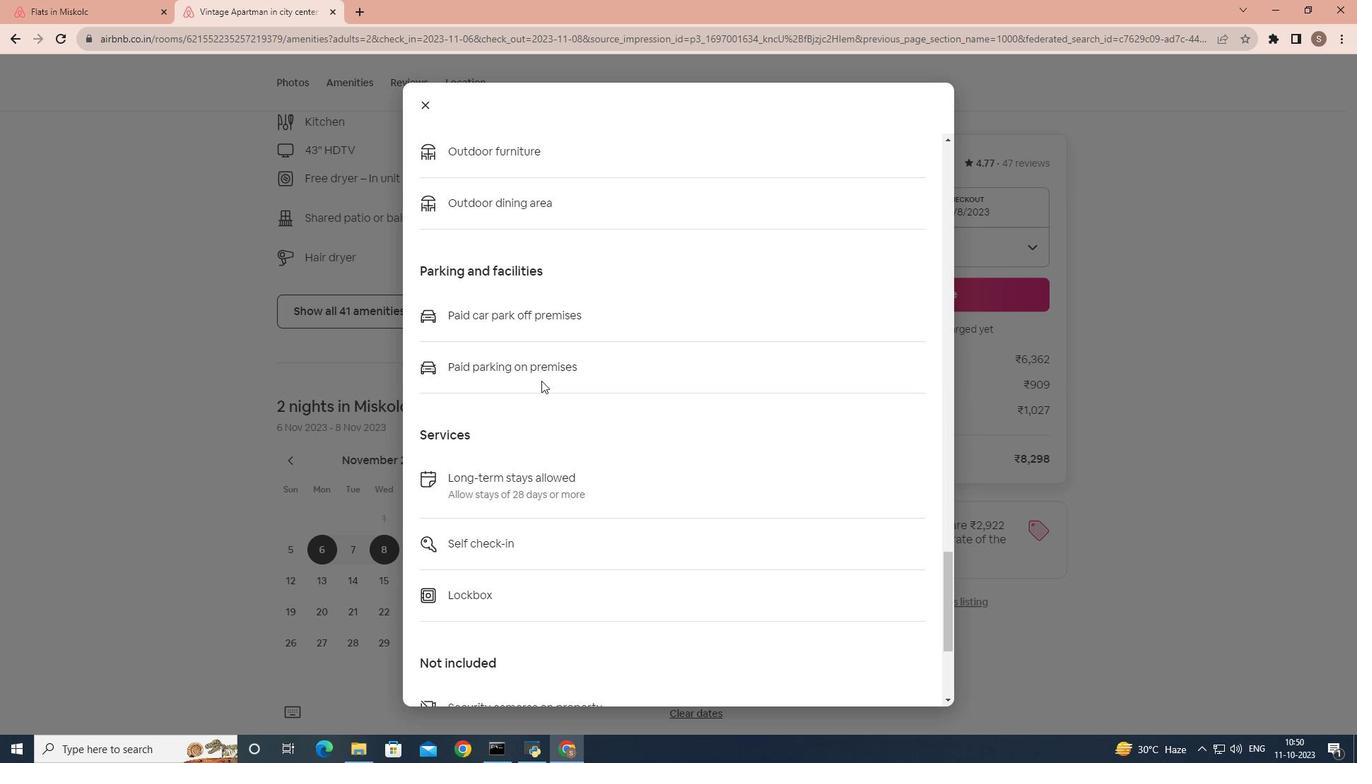 
Action: Mouse scrolled (541, 380) with delta (0, 0)
Screenshot: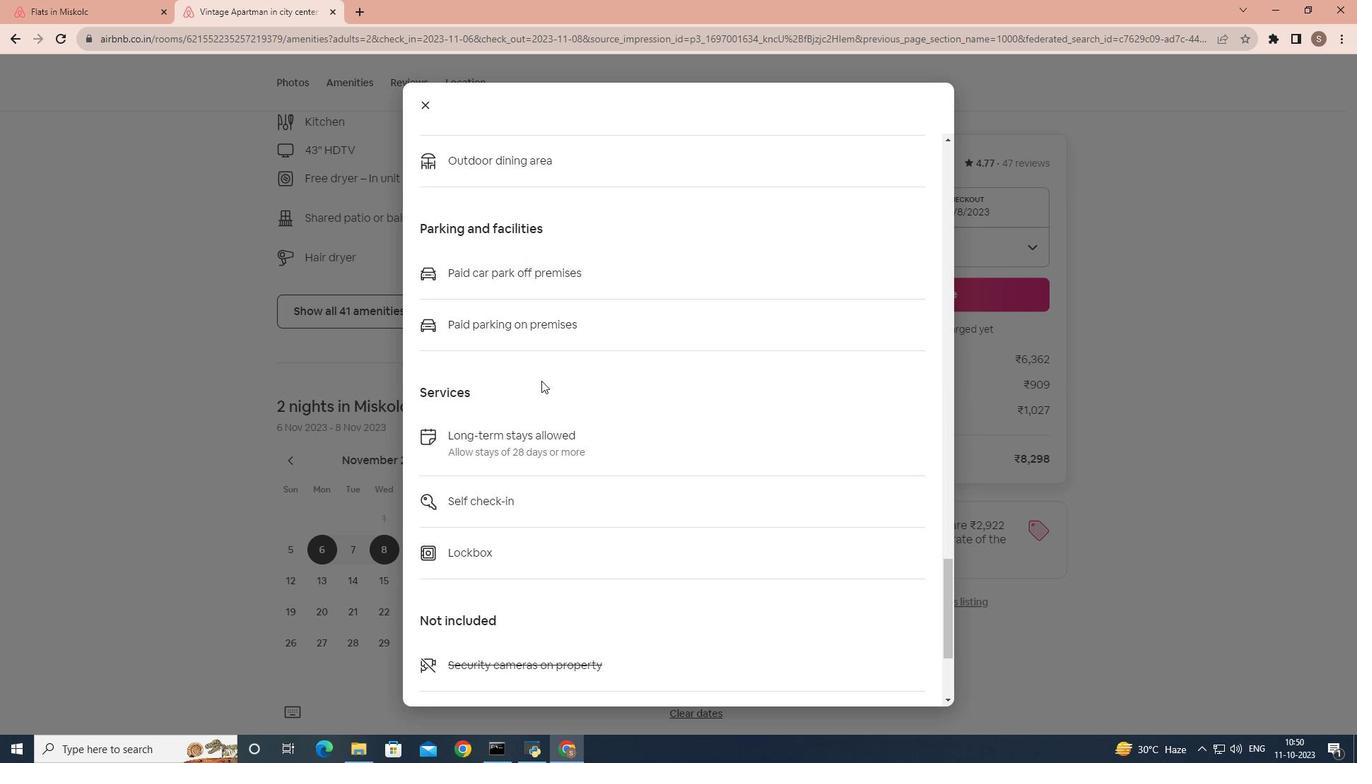 
Action: Mouse moved to (495, 256)
Screenshot: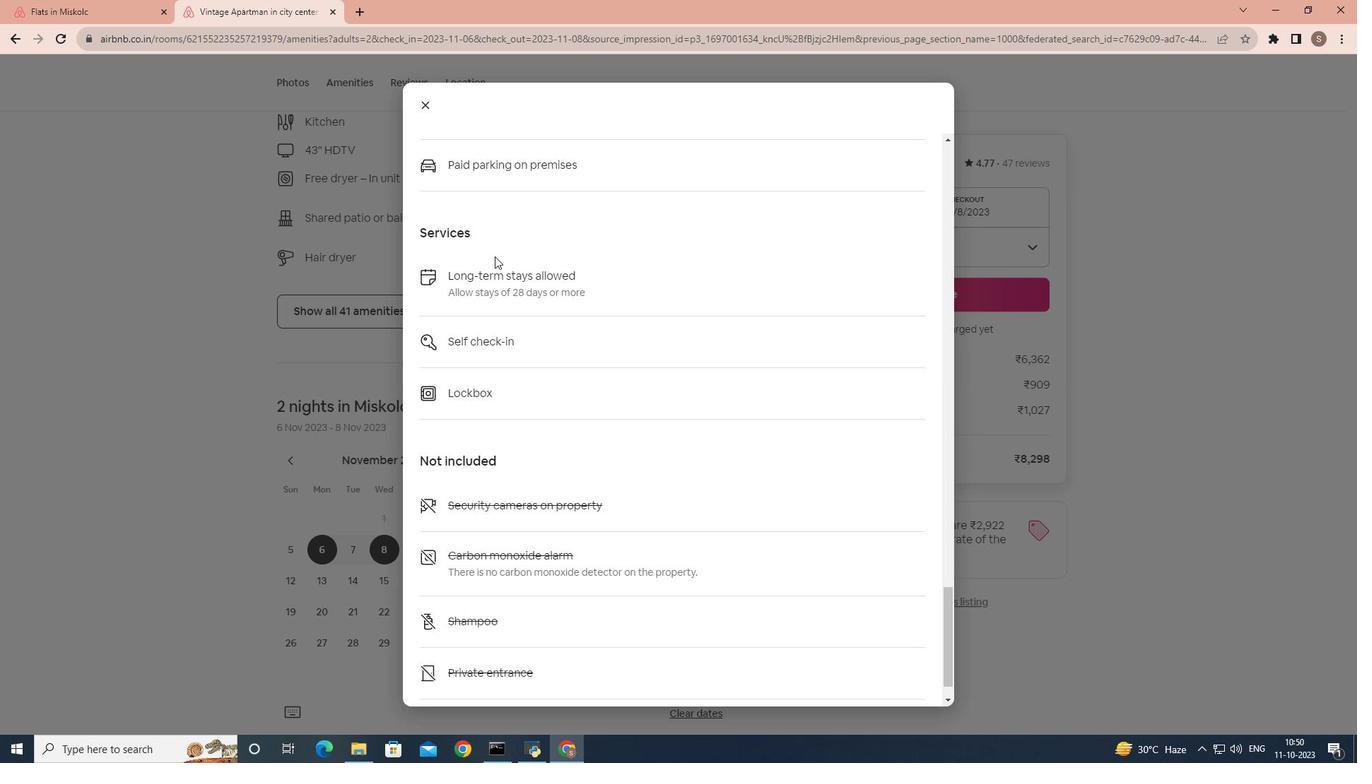 
Action: Mouse scrolled (495, 256) with delta (0, 0)
Screenshot: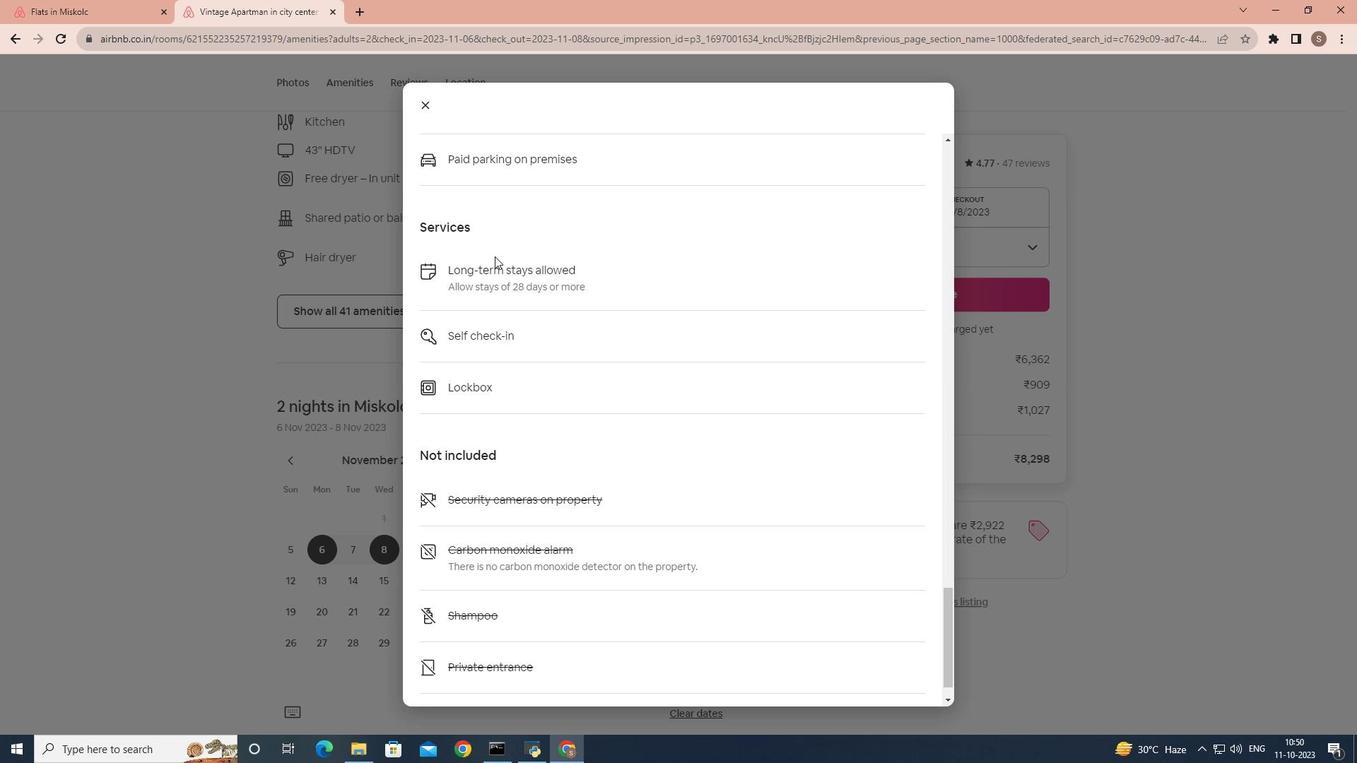 
Action: Mouse scrolled (495, 256) with delta (0, 0)
Screenshot: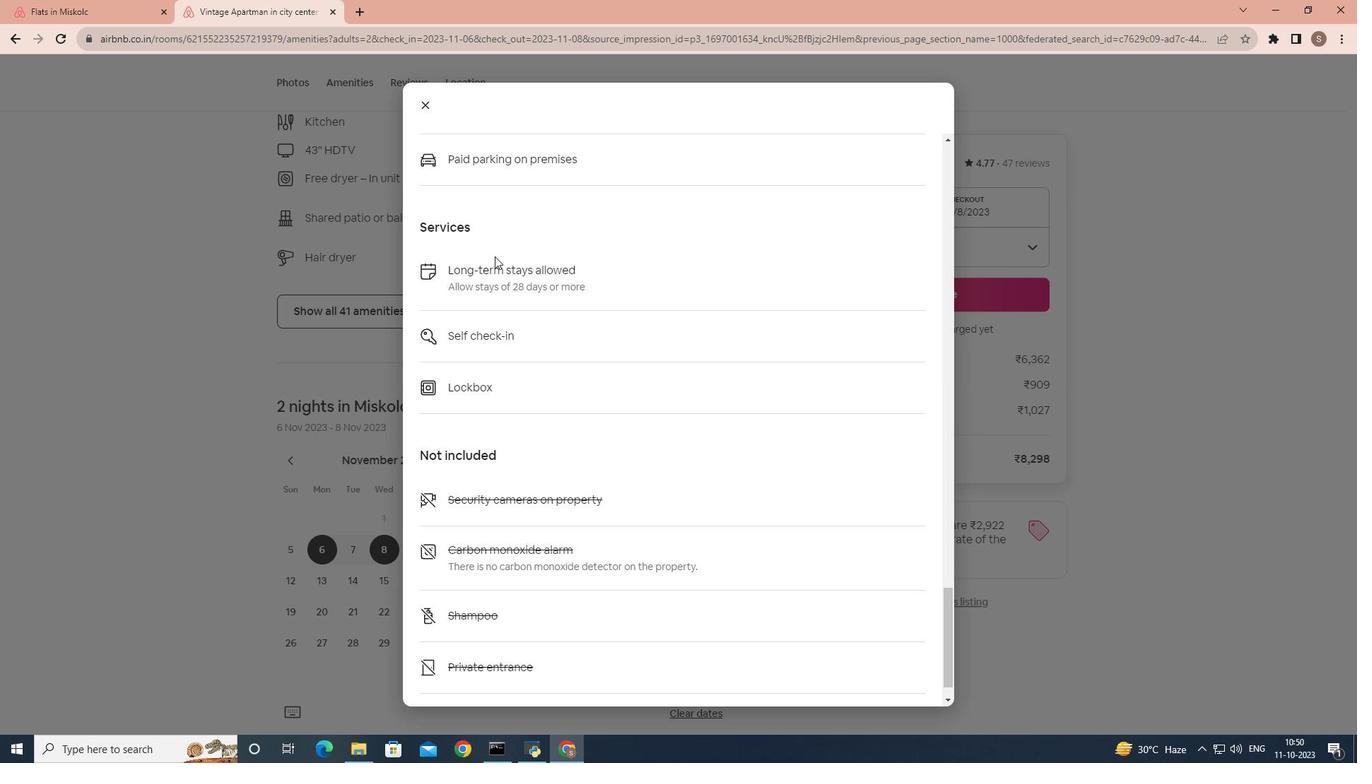 
Action: Mouse moved to (495, 256)
Screenshot: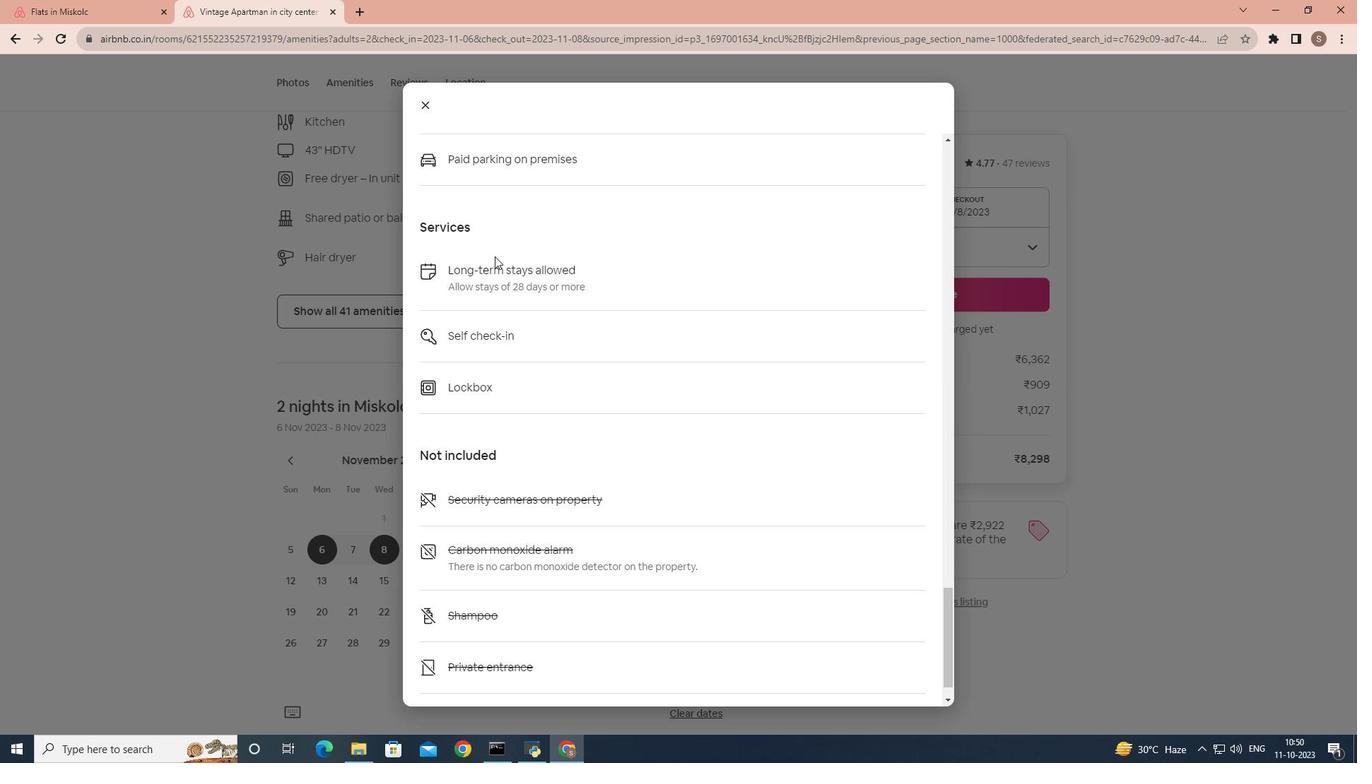 
Action: Mouse scrolled (495, 256) with delta (0, 0)
Screenshot: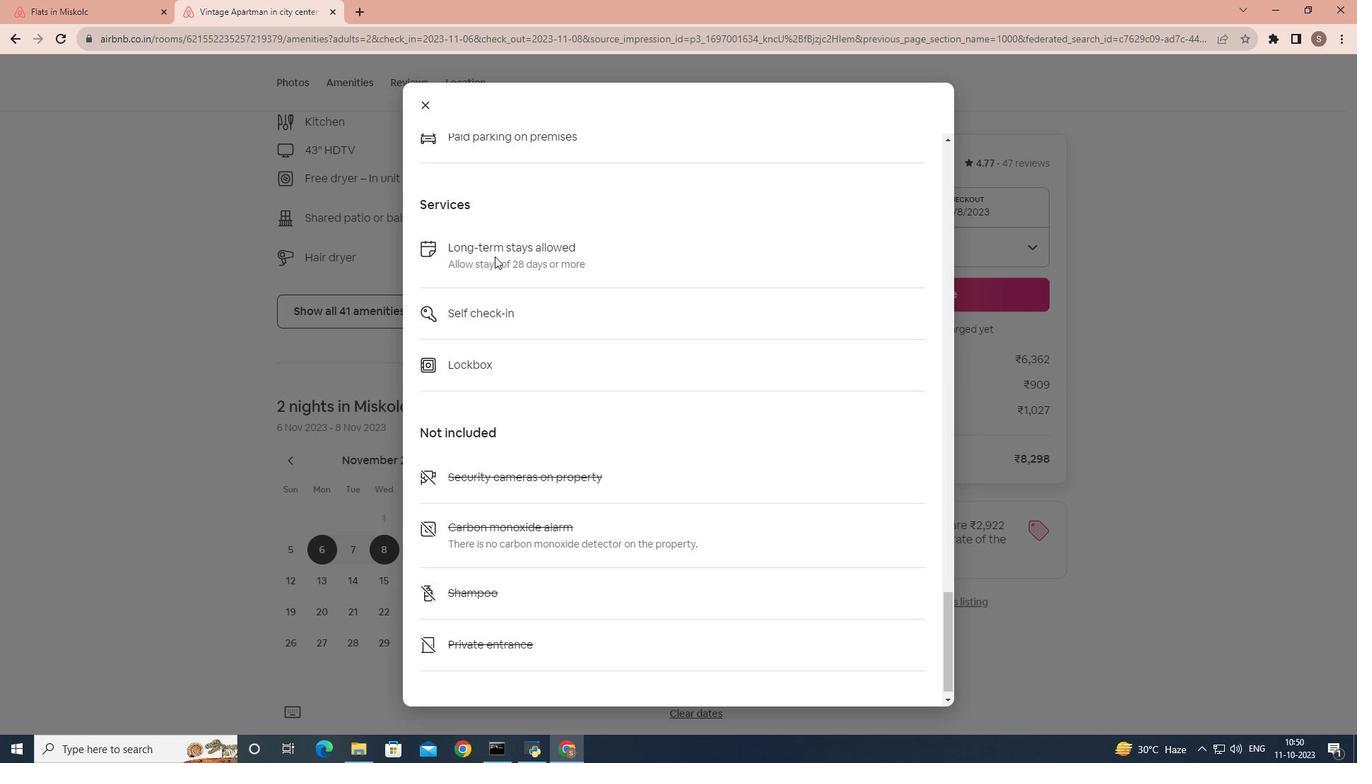 
Action: Mouse moved to (428, 111)
Screenshot: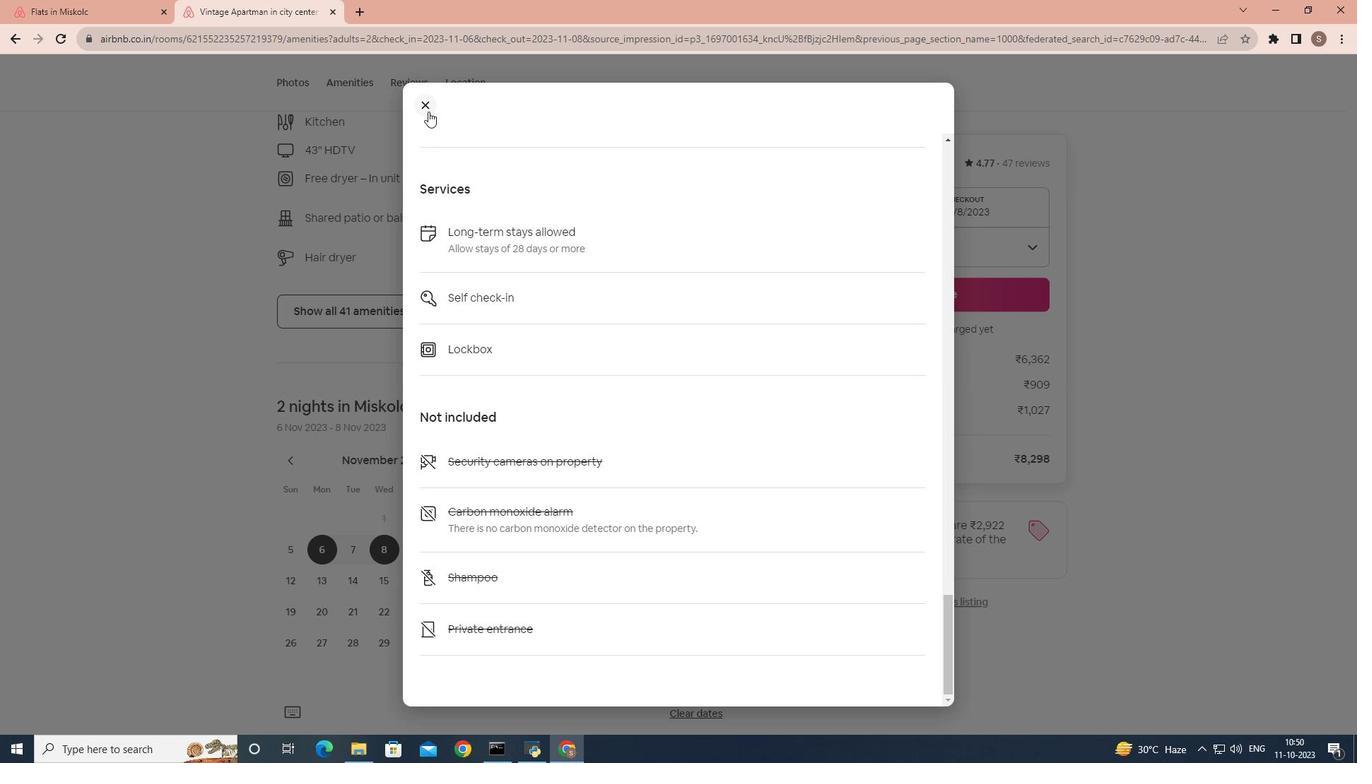 
Action: Mouse pressed left at (428, 111)
Screenshot: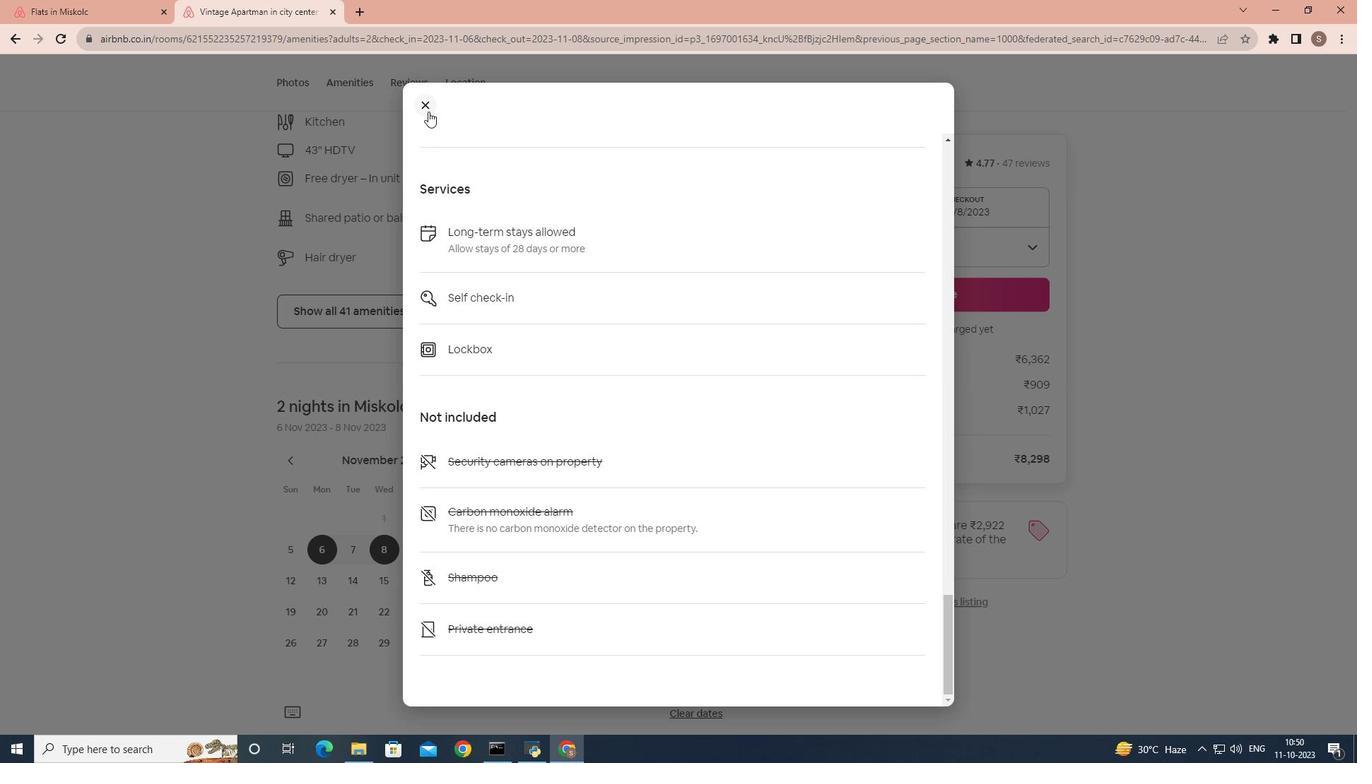 
Action: Mouse moved to (442, 398)
Screenshot: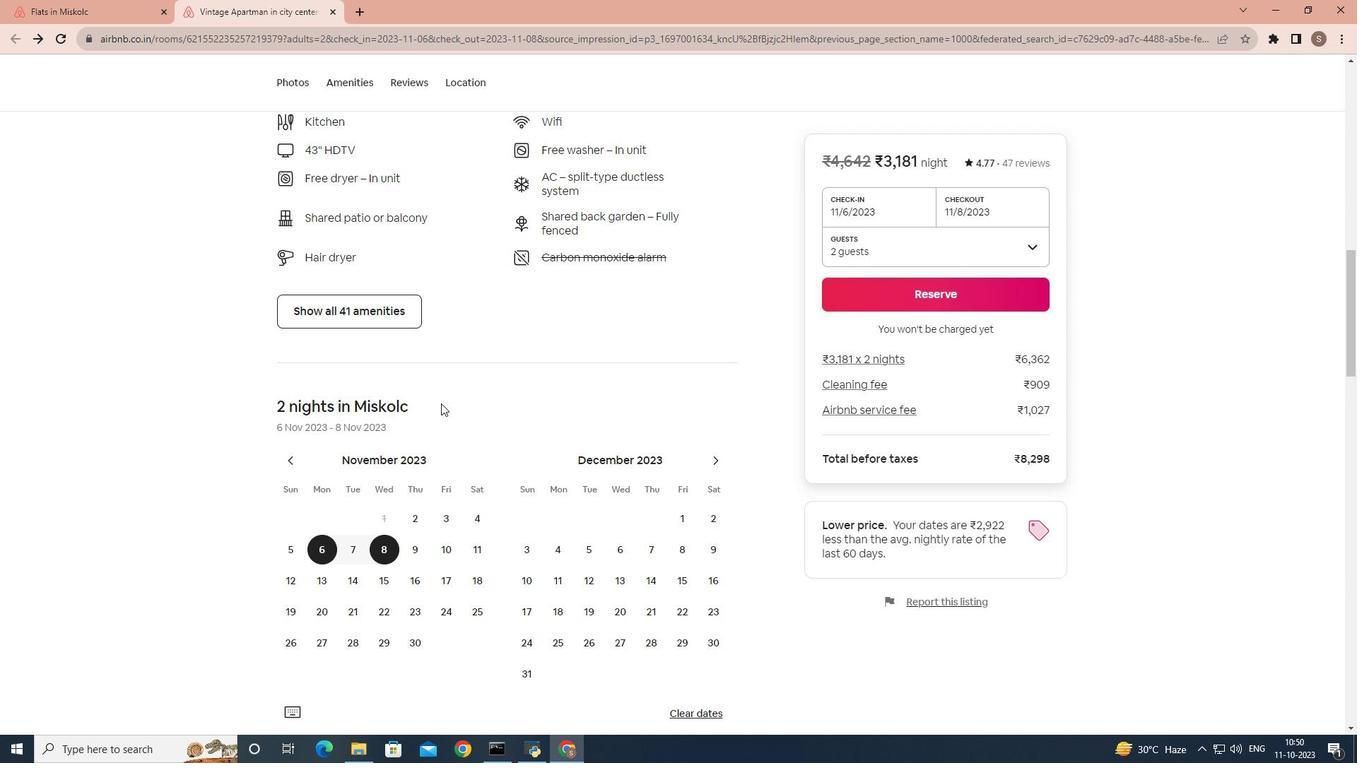 
Action: Mouse scrolled (442, 398) with delta (0, 0)
Screenshot: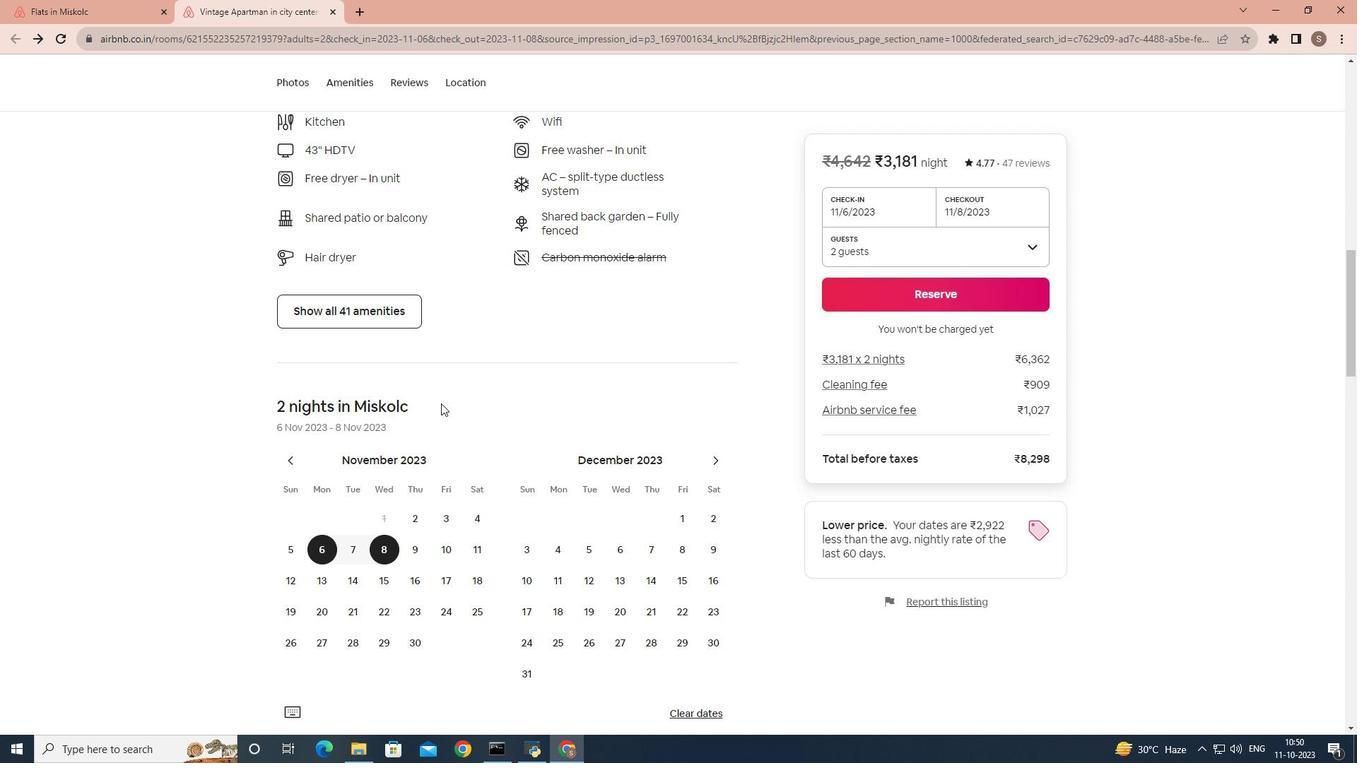 
Action: Mouse moved to (442, 400)
Screenshot: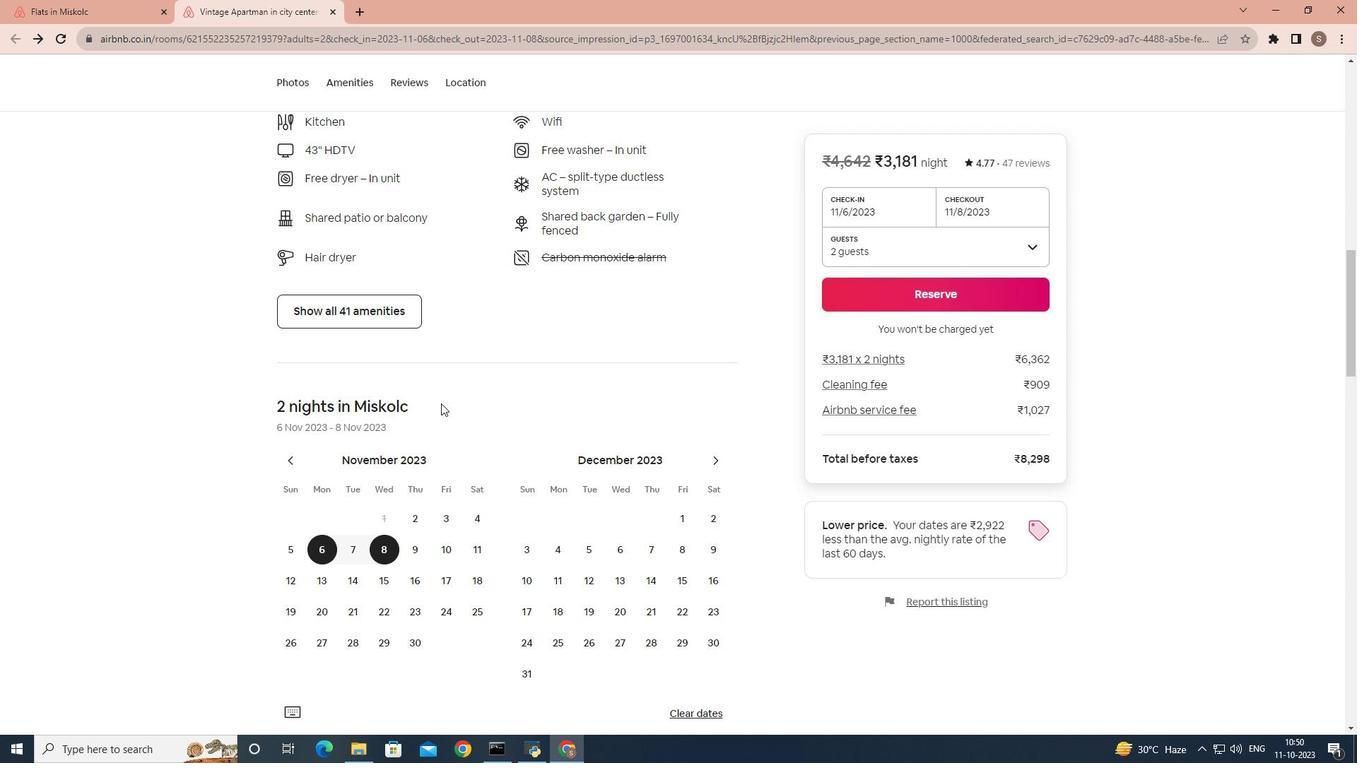 
Action: Mouse scrolled (442, 399) with delta (0, 0)
Screenshot: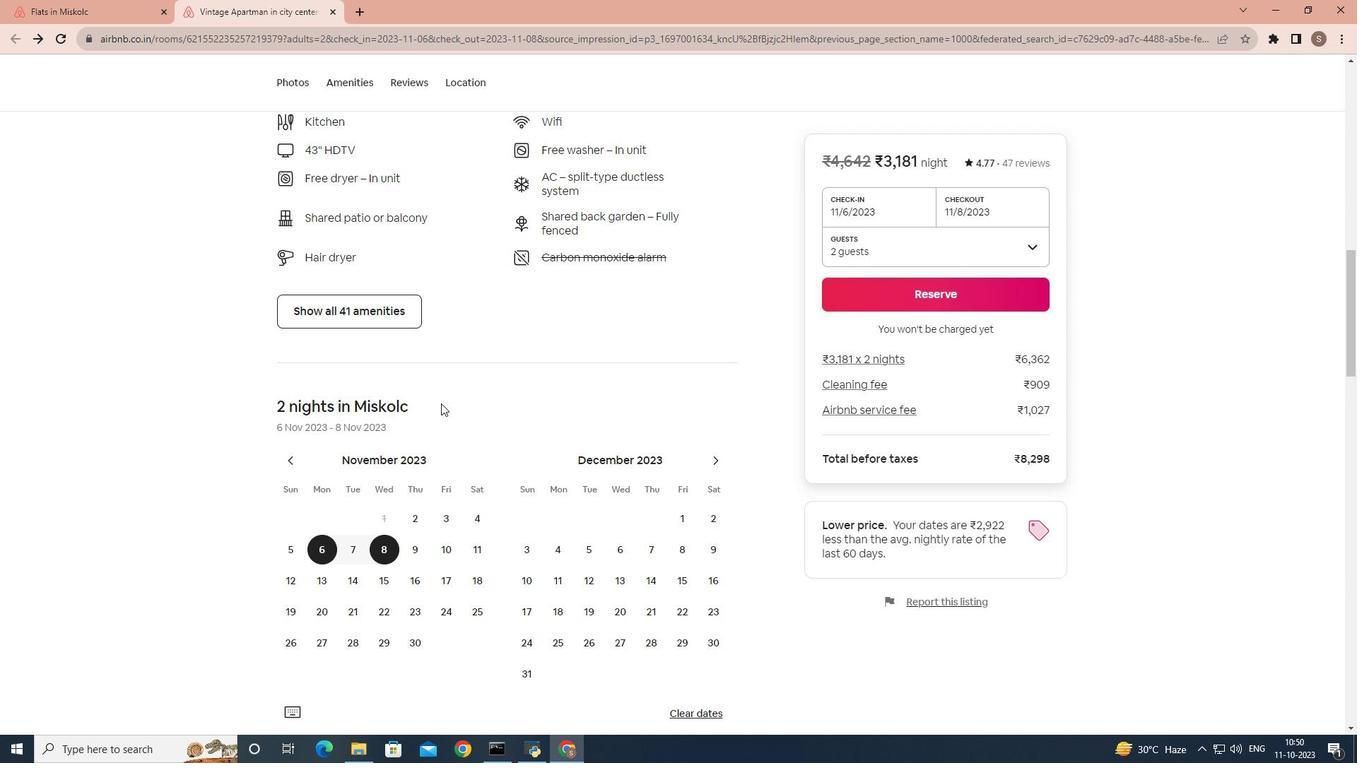 
Action: Mouse moved to (441, 402)
Screenshot: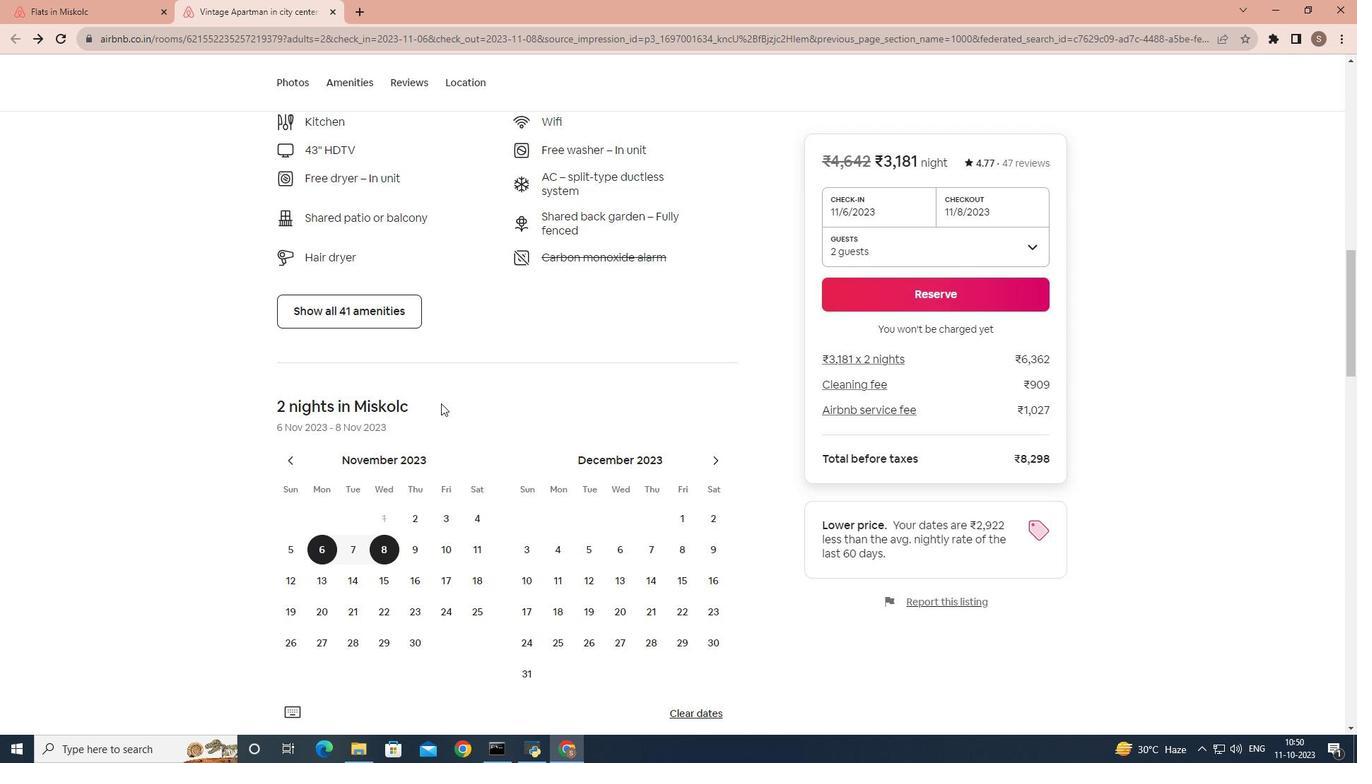 
Action: Mouse scrolled (441, 401) with delta (0, 0)
Screenshot: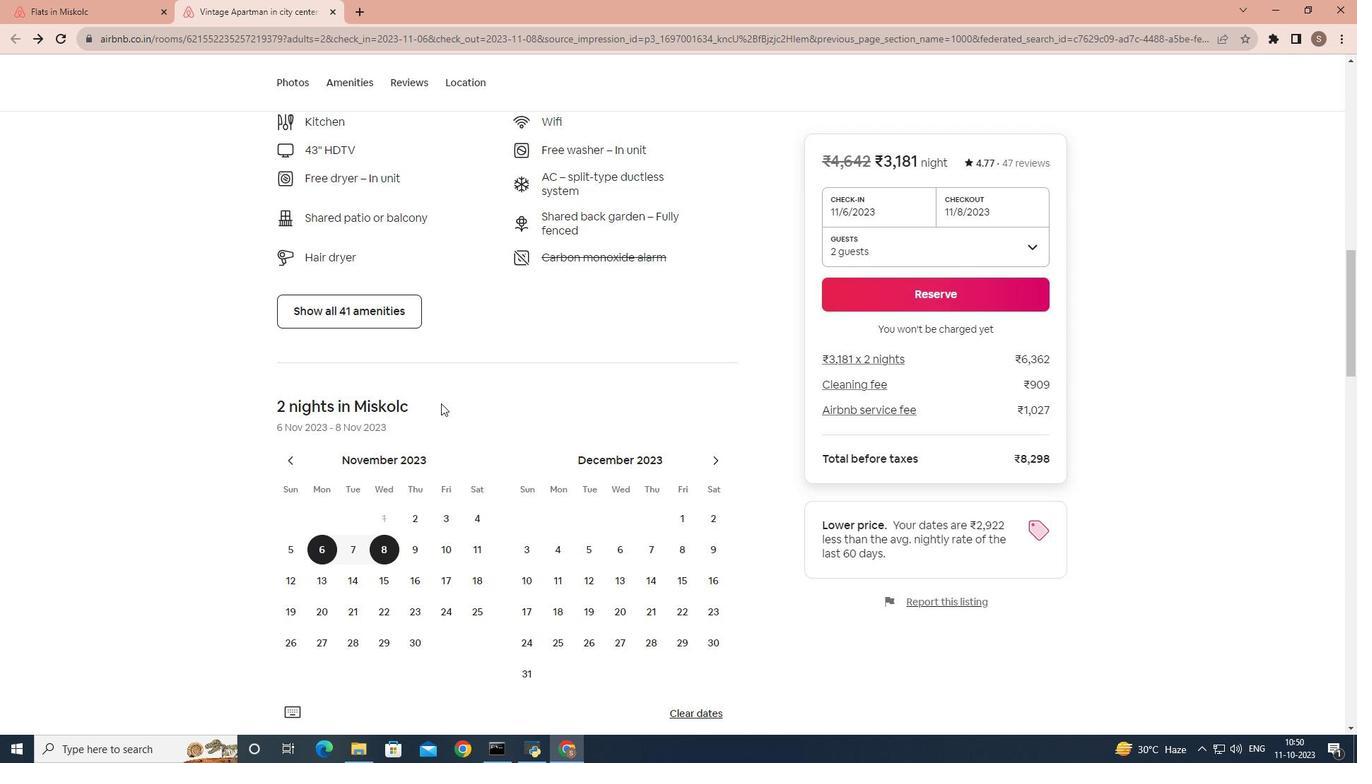 
Action: Mouse scrolled (441, 401) with delta (0, 0)
Screenshot: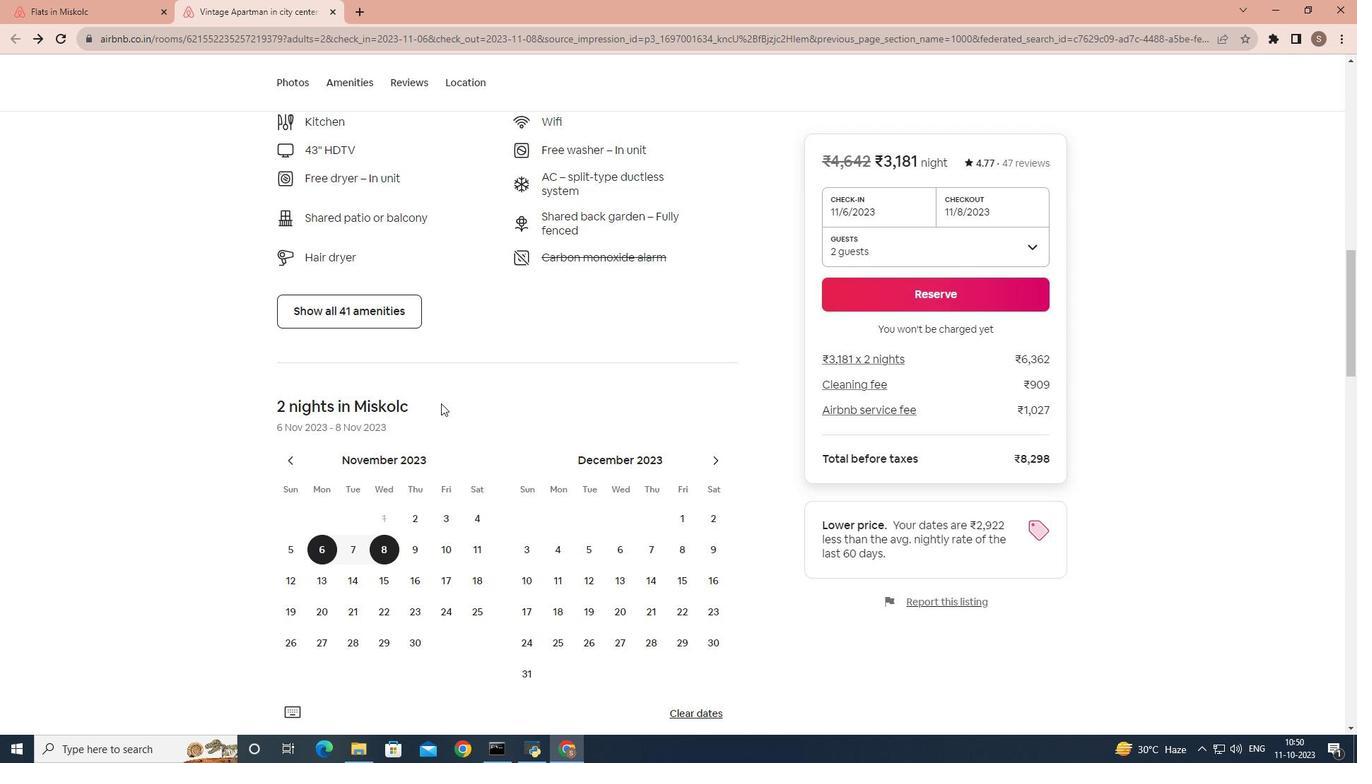 
Action: Mouse moved to (441, 403)
Screenshot: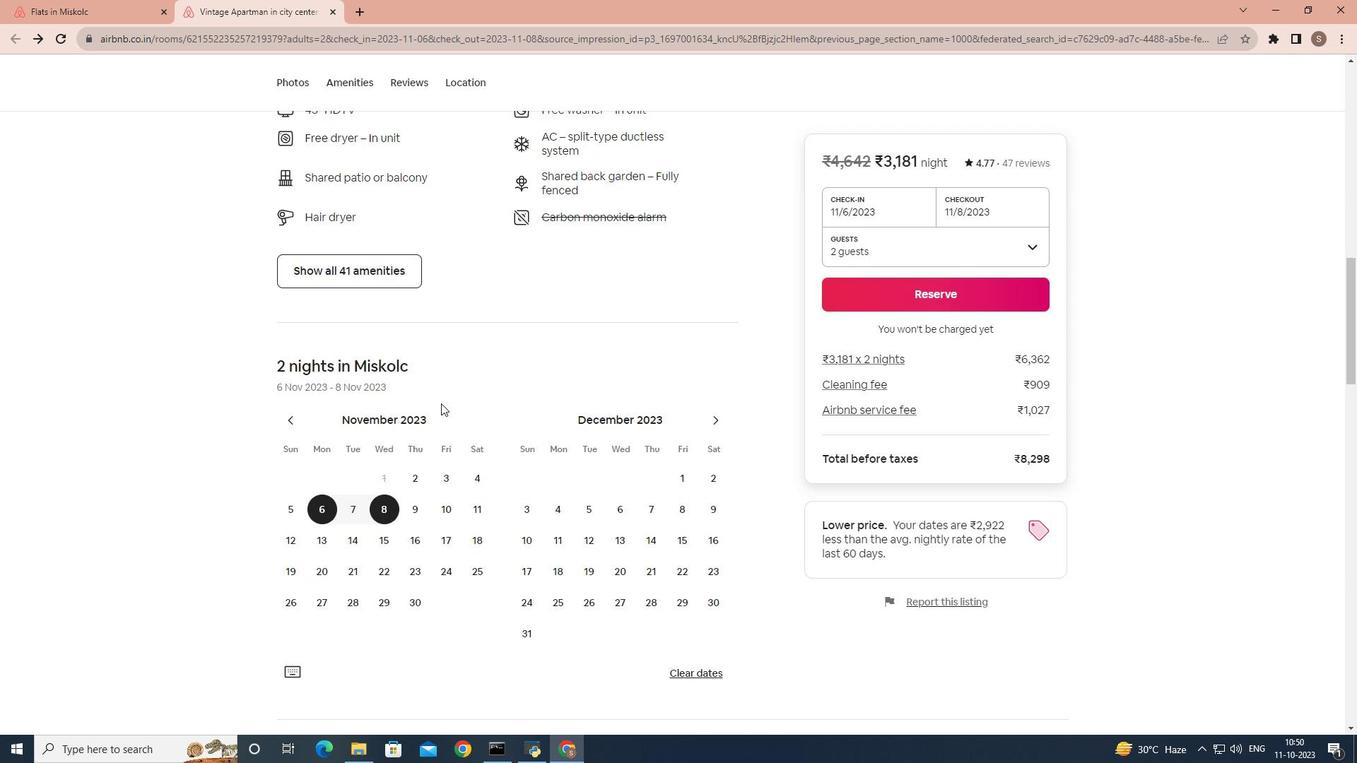 
Action: Mouse scrolled (441, 403) with delta (0, 0)
Screenshot: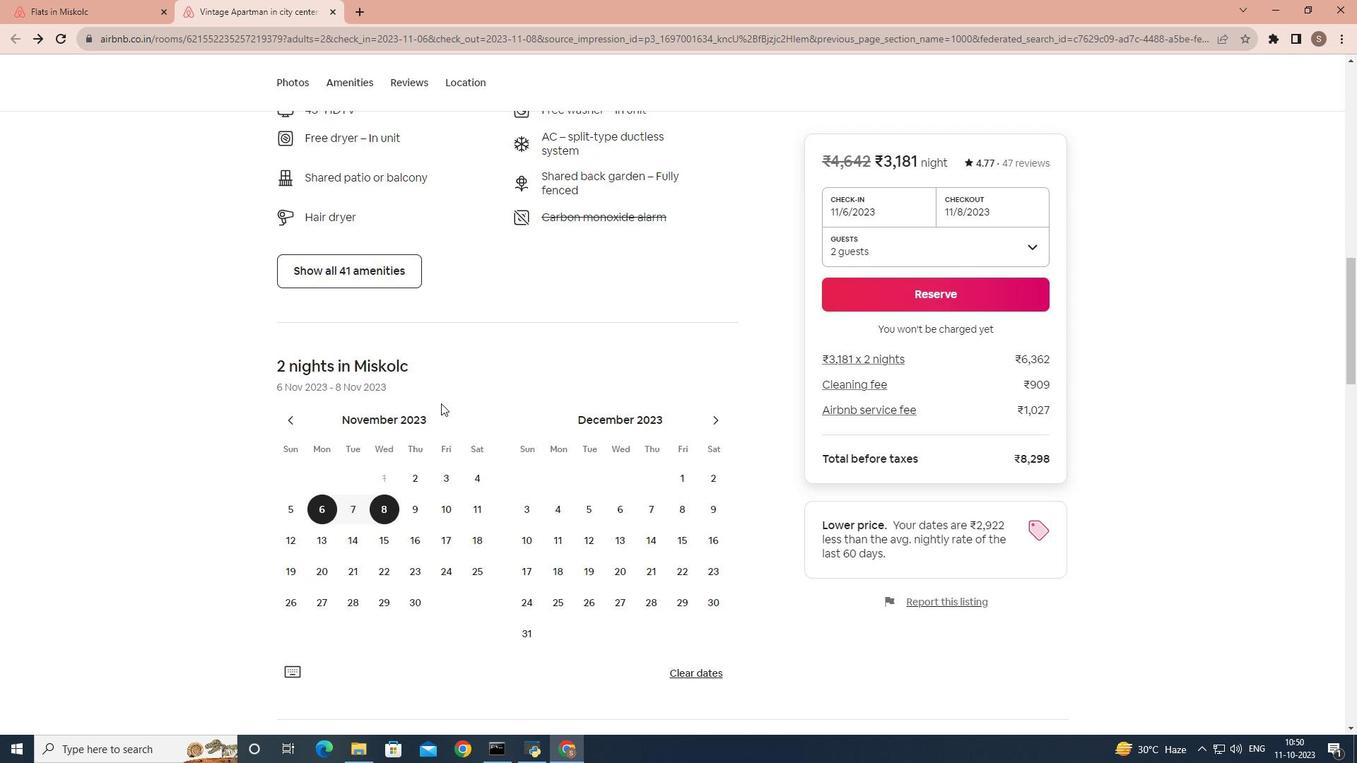 
Action: Mouse scrolled (441, 403) with delta (0, 0)
Screenshot: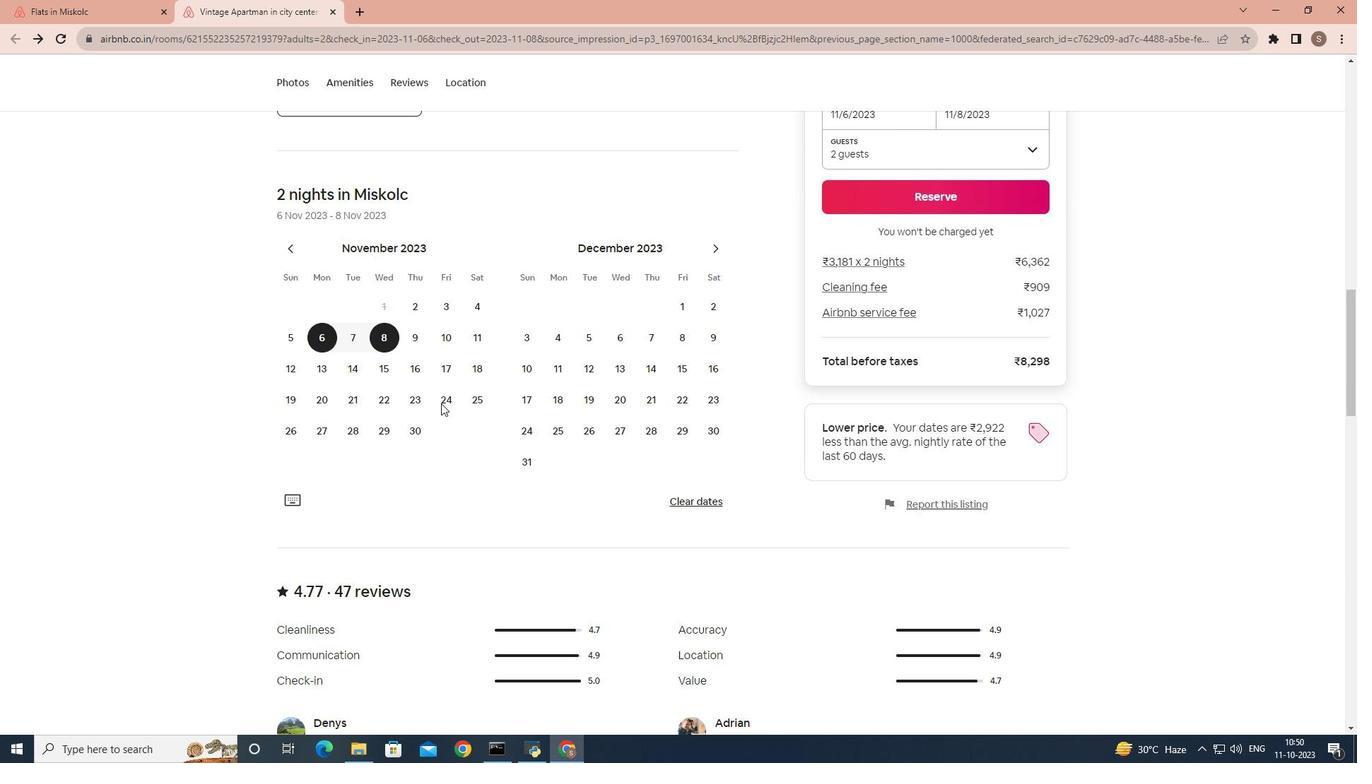 
Action: Mouse scrolled (441, 403) with delta (0, 0)
Screenshot: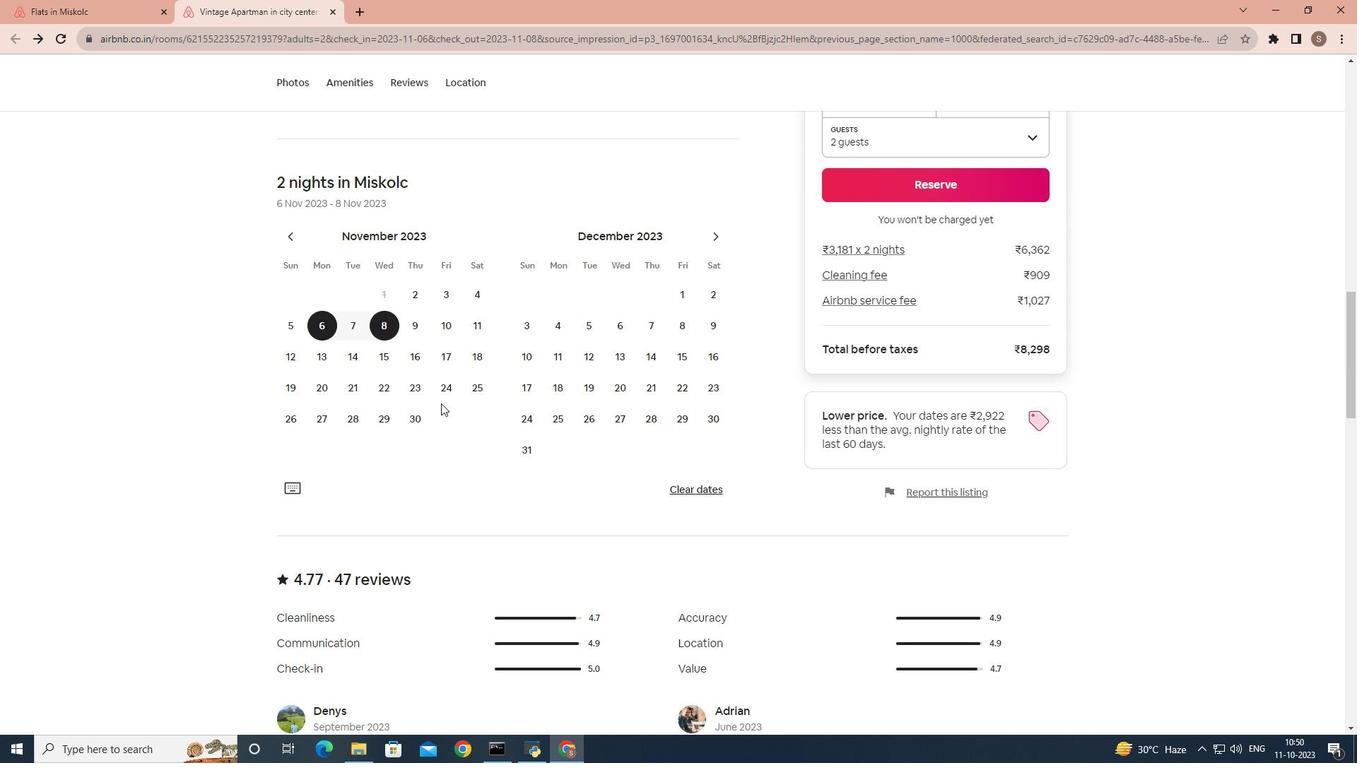 
Action: Mouse scrolled (441, 403) with delta (0, 0)
Screenshot: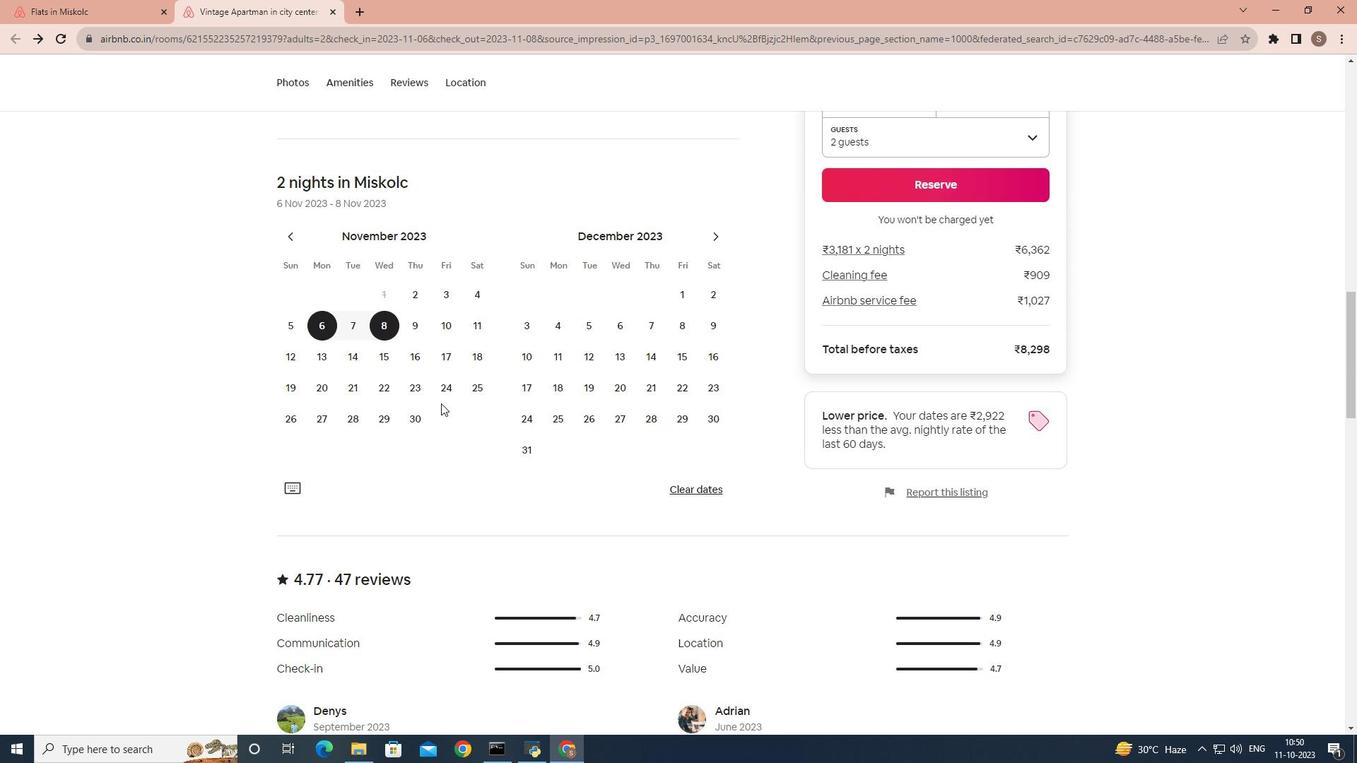 
Action: Mouse scrolled (441, 403) with delta (0, 0)
Screenshot: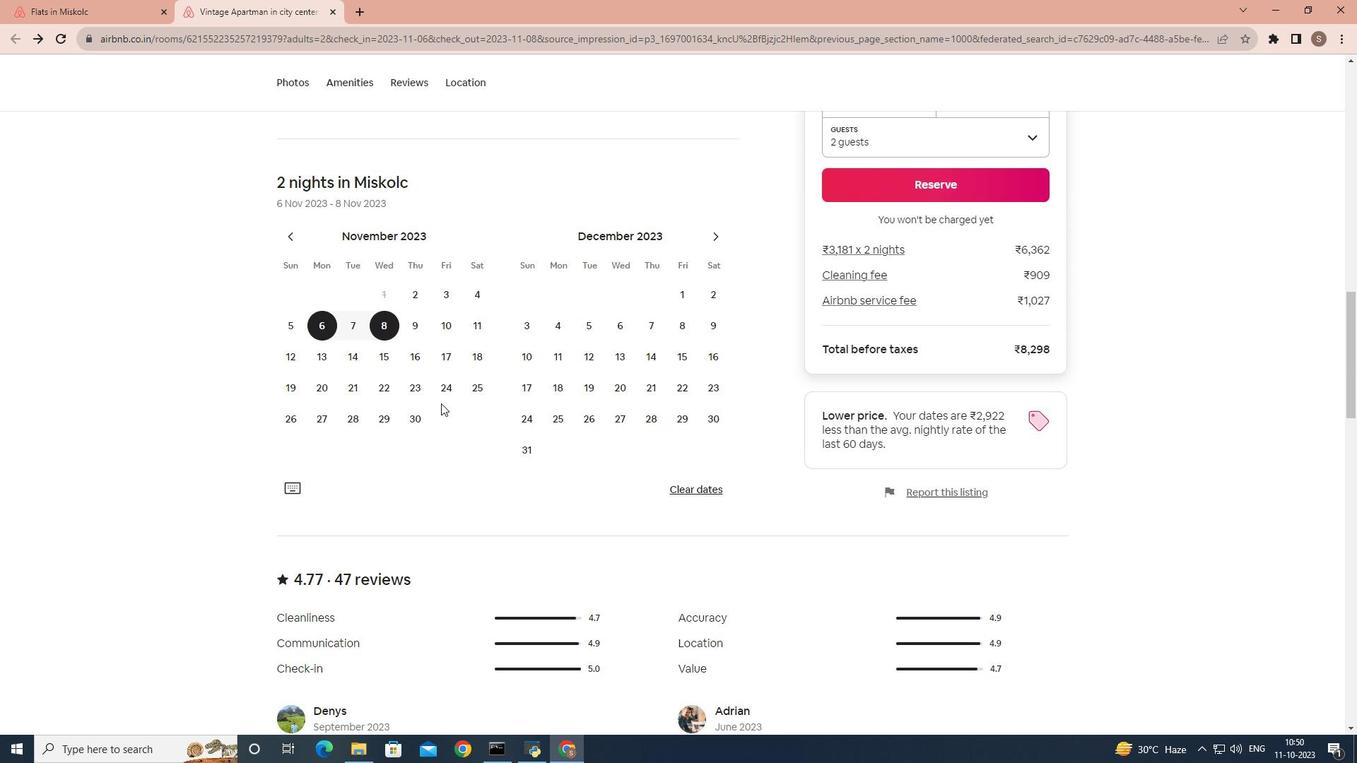 
Action: Mouse moved to (440, 403)
Screenshot: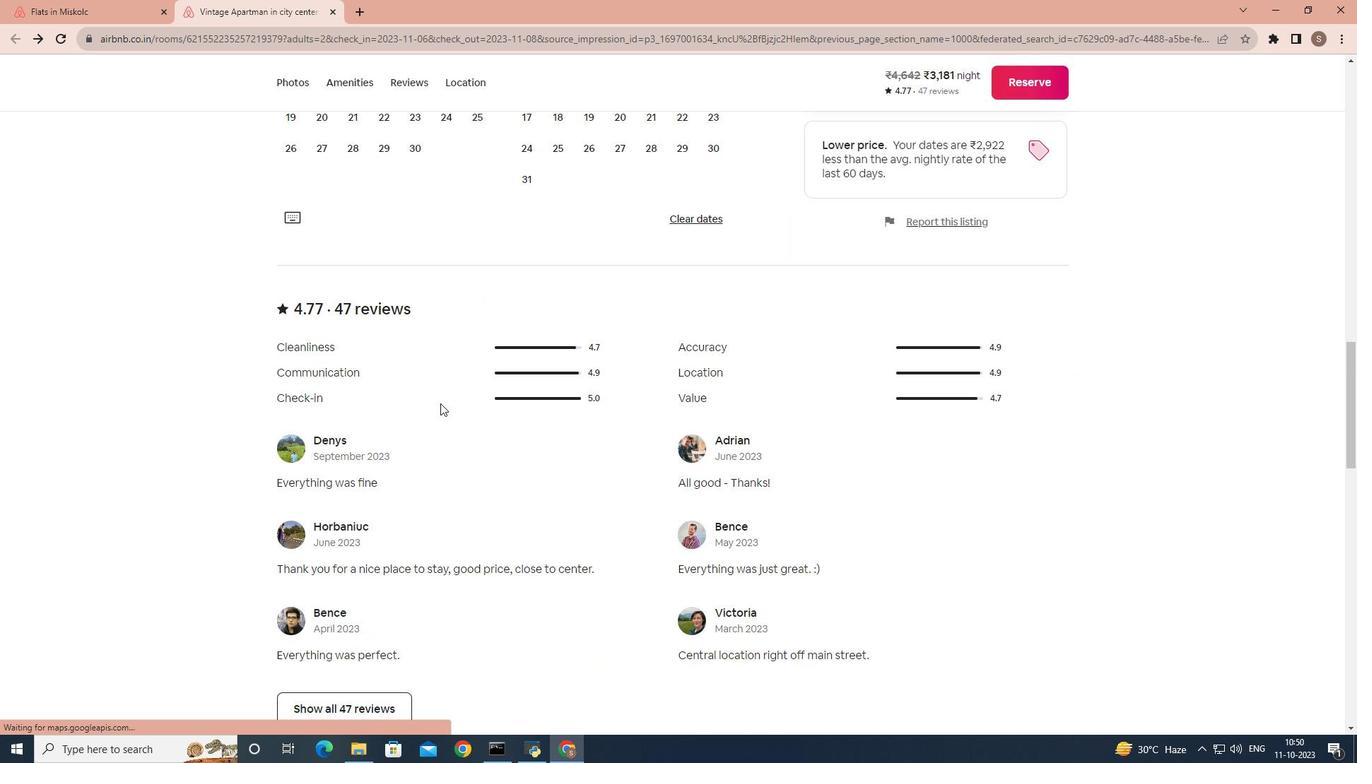 
Action: Mouse scrolled (440, 403) with delta (0, 0)
Screenshot: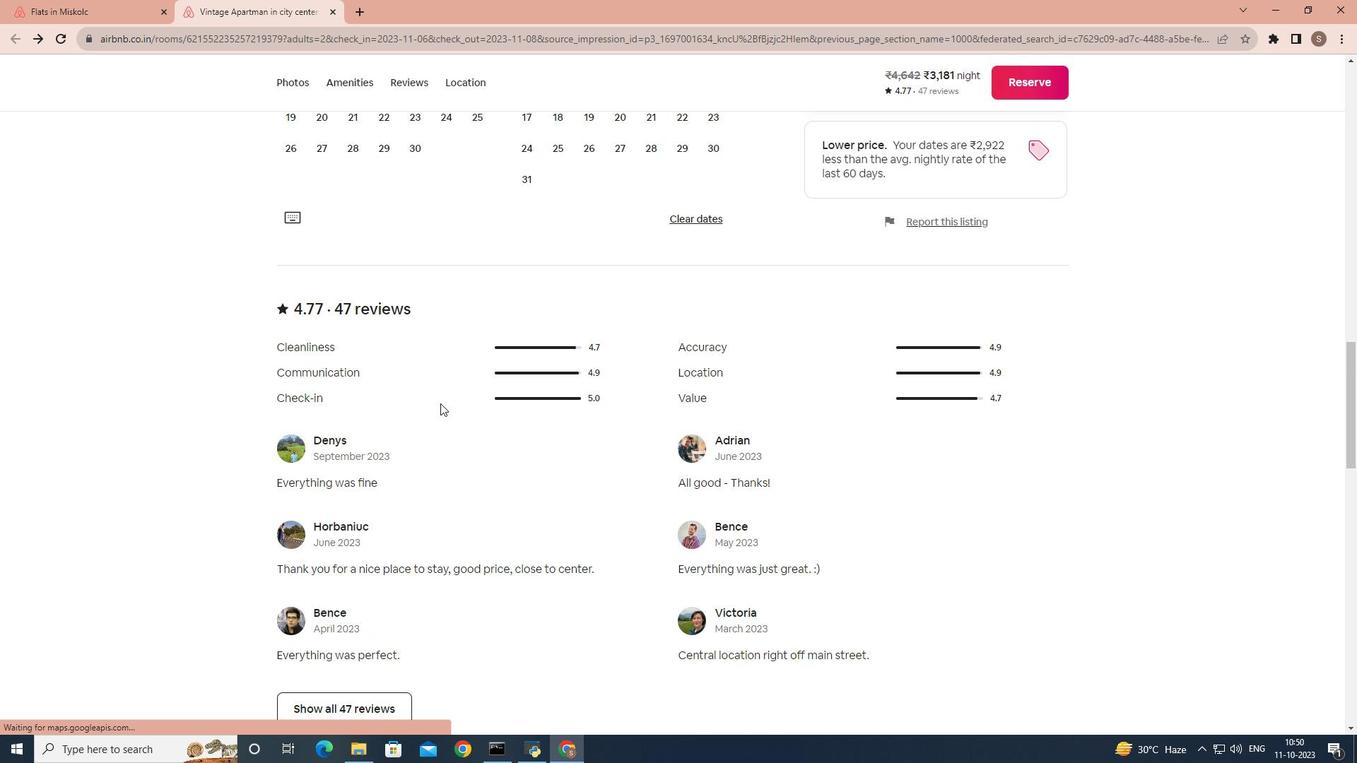 
Action: Mouse scrolled (440, 403) with delta (0, 0)
Screenshot: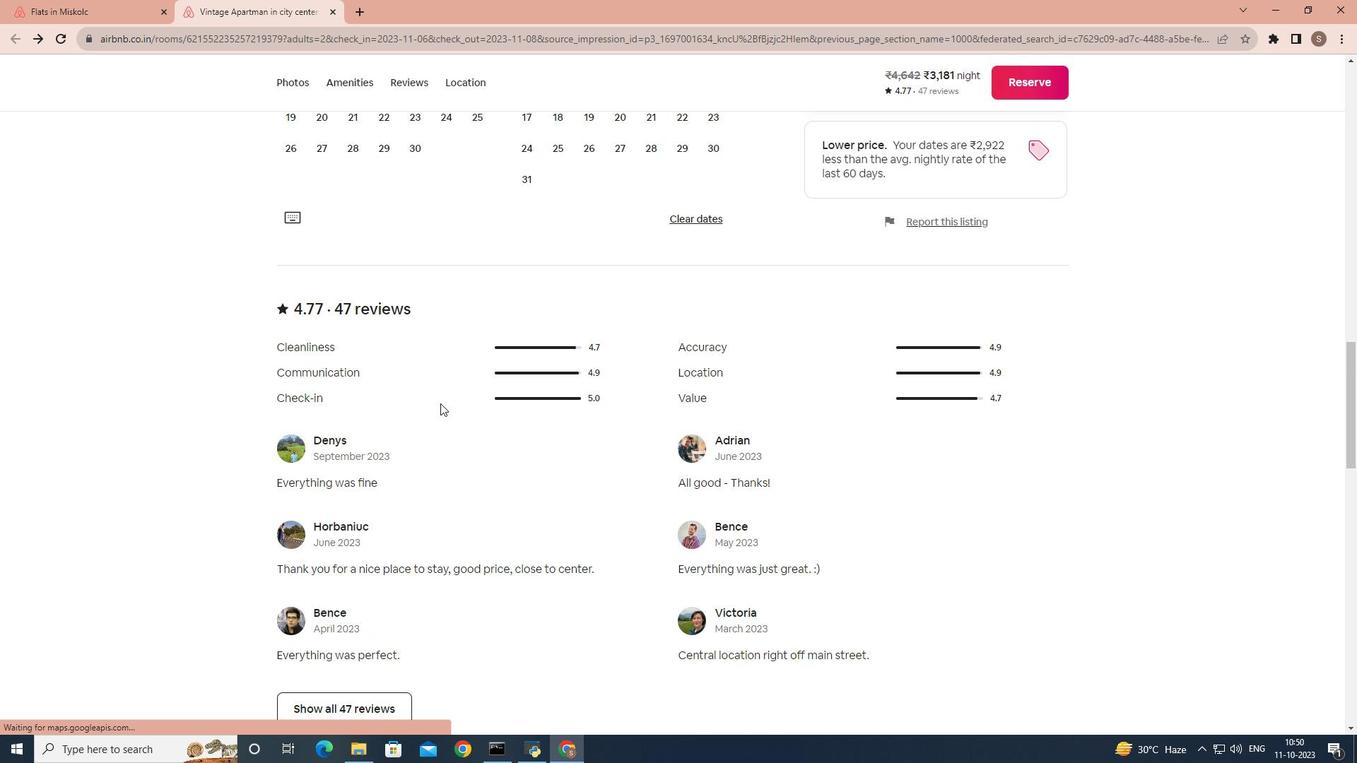 
Action: Mouse scrolled (440, 403) with delta (0, 0)
Screenshot: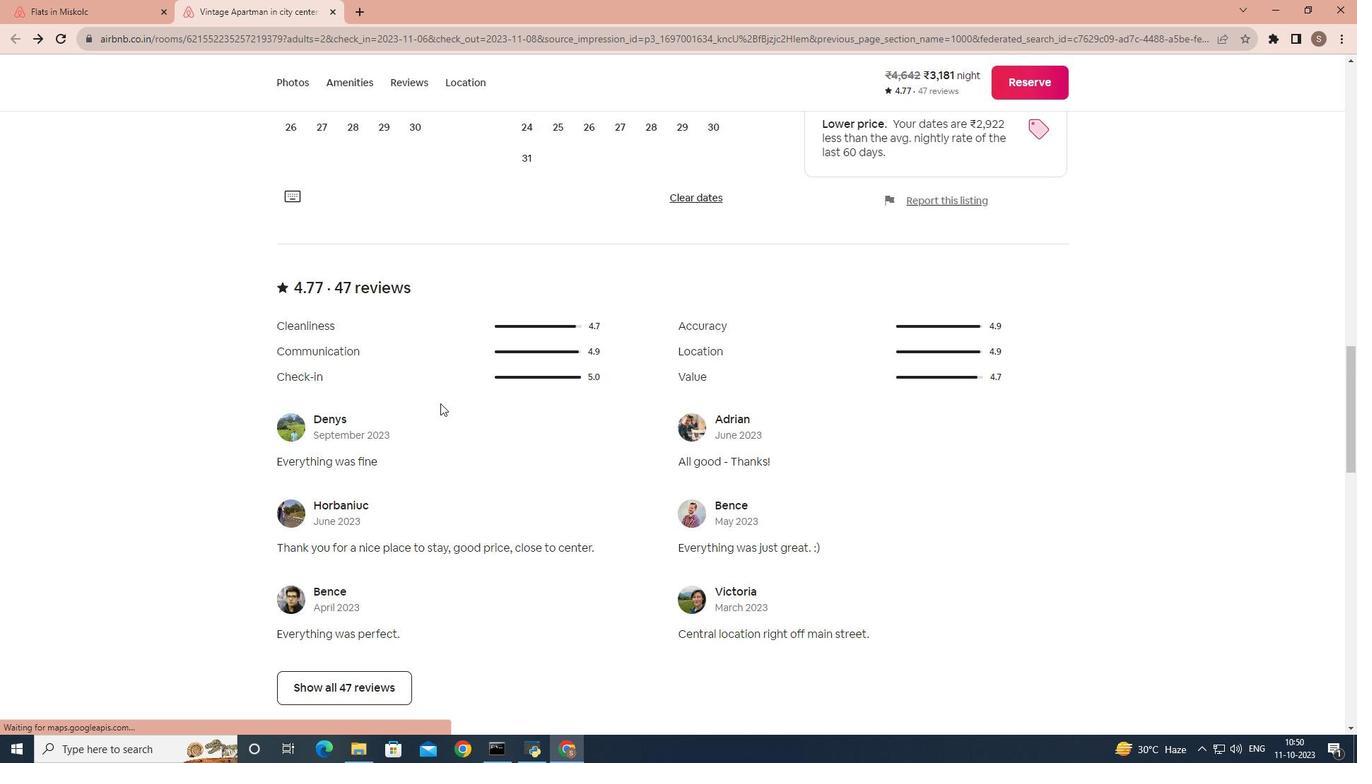 
Action: Mouse scrolled (440, 403) with delta (0, 0)
Screenshot: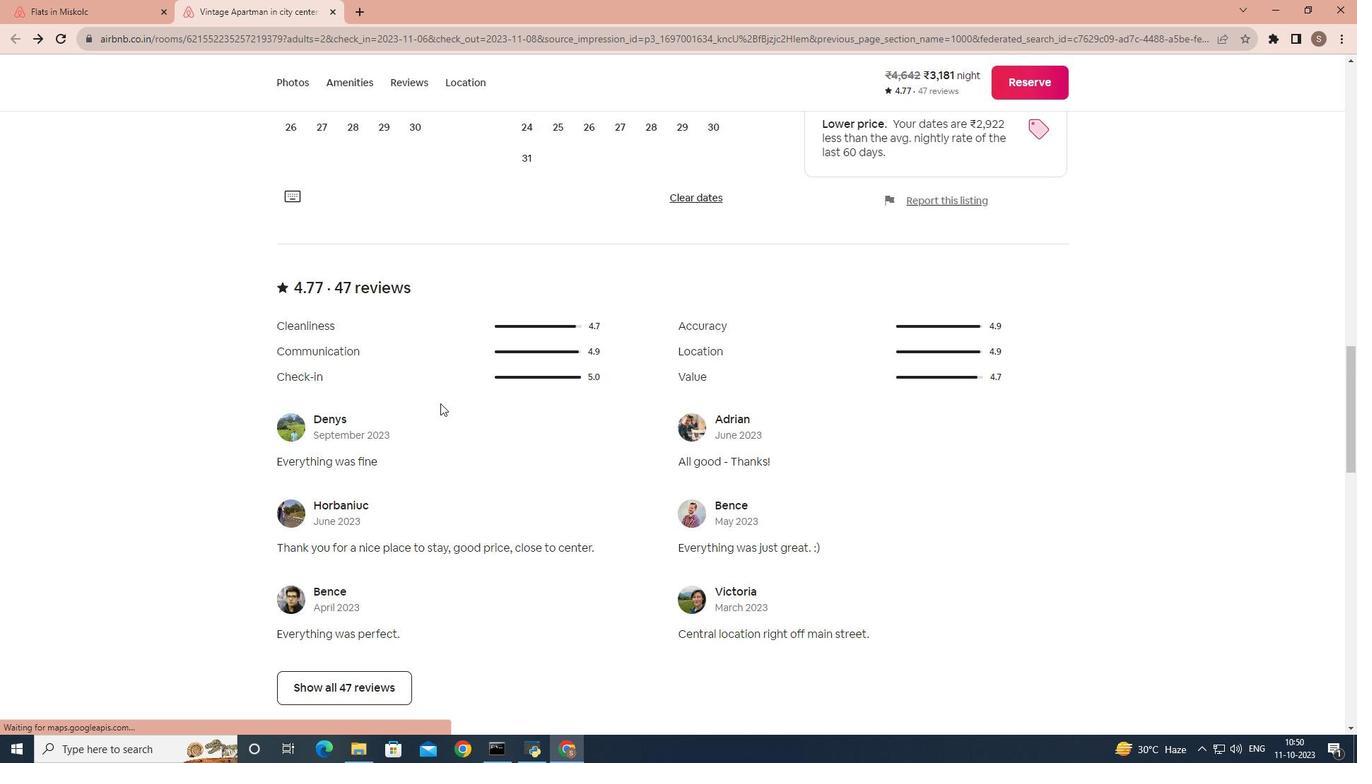 
Action: Mouse moved to (365, 432)
Screenshot: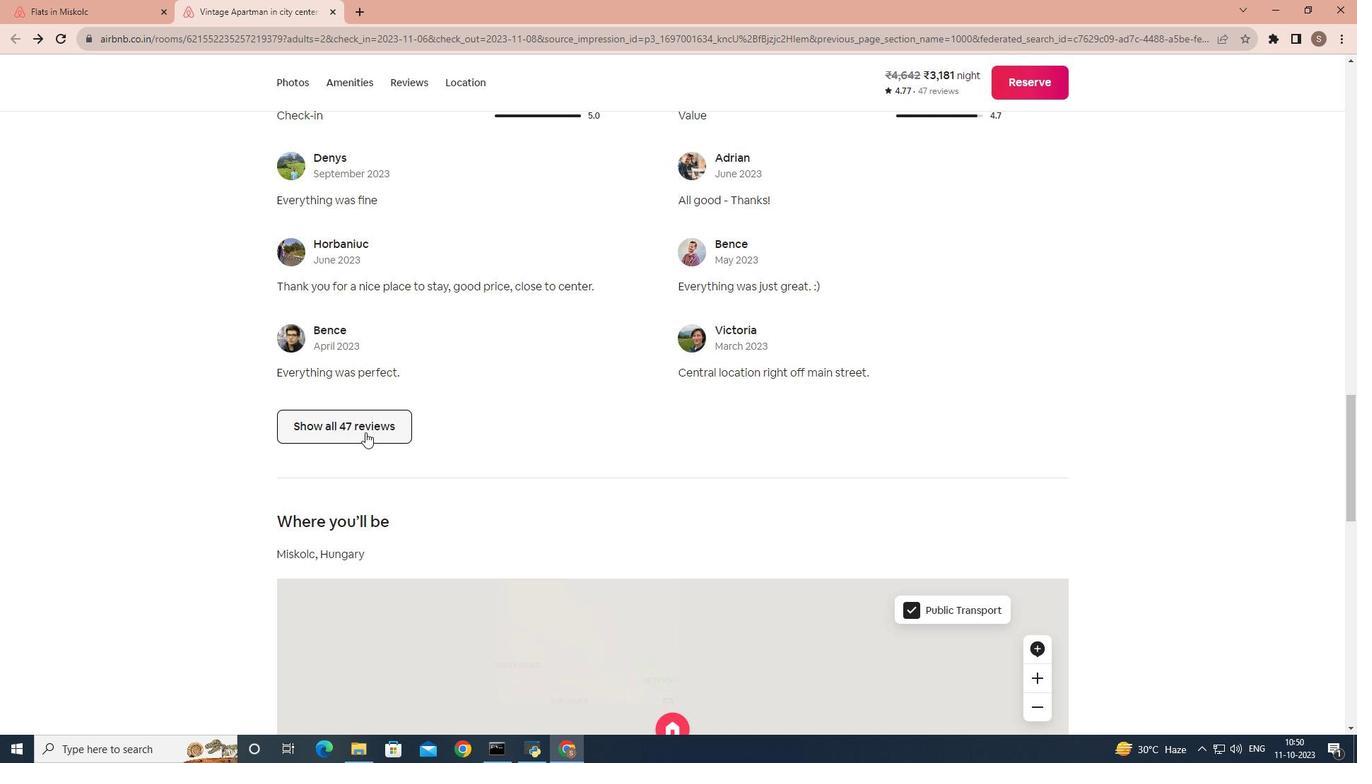 
Action: Mouse pressed left at (365, 432)
Screenshot: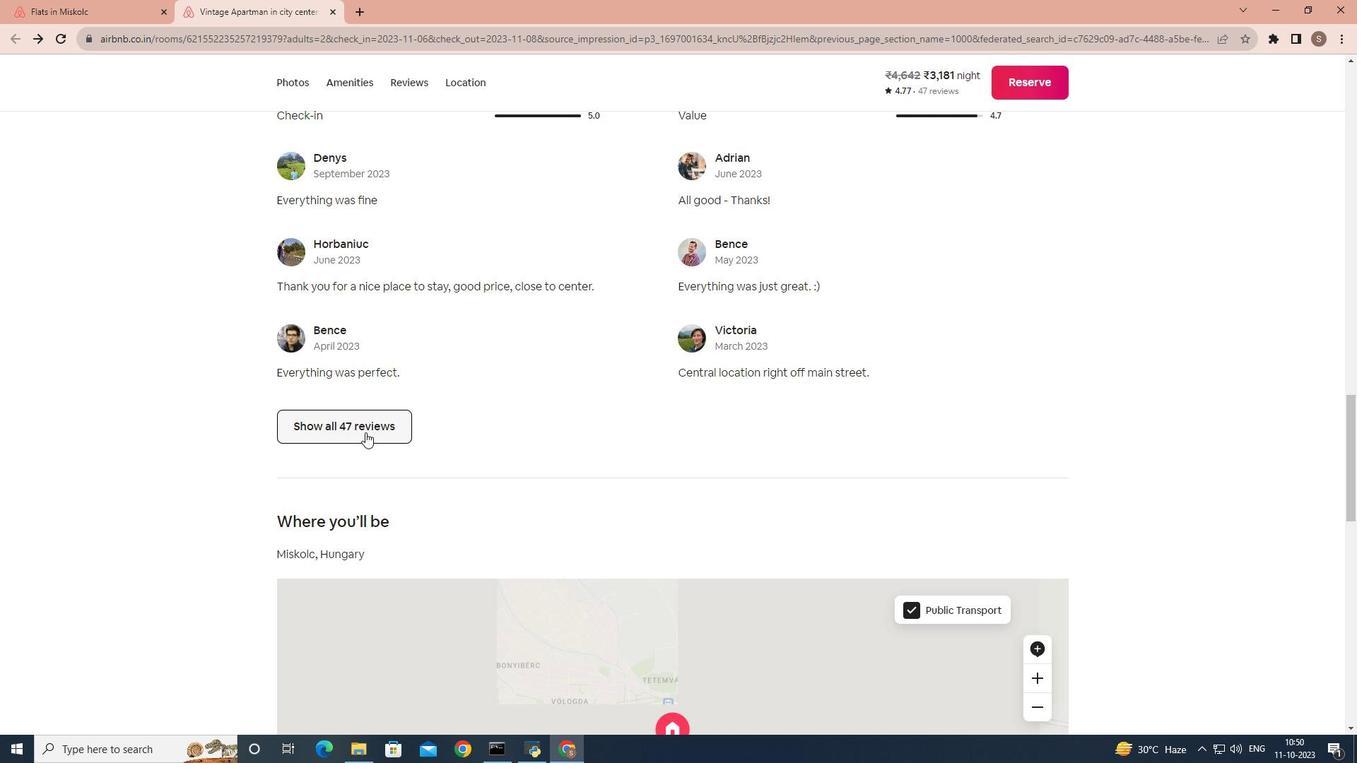 
Action: Mouse moved to (595, 426)
Screenshot: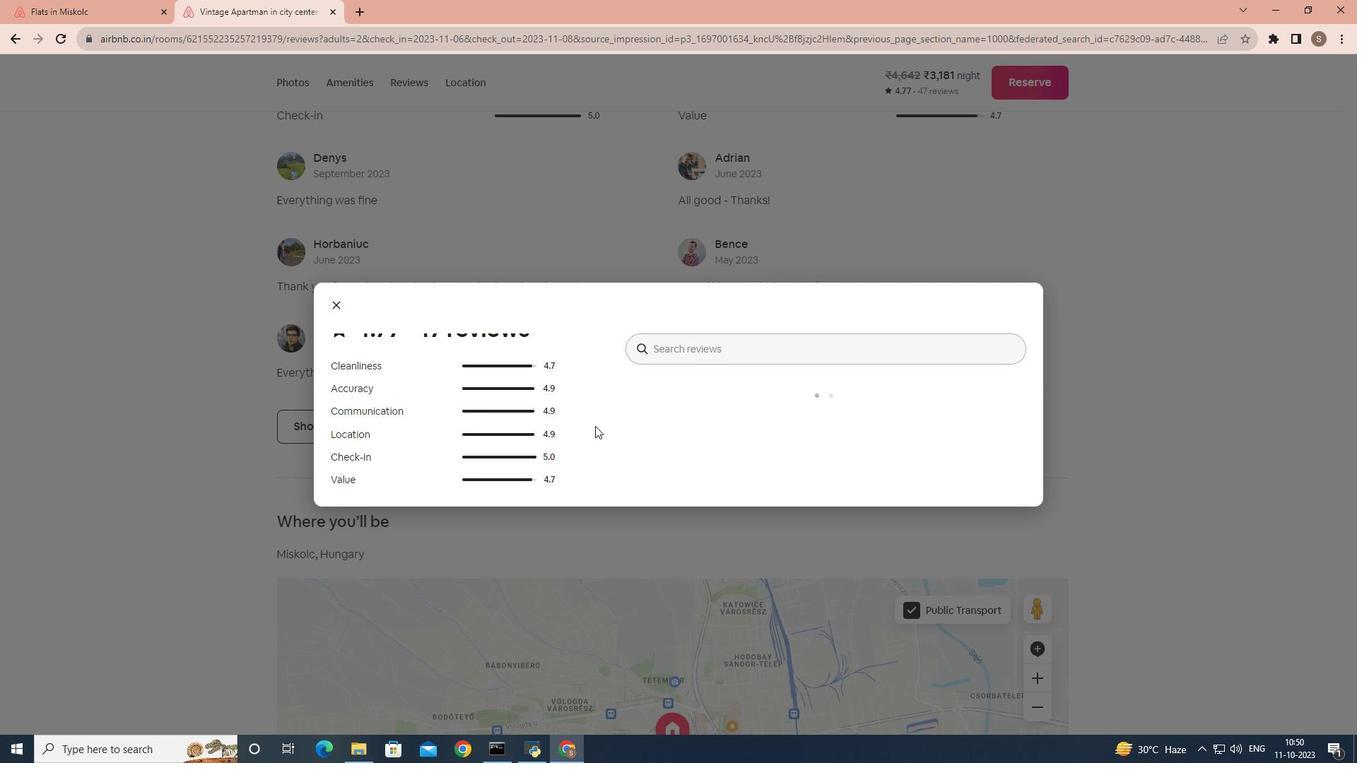 
Action: Mouse scrolled (595, 425) with delta (0, 0)
Screenshot: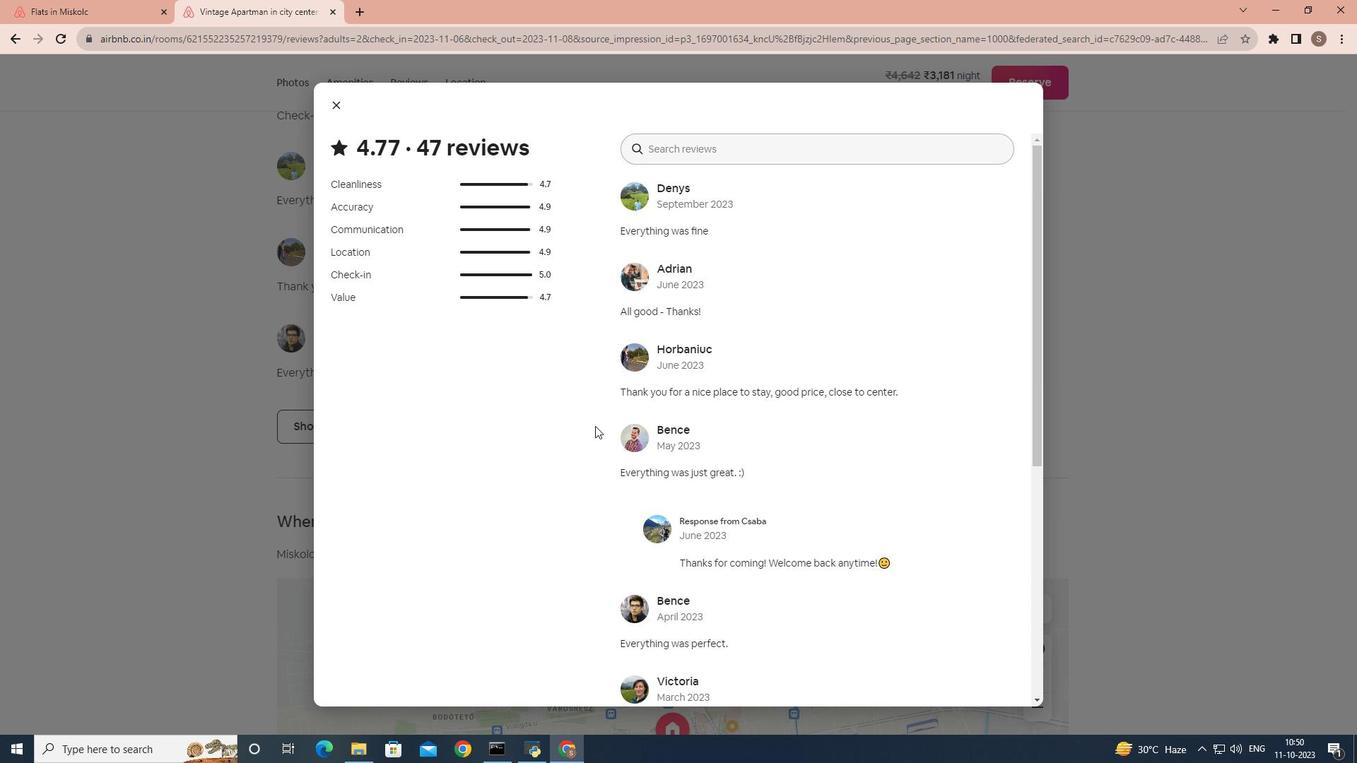 
Action: Mouse scrolled (595, 425) with delta (0, 0)
Screenshot: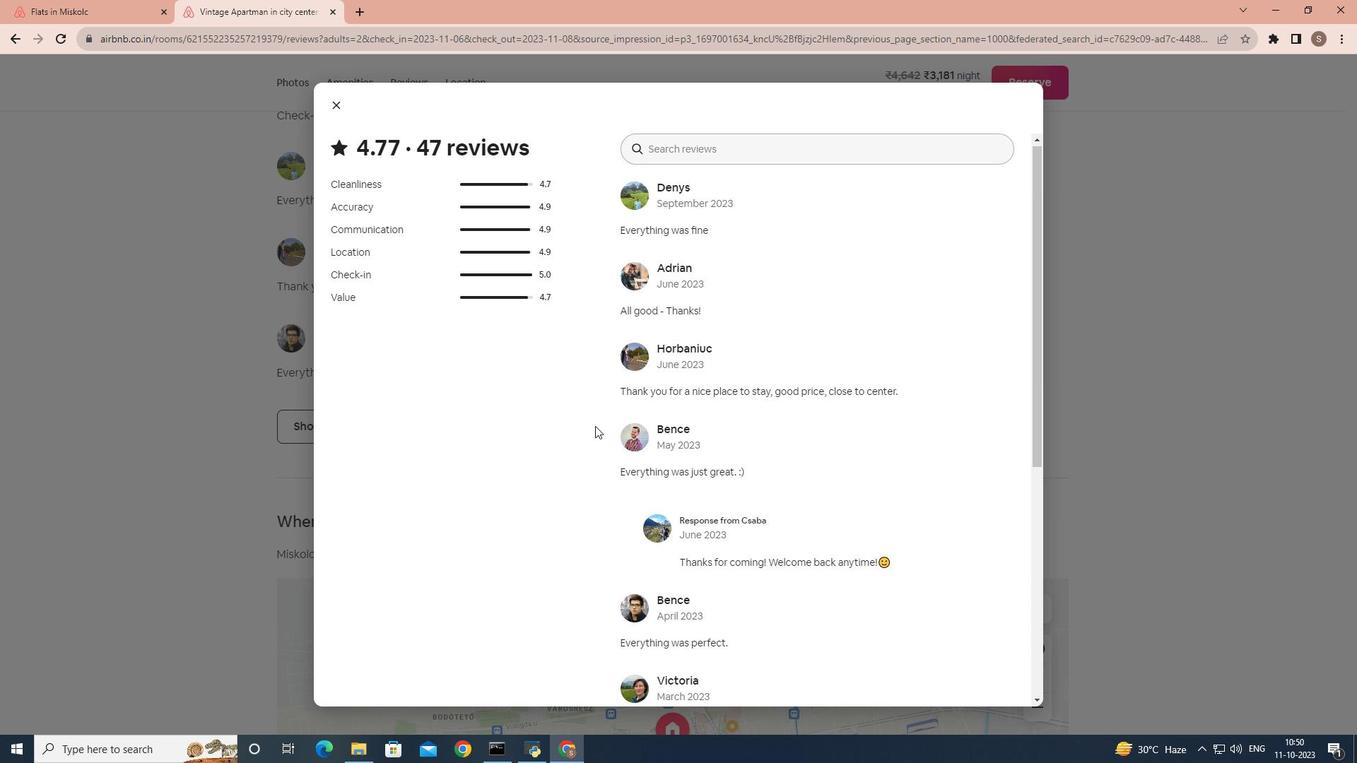 
Action: Mouse scrolled (595, 425) with delta (0, 0)
Screenshot: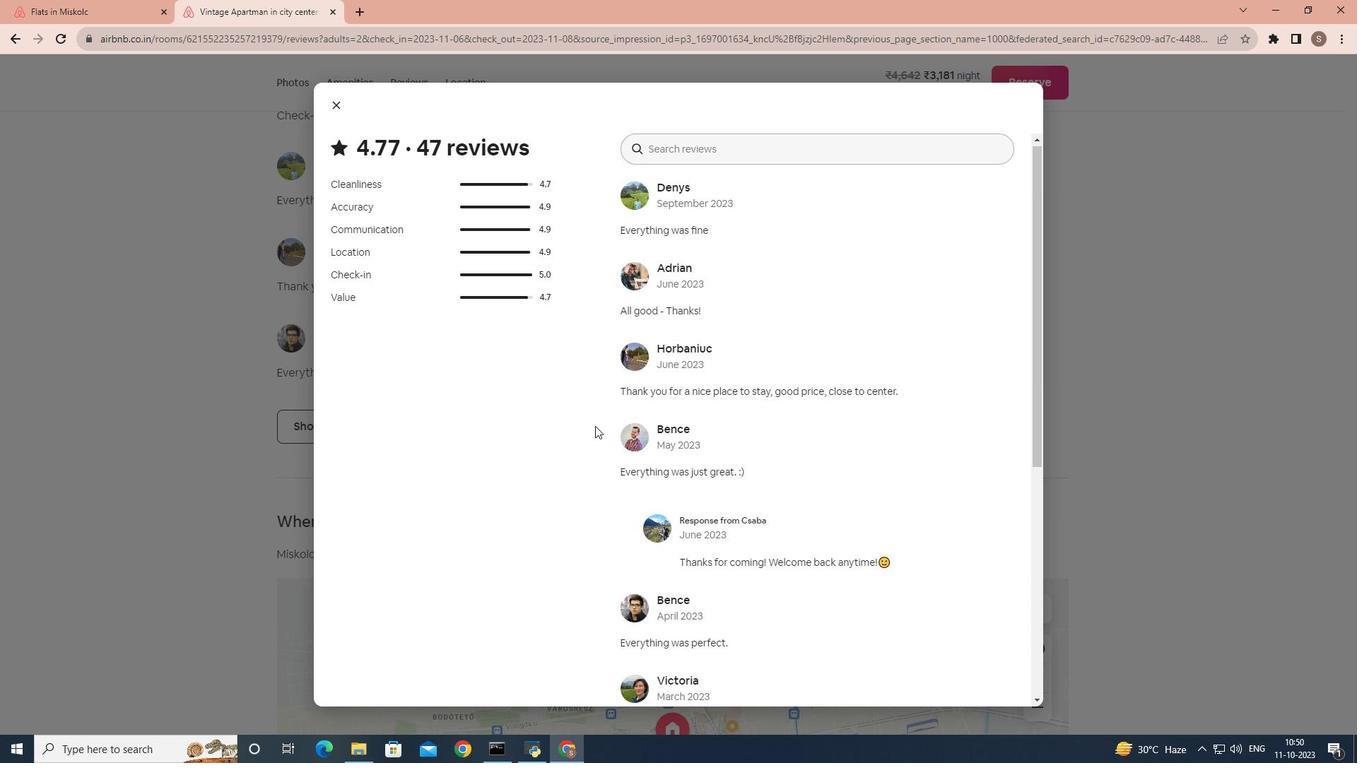 
Action: Mouse scrolled (595, 425) with delta (0, 0)
Screenshot: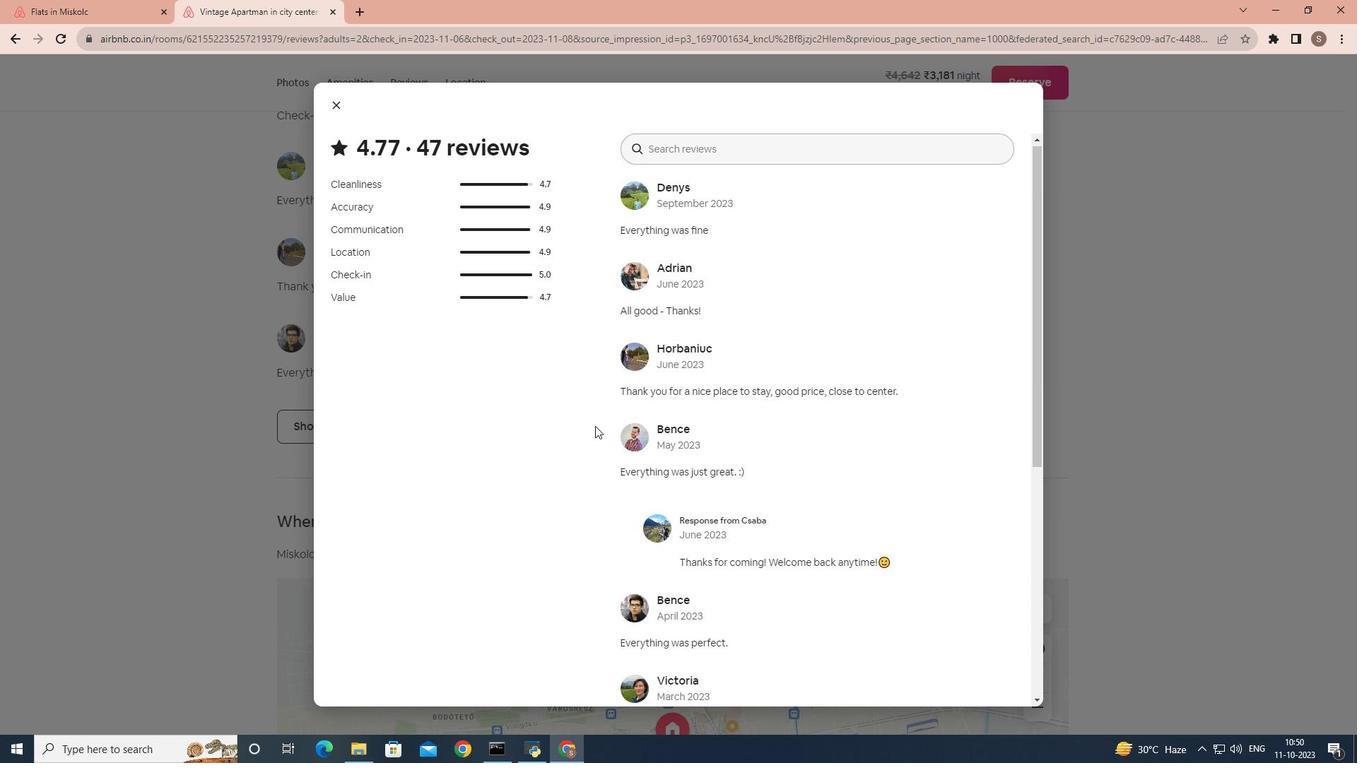 
Action: Mouse scrolled (595, 425) with delta (0, 0)
Screenshot: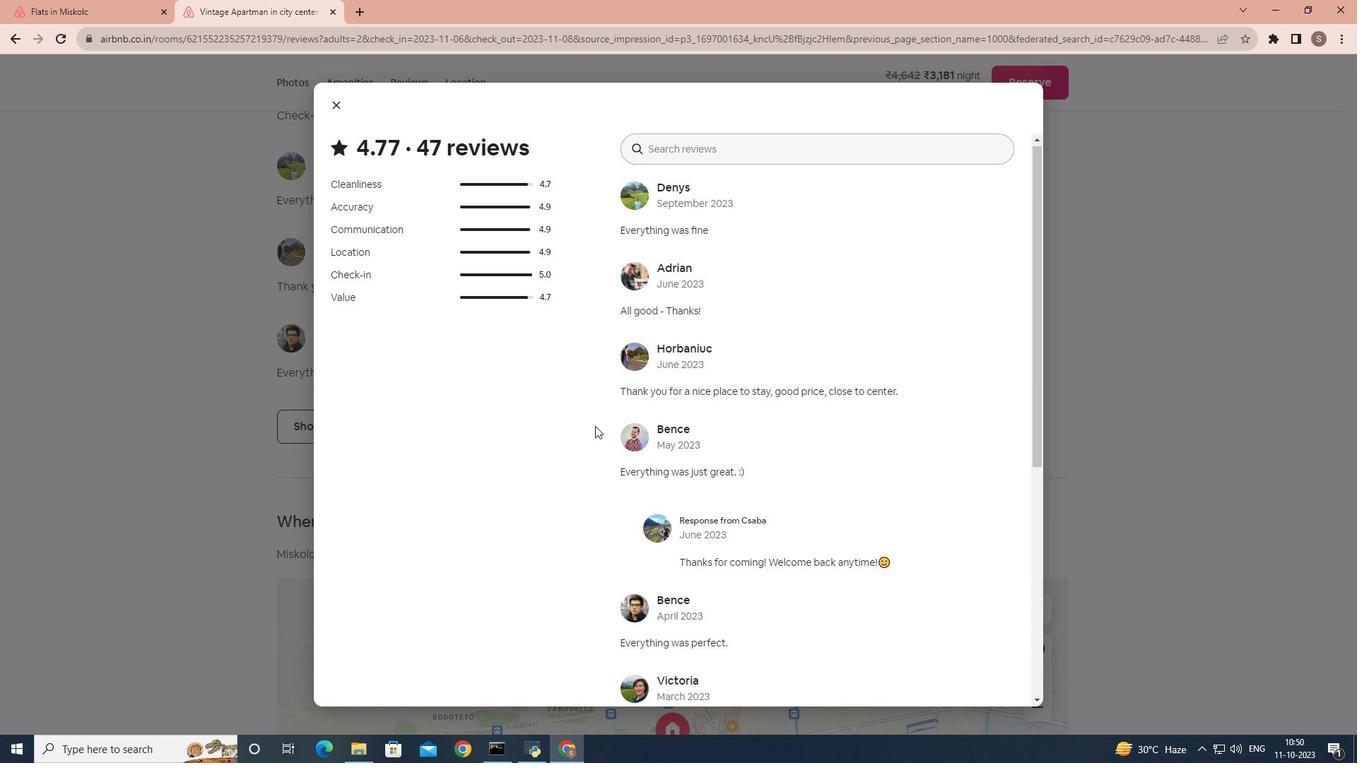 
Action: Mouse scrolled (595, 425) with delta (0, 0)
Screenshot: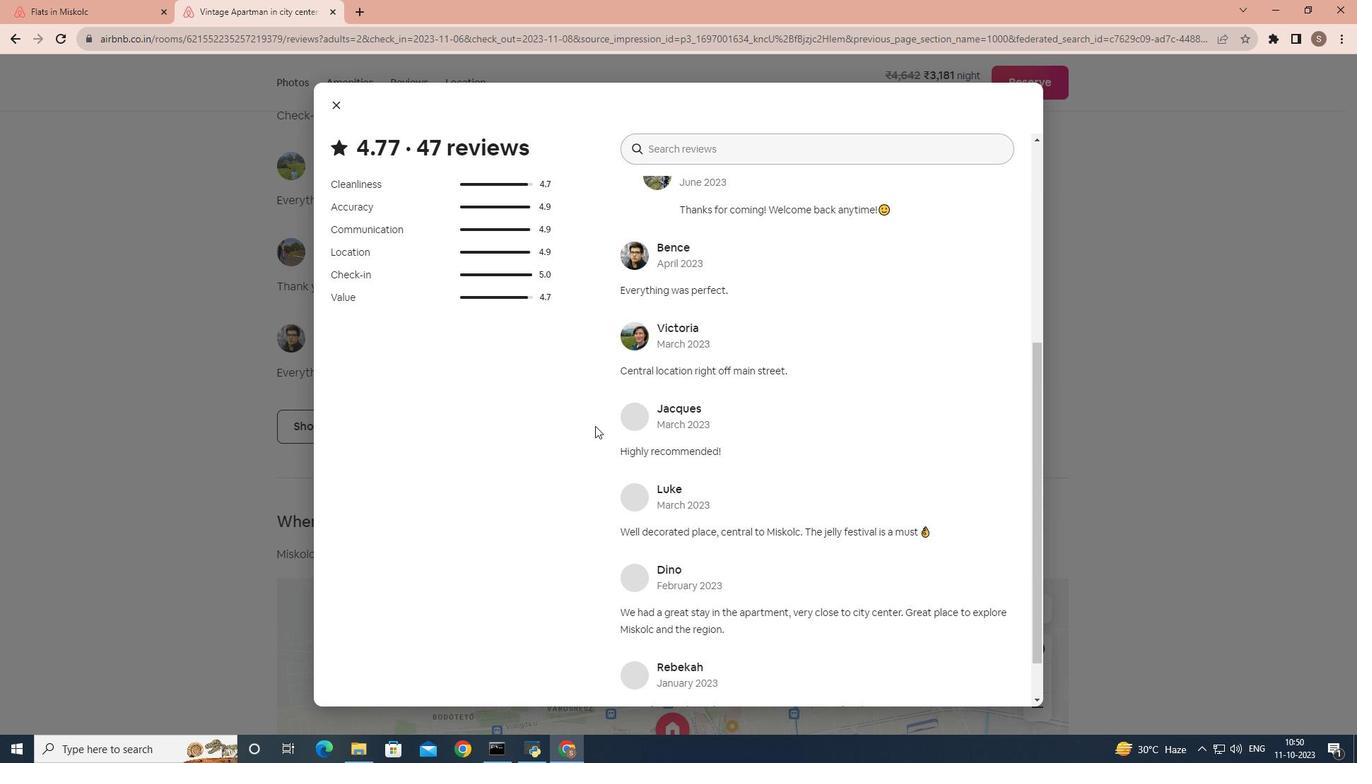 
Action: Mouse scrolled (595, 425) with delta (0, 0)
Screenshot: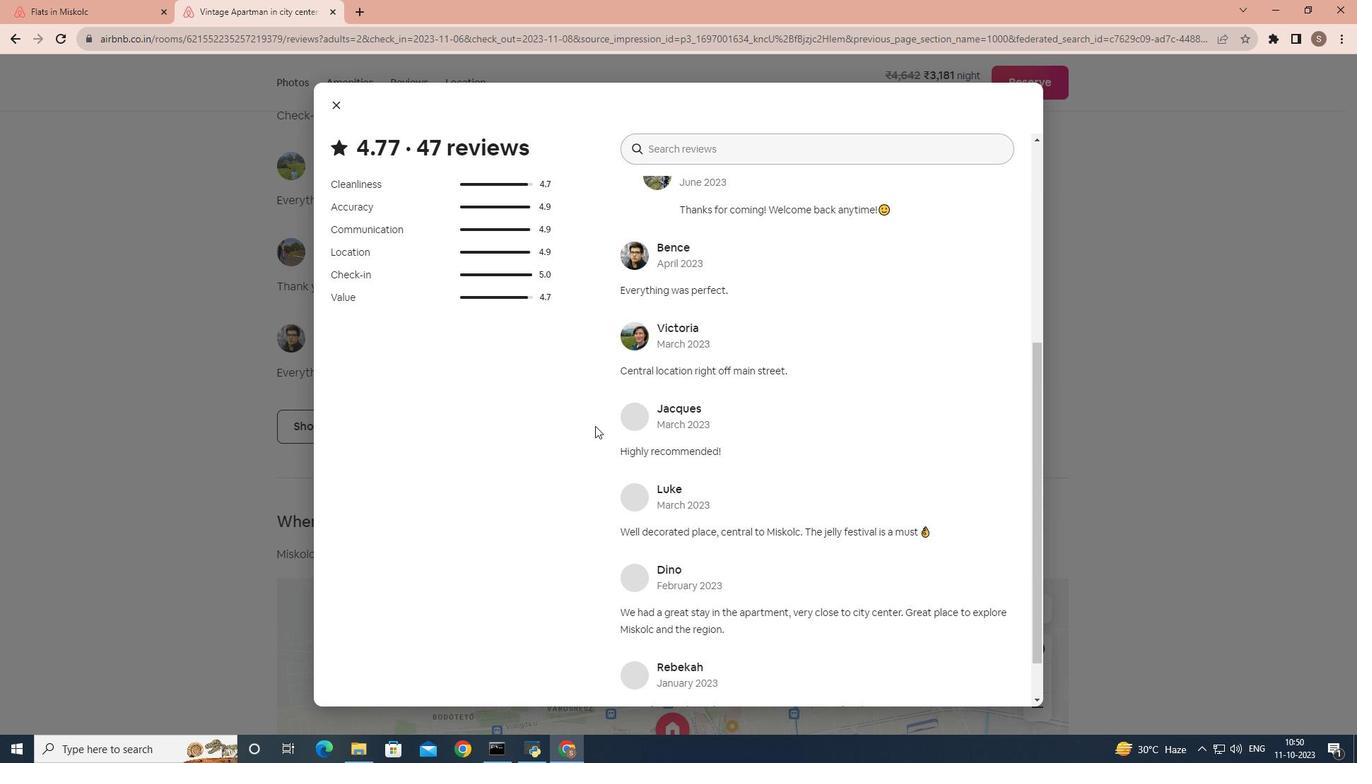 
Action: Mouse scrolled (595, 425) with delta (0, 0)
Screenshot: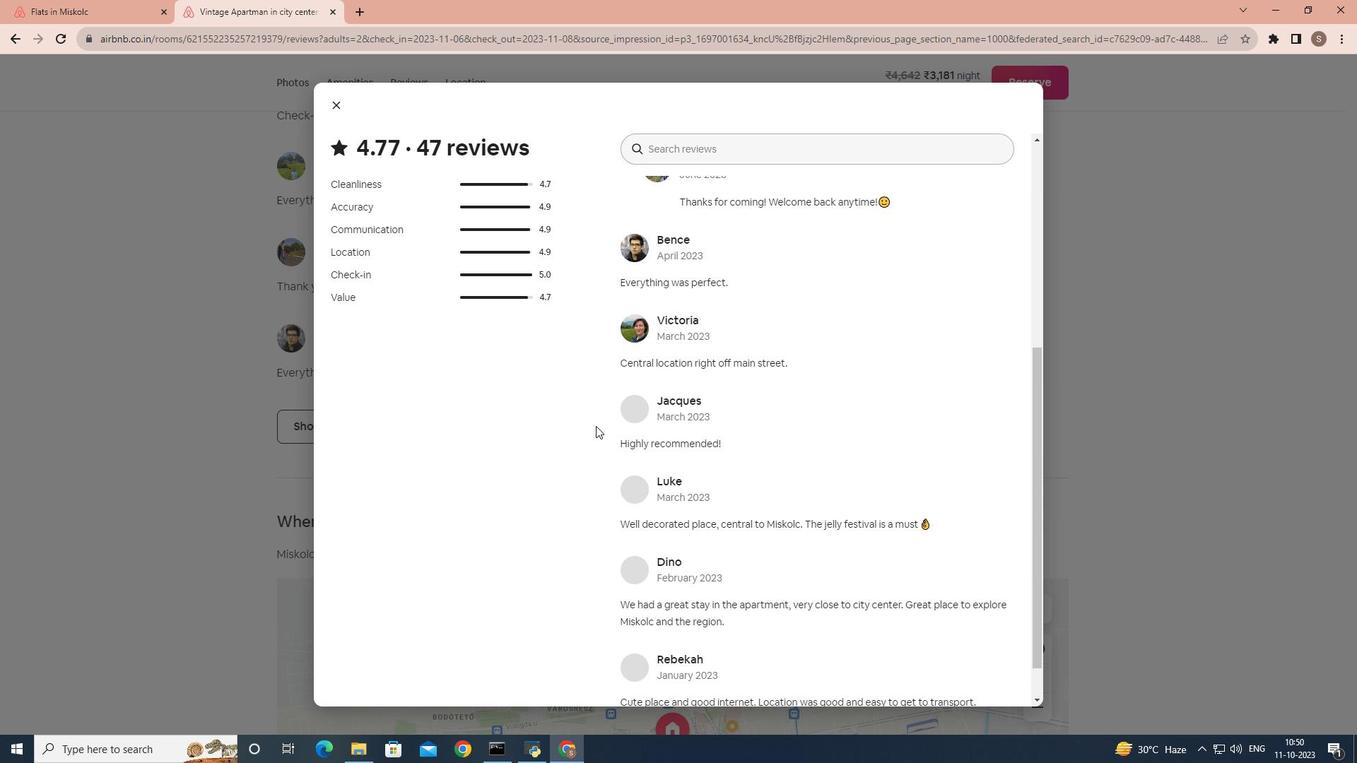 
Action: Mouse scrolled (595, 425) with delta (0, 0)
Screenshot: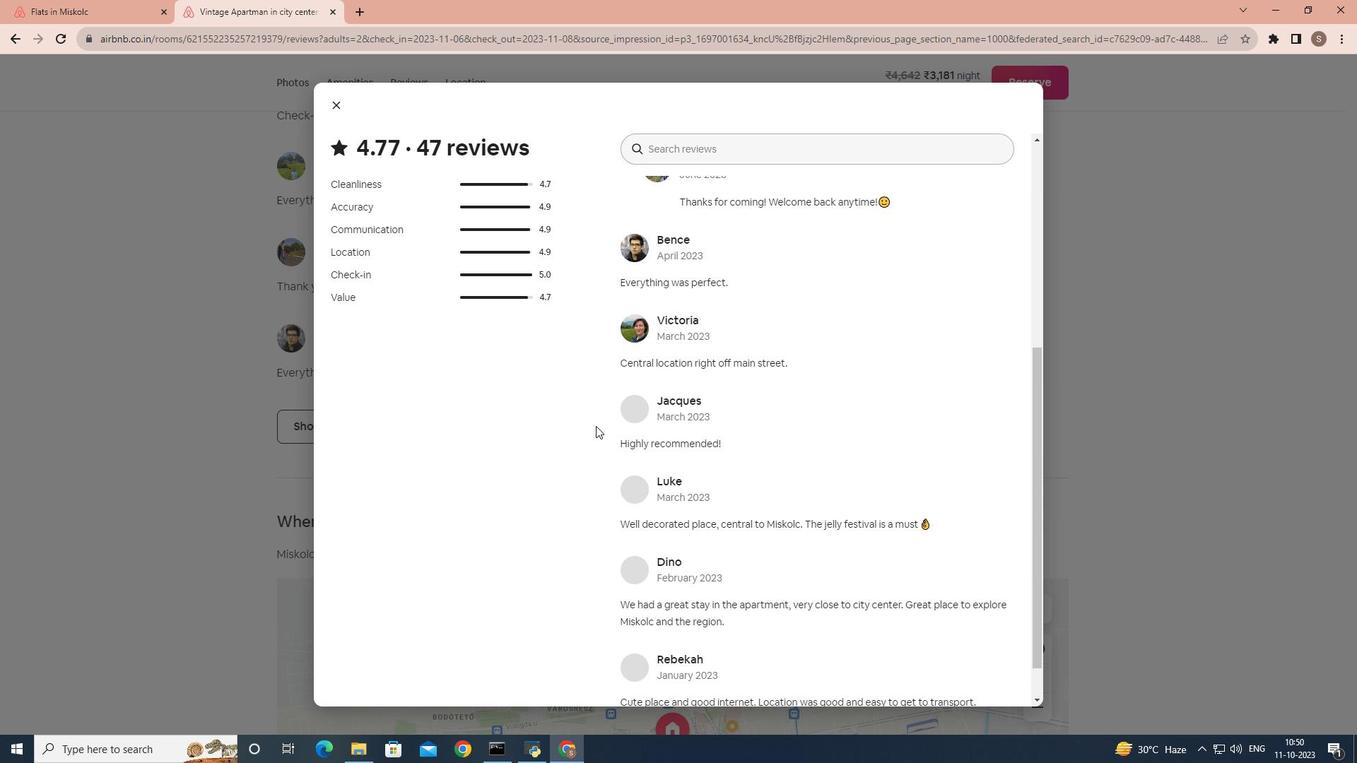 
Action: Mouse moved to (596, 426)
Screenshot: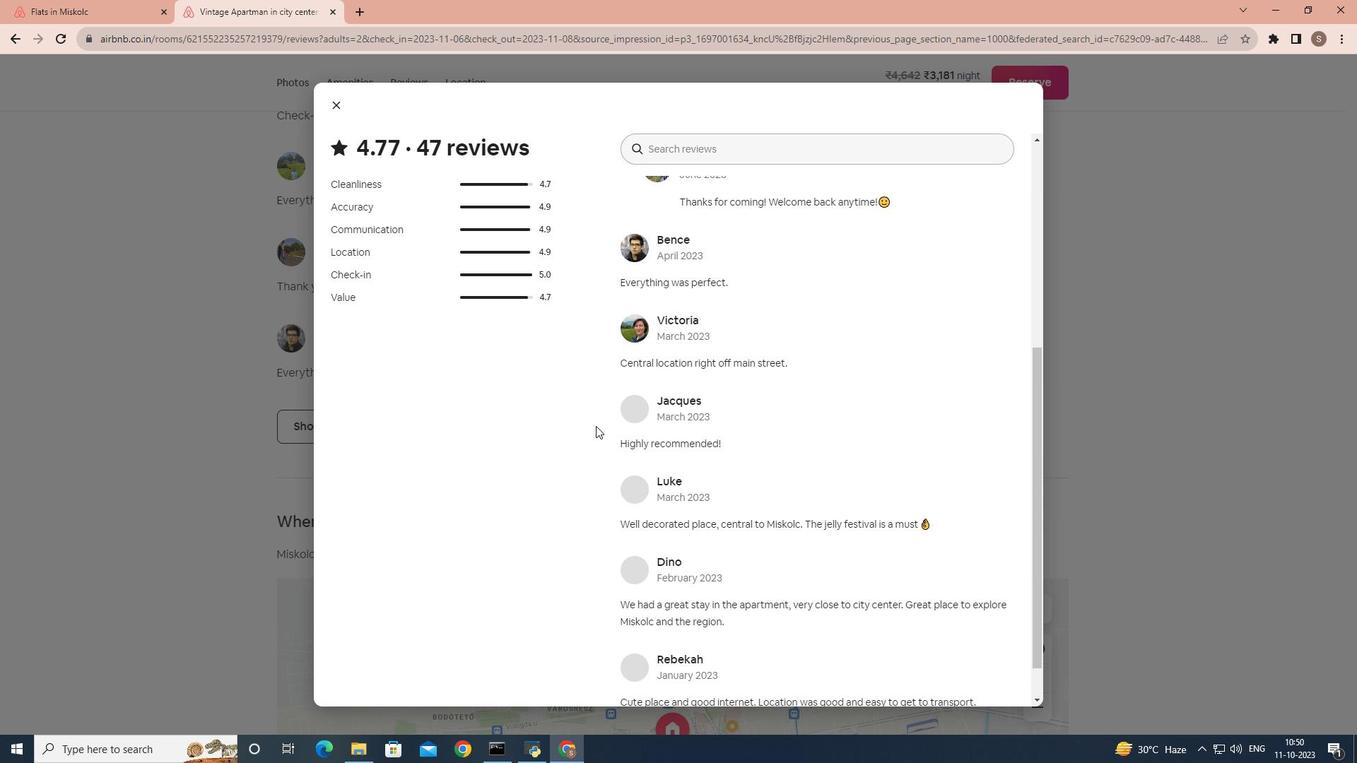 
Action: Mouse scrolled (596, 425) with delta (0, 0)
Screenshot: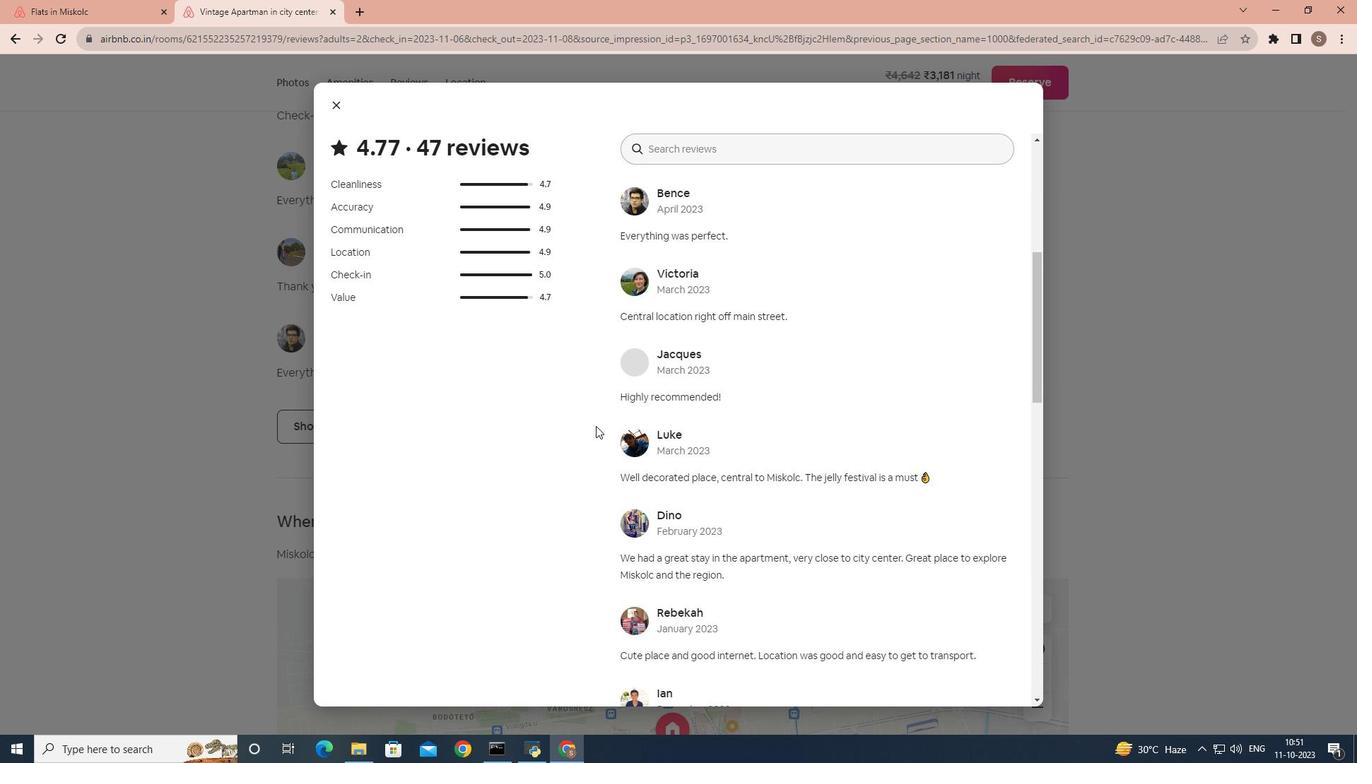 
Action: Mouse scrolled (596, 425) with delta (0, 0)
Screenshot: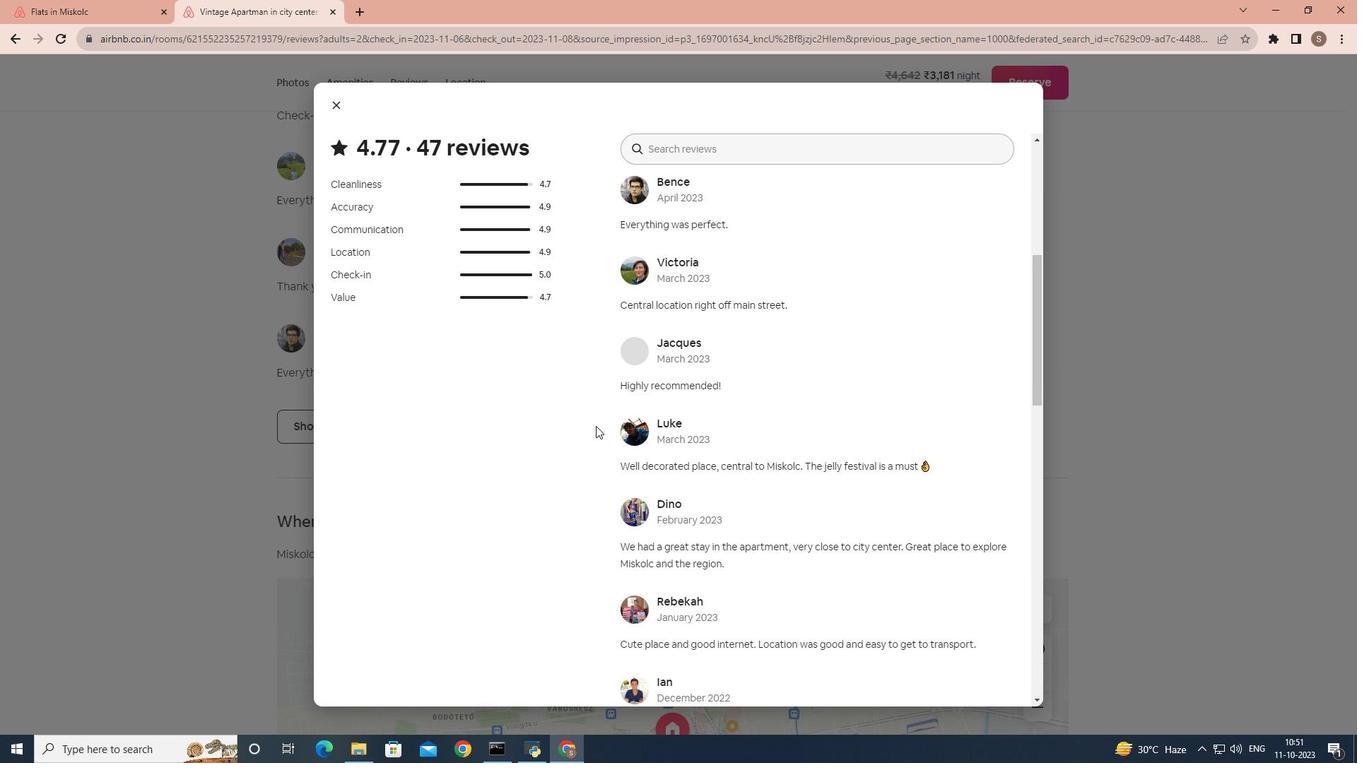 
Action: Mouse scrolled (596, 425) with delta (0, 0)
Screenshot: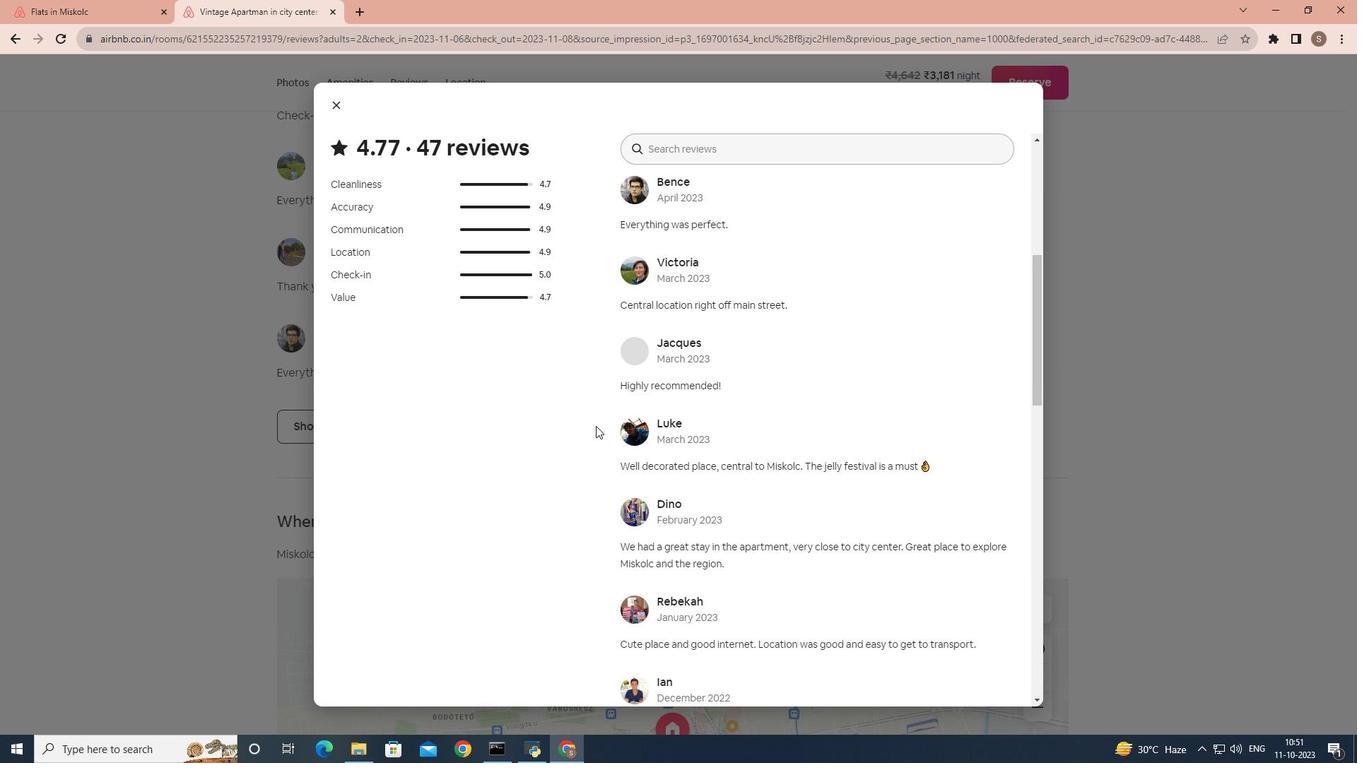 
Action: Mouse scrolled (596, 425) with delta (0, 0)
Screenshot: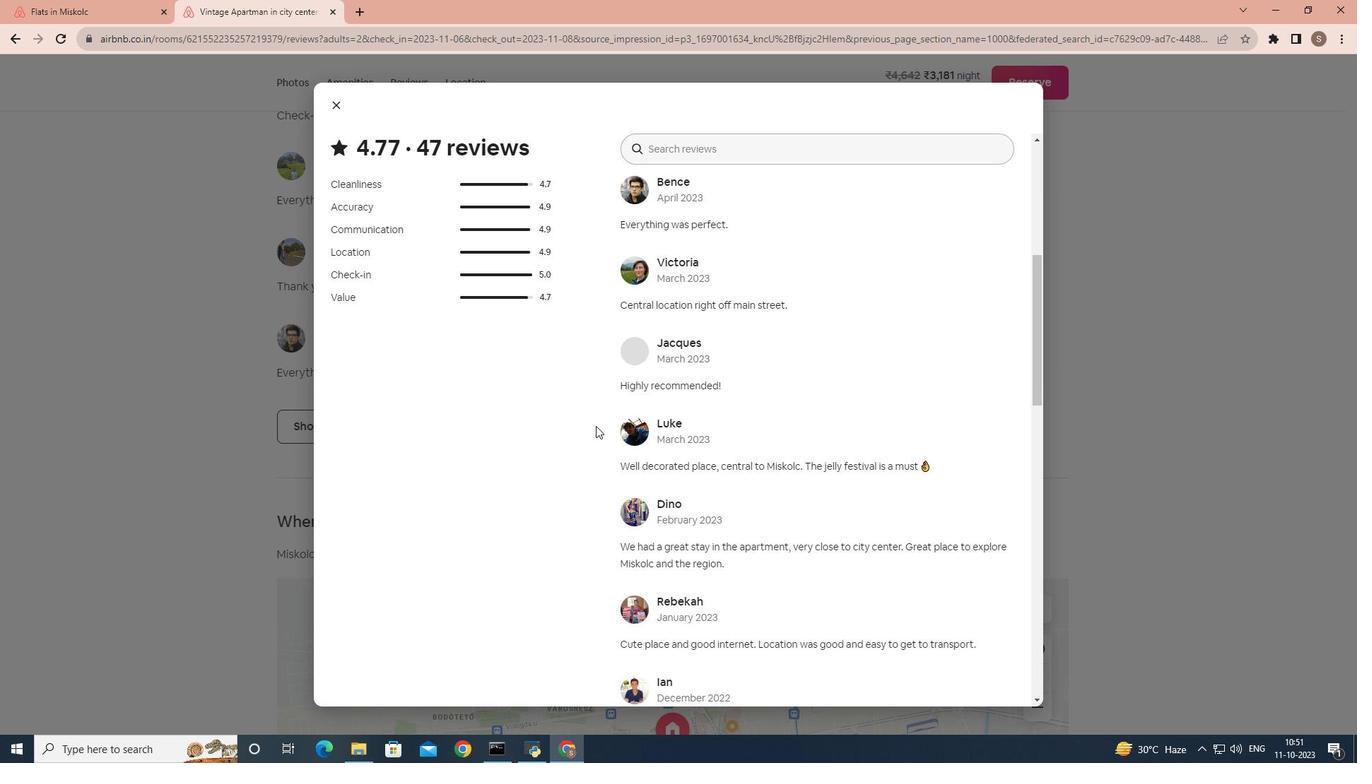 
Action: Mouse scrolled (596, 425) with delta (0, 0)
Screenshot: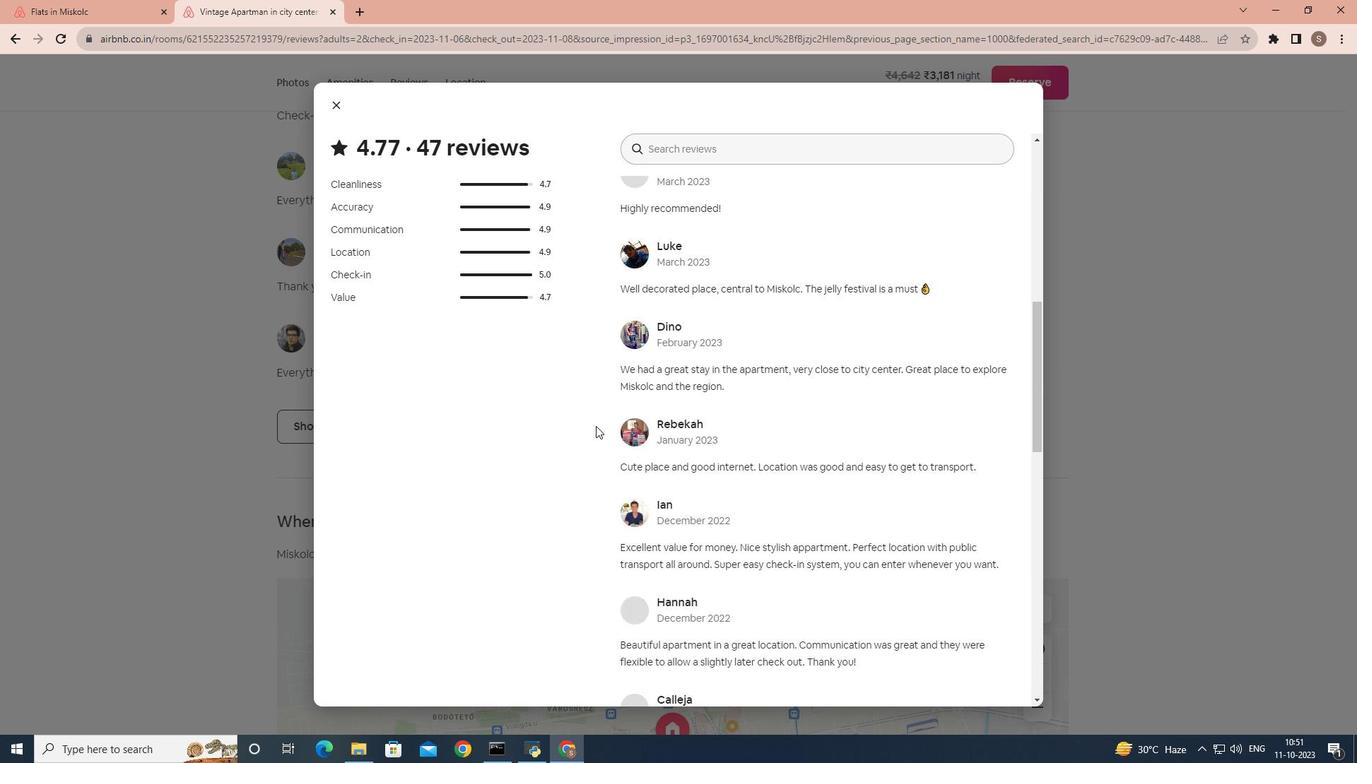 
Action: Mouse scrolled (596, 425) with delta (0, 0)
Screenshot: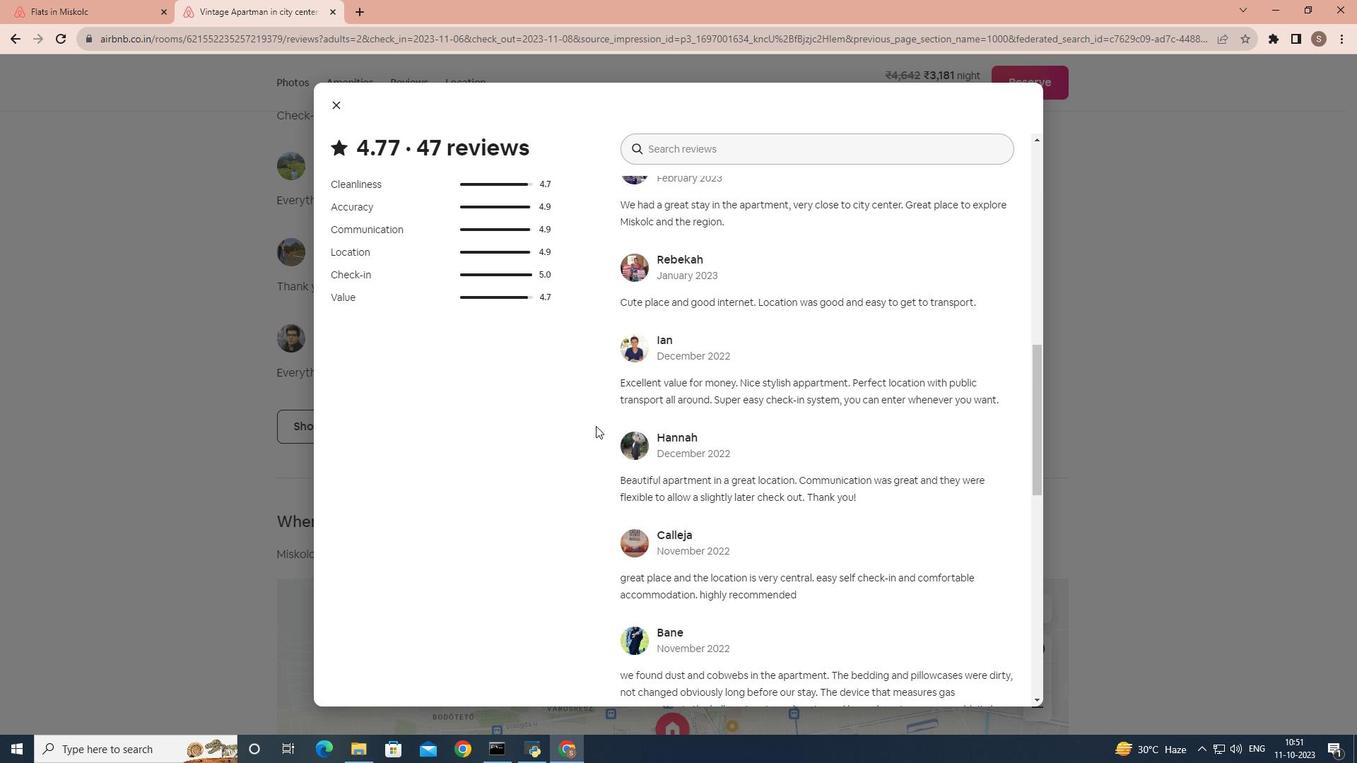 
Action: Mouse scrolled (596, 425) with delta (0, 0)
Screenshot: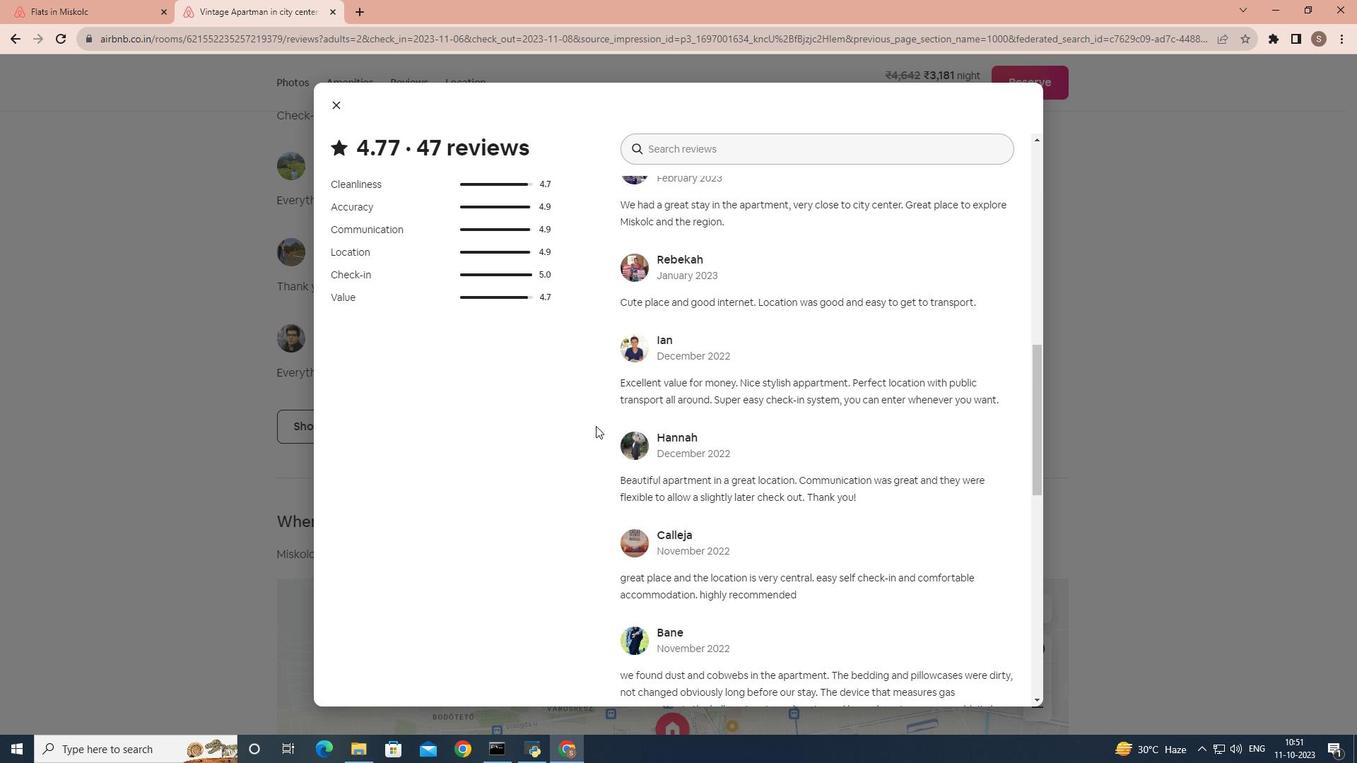 
Action: Mouse scrolled (596, 425) with delta (0, 0)
Screenshot: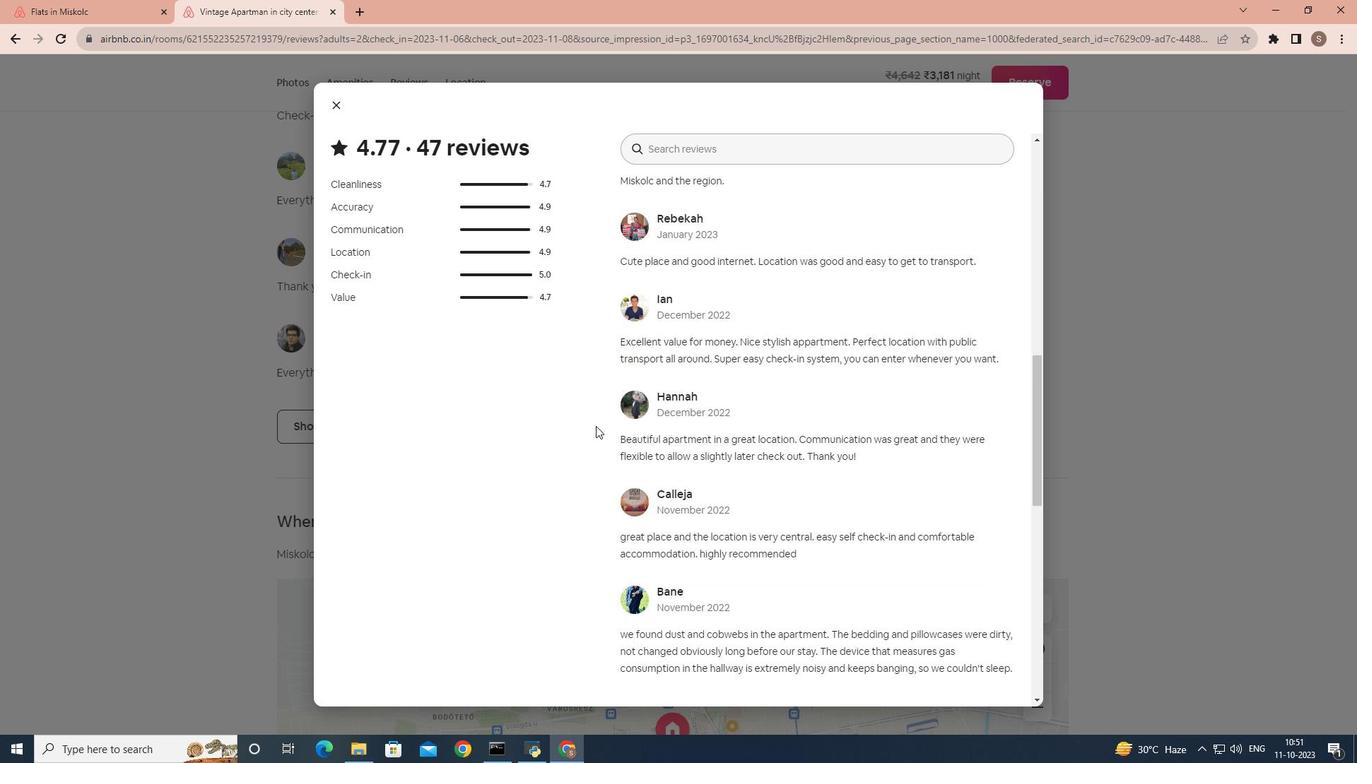 
Action: Mouse scrolled (596, 425) with delta (0, 0)
Screenshot: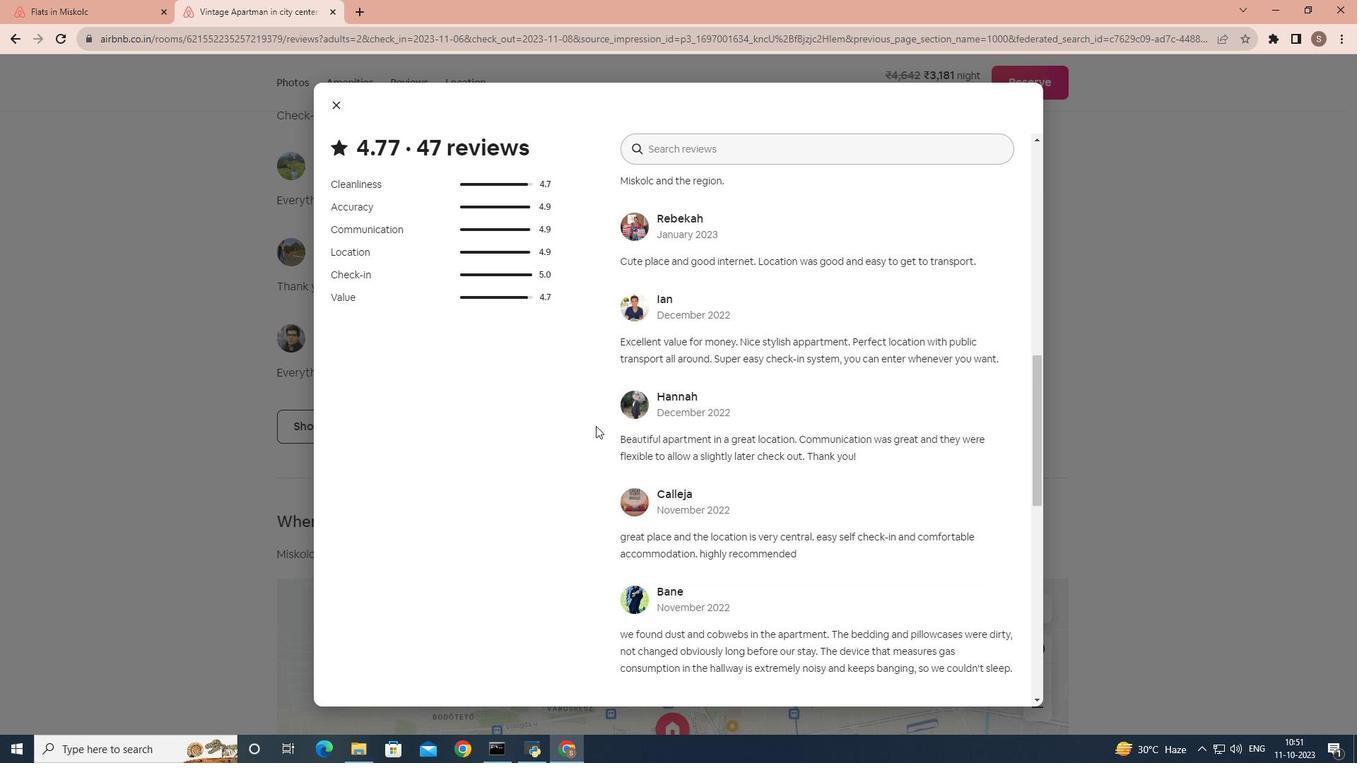 
Action: Mouse scrolled (596, 425) with delta (0, 0)
Screenshot: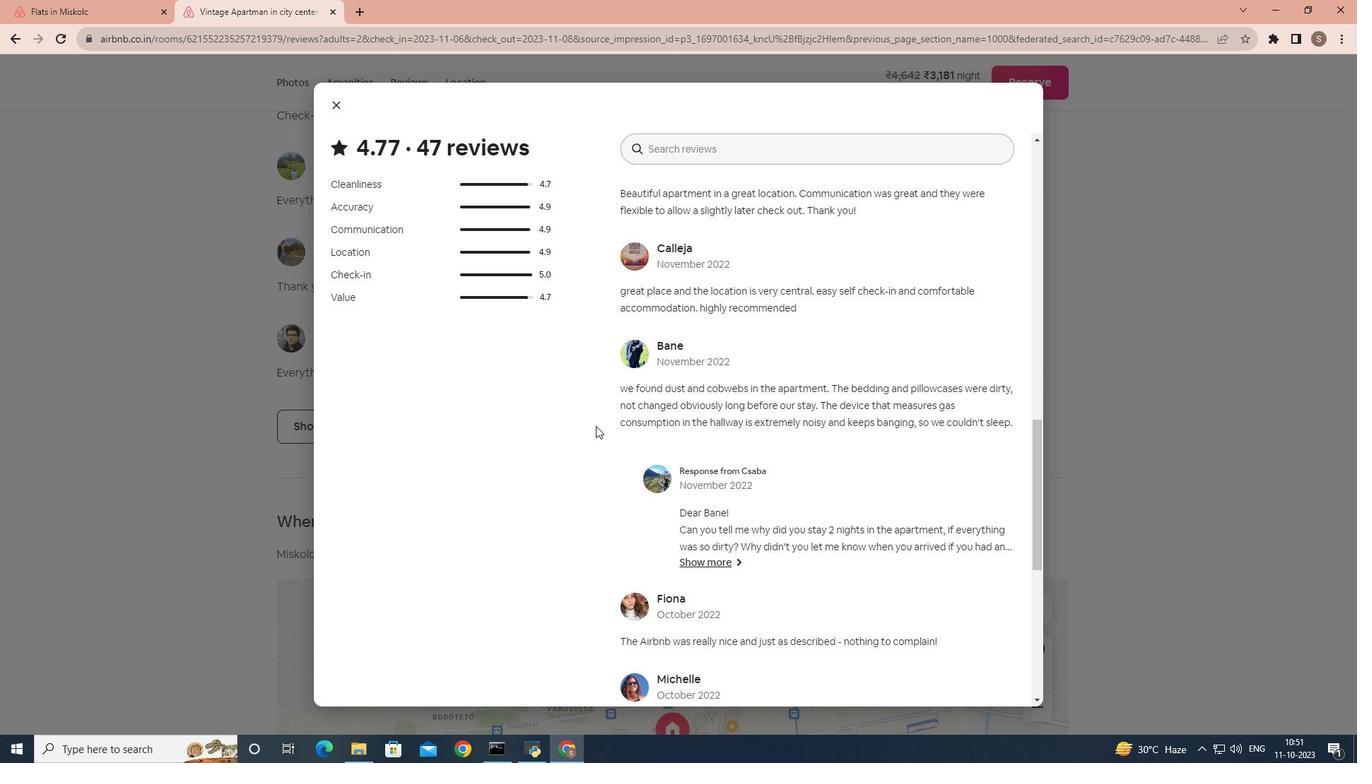 
Action: Mouse scrolled (596, 425) with delta (0, 0)
Screenshot: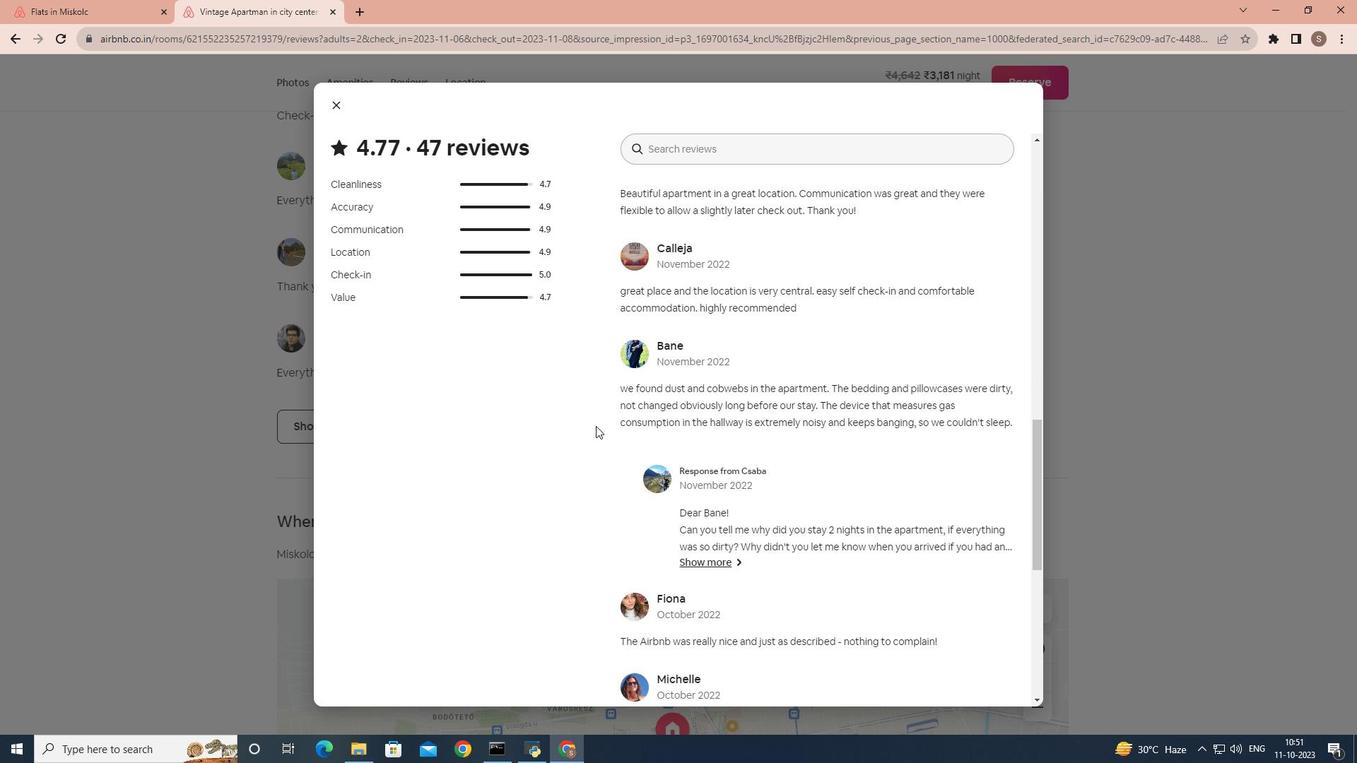 
Action: Mouse scrolled (596, 425) with delta (0, 0)
Screenshot: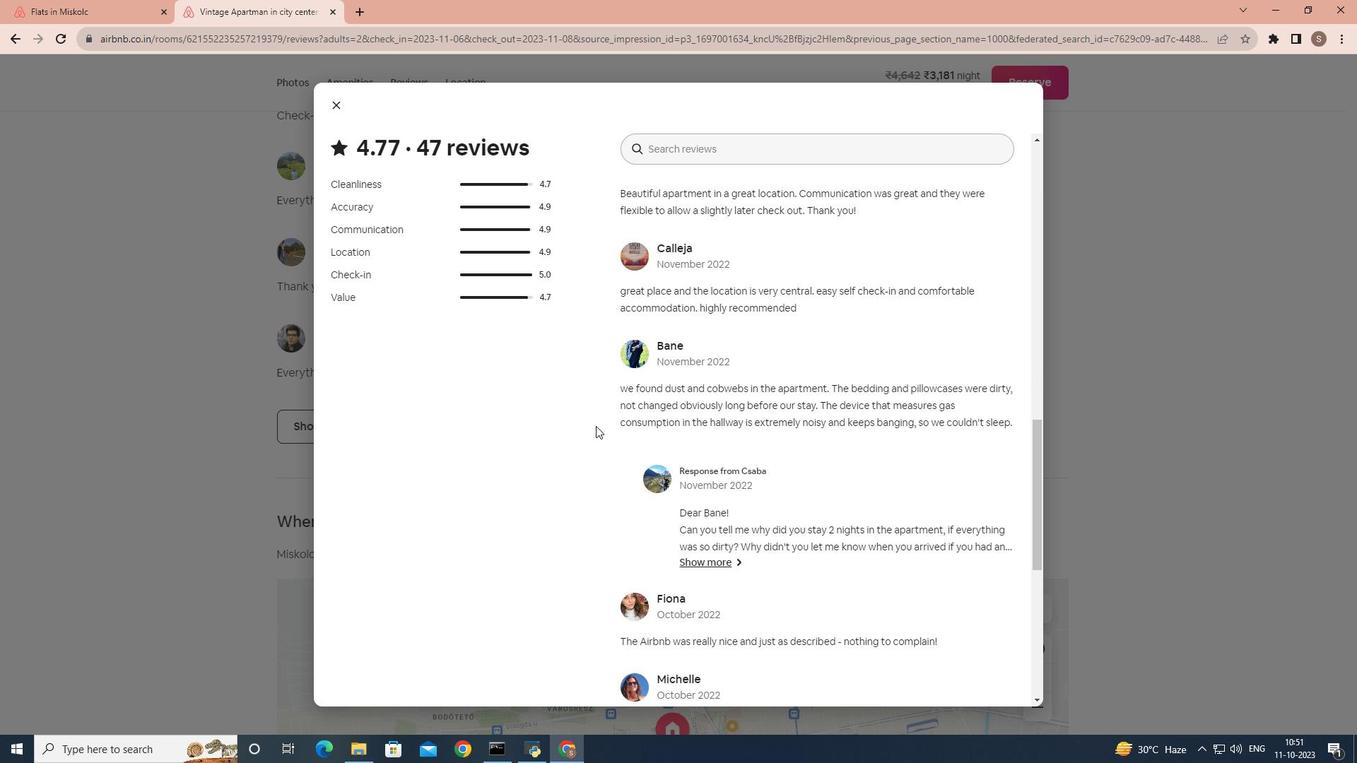 
Action: Mouse scrolled (596, 425) with delta (0, 0)
Screenshot: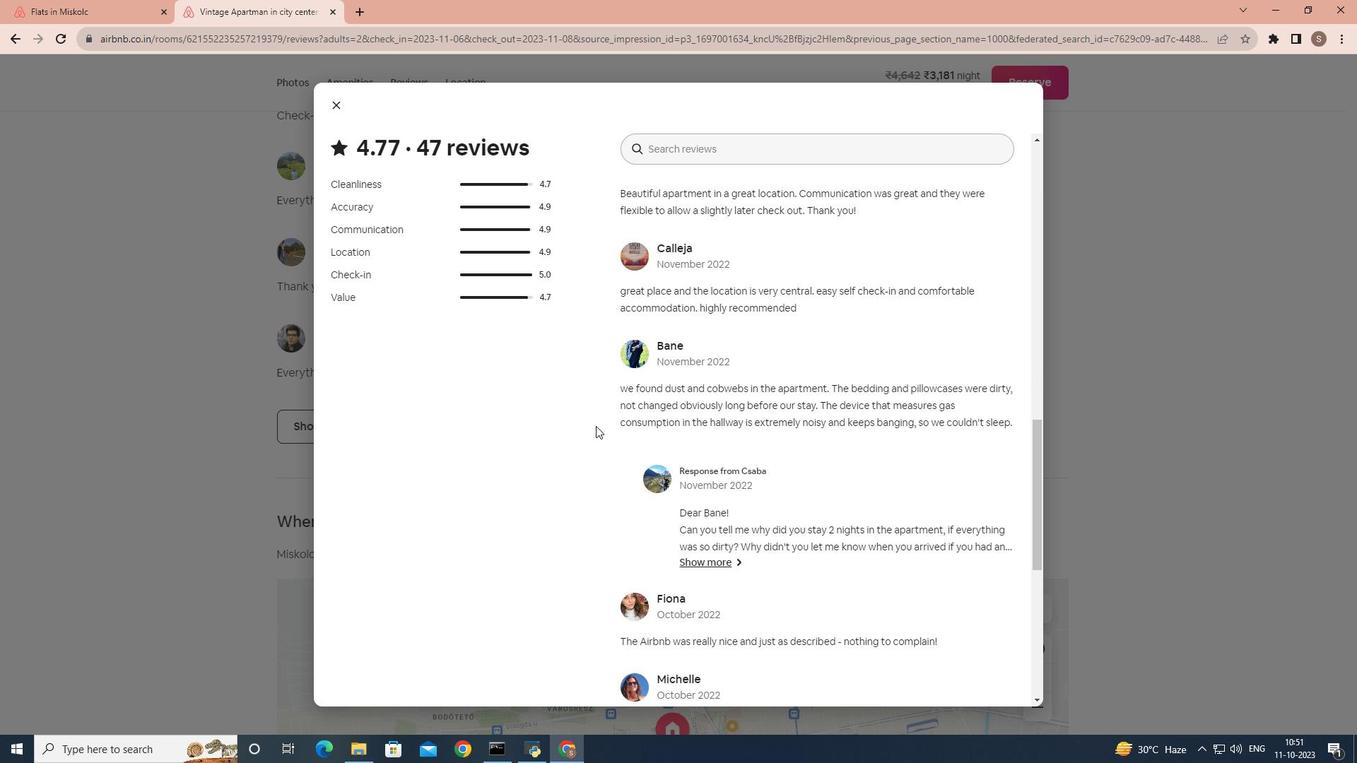 
Action: Mouse scrolled (596, 425) with delta (0, 0)
Screenshot: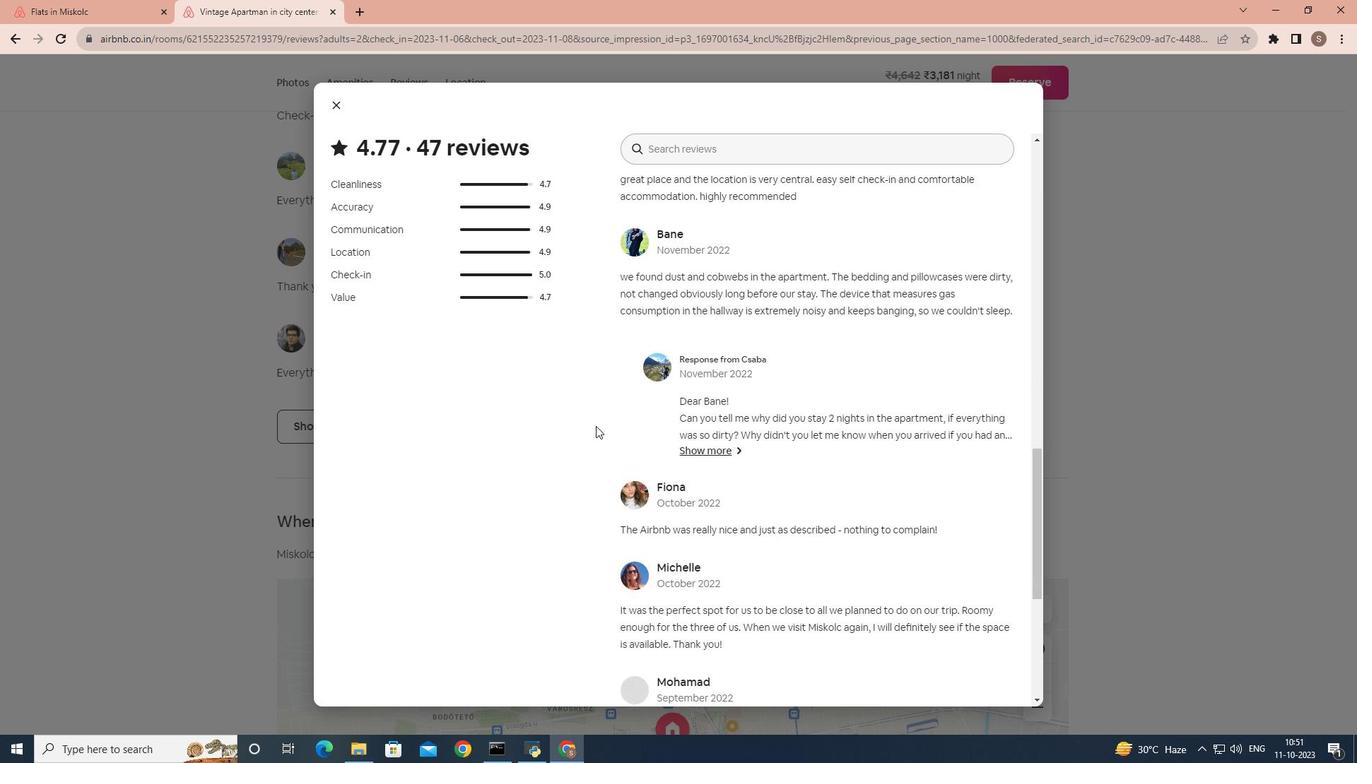 
Action: Mouse scrolled (596, 427) with delta (0, 0)
Screenshot: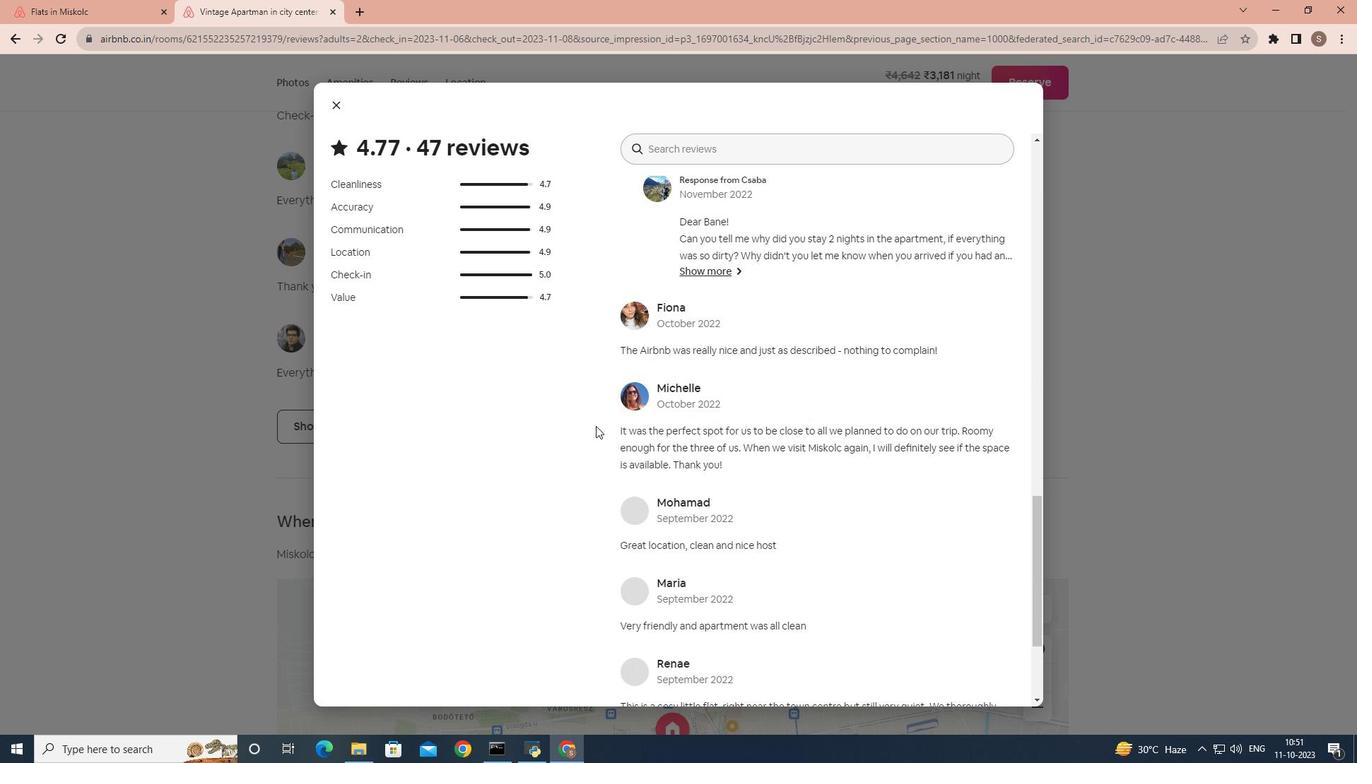 
Action: Mouse scrolled (596, 425) with delta (0, 0)
Screenshot: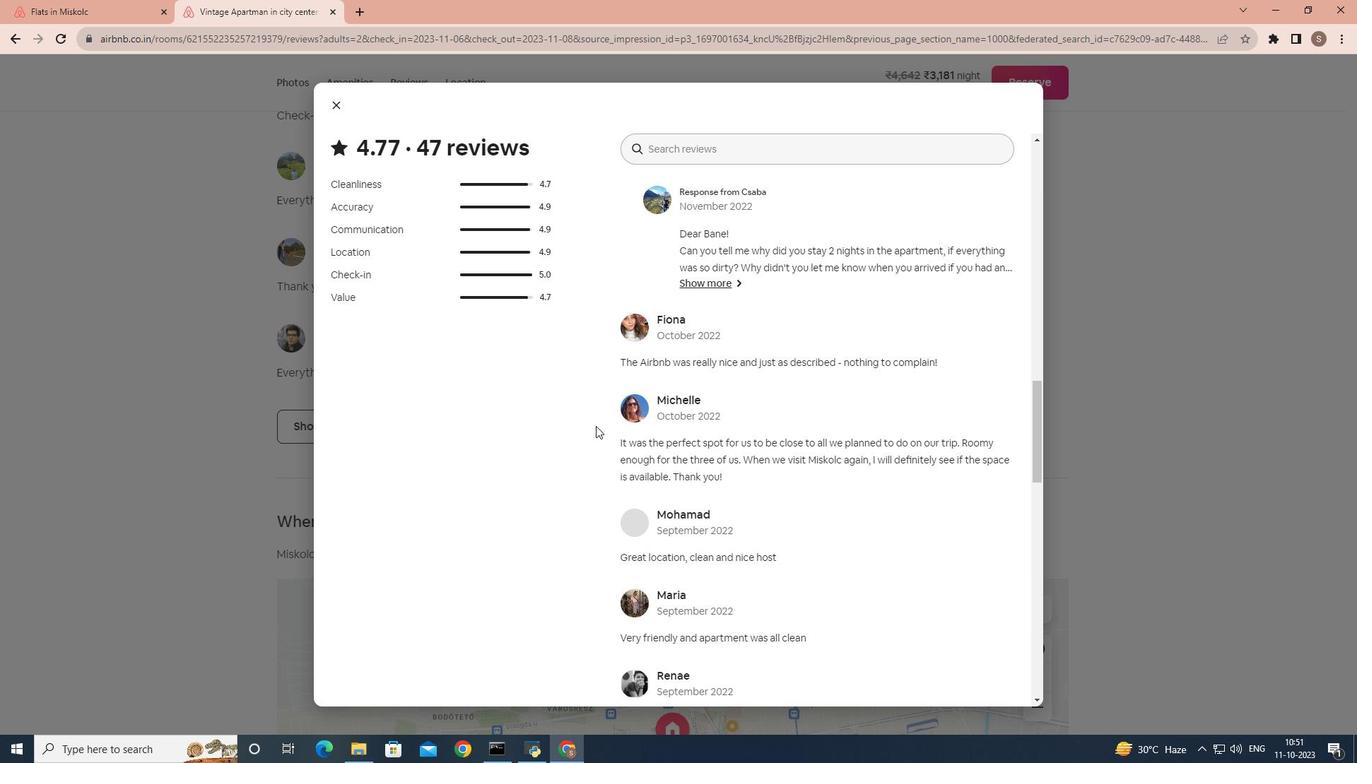 
Action: Mouse scrolled (596, 425) with delta (0, 0)
Screenshot: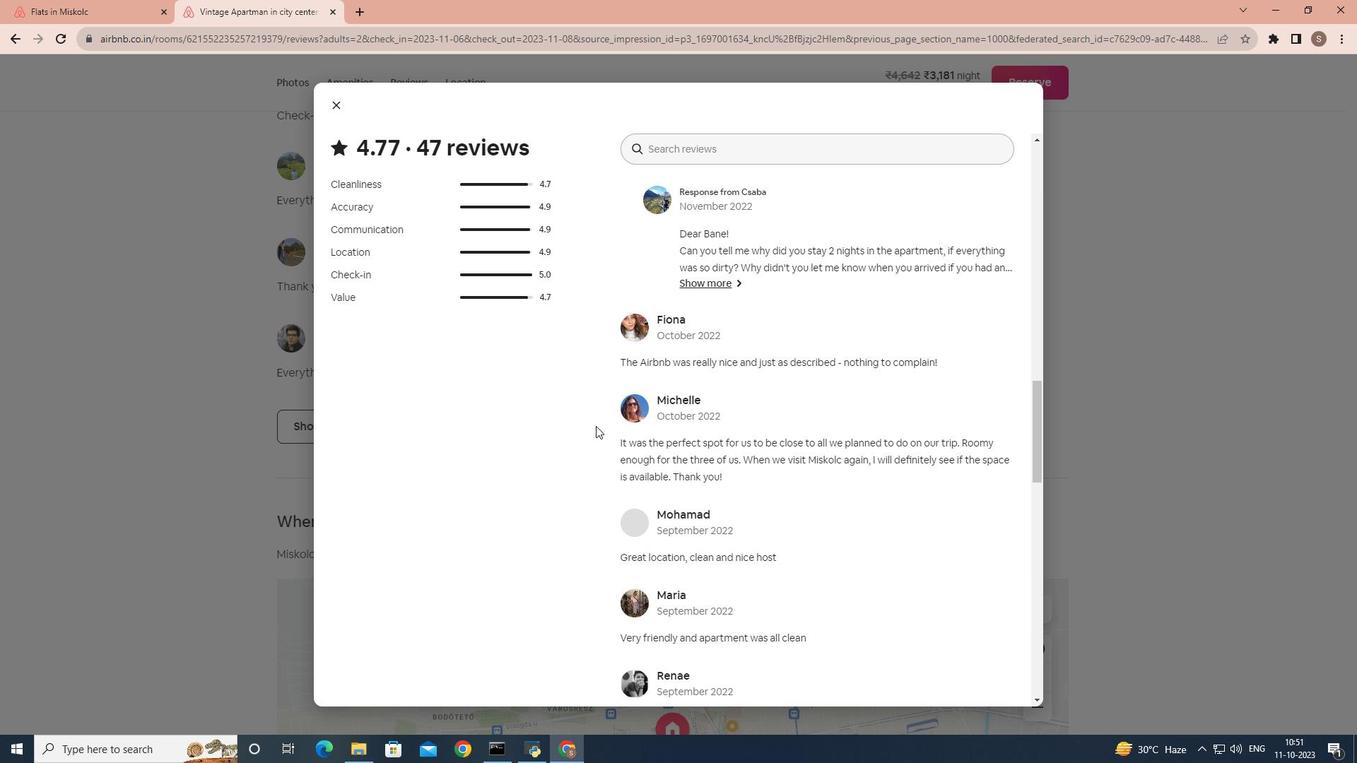 
Action: Mouse scrolled (596, 425) with delta (0, 0)
Screenshot: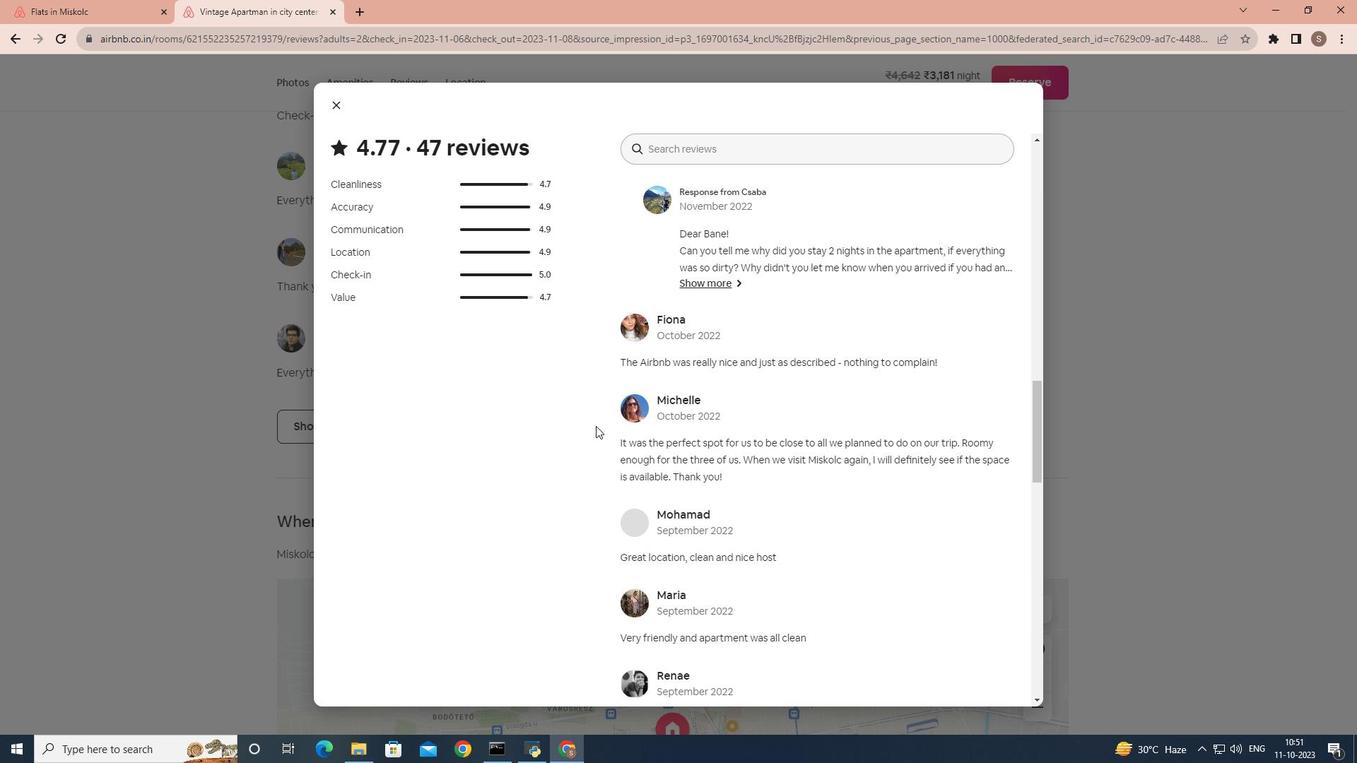 
Action: Mouse scrolled (596, 425) with delta (0, 0)
Screenshot: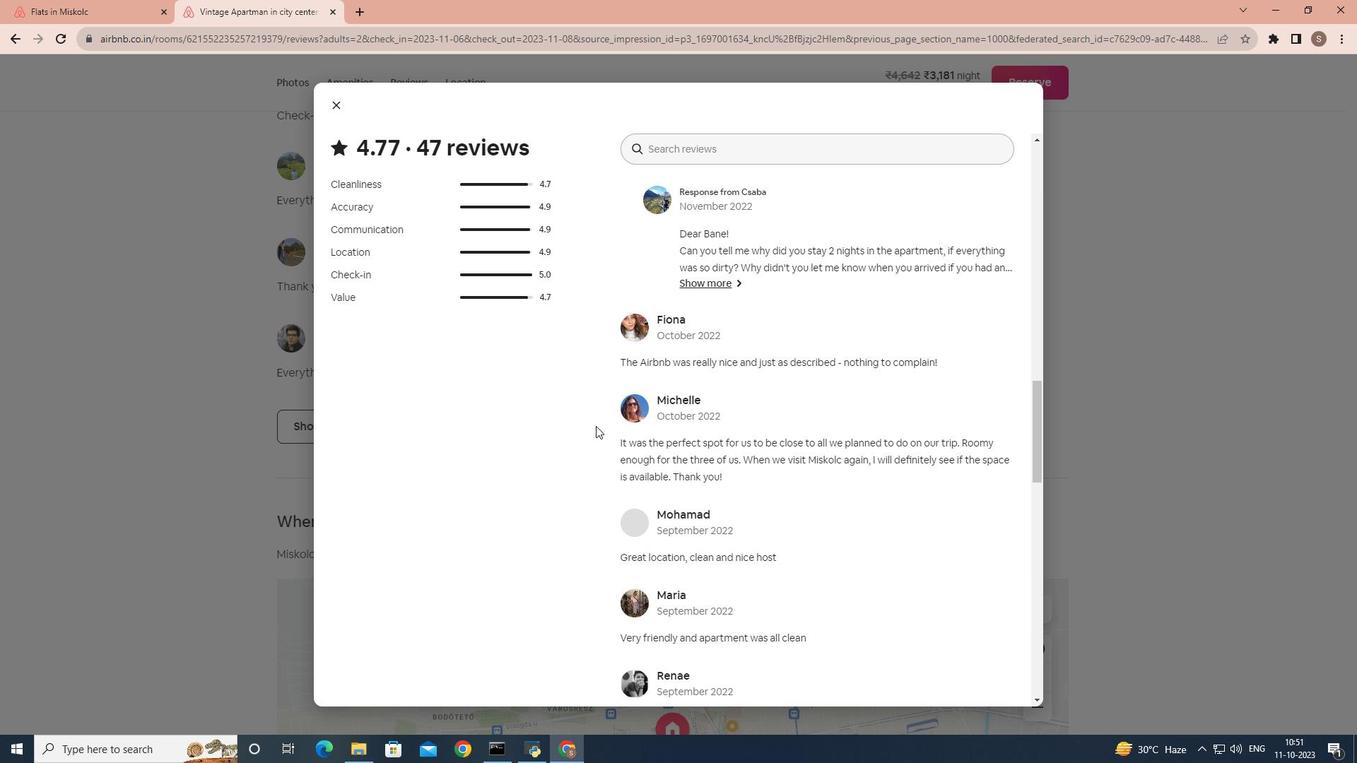 
Action: Mouse scrolled (596, 425) with delta (0, 0)
Screenshot: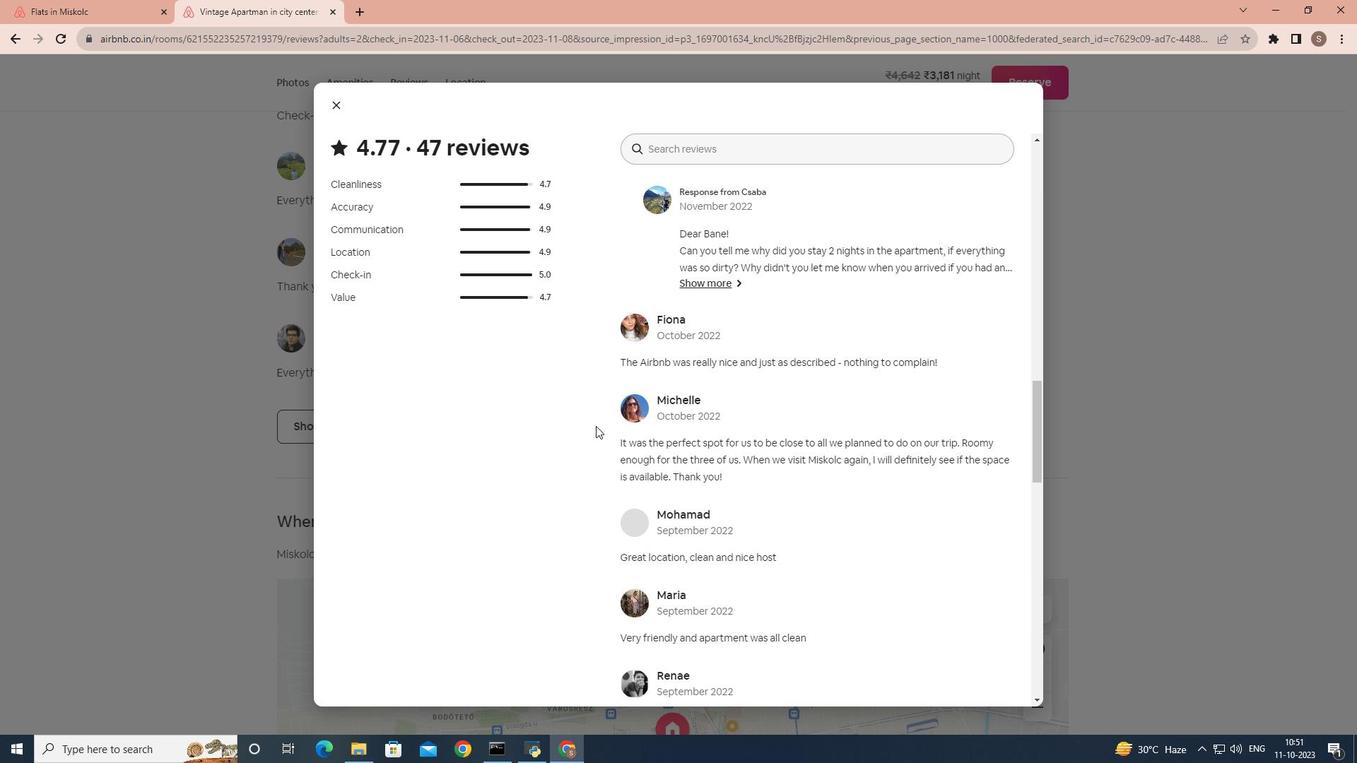 
Action: Mouse scrolled (596, 425) with delta (0, 0)
Screenshot: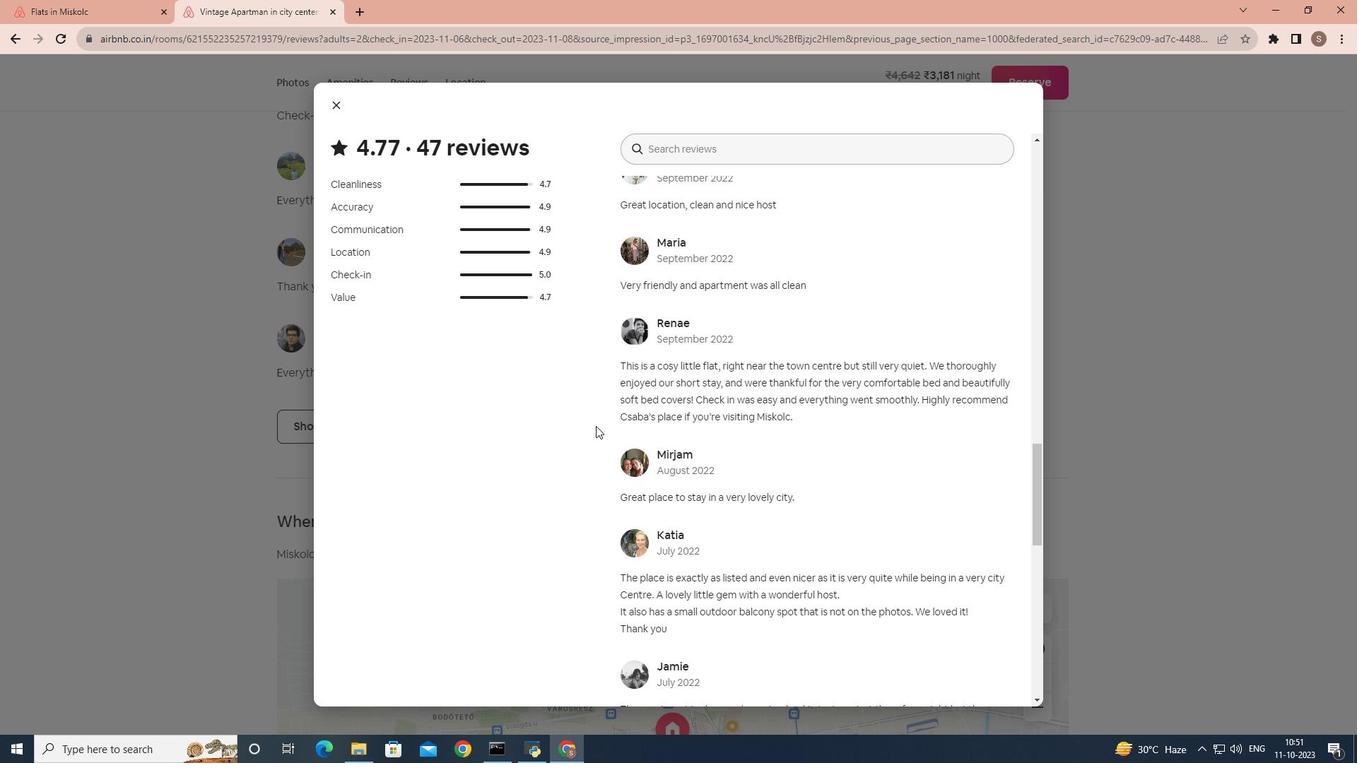 
Action: Mouse scrolled (596, 425) with delta (0, 0)
Screenshot: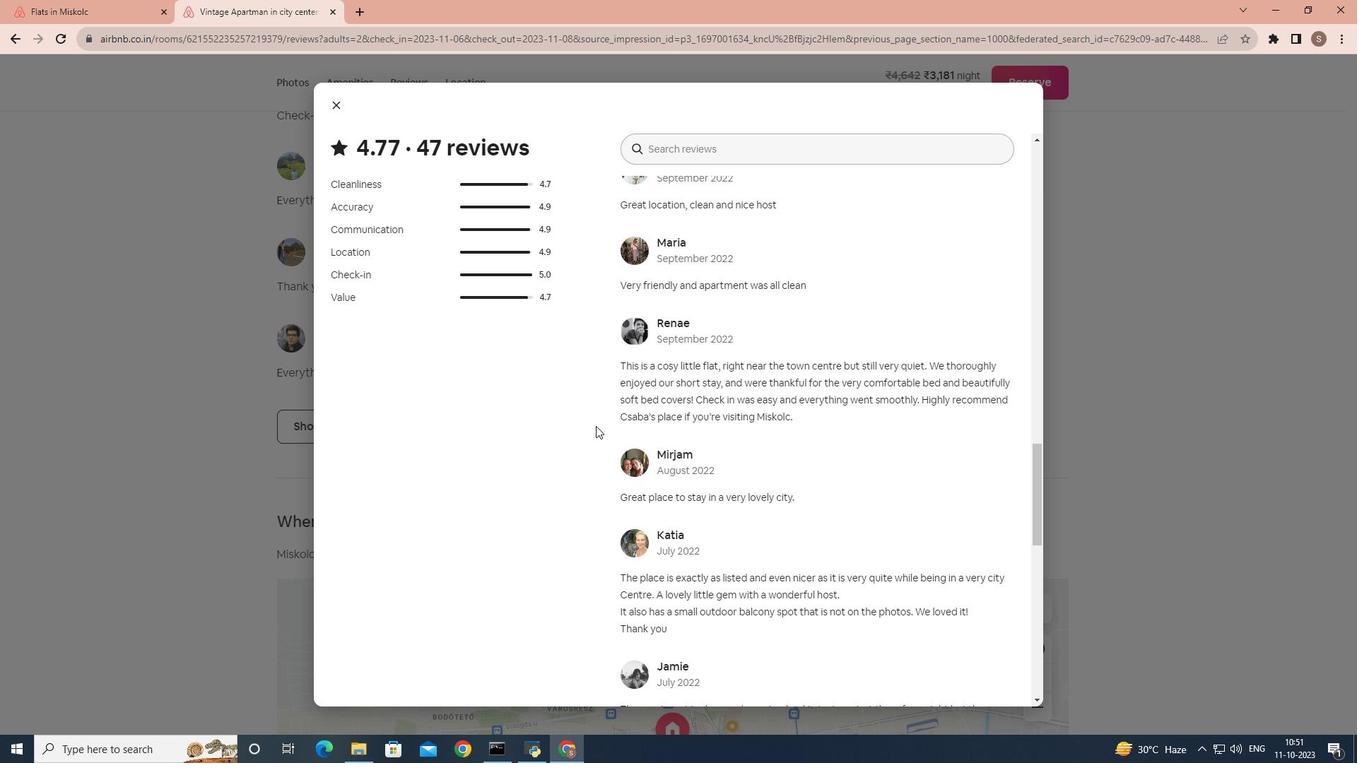 
Action: Mouse scrolled (596, 425) with delta (0, 0)
Screenshot: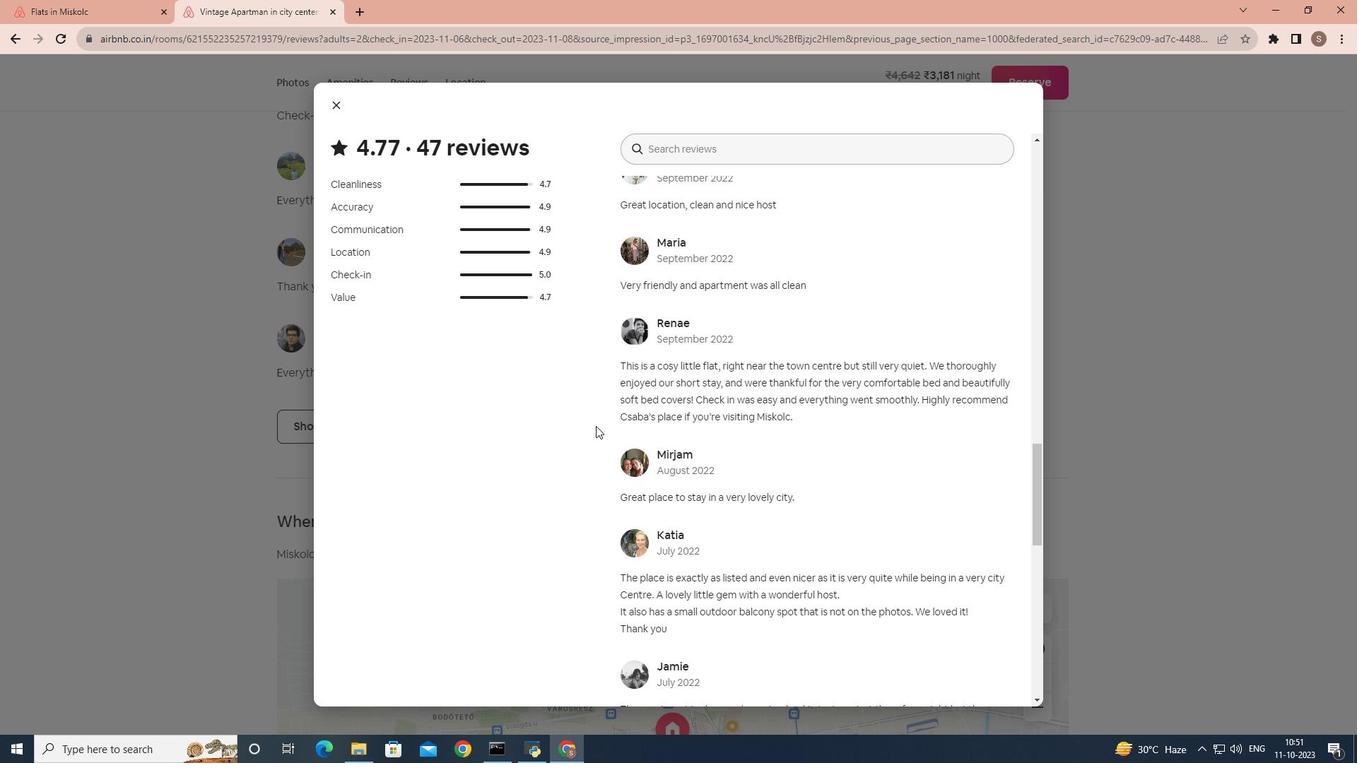 
Action: Mouse scrolled (596, 425) with delta (0, 0)
Screenshot: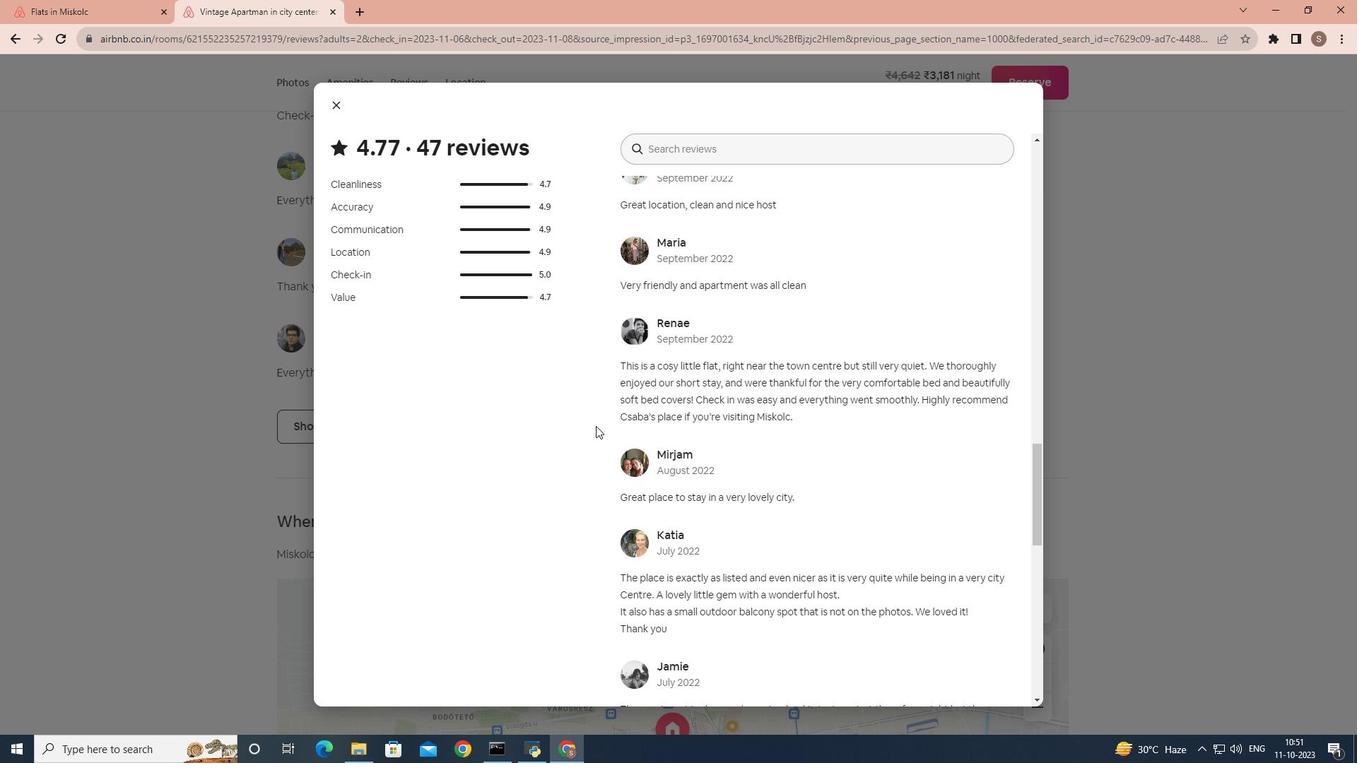 
Action: Mouse scrolled (596, 425) with delta (0, 0)
Screenshot: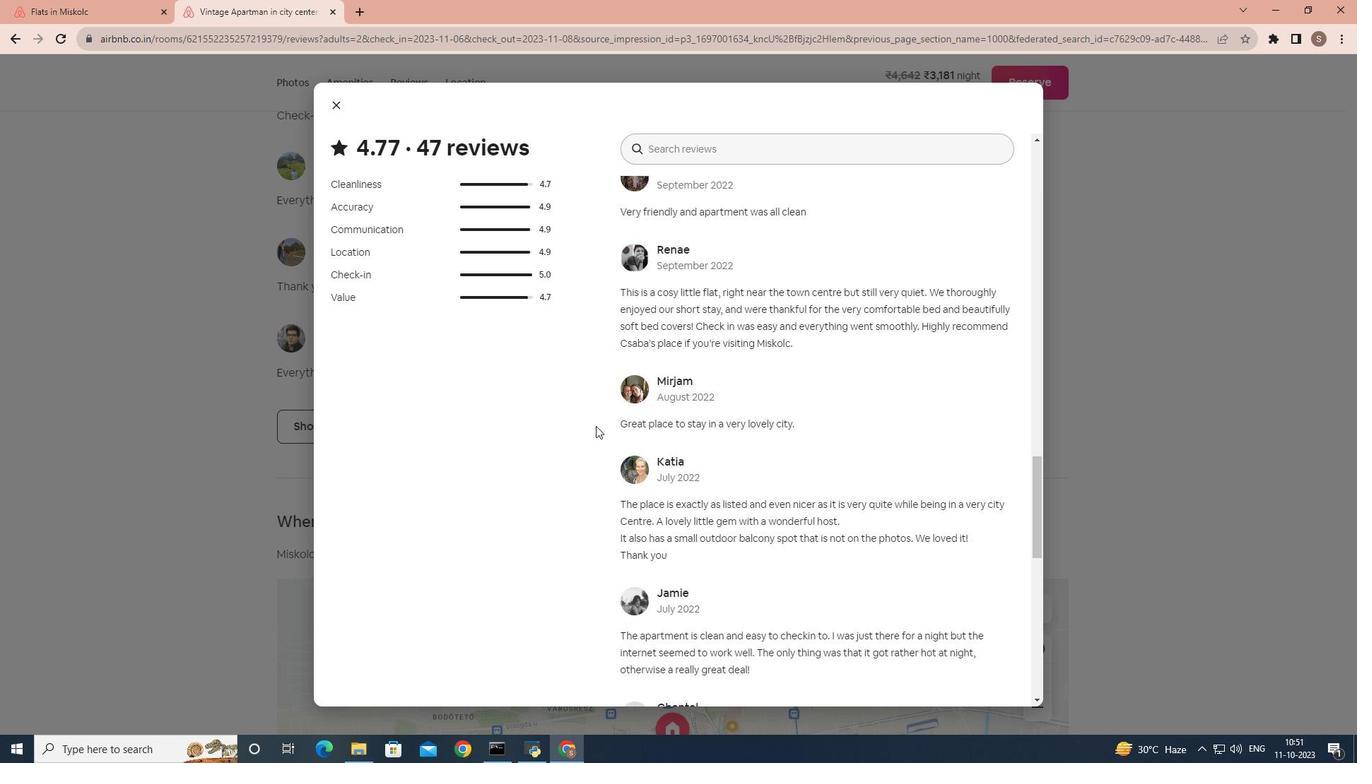 
Action: Mouse scrolled (596, 425) with delta (0, 0)
Screenshot: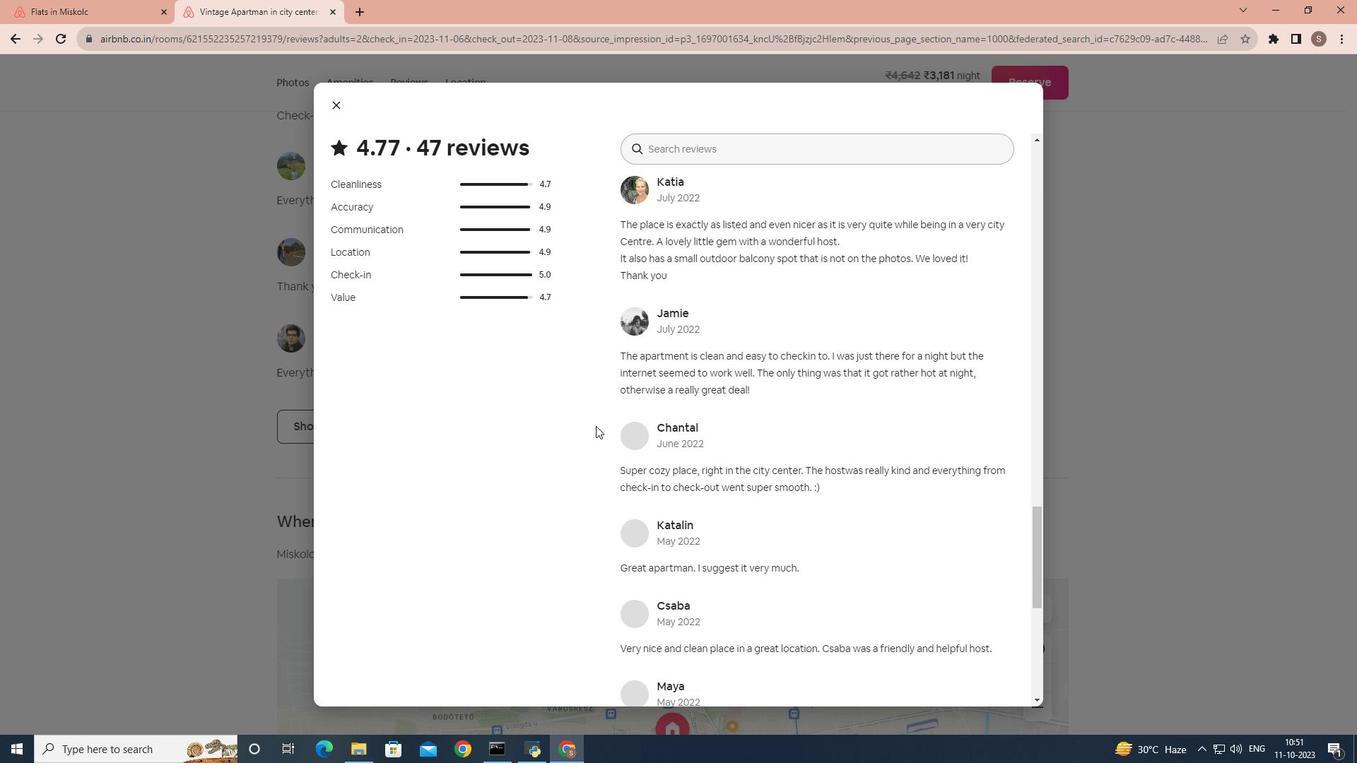
Action: Mouse scrolled (596, 425) with delta (0, 0)
Screenshot: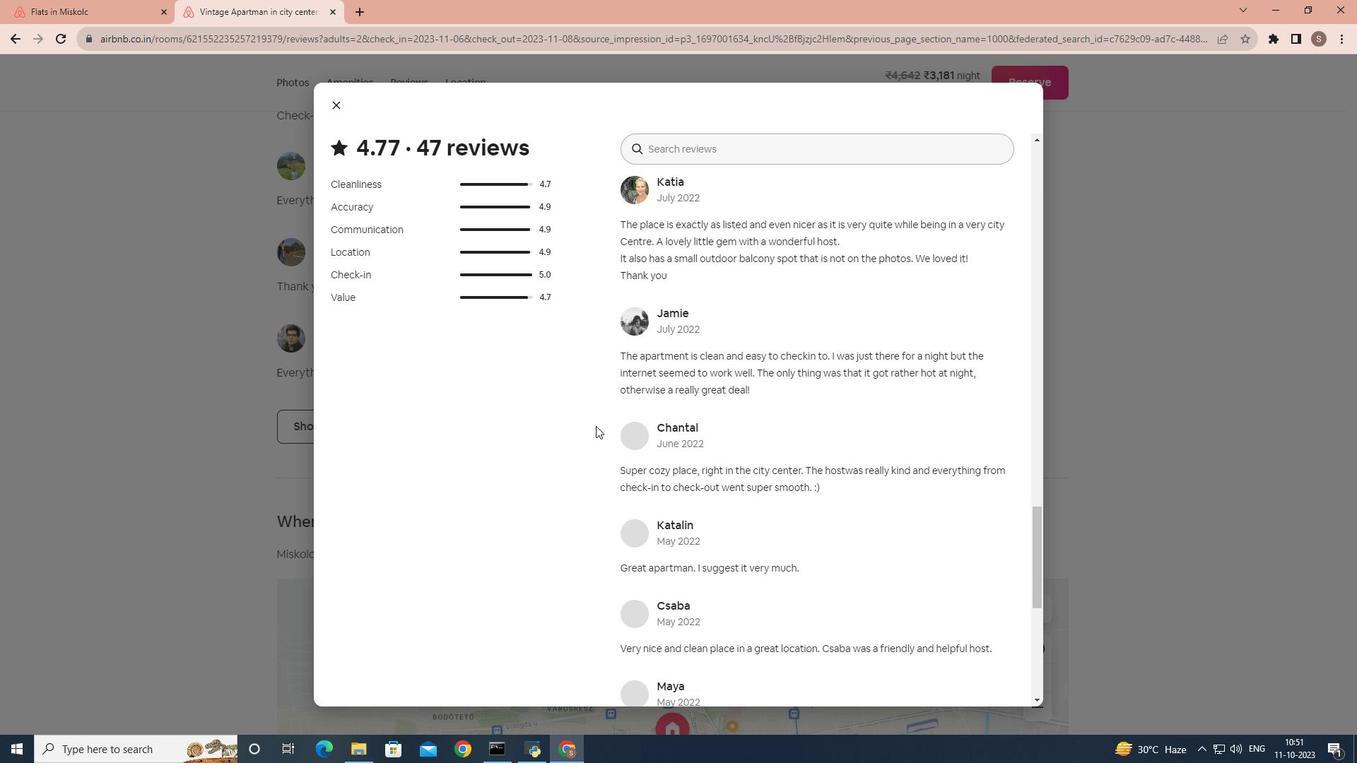 
Action: Mouse scrolled (596, 425) with delta (0, 0)
Screenshot: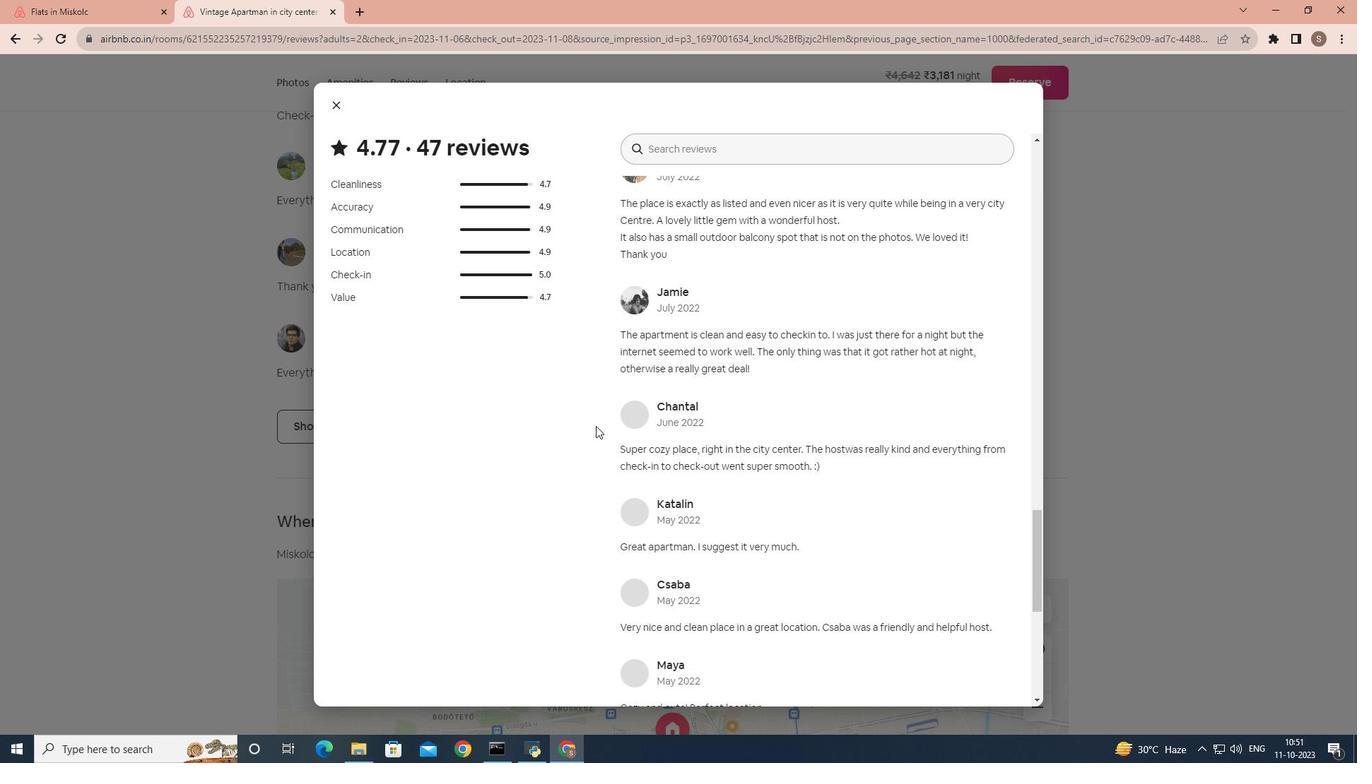 
Action: Mouse scrolled (596, 425) with delta (0, 0)
Screenshot: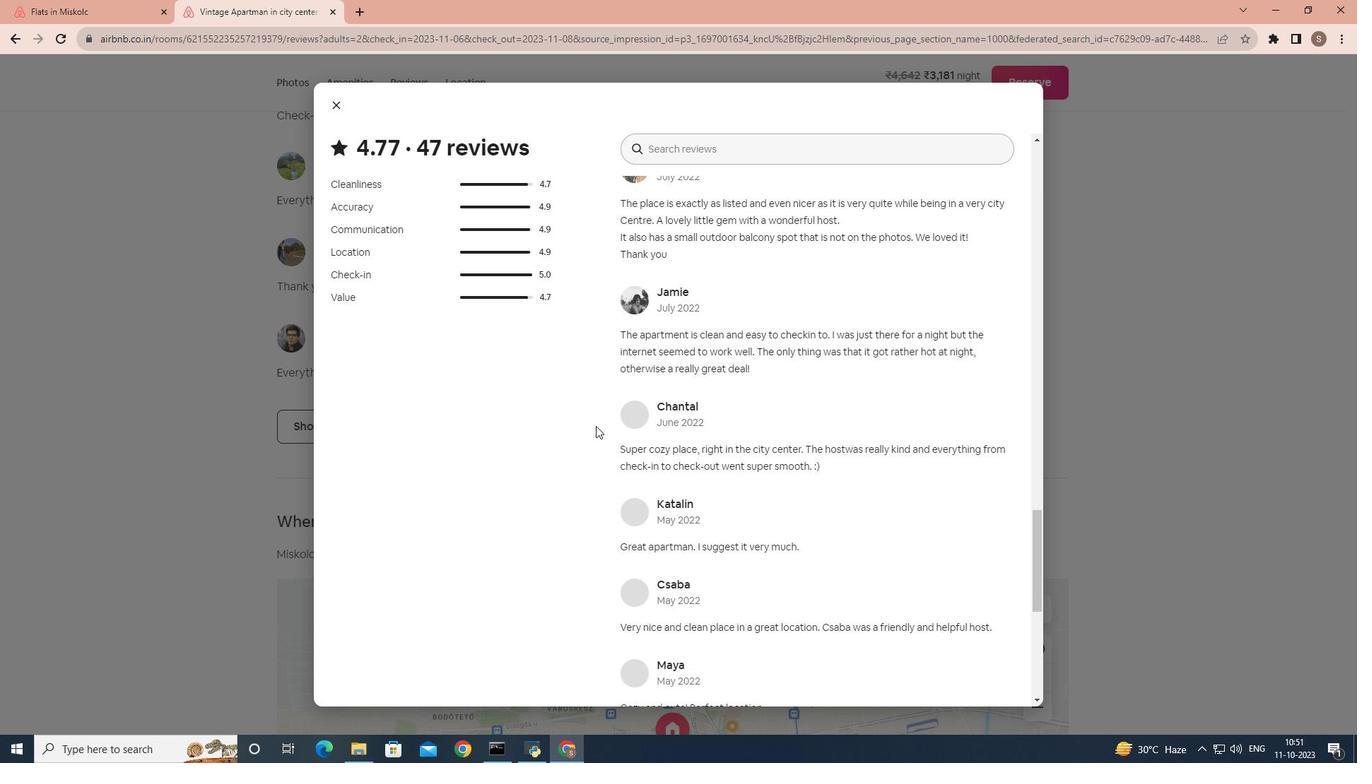
Action: Mouse scrolled (596, 425) with delta (0, 0)
Screenshot: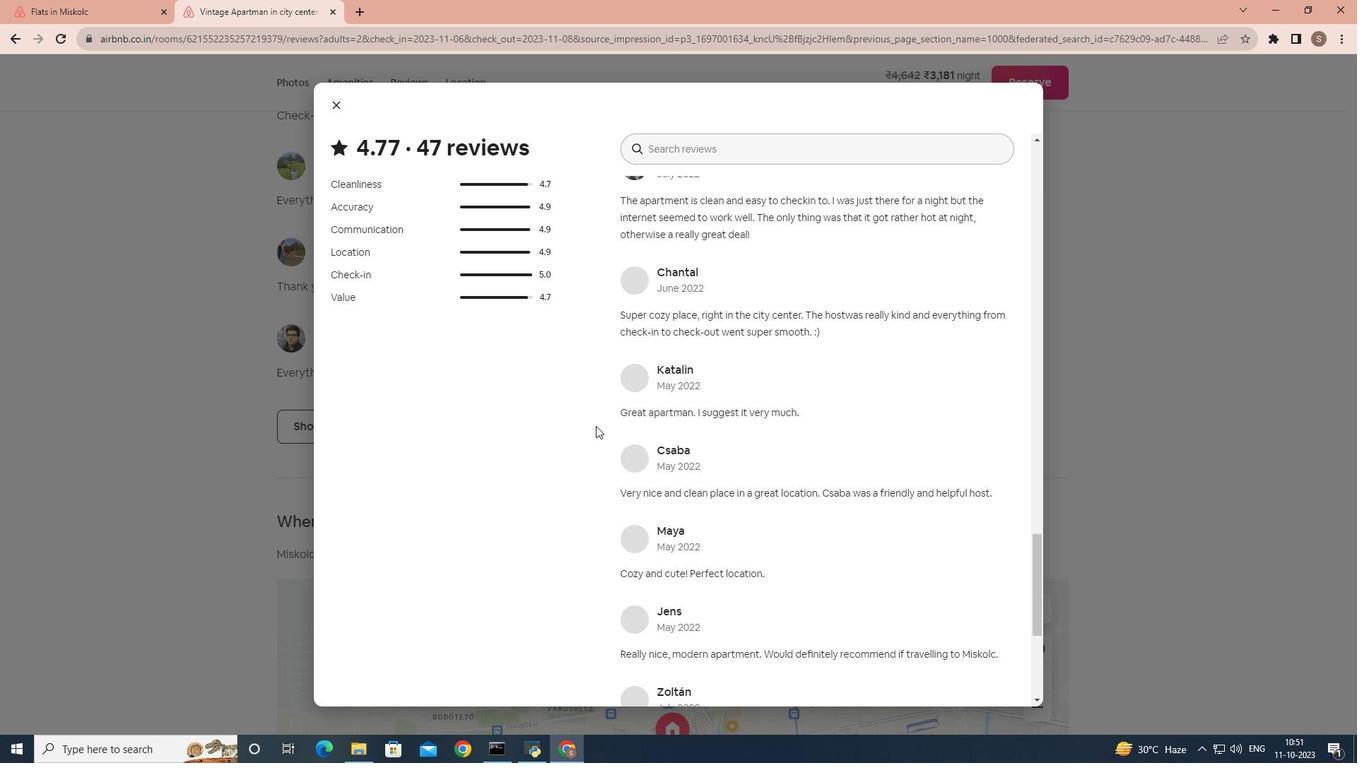 
Action: Mouse scrolled (596, 427) with delta (0, 0)
Screenshot: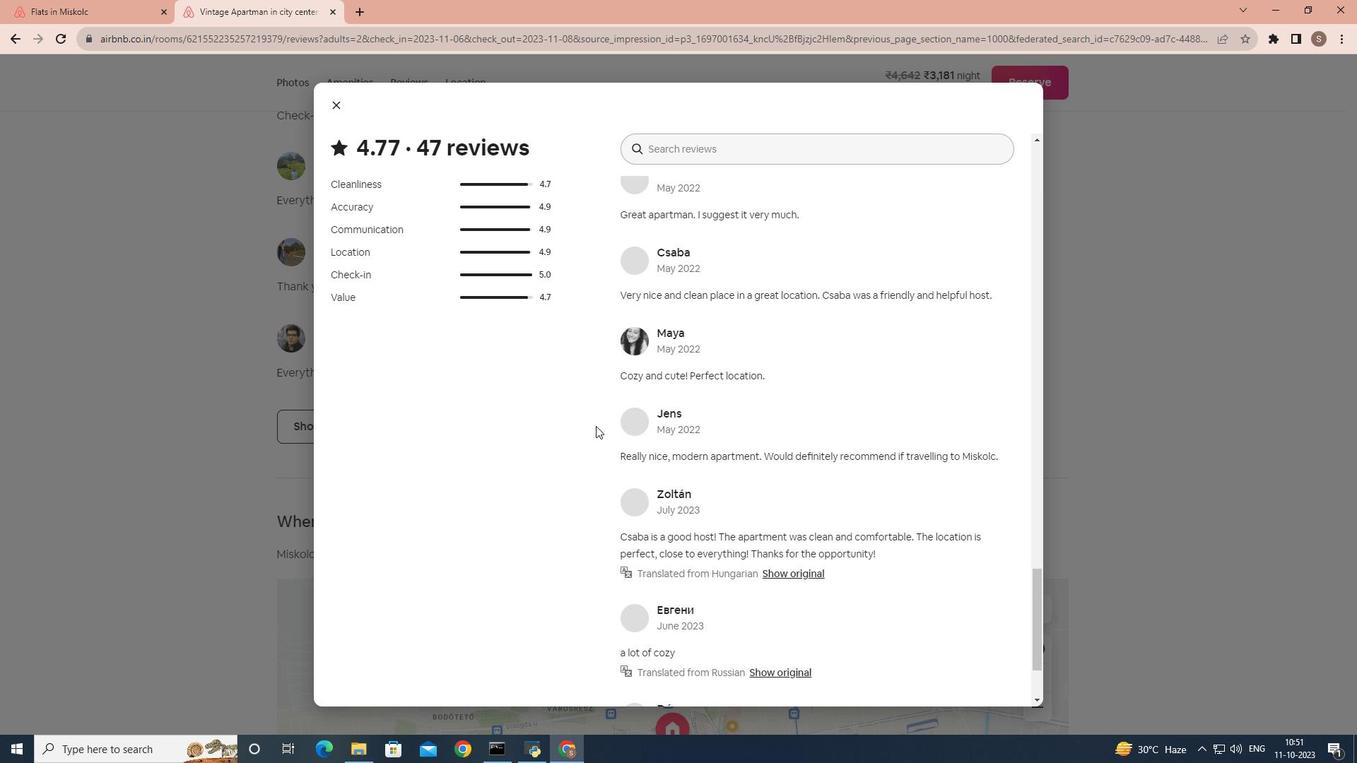 
Action: Mouse scrolled (596, 427) with delta (0, 0)
Screenshot: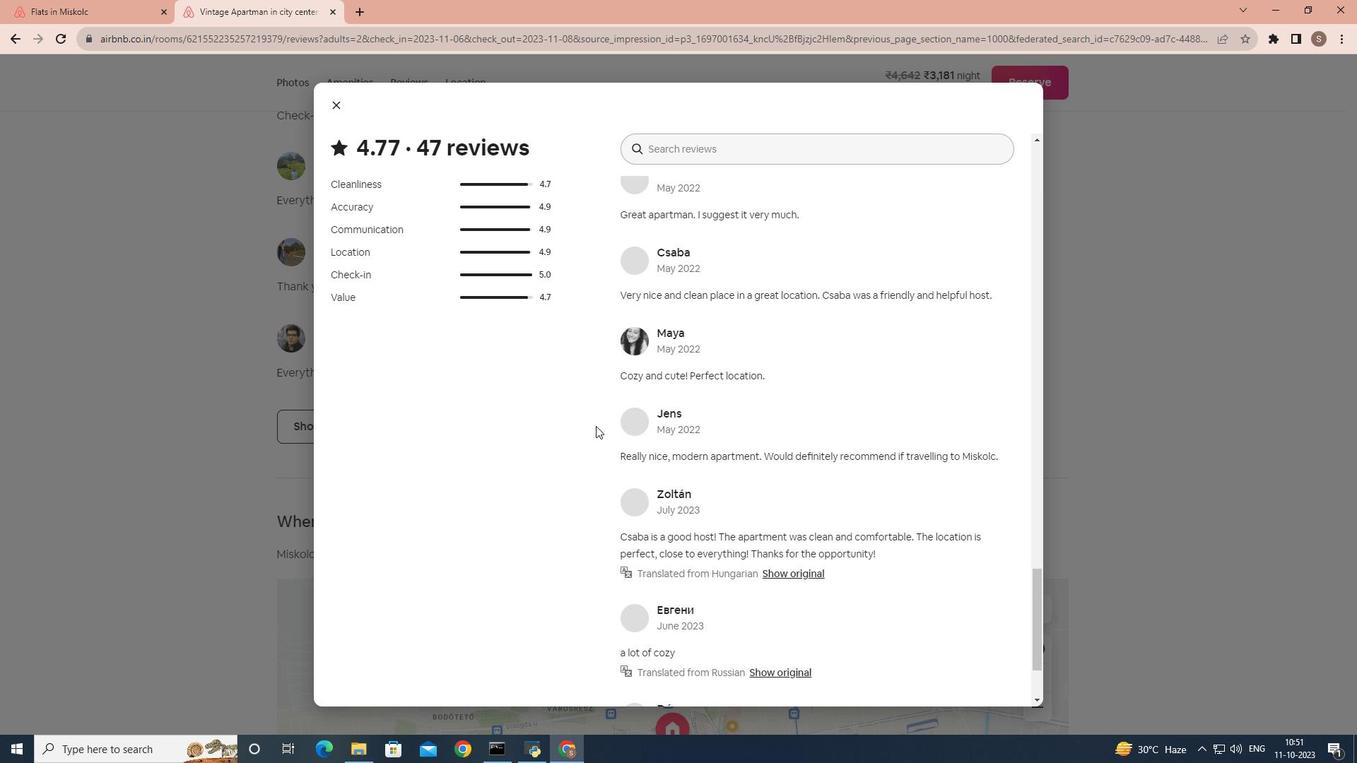 
Action: Mouse scrolled (596, 427) with delta (0, 0)
Screenshot: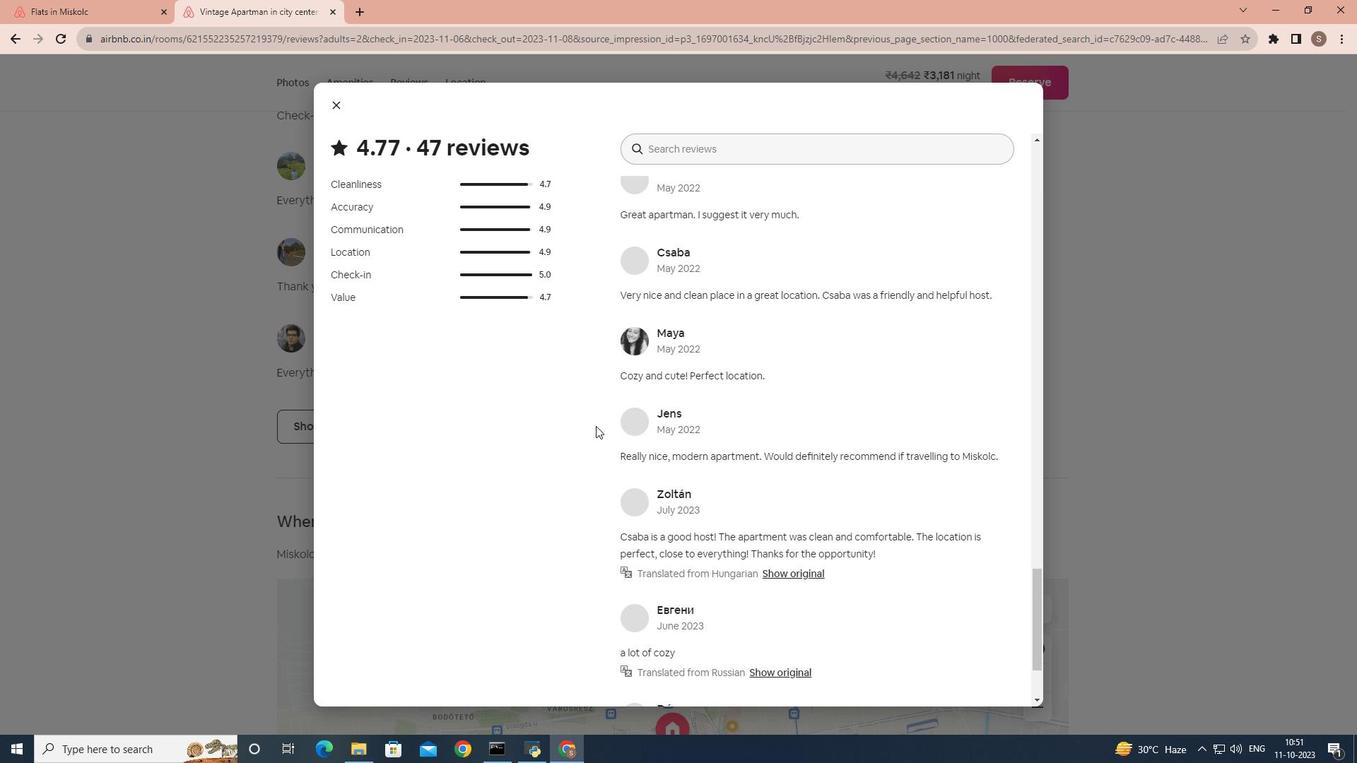 
Action: Mouse scrolled (596, 425) with delta (0, 0)
Screenshot: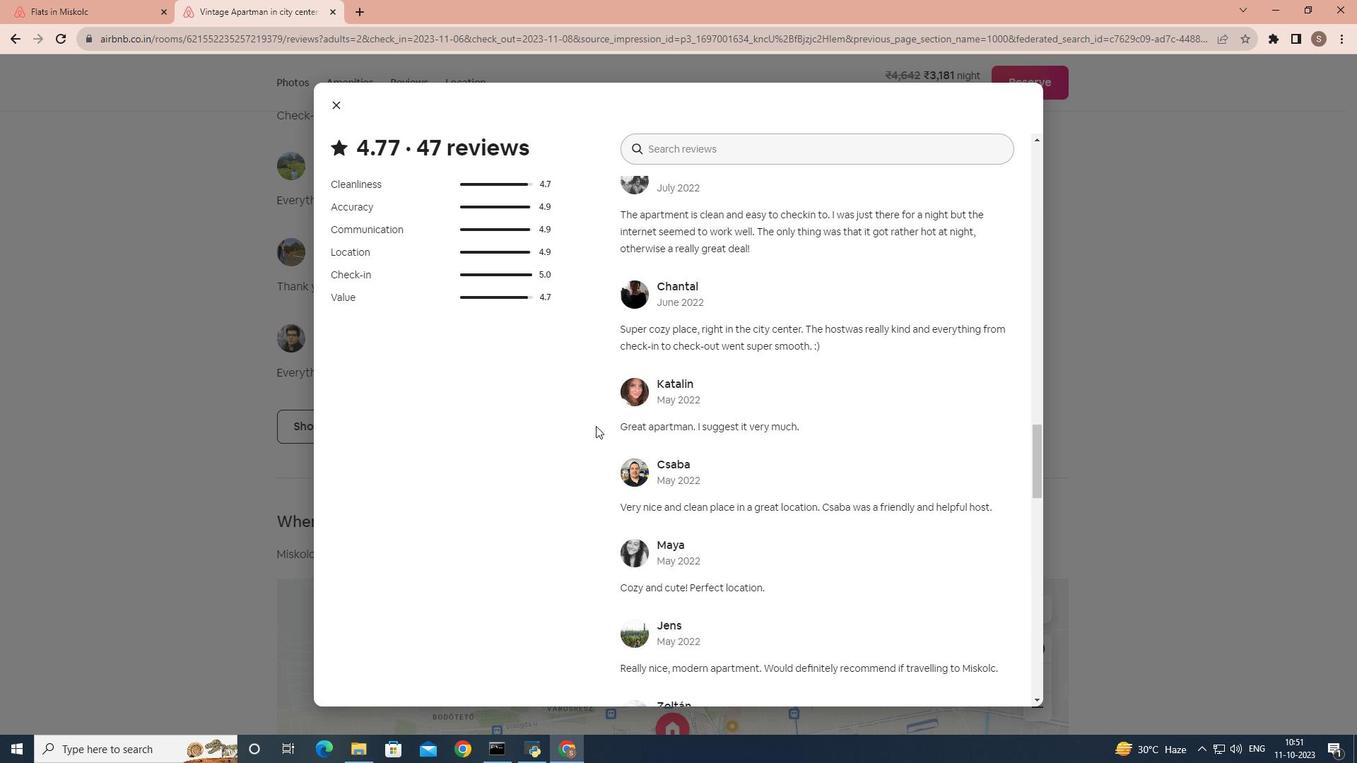 
Action: Mouse scrolled (596, 425) with delta (0, 0)
Screenshot: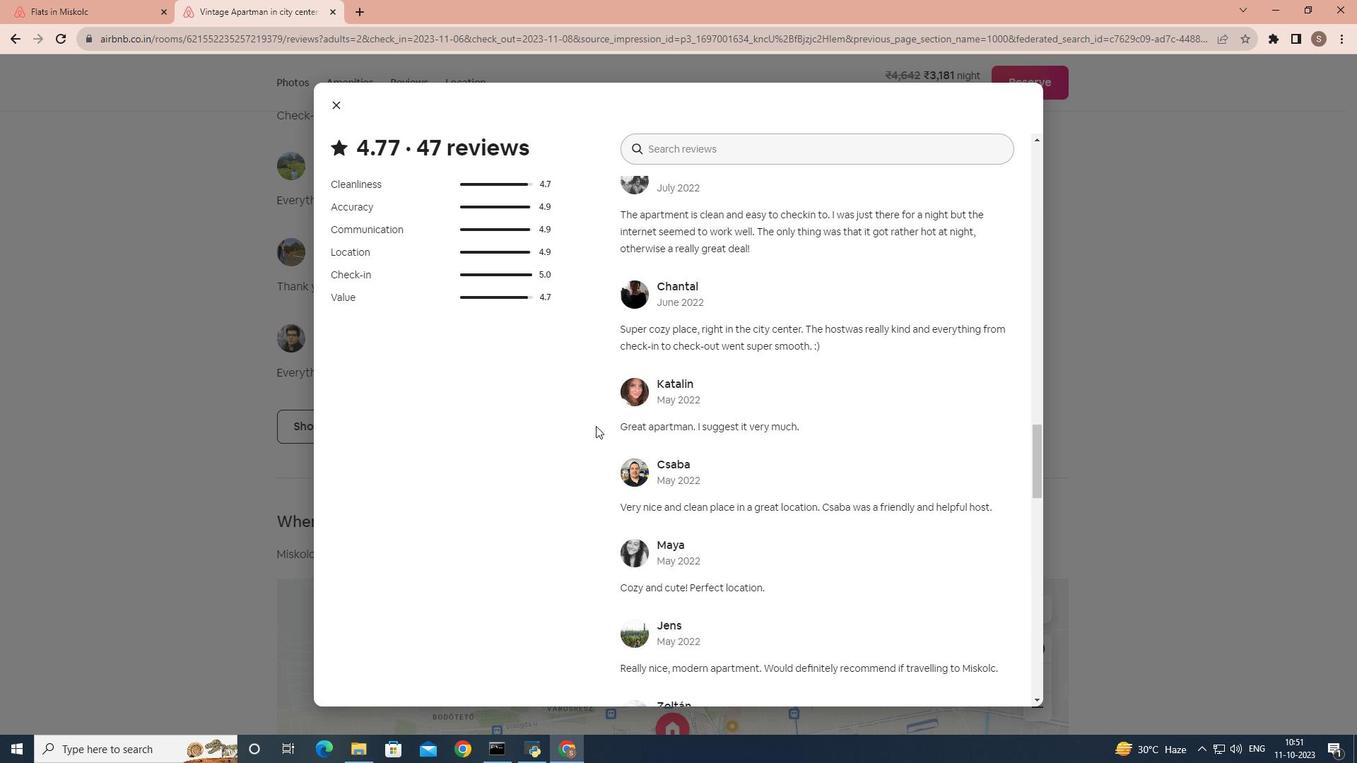 
Action: Mouse scrolled (596, 425) with delta (0, 0)
Screenshot: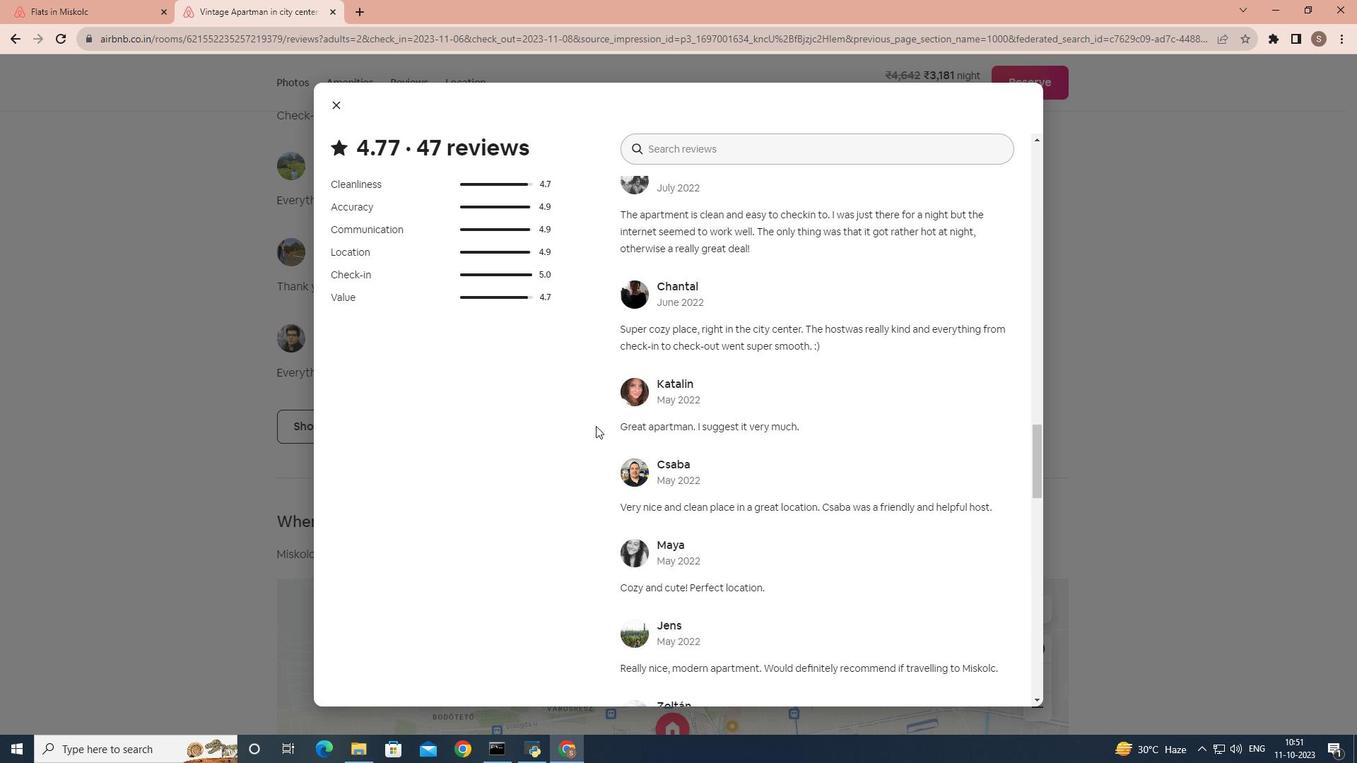 
Action: Mouse scrolled (596, 425) with delta (0, 0)
Screenshot: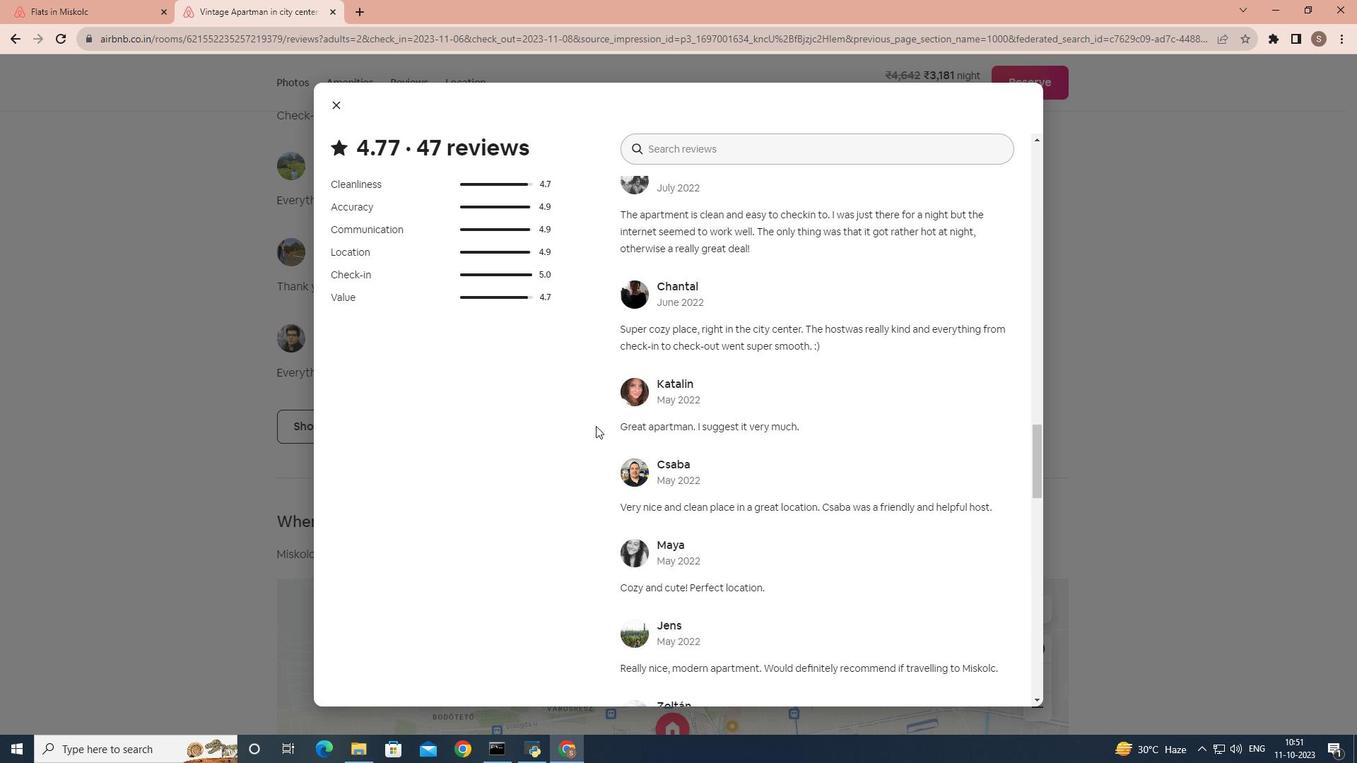 
Action: Mouse scrolled (596, 425) with delta (0, 0)
Screenshot: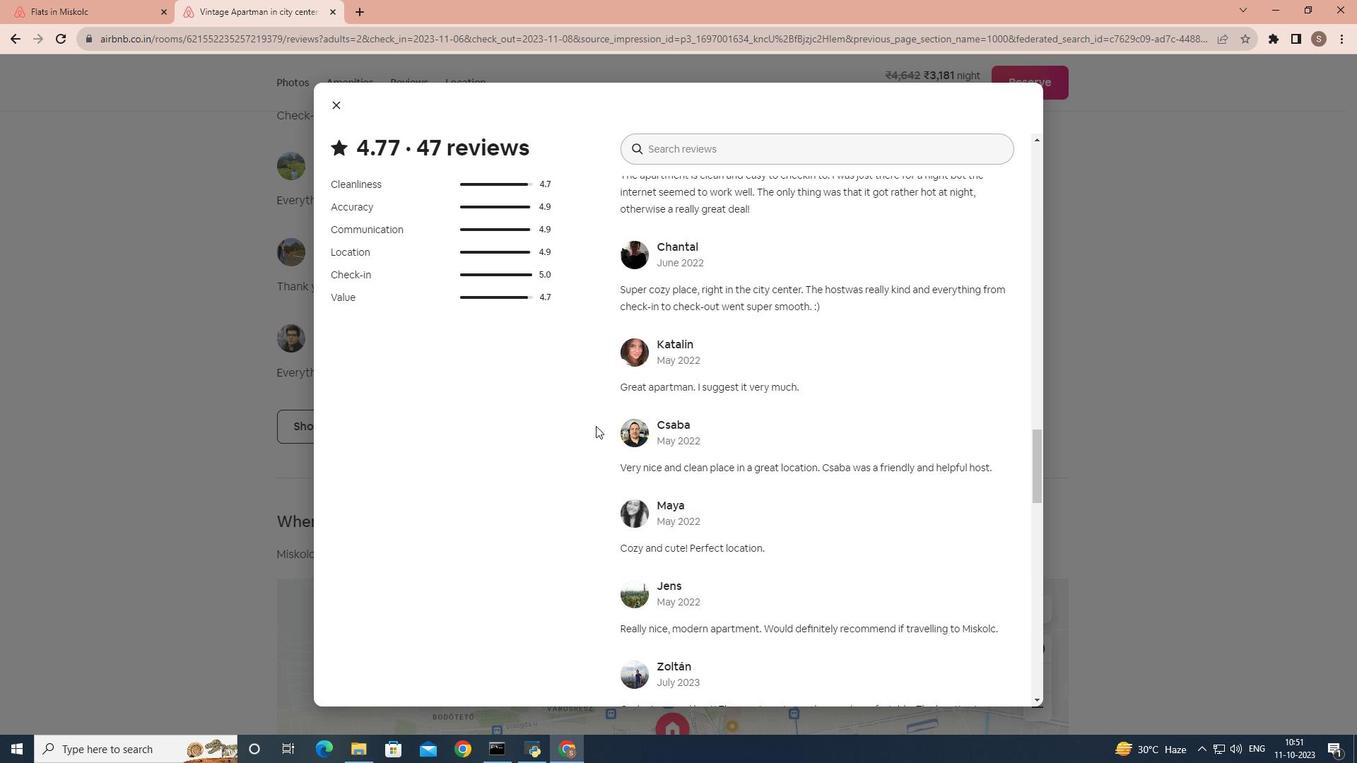 
Action: Mouse scrolled (596, 427) with delta (0, 0)
Screenshot: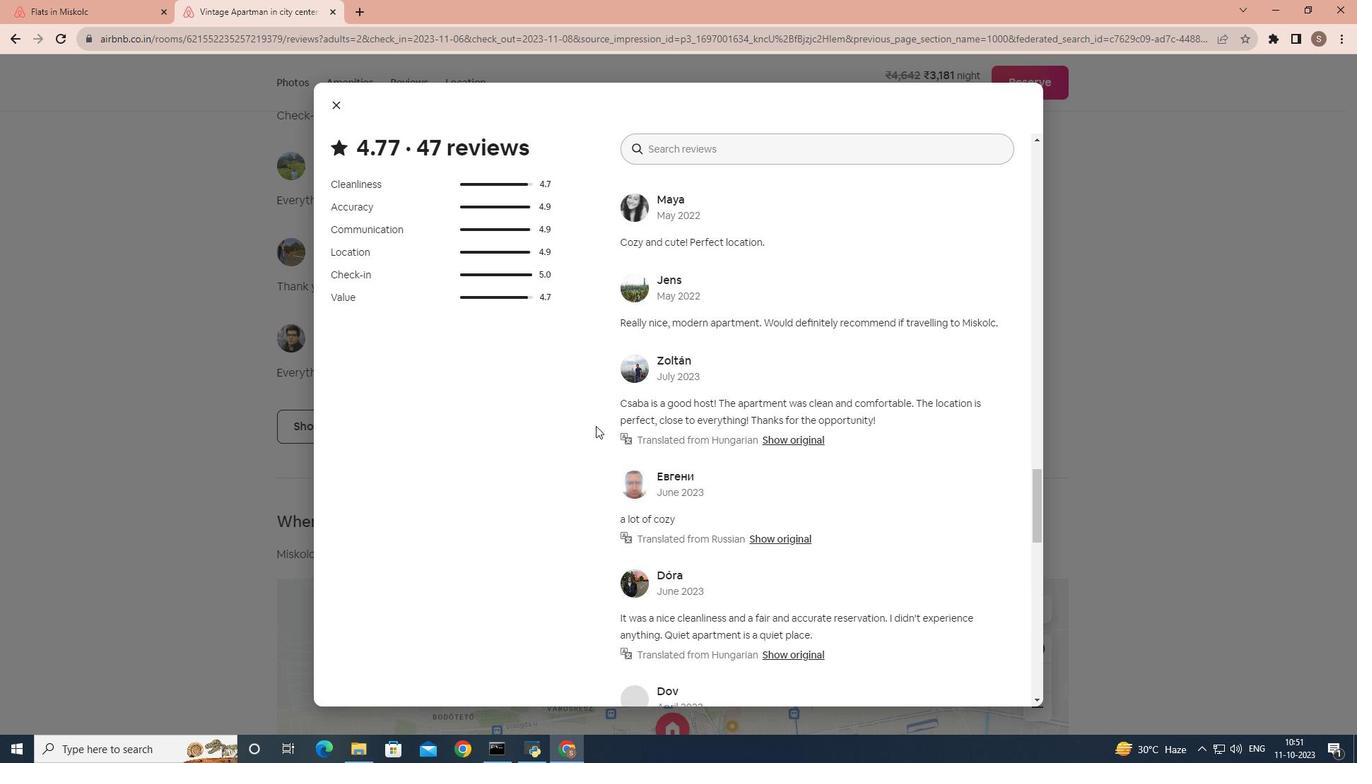 
Action: Mouse scrolled (596, 425) with delta (0, 0)
Screenshot: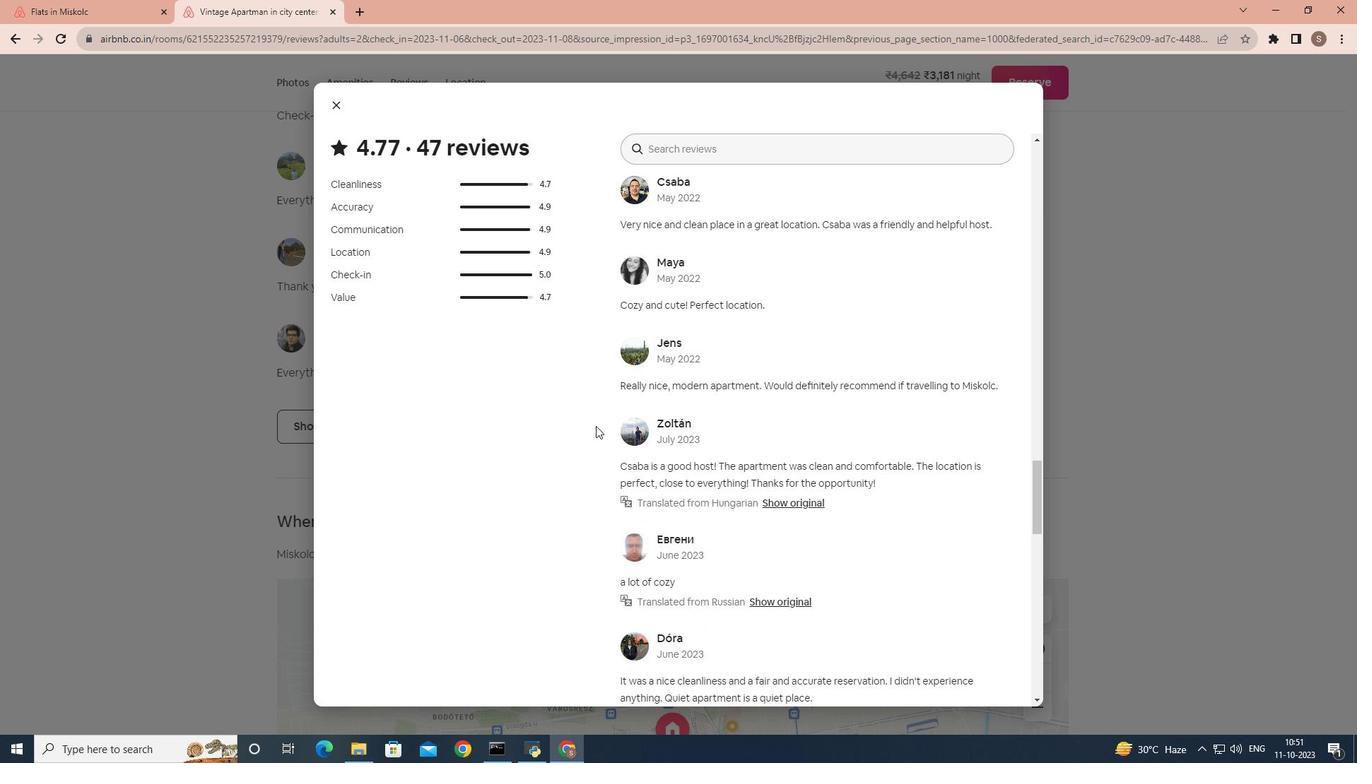 
Action: Mouse scrolled (596, 425) with delta (0, 0)
Screenshot: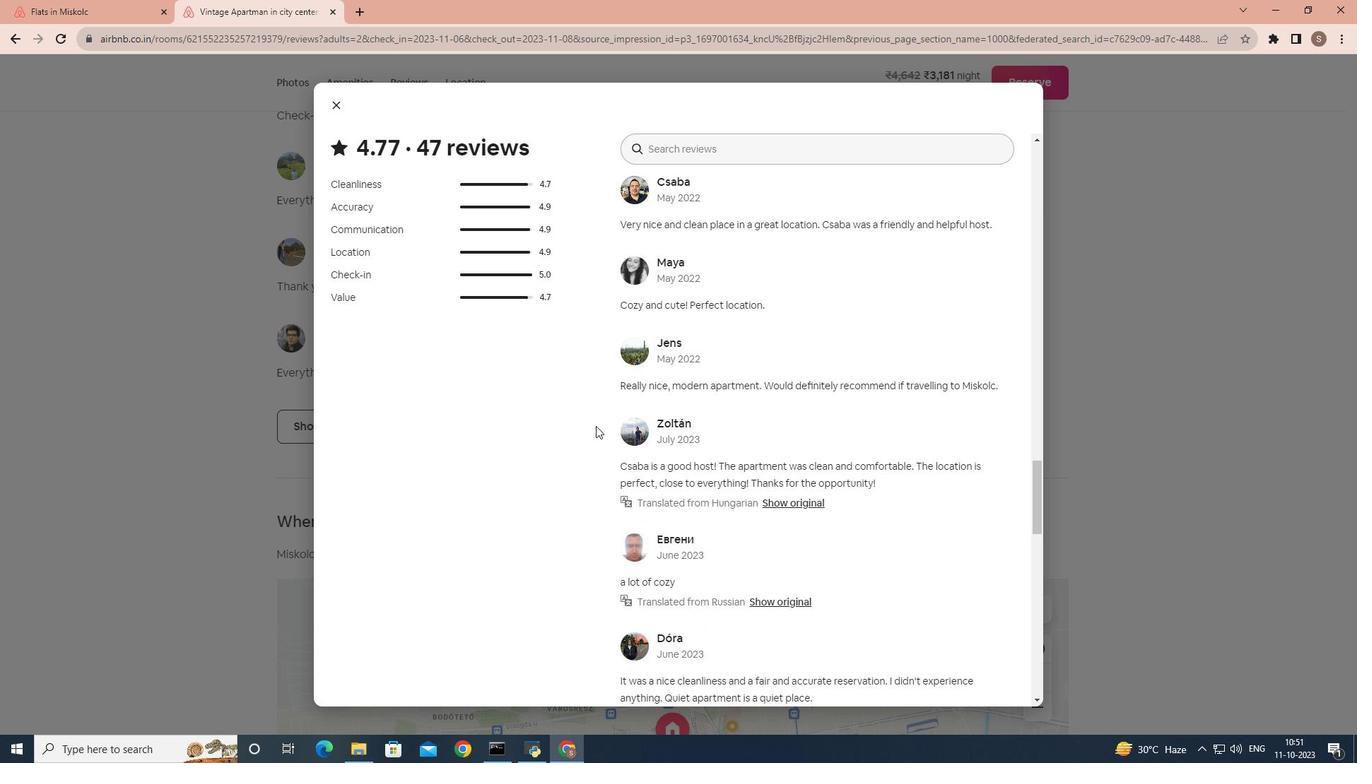 
Action: Mouse scrolled (596, 425) with delta (0, 0)
Screenshot: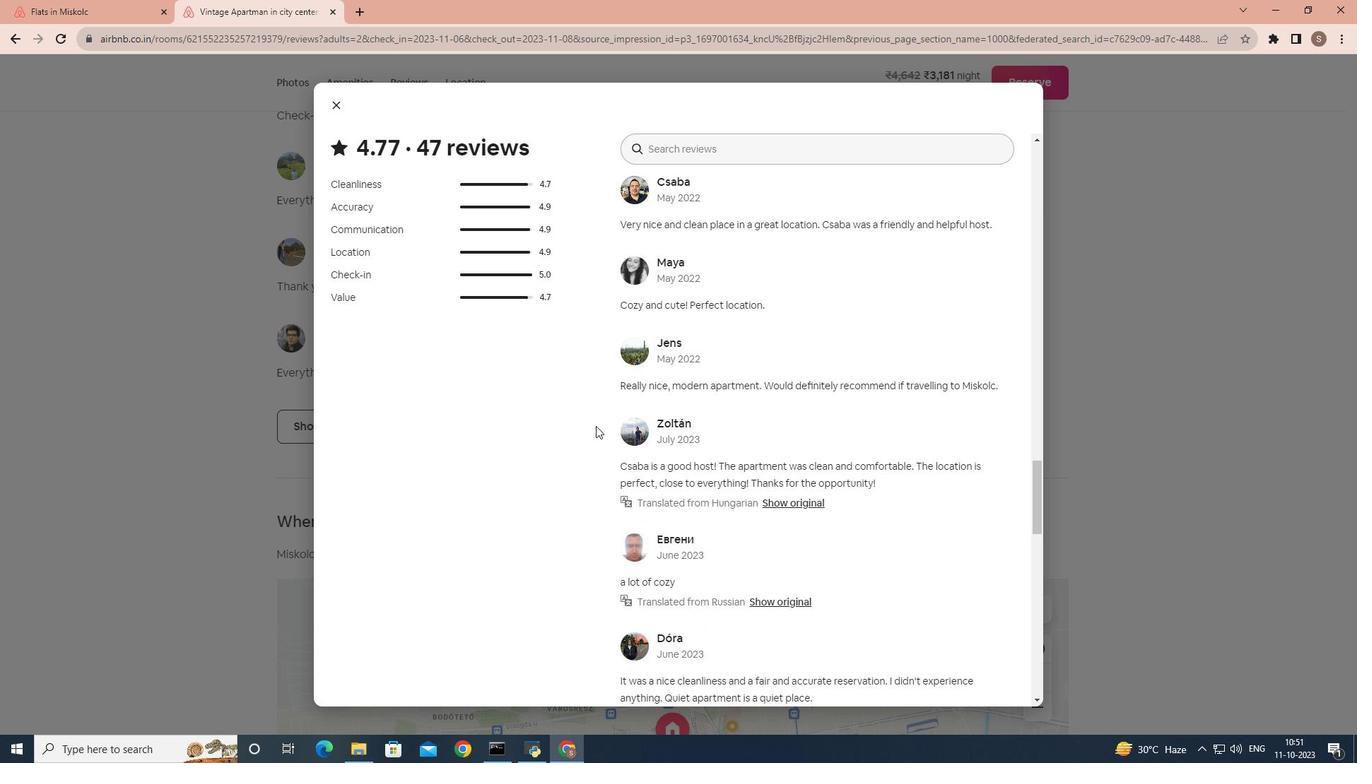 
Action: Mouse scrolled (596, 425) with delta (0, 0)
Screenshot: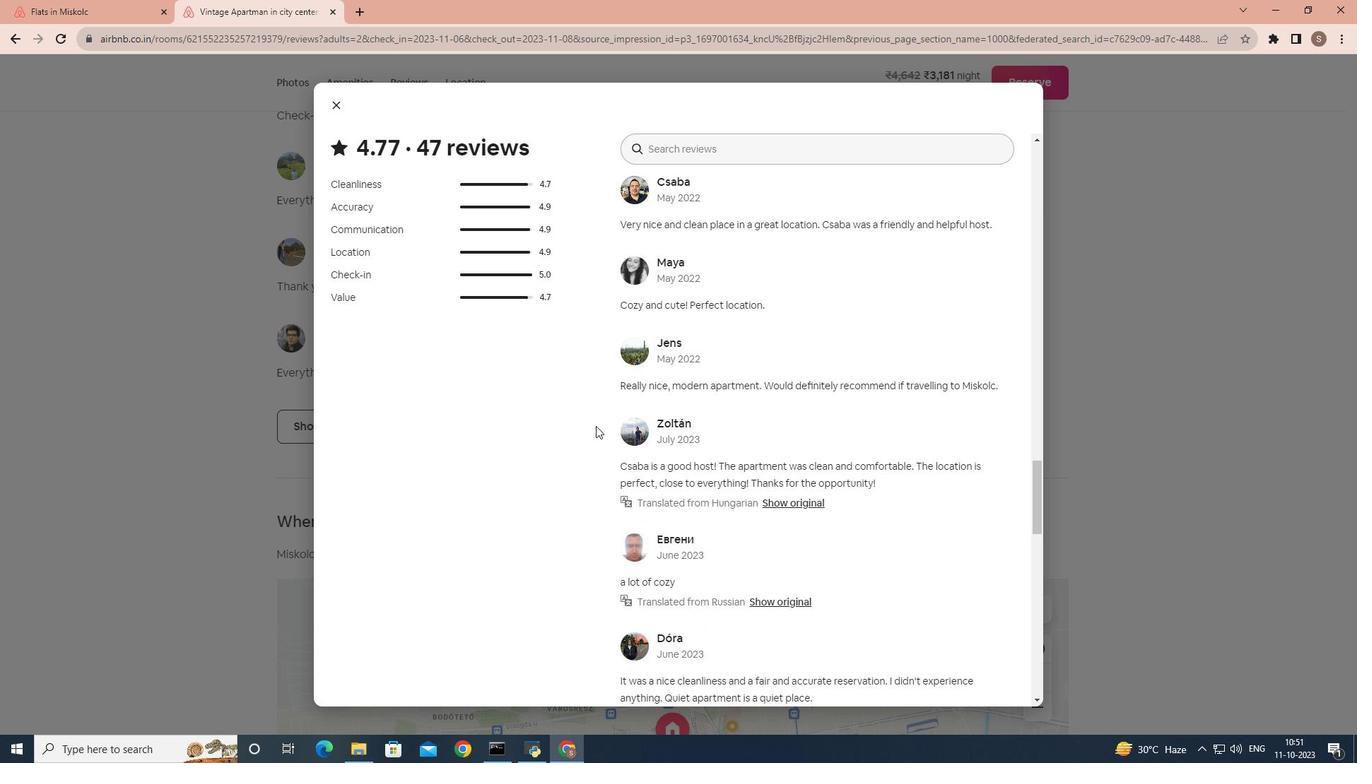 
Action: Mouse scrolled (596, 425) with delta (0, 0)
Screenshot: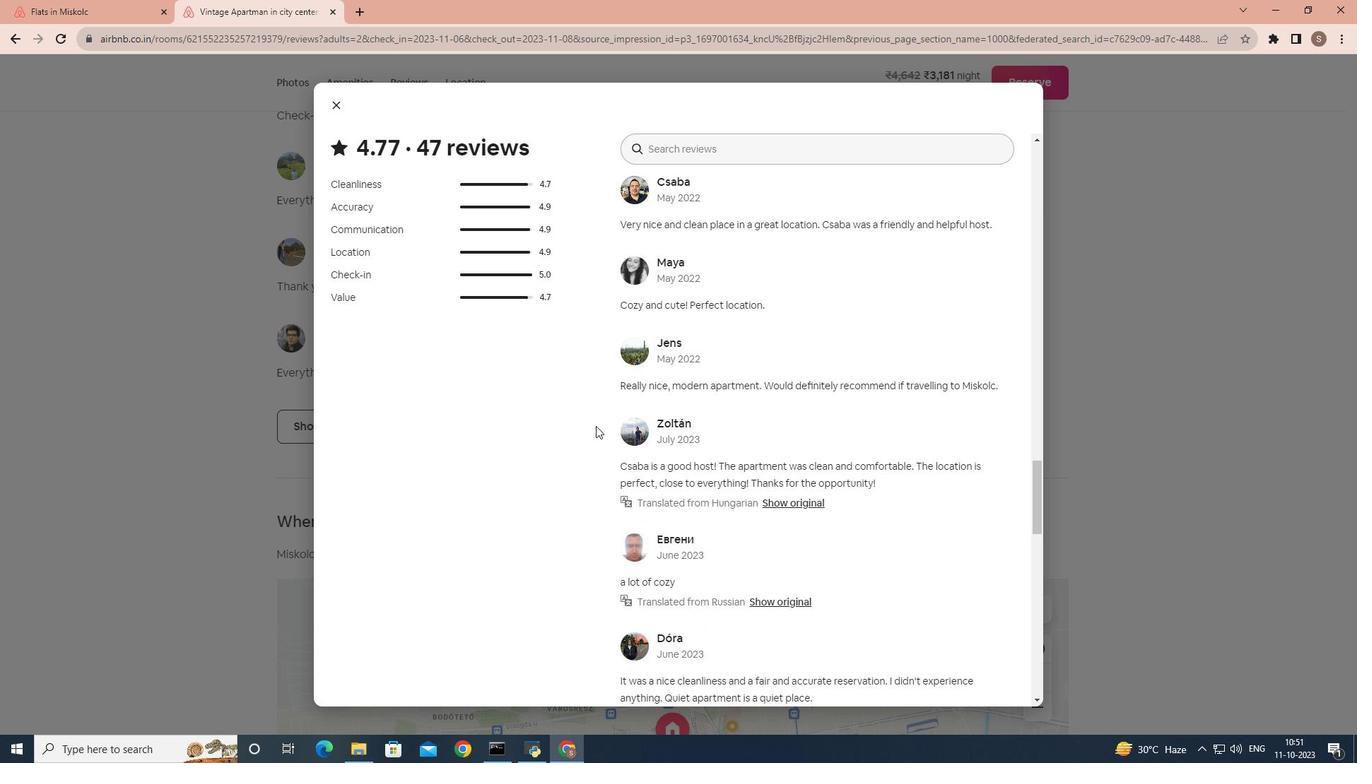 
Action: Mouse scrolled (596, 425) with delta (0, 0)
Screenshot: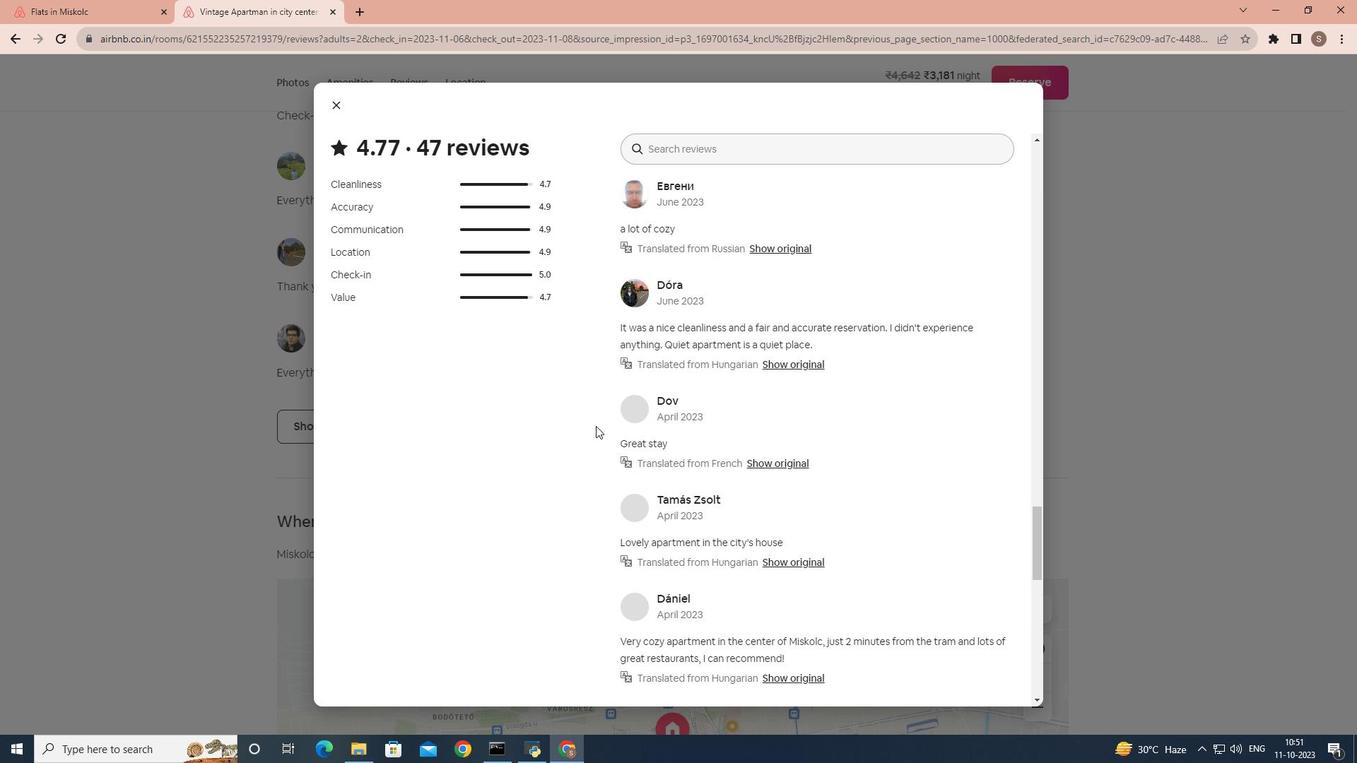 
Action: Mouse scrolled (596, 425) with delta (0, 0)
Screenshot: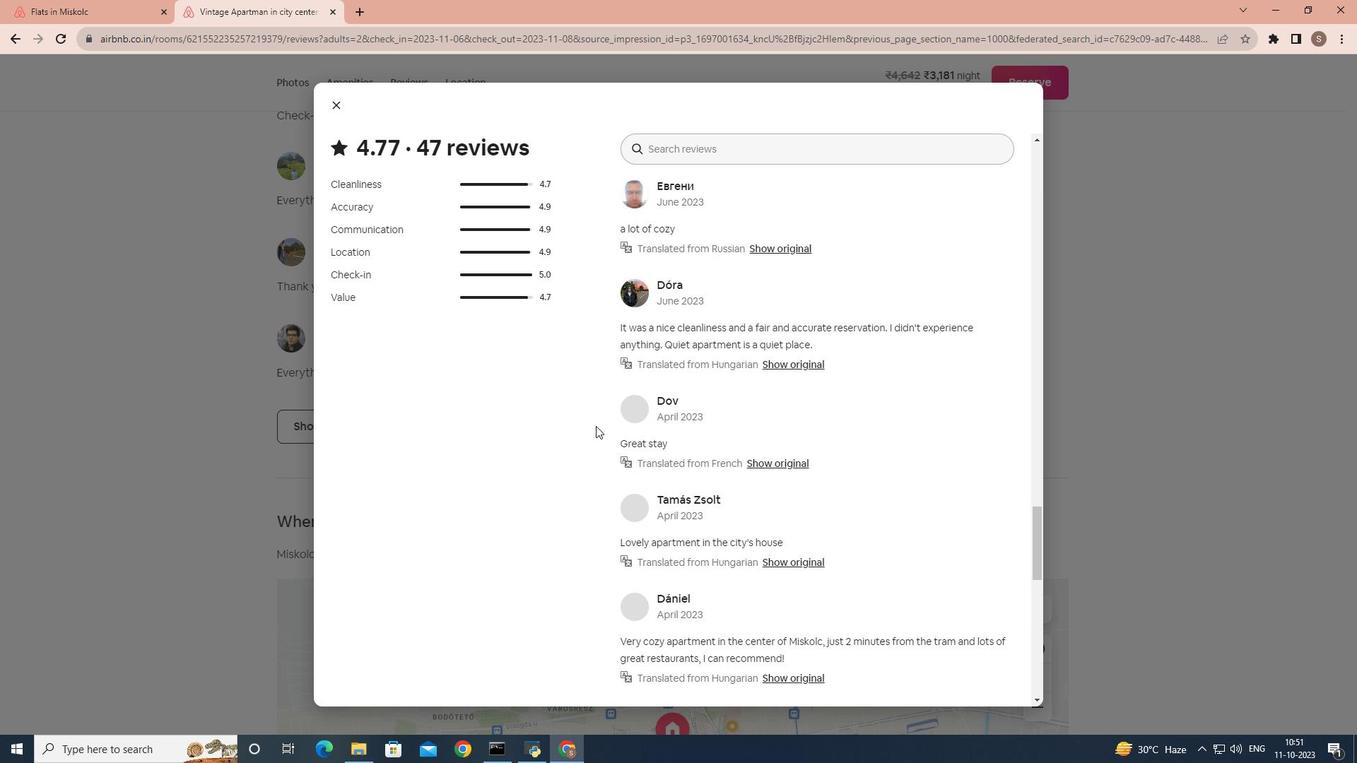 
Action: Mouse scrolled (596, 425) with delta (0, 0)
Screenshot: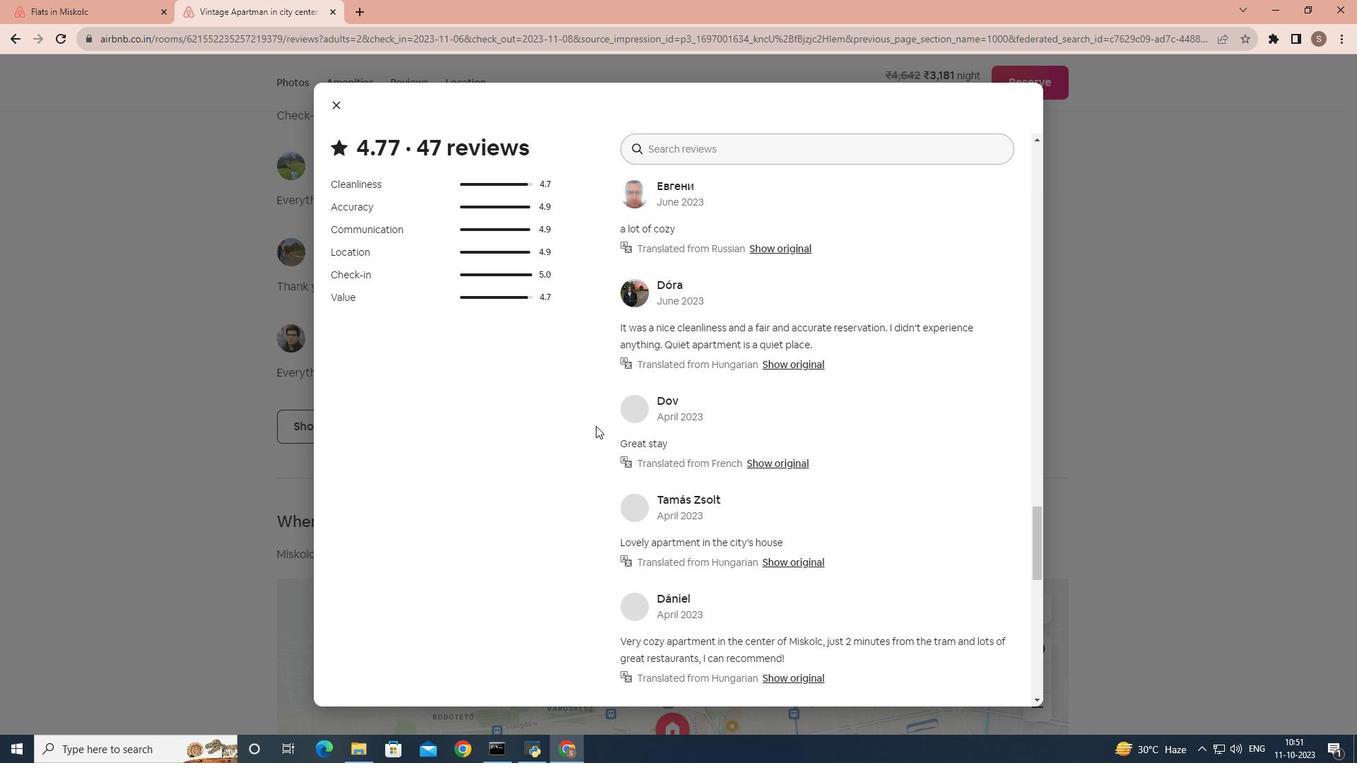 
Action: Mouse scrolled (596, 425) with delta (0, 0)
Screenshot: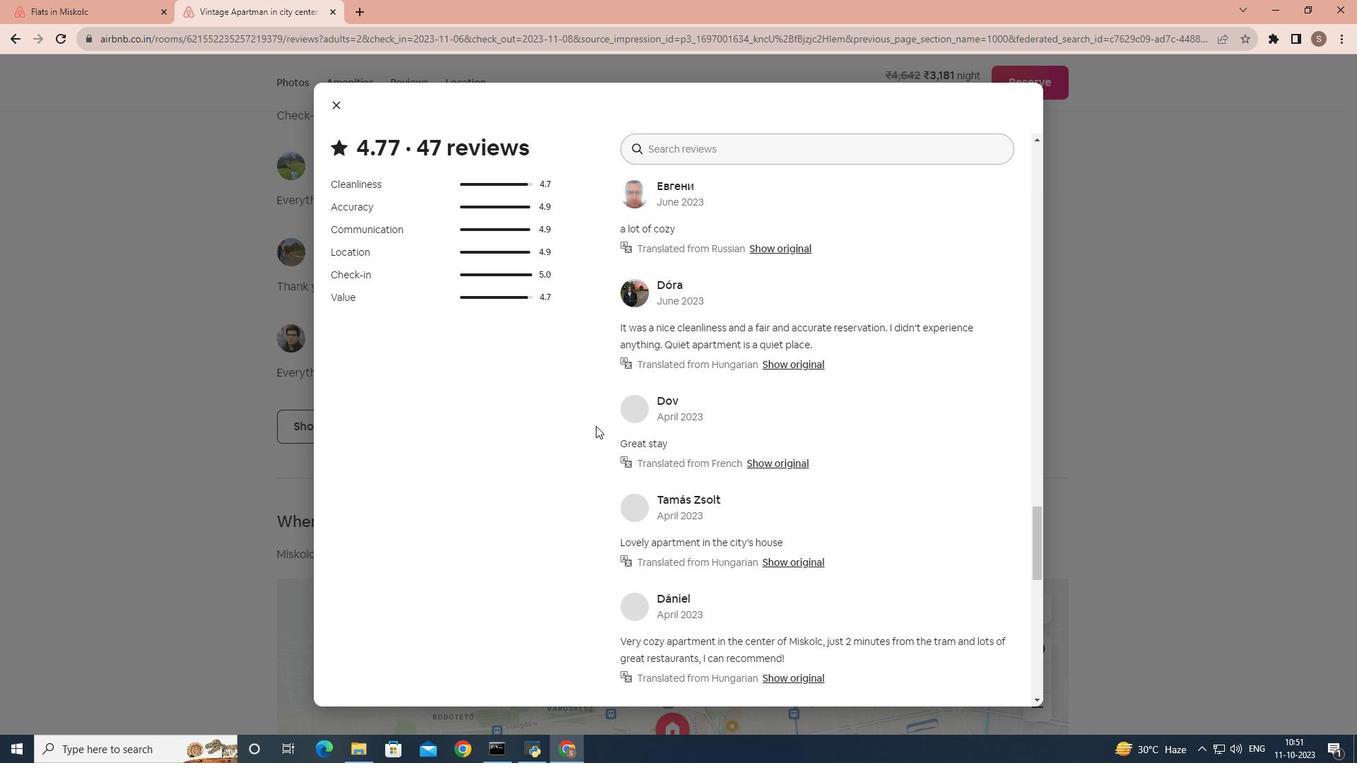 
Action: Mouse moved to (584, 443)
Screenshot: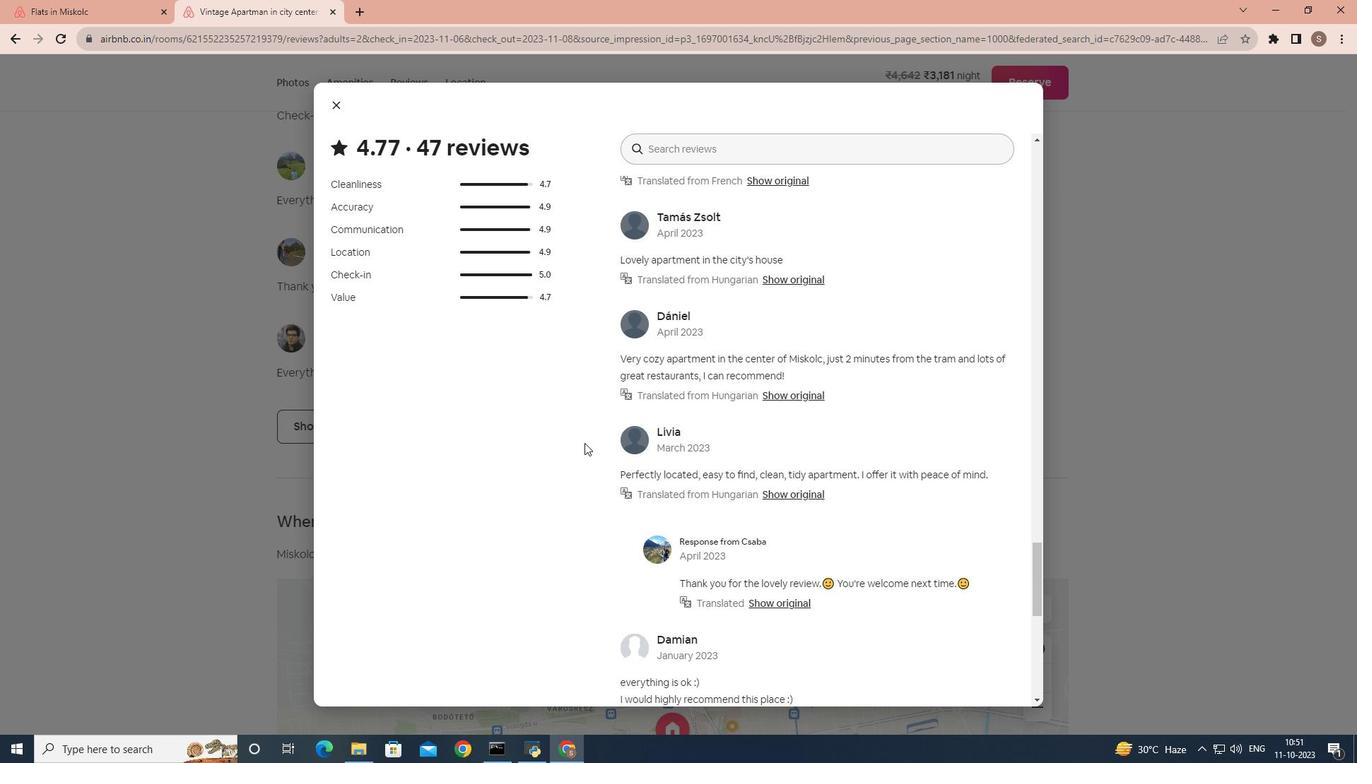 
Action: Mouse scrolled (584, 442) with delta (0, 0)
Screenshot: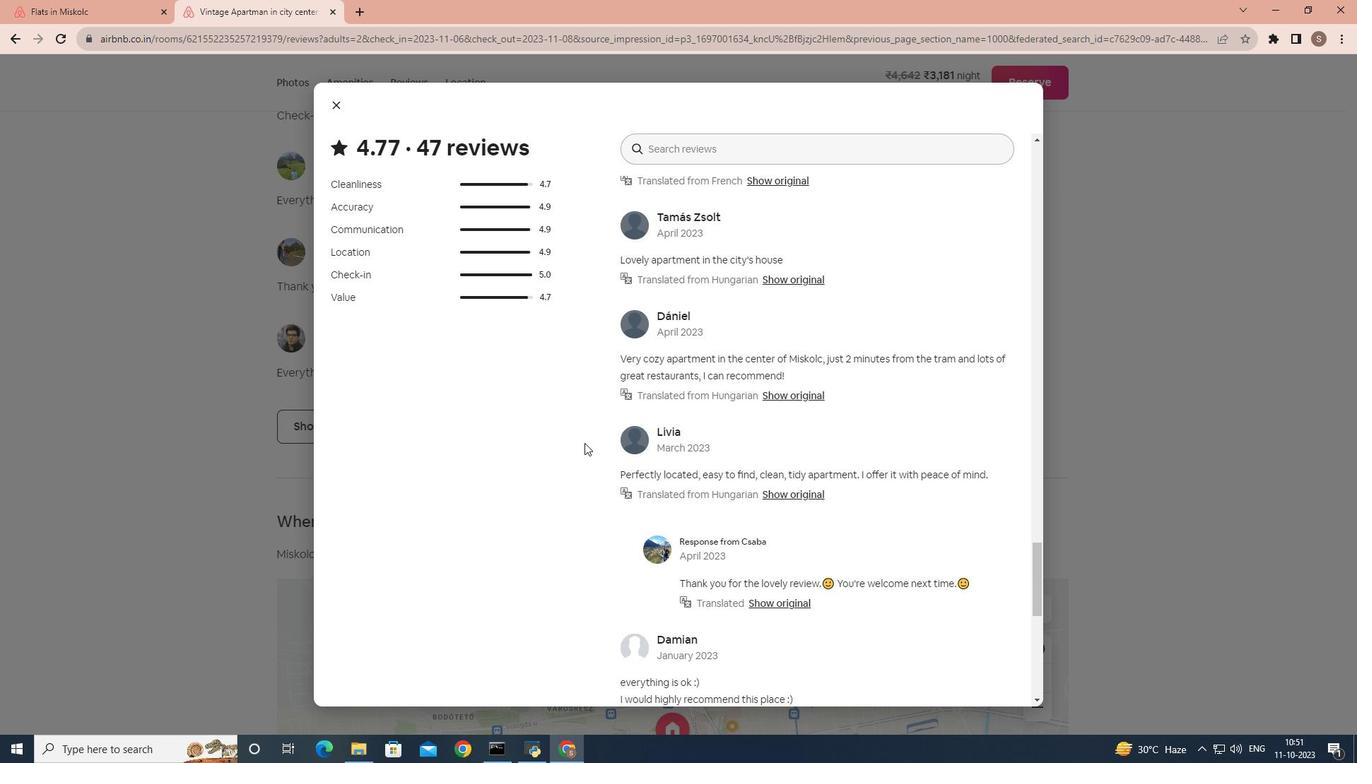 
Action: Mouse scrolled (584, 442) with delta (0, 0)
Screenshot: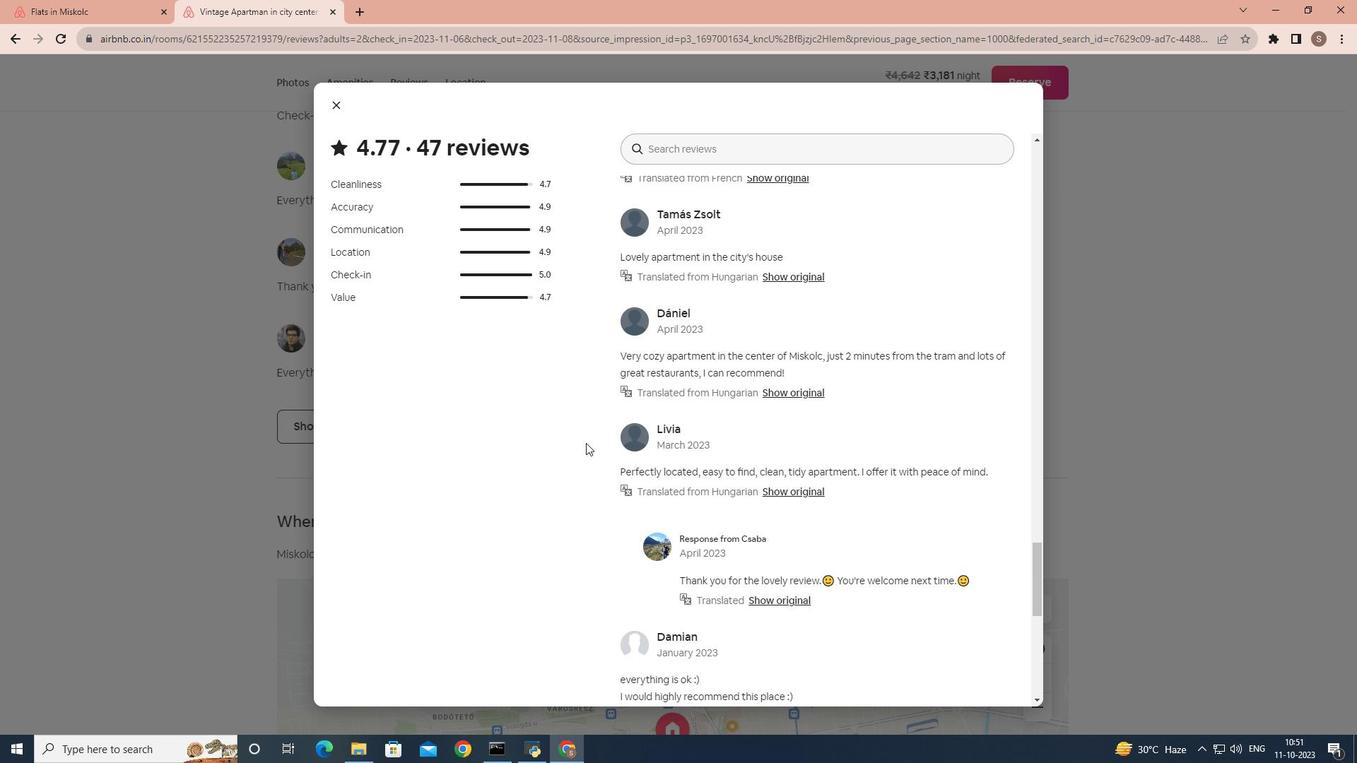 
Action: Mouse moved to (586, 443)
Screenshot: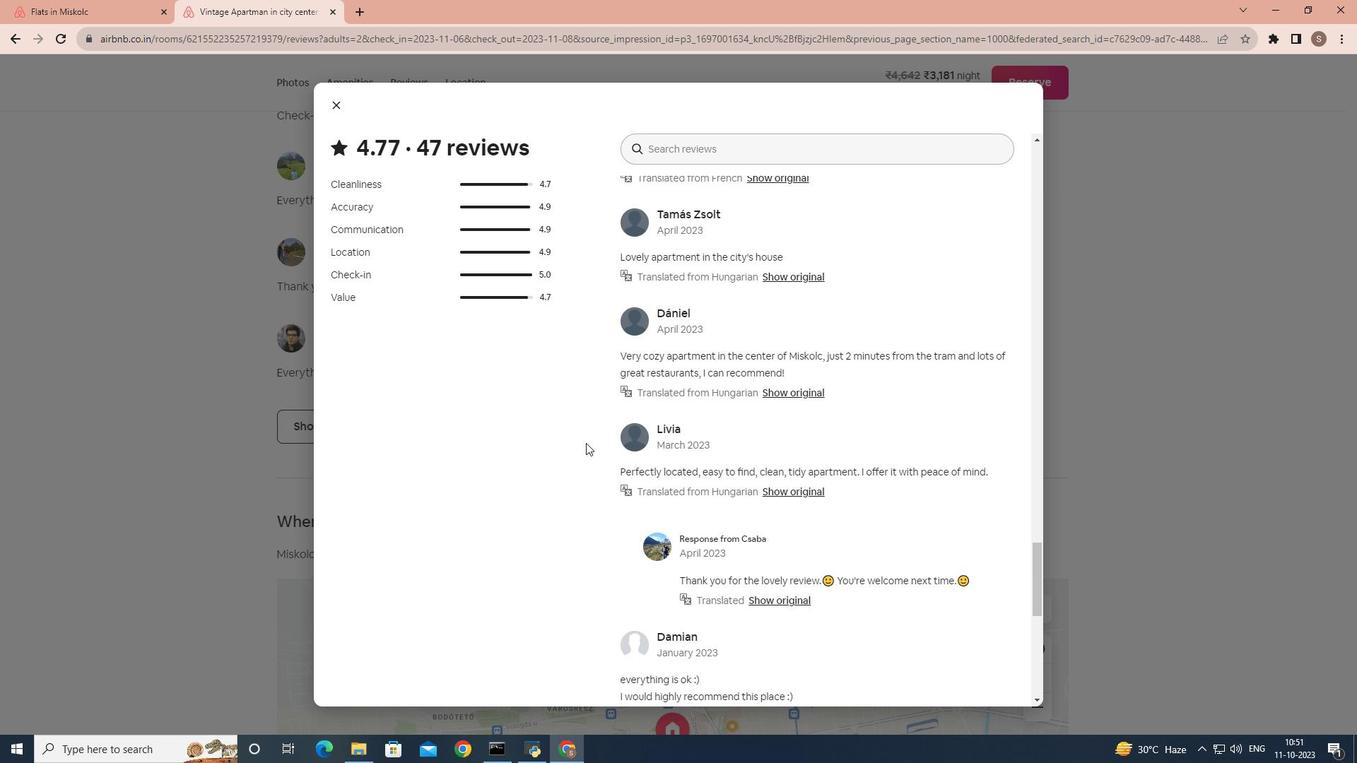 
Action: Mouse scrolled (586, 442) with delta (0, 0)
Screenshot: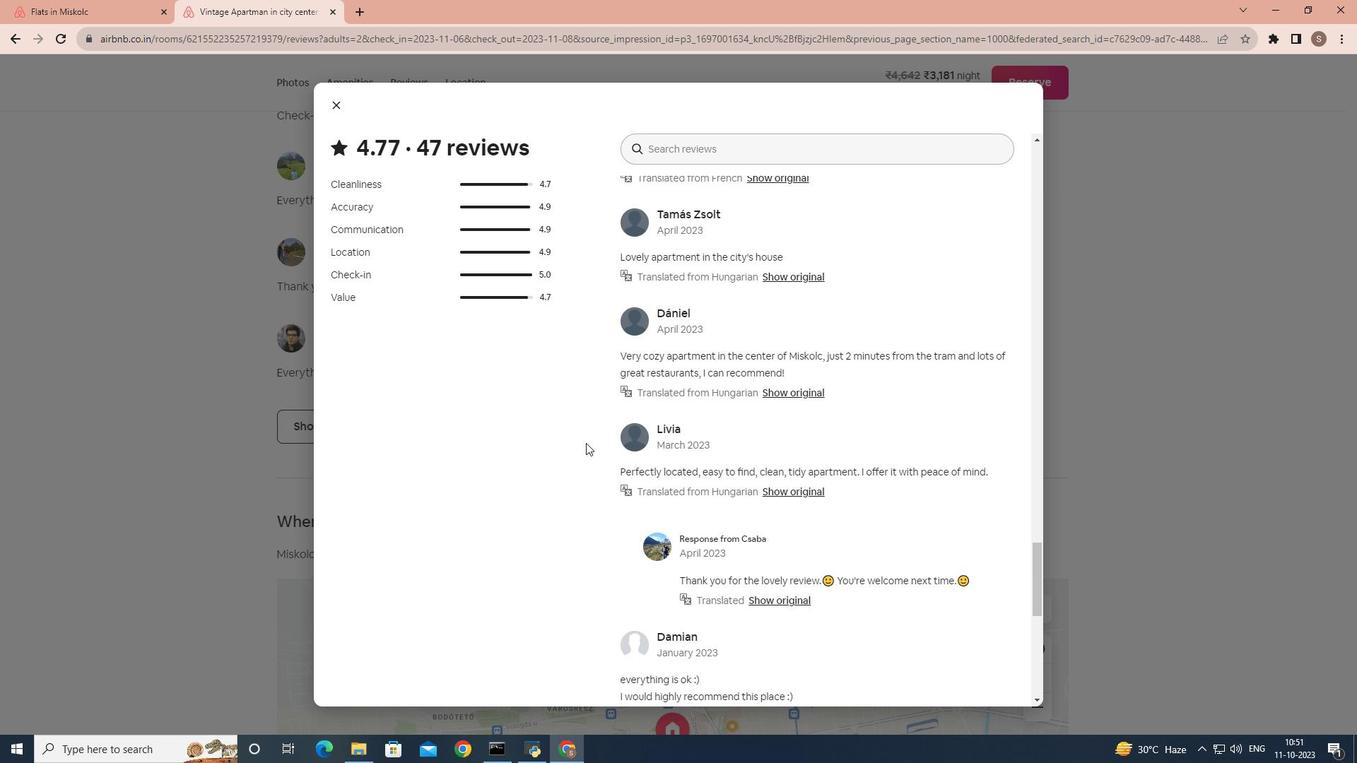 
Action: Mouse scrolled (586, 442) with delta (0, 0)
Screenshot: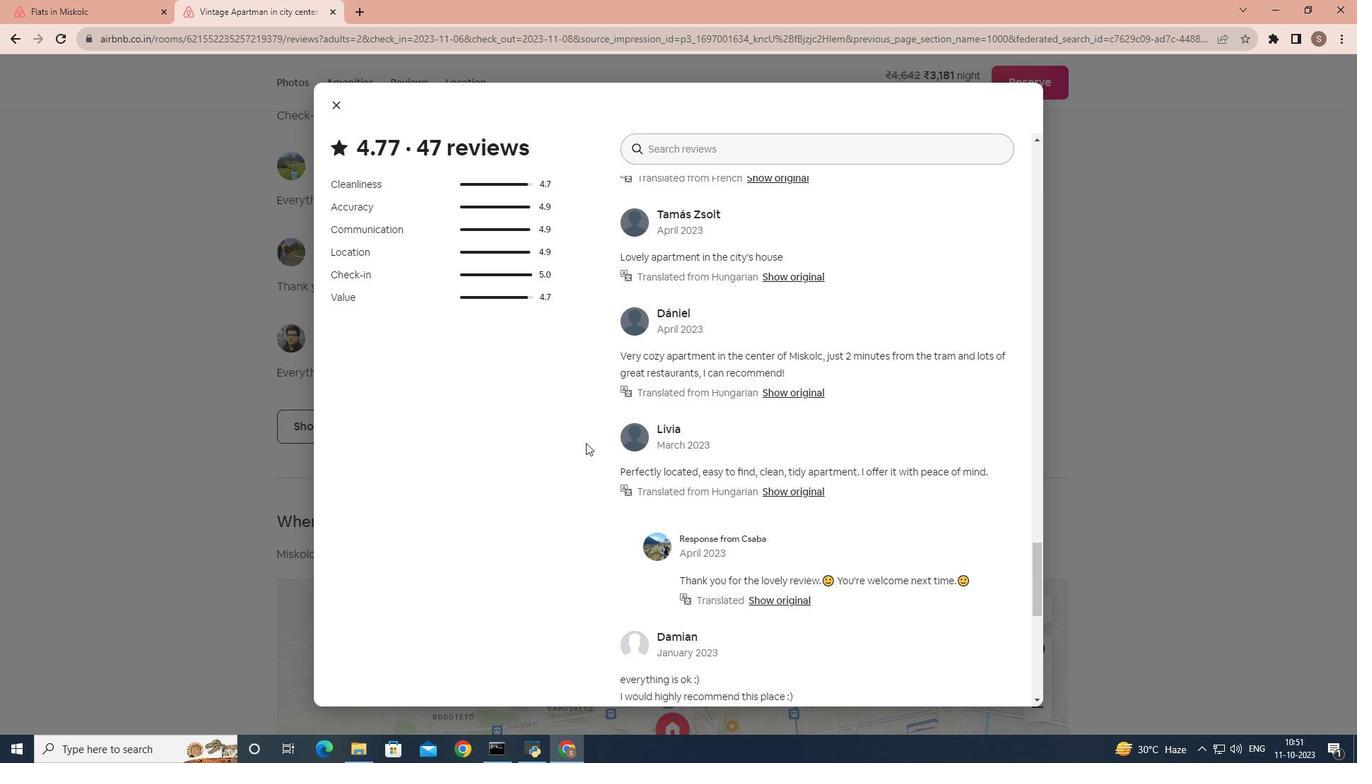 
Action: Mouse scrolled (586, 442) with delta (0, 0)
Screenshot: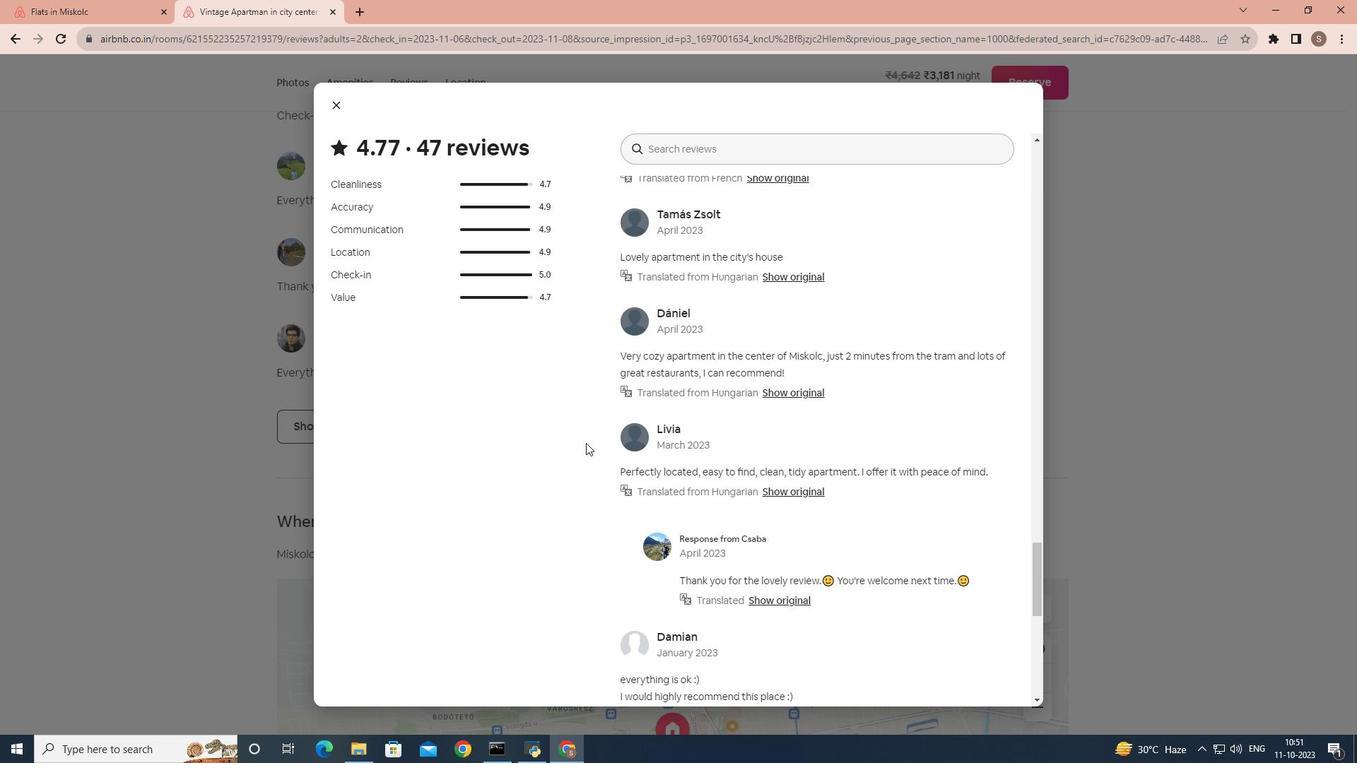 
Action: Mouse scrolled (586, 442) with delta (0, 0)
Screenshot: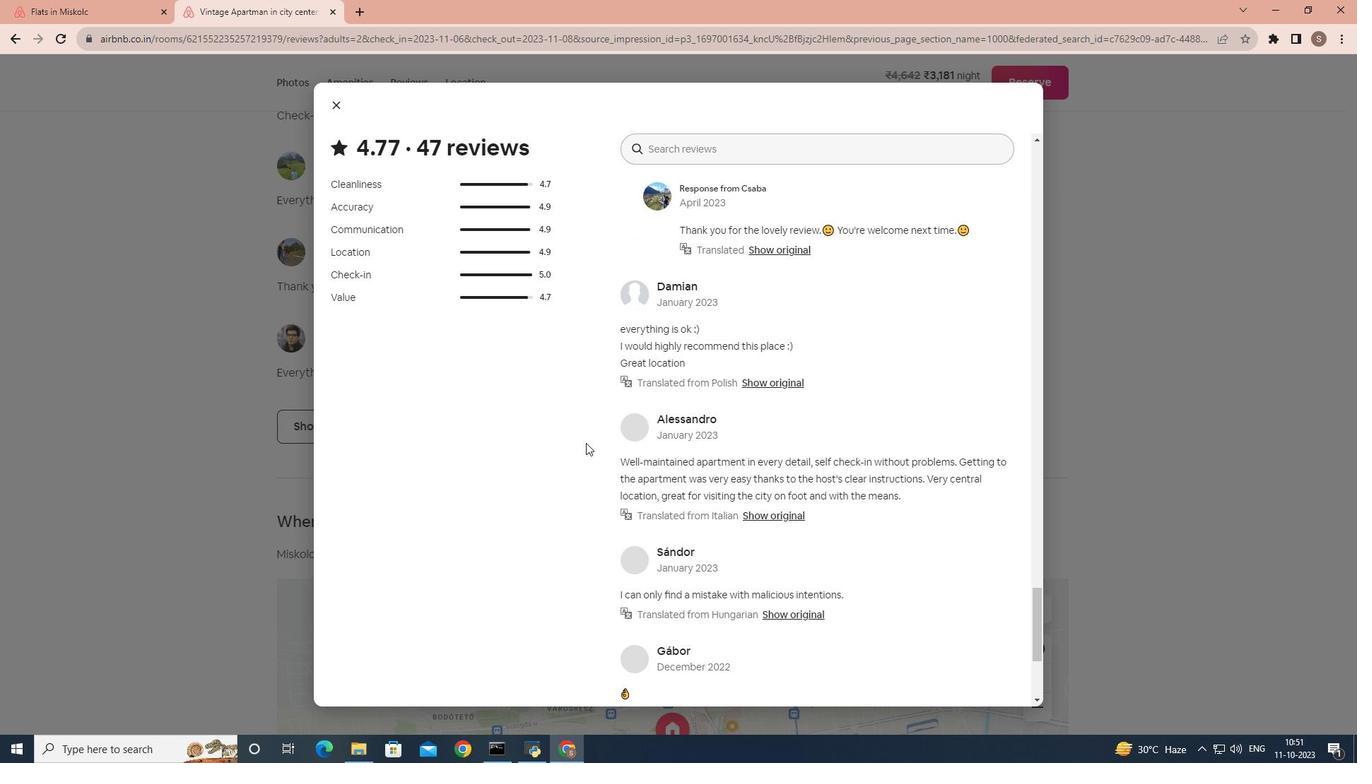 
Action: Mouse scrolled (586, 442) with delta (0, 0)
Screenshot: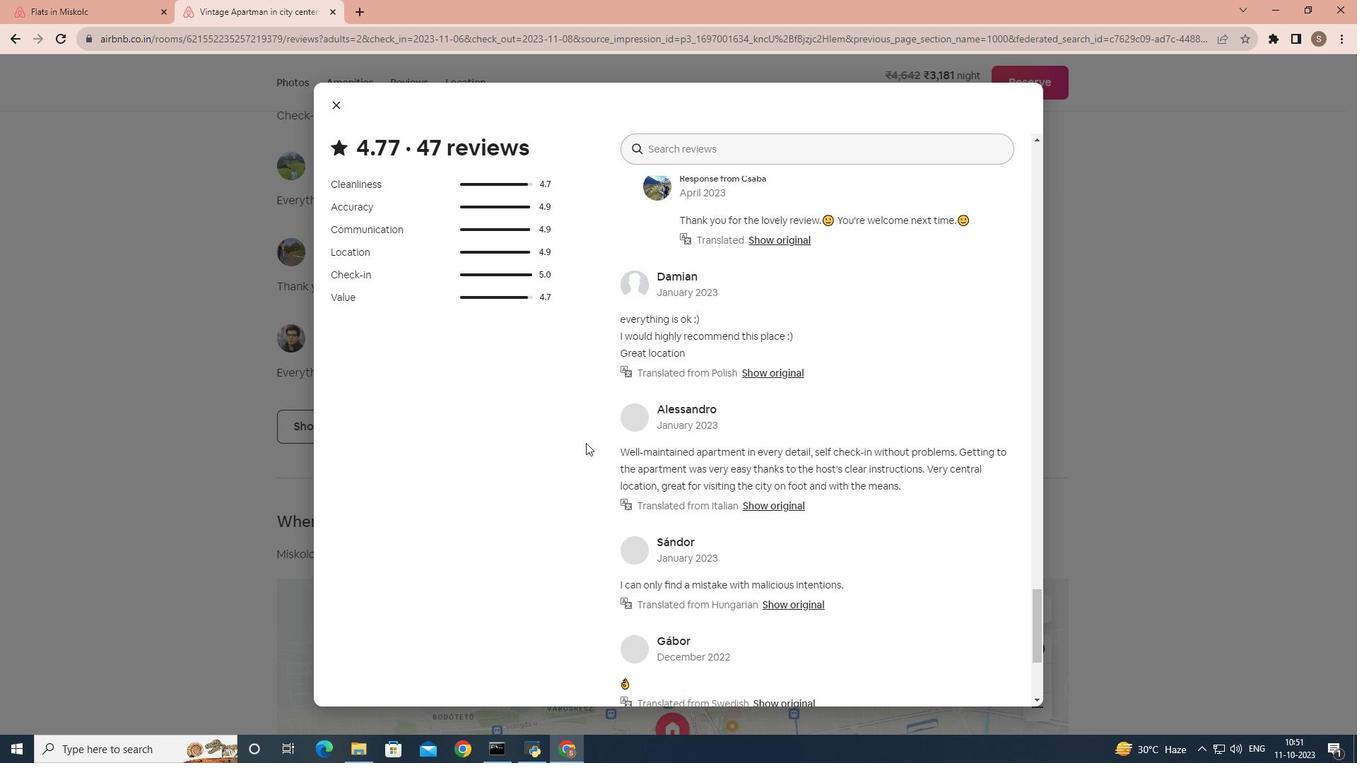
Action: Mouse scrolled (586, 442) with delta (0, 0)
Screenshot: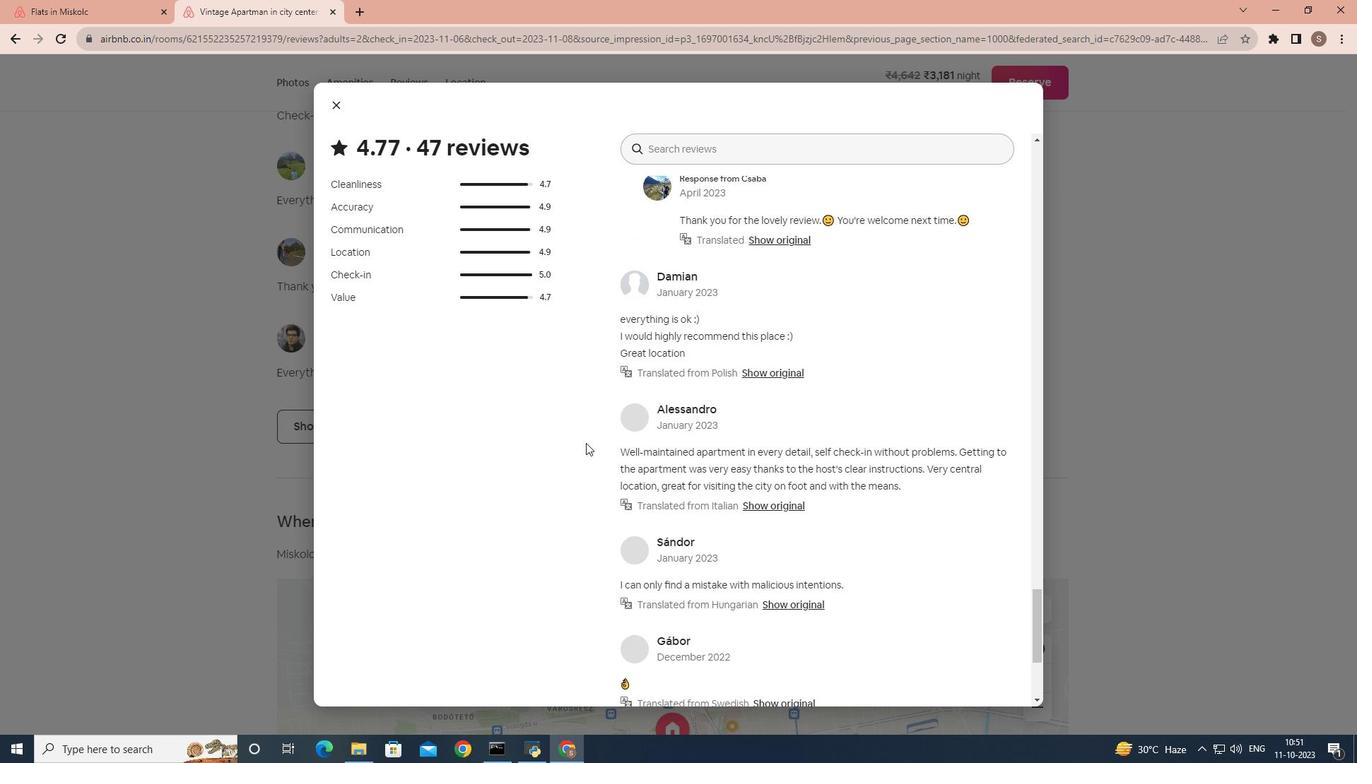 
Action: Mouse scrolled (586, 442) with delta (0, 0)
Screenshot: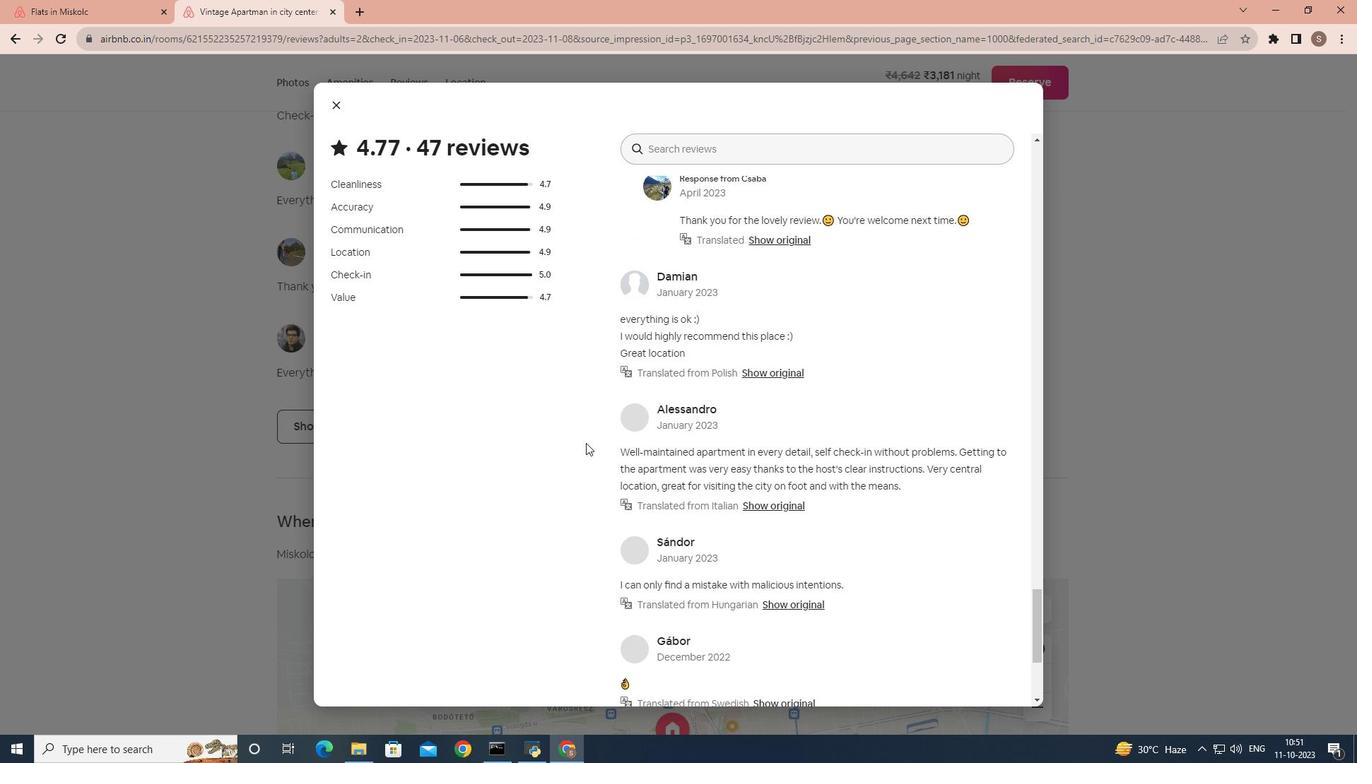 
Action: Mouse scrolled (586, 442) with delta (0, 0)
Screenshot: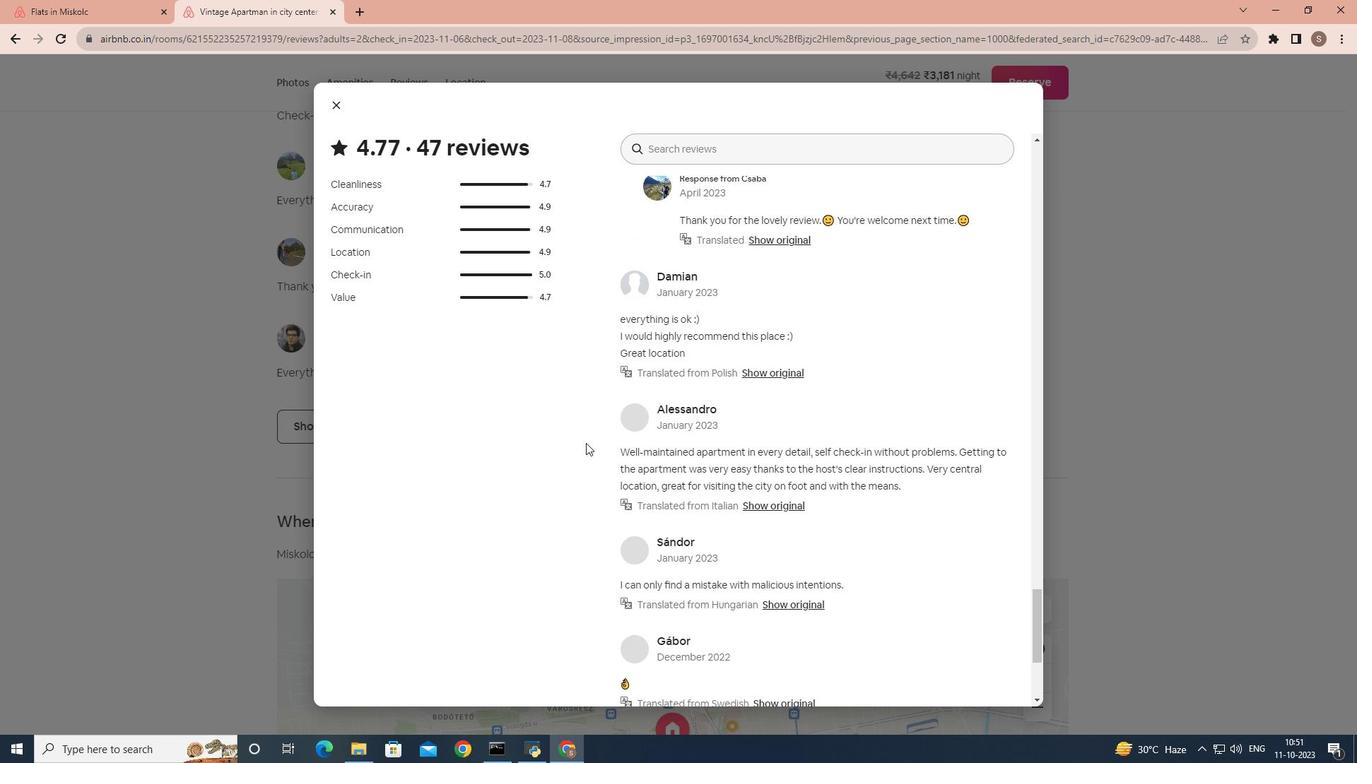 
Action: Mouse scrolled (586, 442) with delta (0, 0)
Screenshot: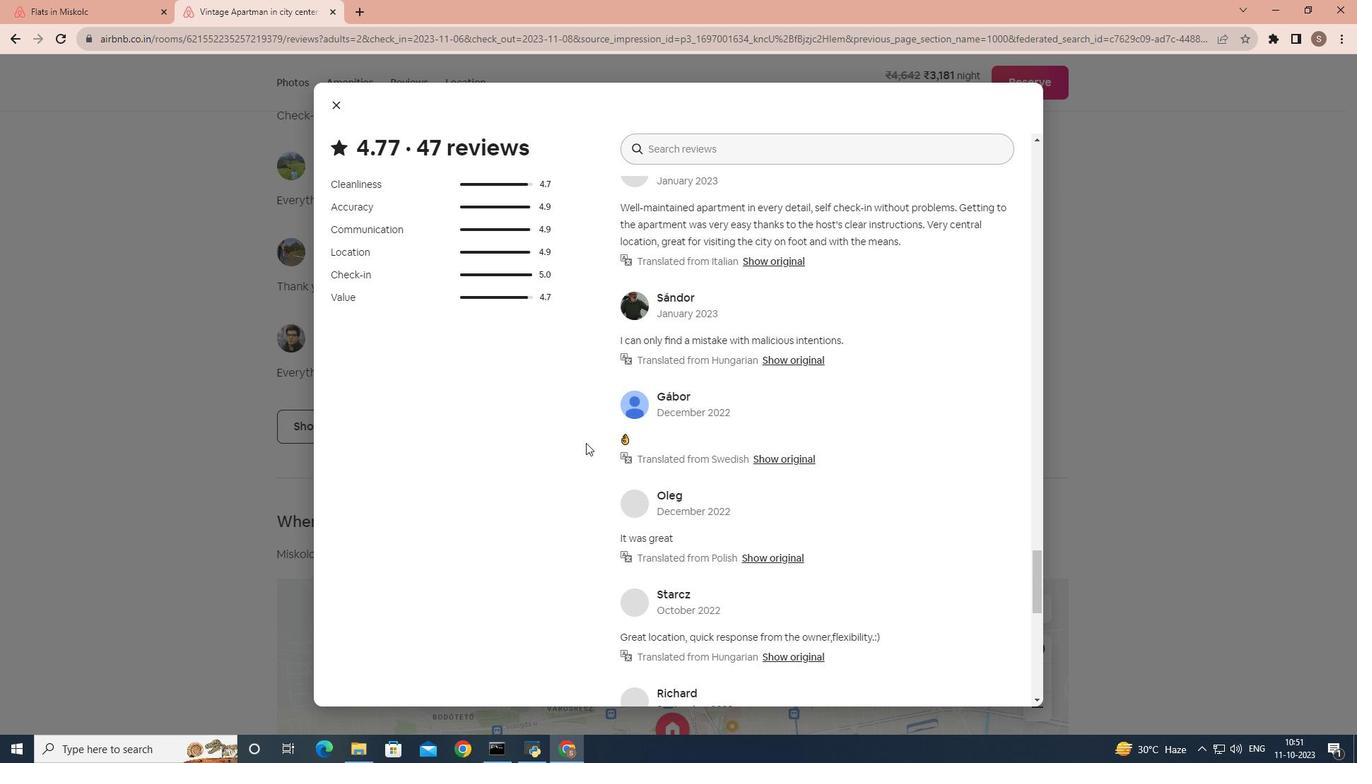 
Action: Mouse scrolled (586, 442) with delta (0, 0)
Screenshot: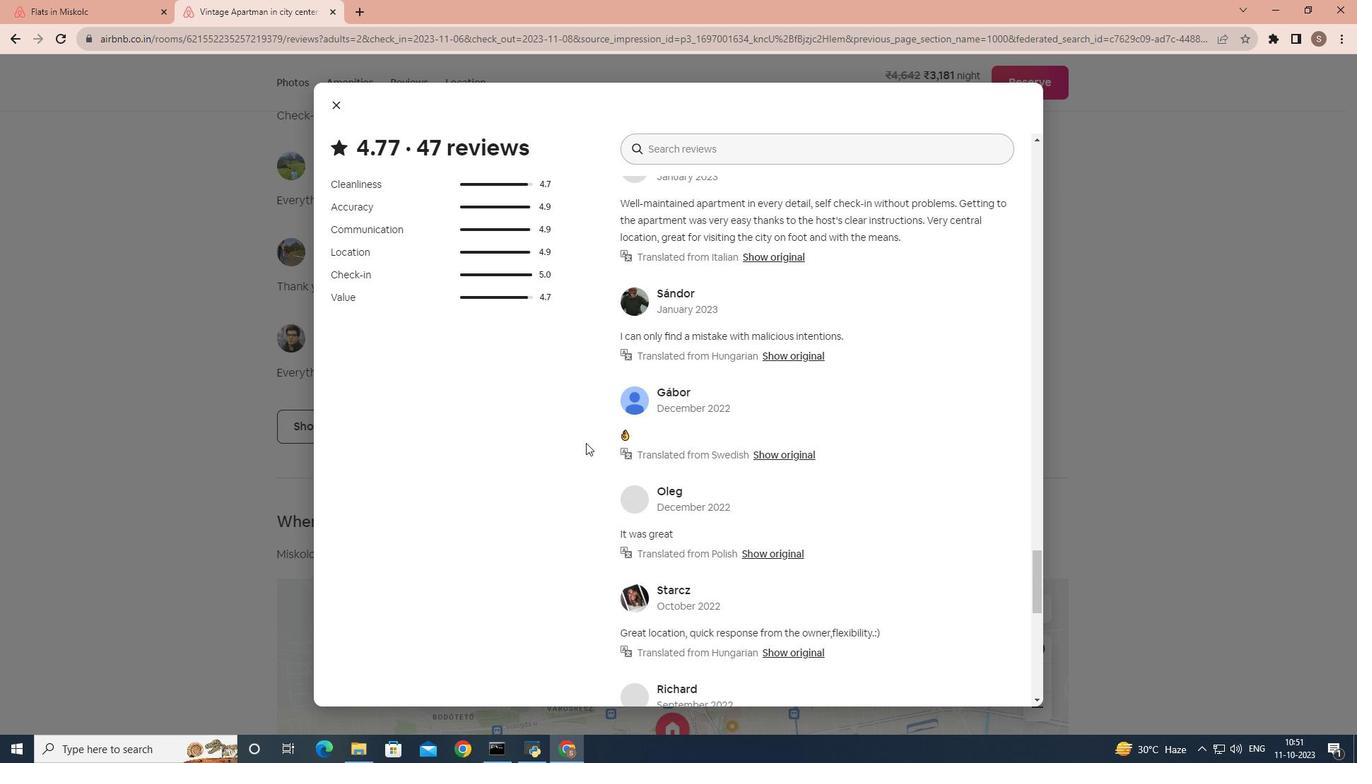 
Action: Mouse scrolled (586, 442) with delta (0, 0)
Screenshot: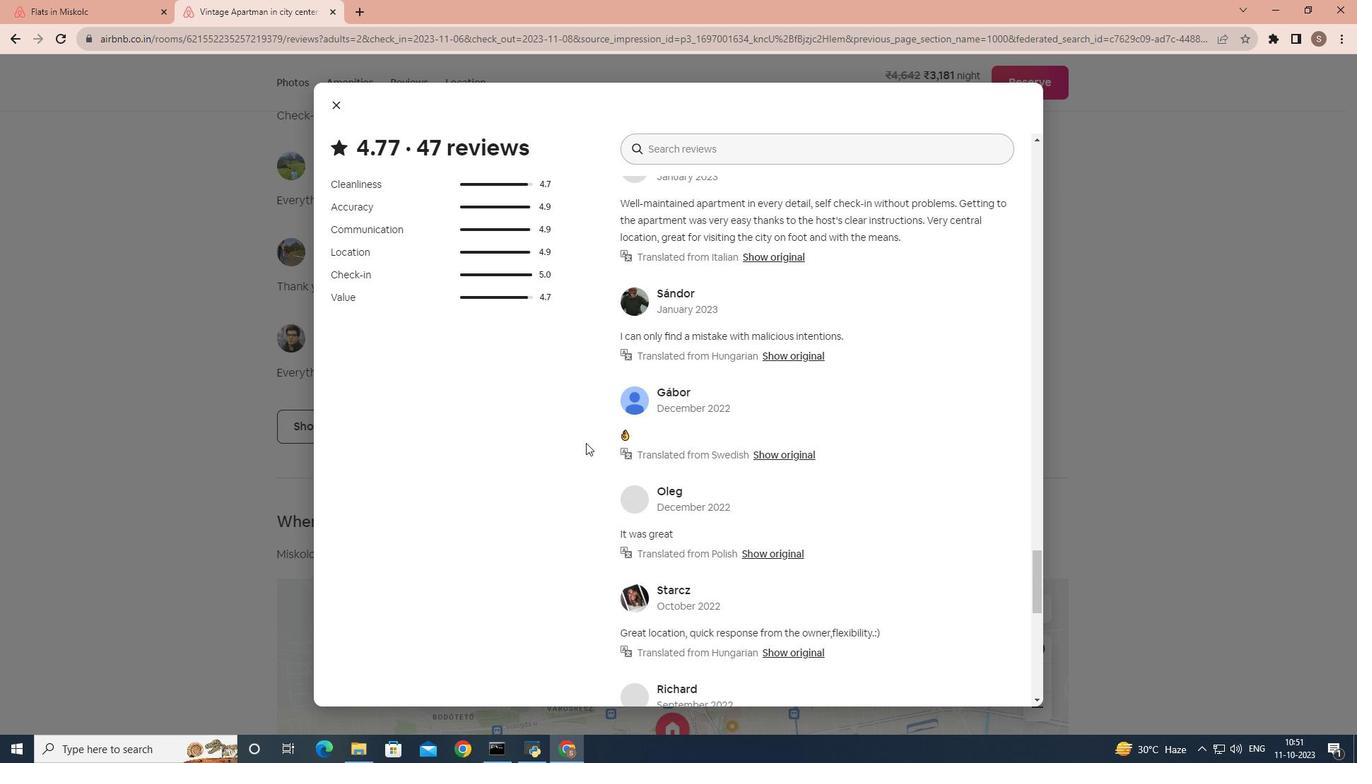 
Action: Mouse scrolled (586, 442) with delta (0, 0)
Screenshot: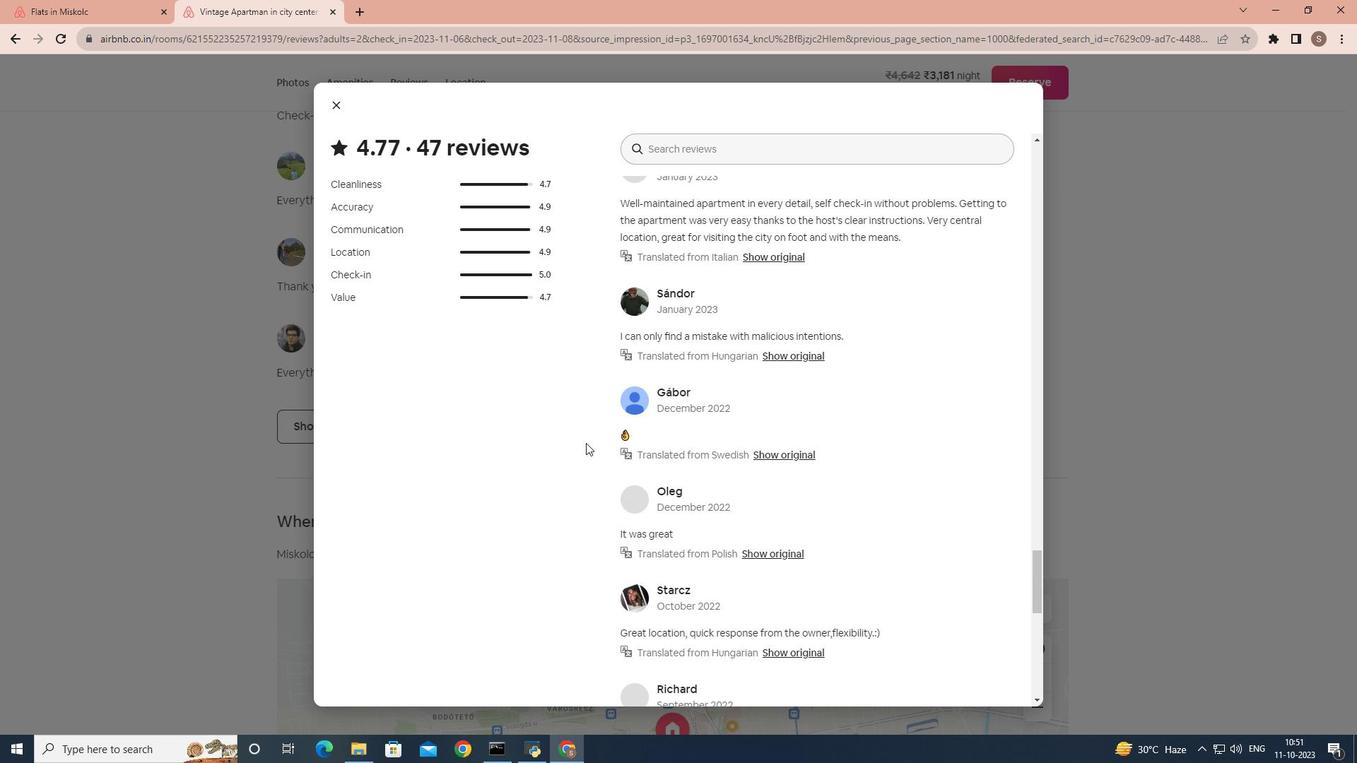 
Action: Mouse scrolled (586, 442) with delta (0, 0)
Screenshot: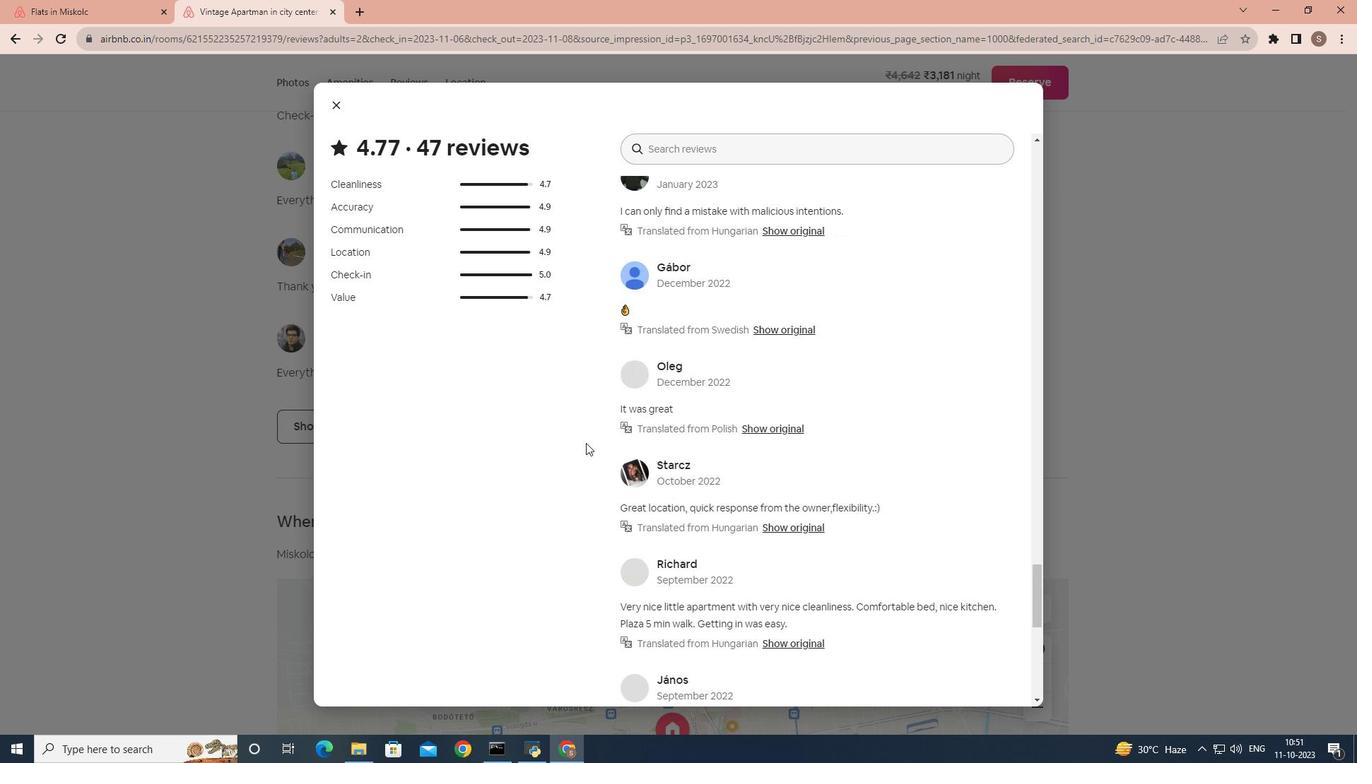 
Action: Mouse scrolled (586, 442) with delta (0, 0)
Screenshot: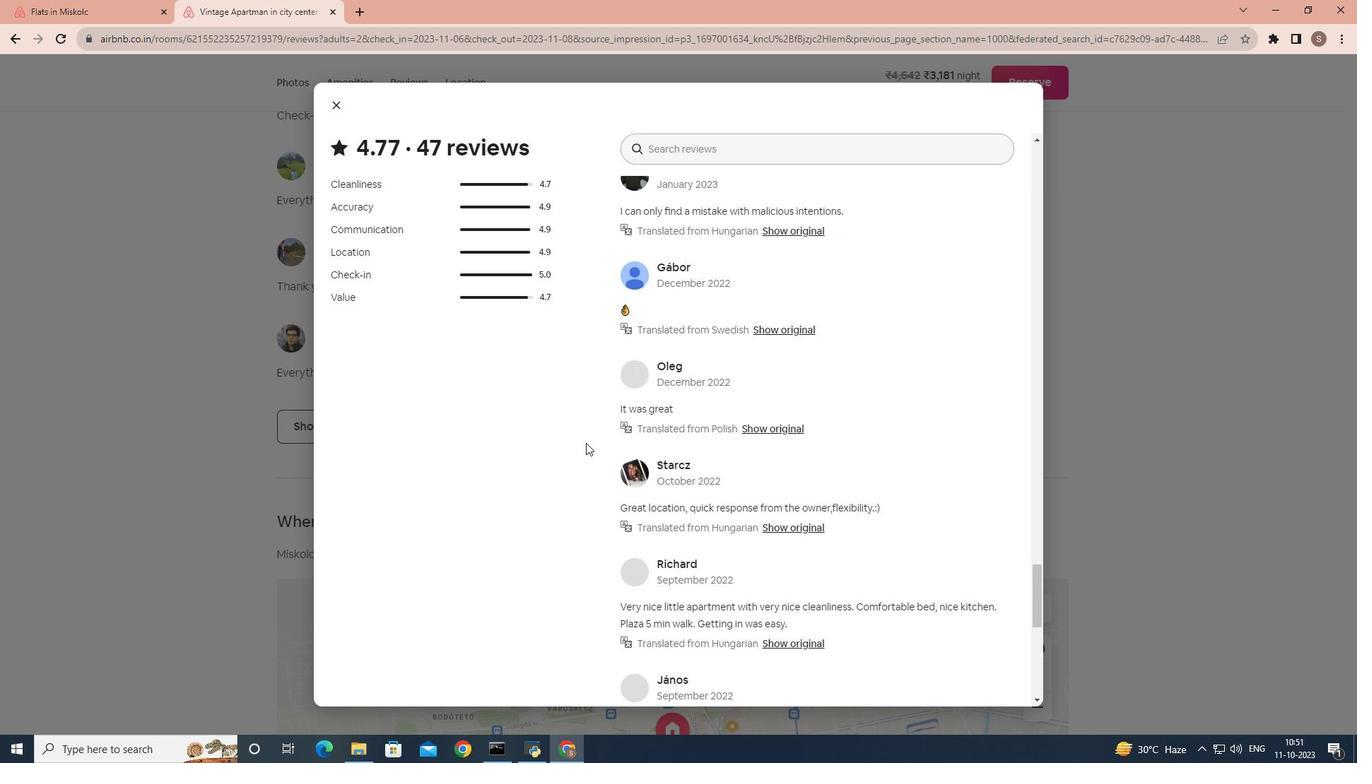 
Action: Mouse scrolled (586, 442) with delta (0, 0)
Screenshot: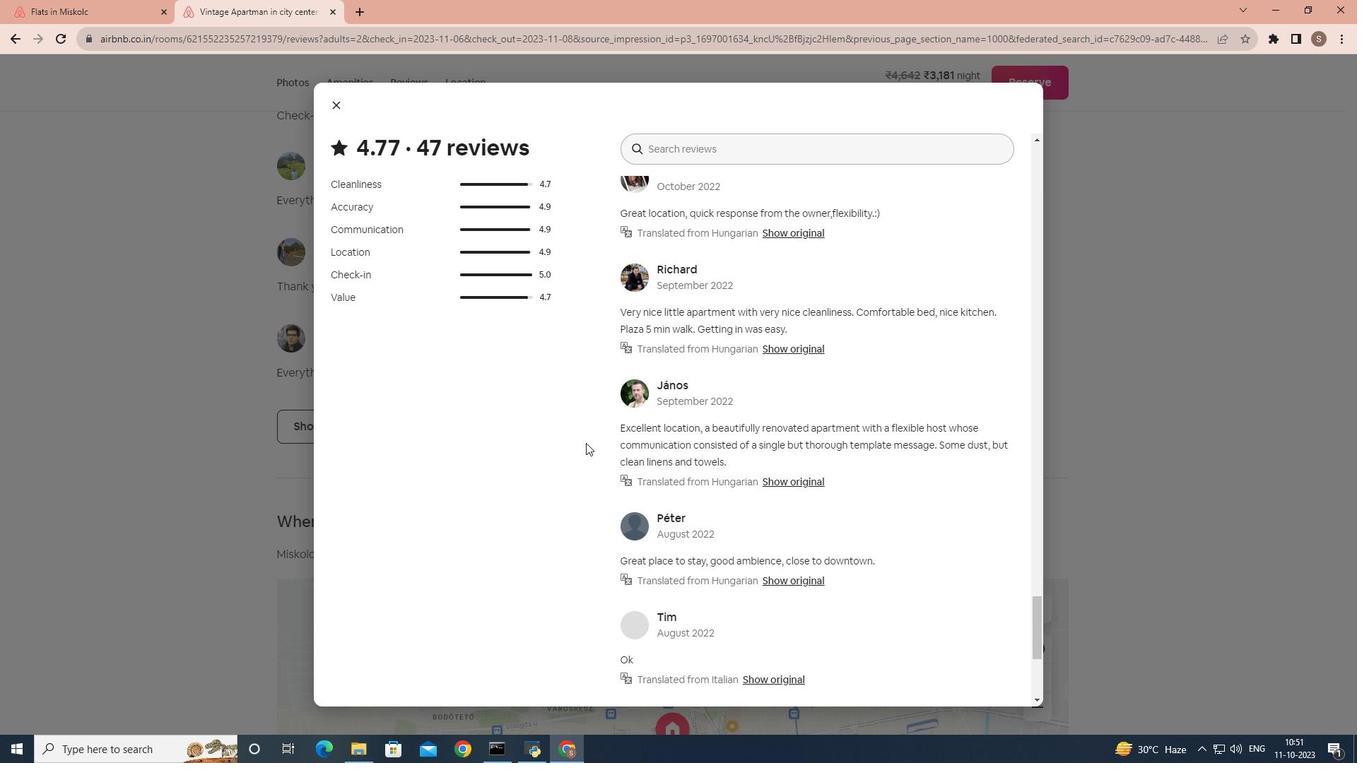 
Action: Mouse scrolled (586, 442) with delta (0, 0)
Screenshot: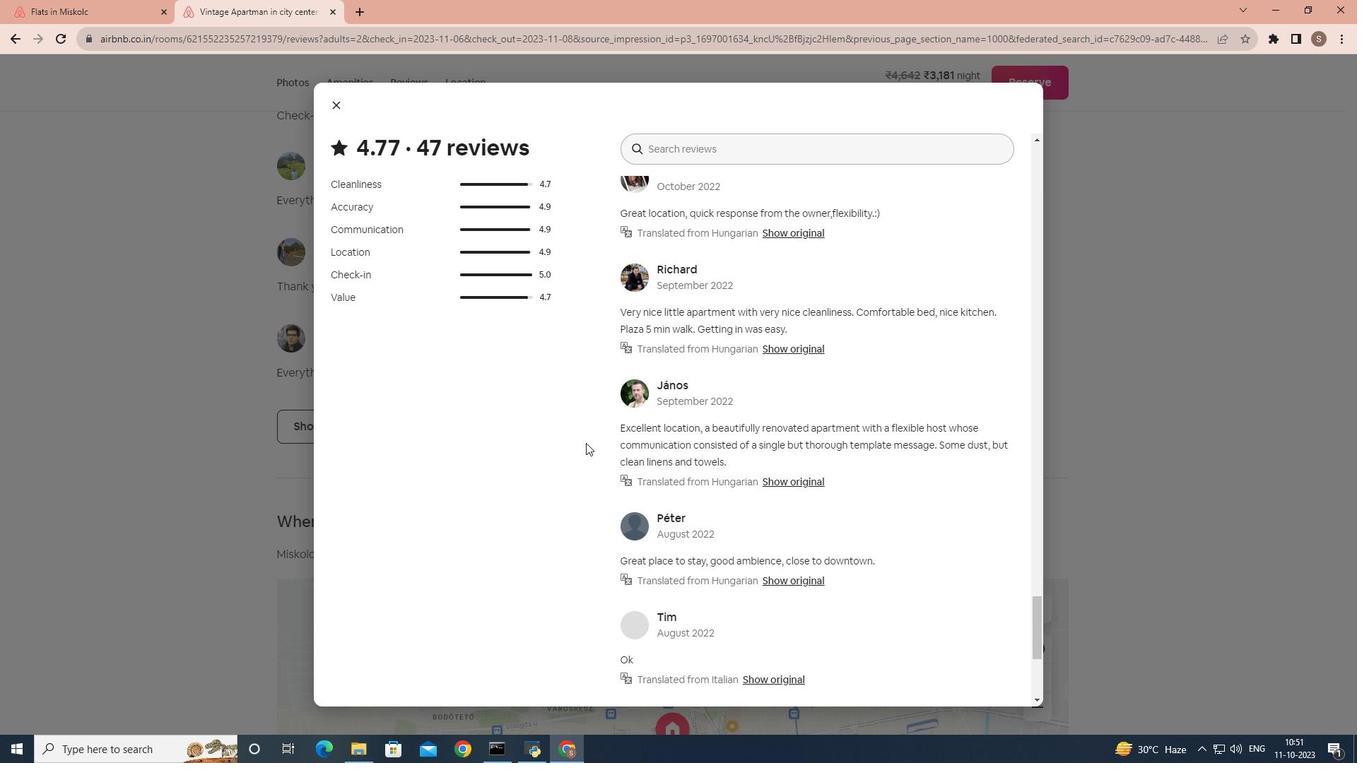 
Action: Mouse scrolled (586, 442) with delta (0, 0)
